 Task: Create a new custom field in the 'Policy Information' object in Salesforce.
Action: Mouse moved to (598, 96)
Screenshot: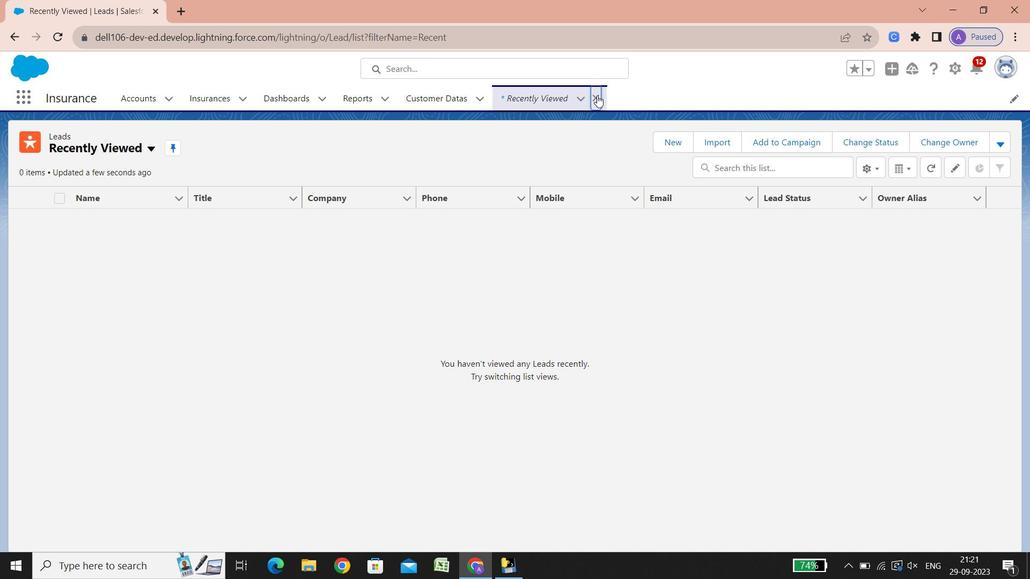 
Action: Mouse pressed left at (598, 96)
Screenshot: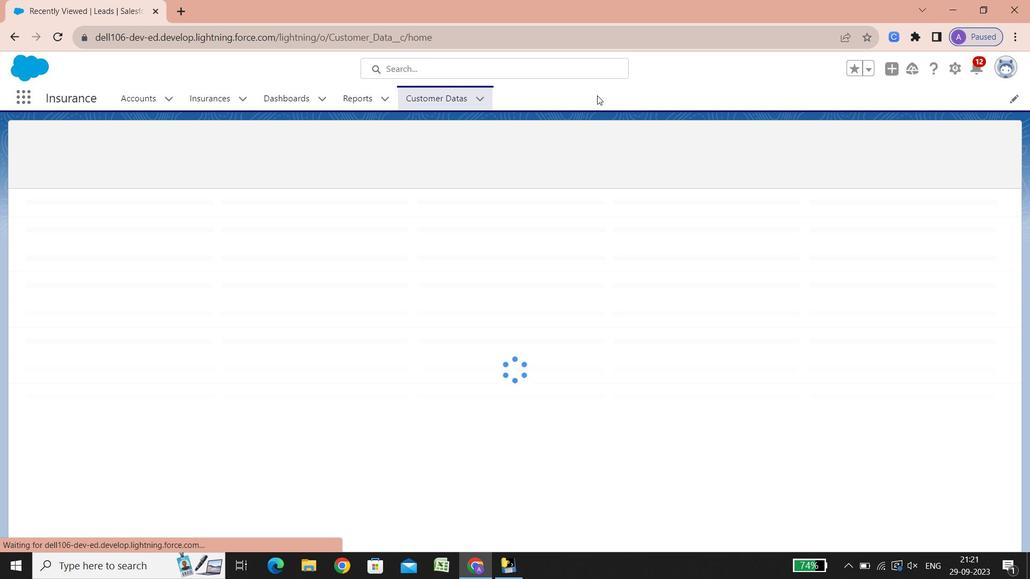 
Action: Mouse moved to (957, 67)
Screenshot: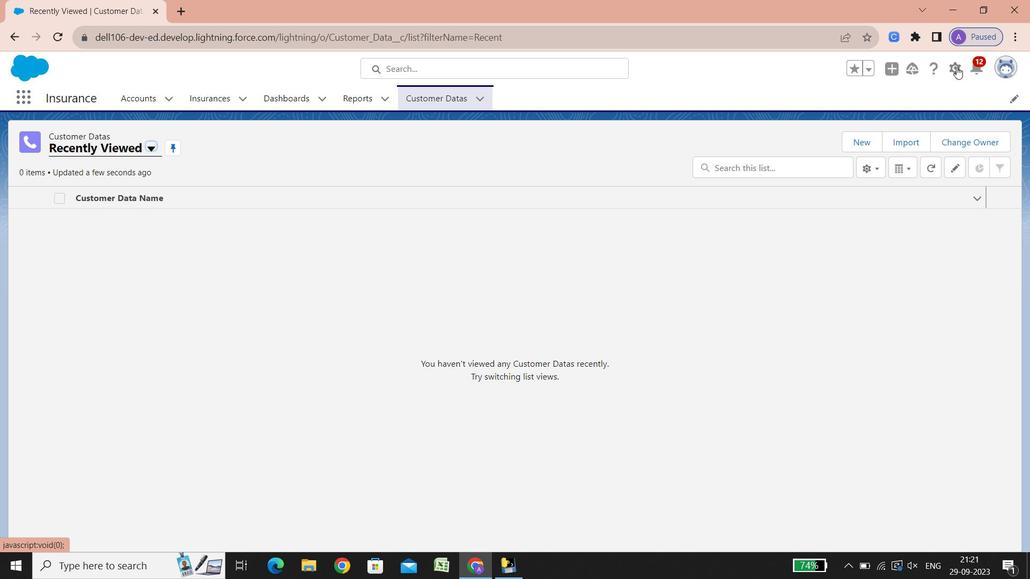 
Action: Mouse pressed left at (957, 67)
Screenshot: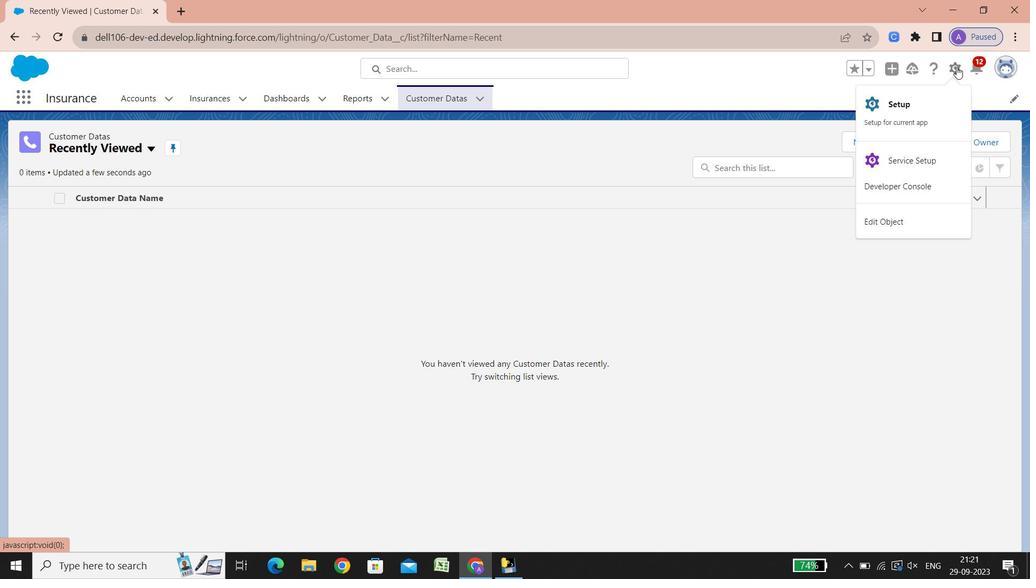 
Action: Mouse moved to (928, 114)
Screenshot: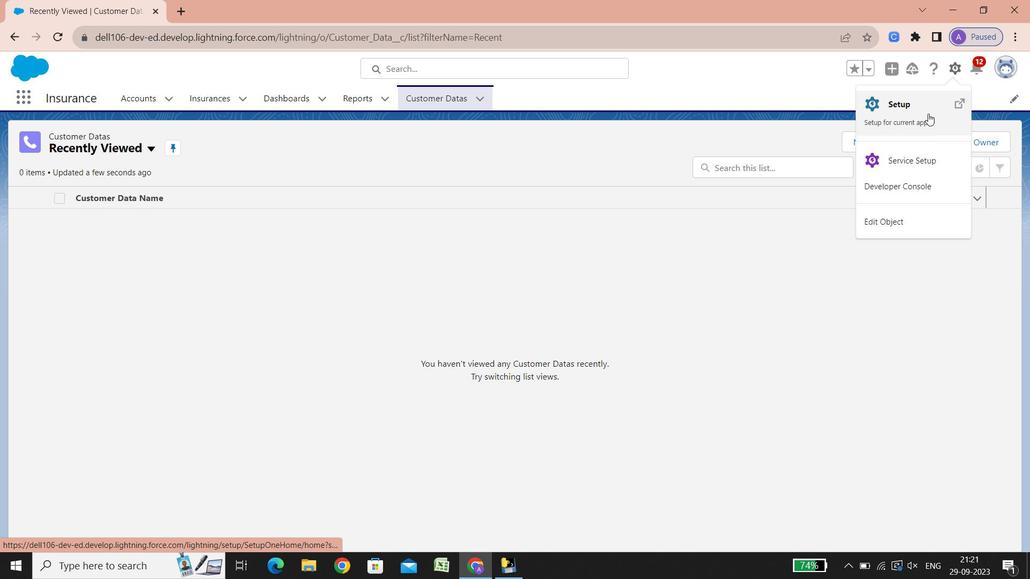 
Action: Mouse pressed left at (928, 114)
Screenshot: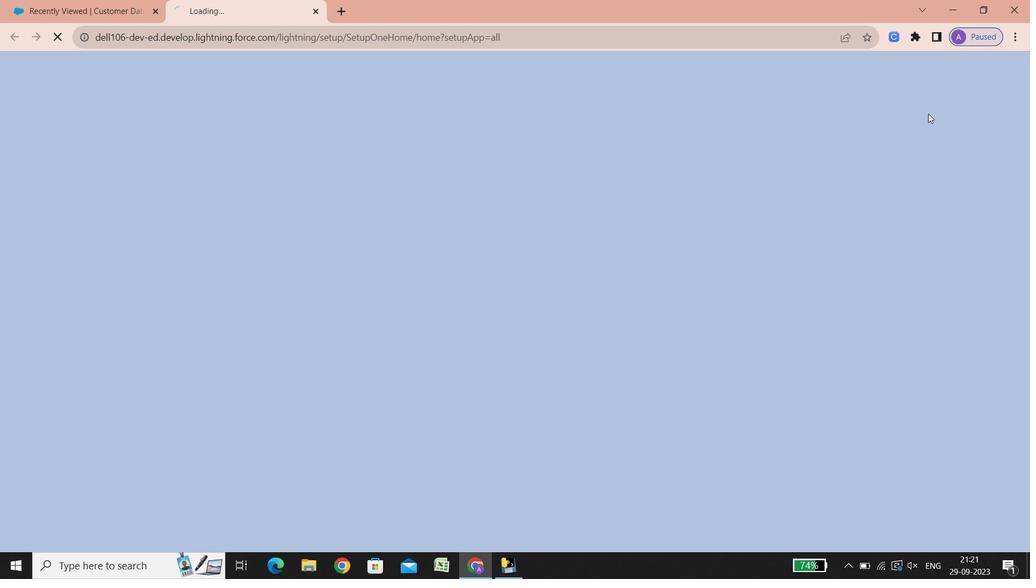 
Action: Mouse moved to (164, 95)
Screenshot: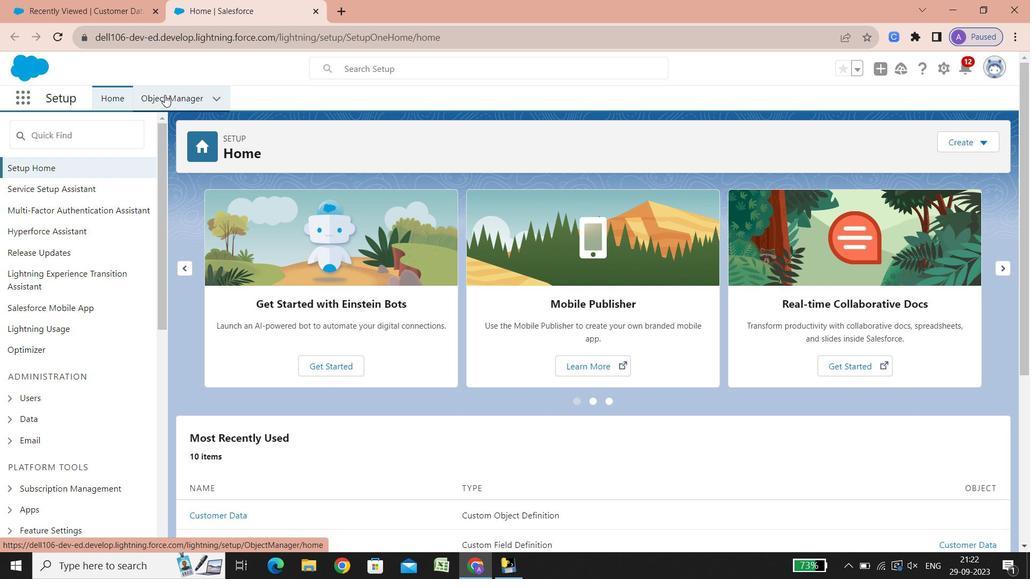 
Action: Mouse pressed left at (164, 95)
Screenshot: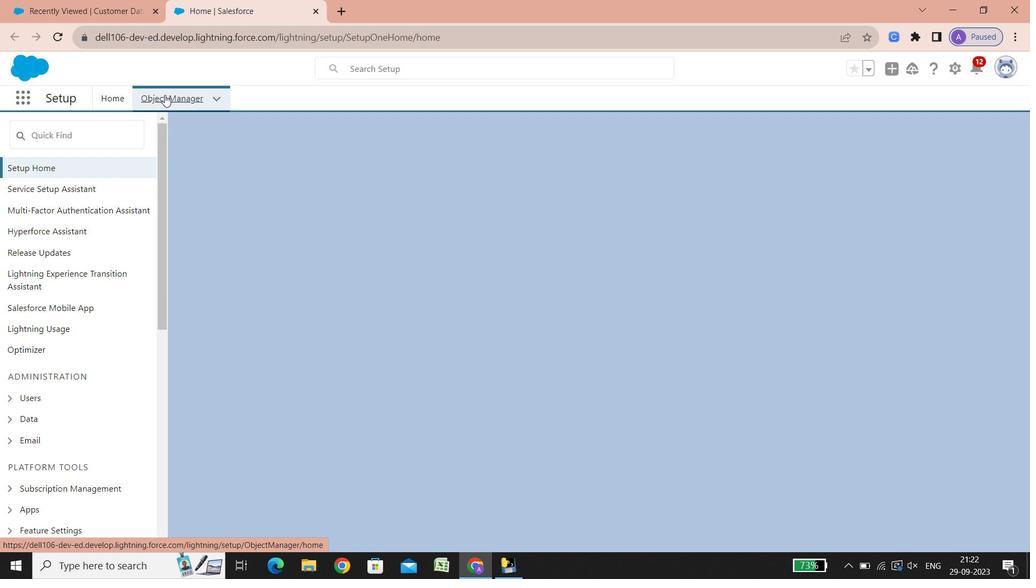 
Action: Mouse moved to (1004, 143)
Screenshot: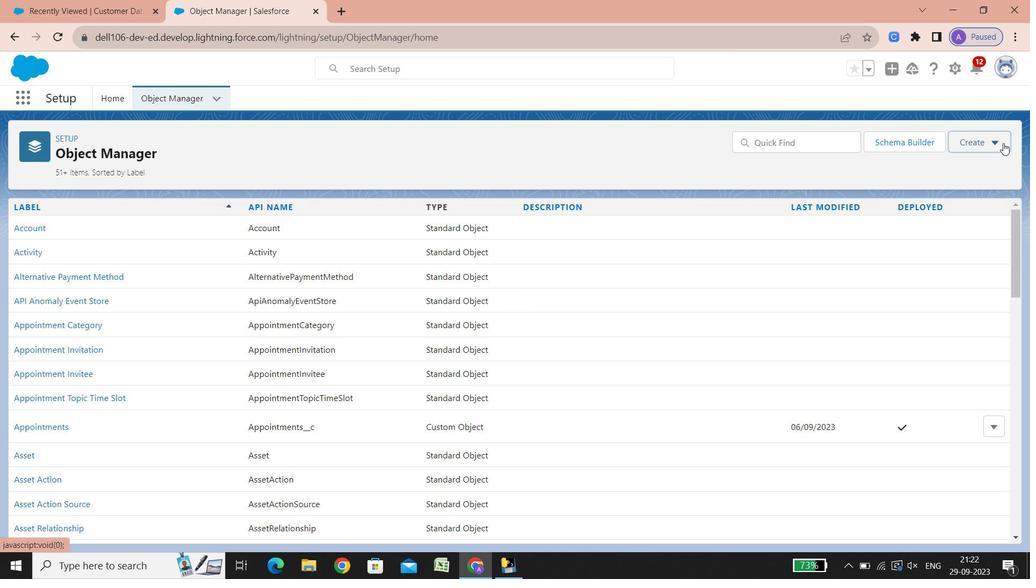 
Action: Mouse pressed left at (1004, 143)
Screenshot: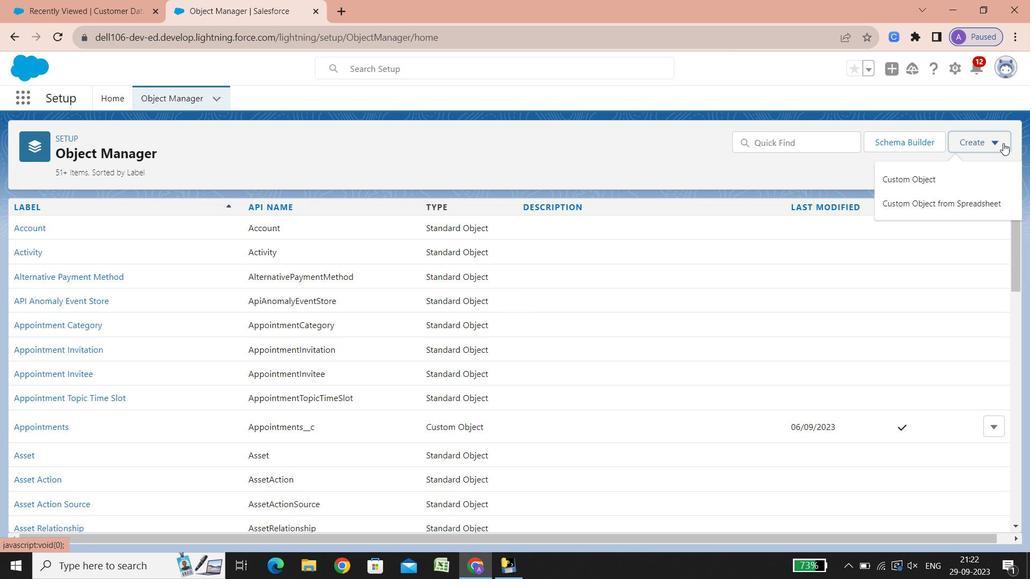 
Action: Mouse moved to (940, 181)
Screenshot: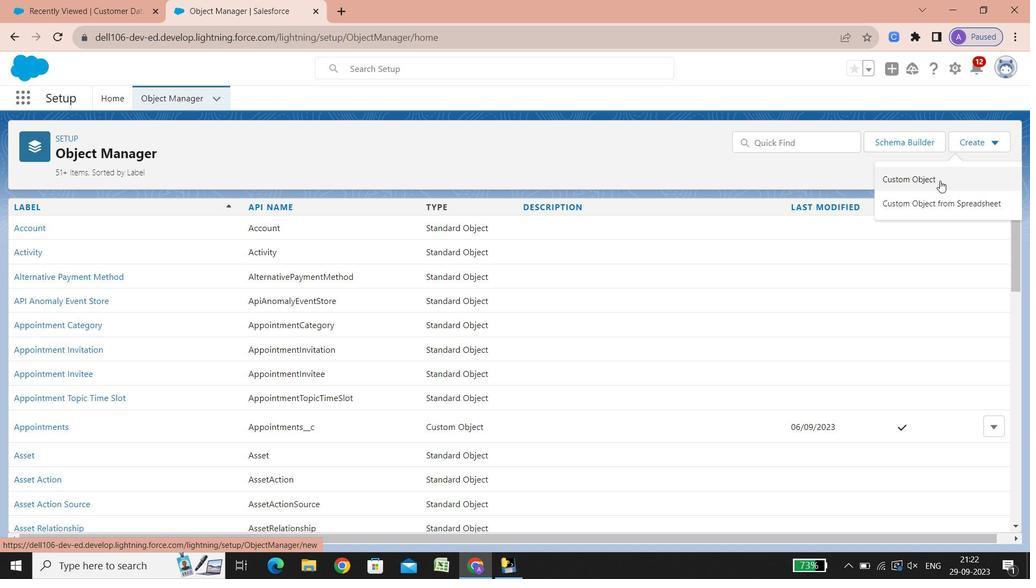 
Action: Mouse pressed left at (940, 181)
Screenshot: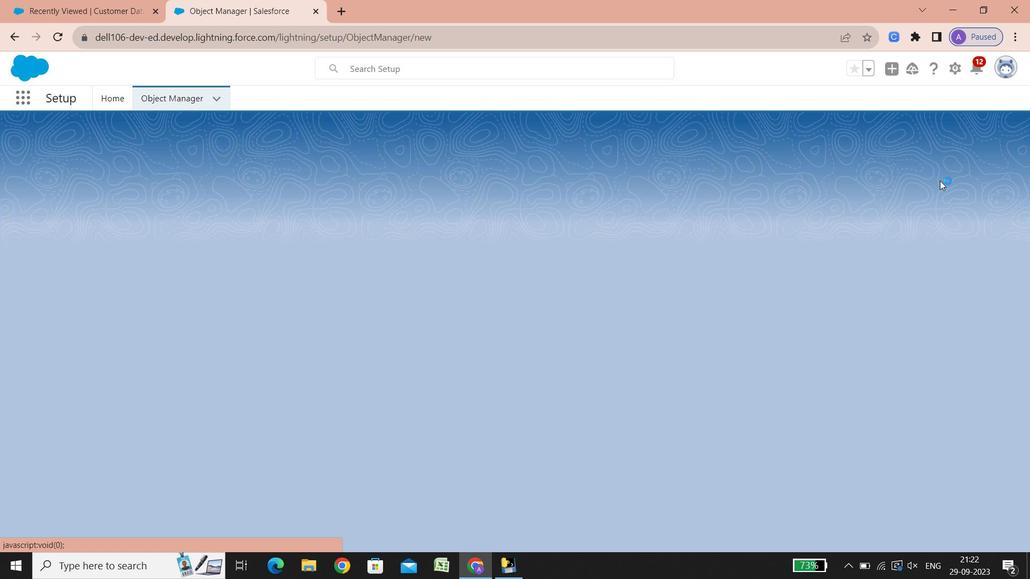 
Action: Mouse moved to (1000, 363)
Screenshot: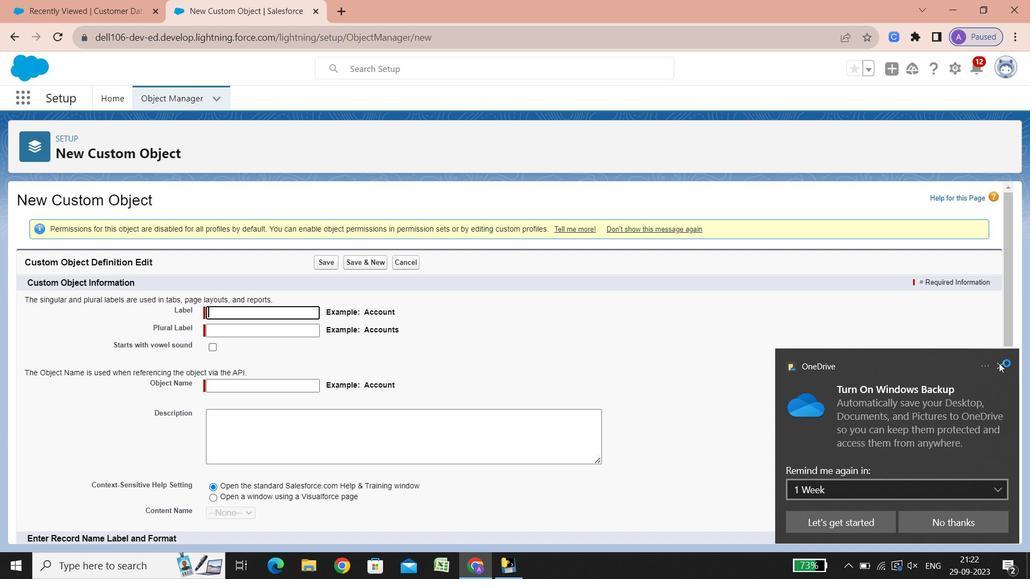 
Action: Mouse pressed left at (1000, 363)
Screenshot: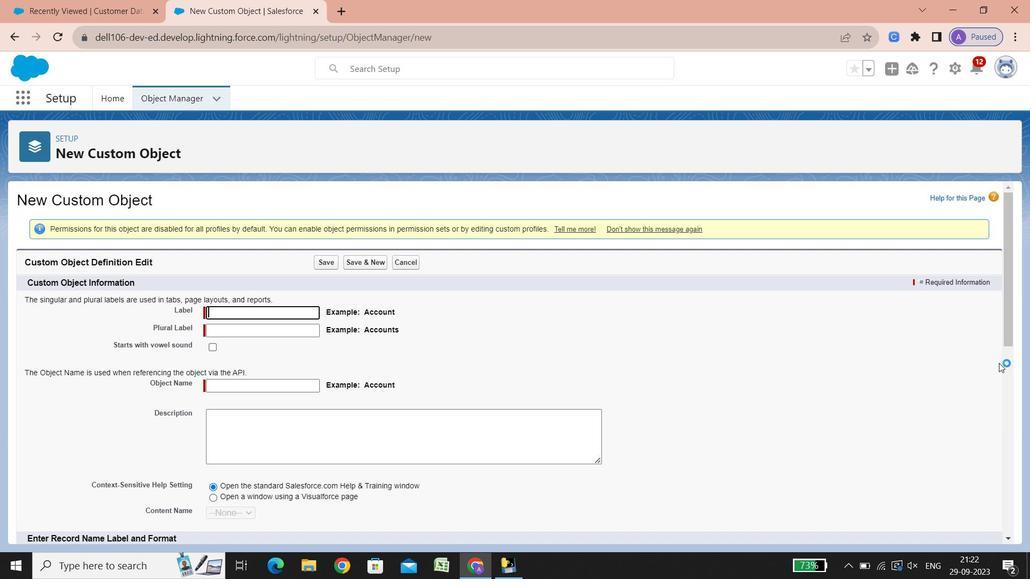 
Action: Mouse moved to (227, 321)
Screenshot: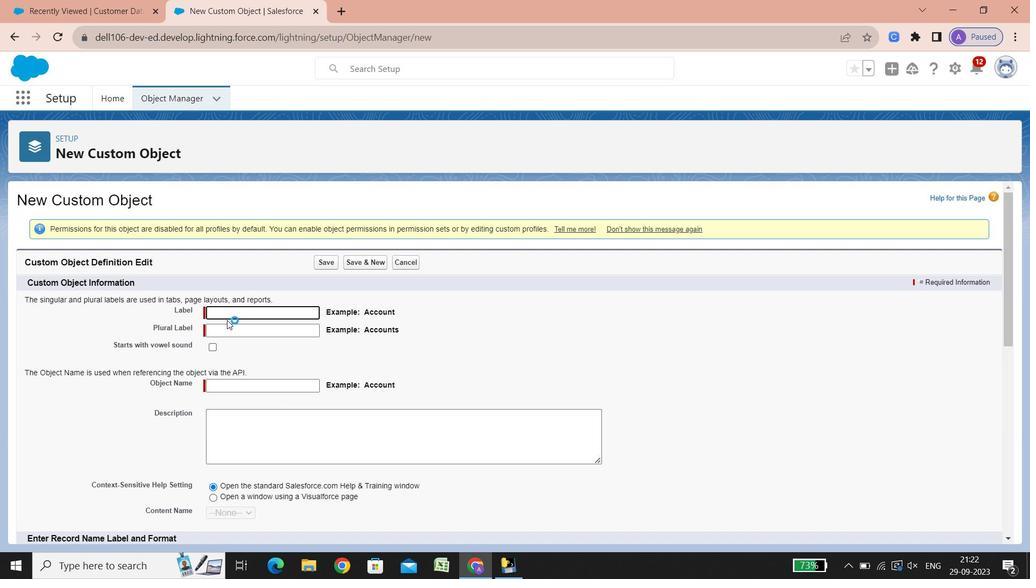 
Action: Key pressed <Key.shift>Policy<Key.space><Key.shift>Information
Screenshot: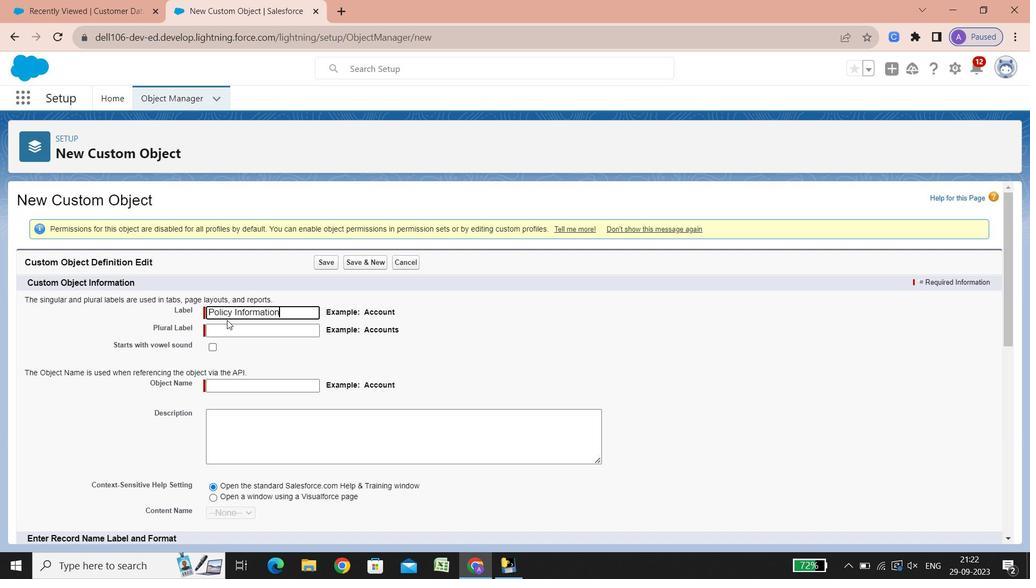 
Action: Mouse moved to (228, 329)
Screenshot: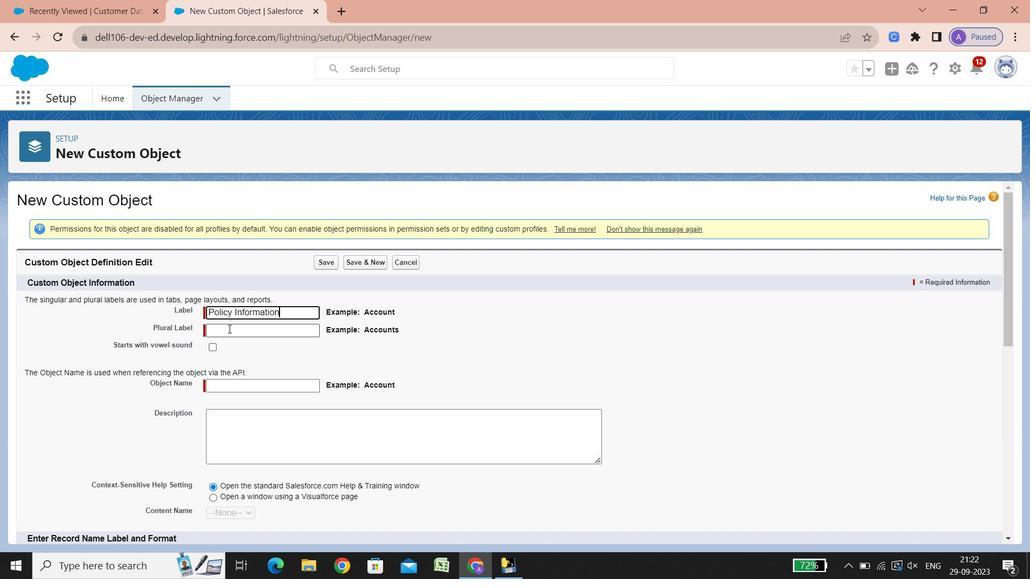 
Action: Mouse pressed left at (228, 329)
Screenshot: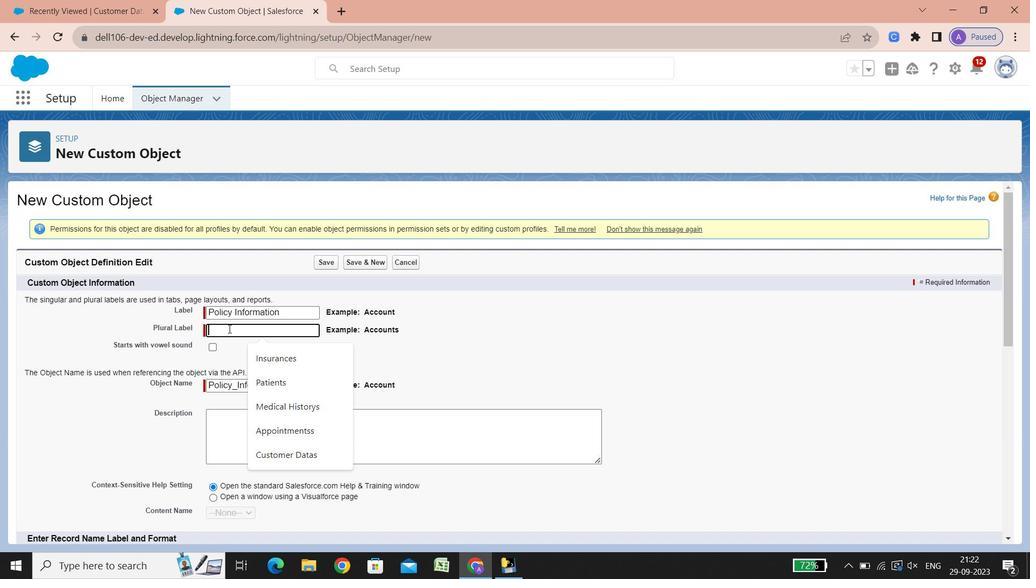 
Action: Key pressed <Key.shift>Policy<Key.space><Key.shift>Informations
Screenshot: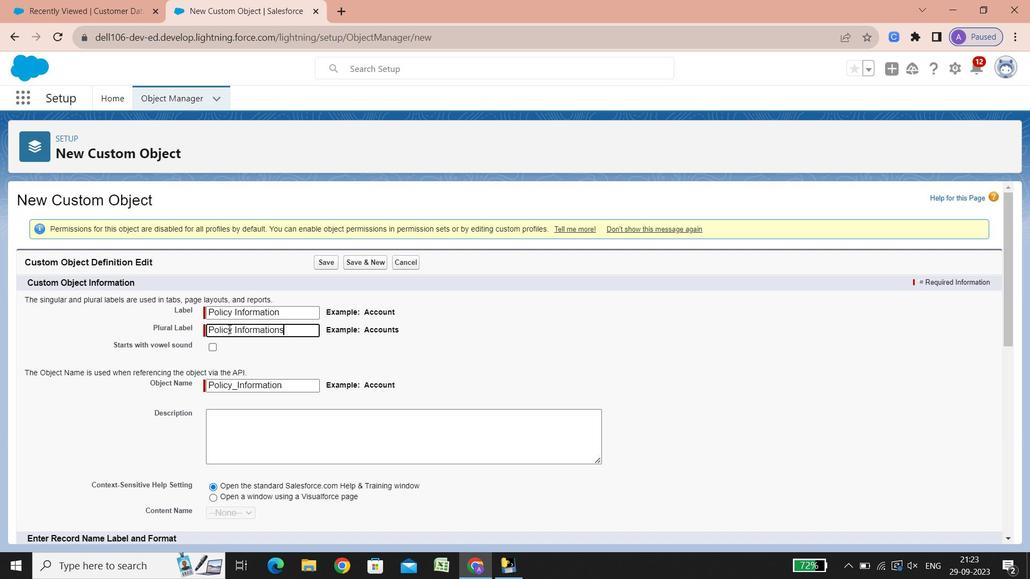 
Action: Mouse moved to (260, 445)
Screenshot: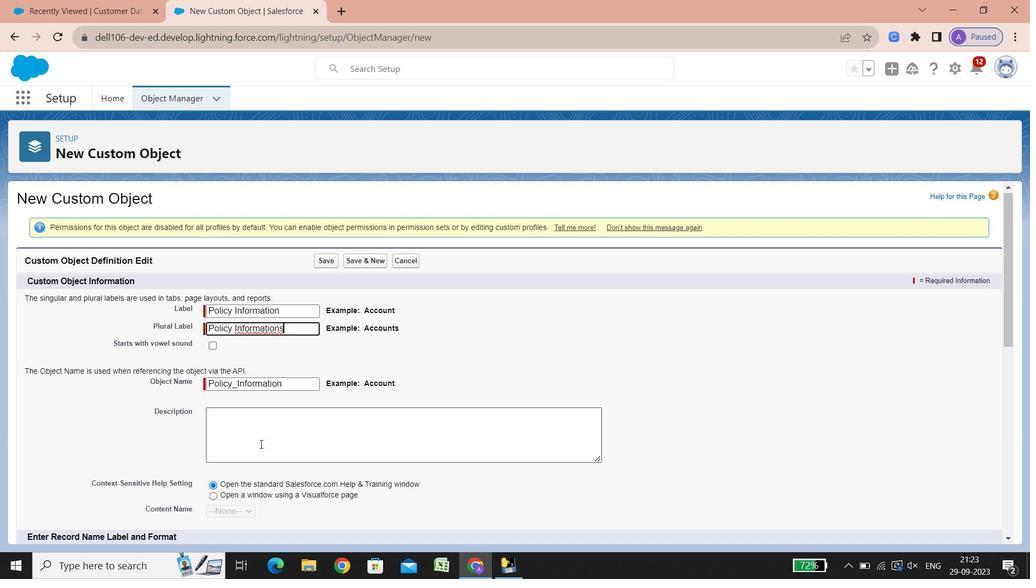 
Action: Mouse scrolled (260, 444) with delta (0, 0)
Screenshot: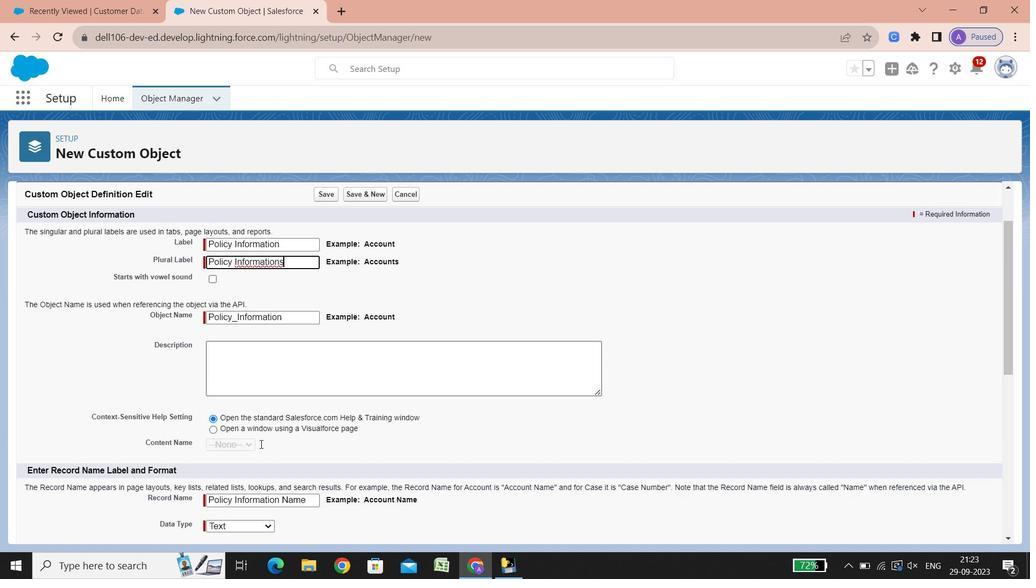 
Action: Mouse scrolled (260, 444) with delta (0, 0)
Screenshot: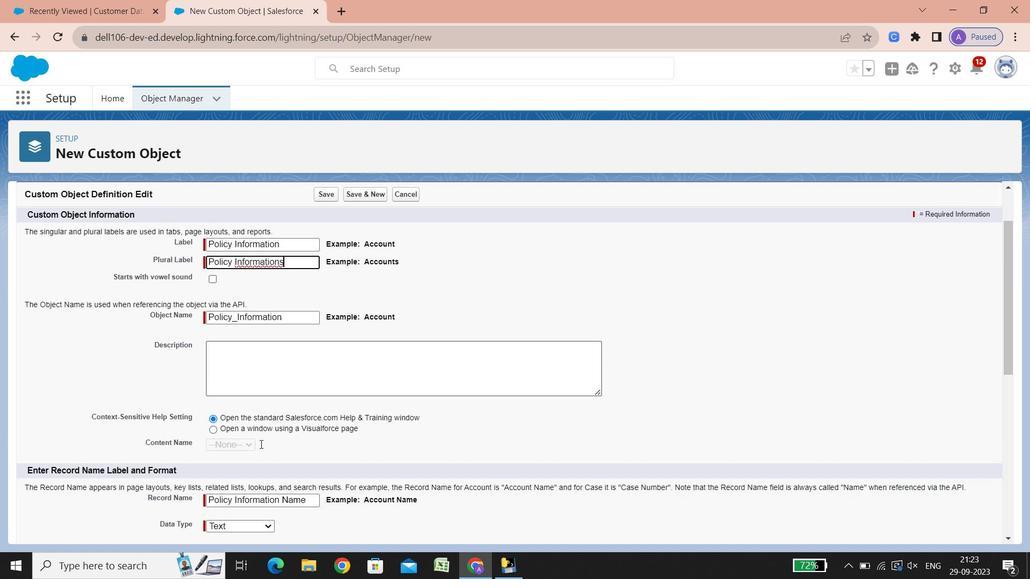 
Action: Mouse scrolled (260, 444) with delta (0, 0)
Screenshot: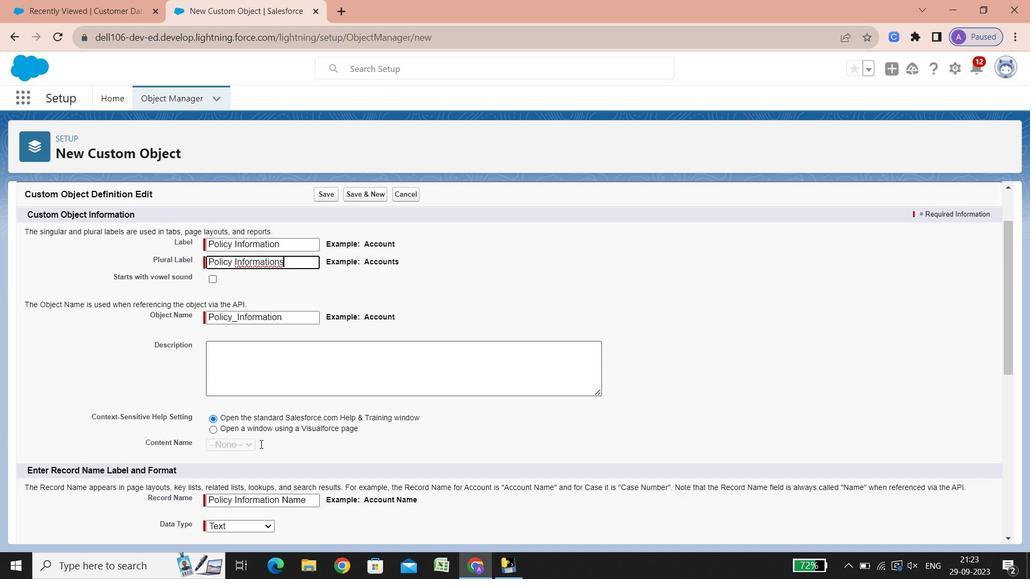 
Action: Mouse scrolled (260, 444) with delta (0, 0)
Screenshot: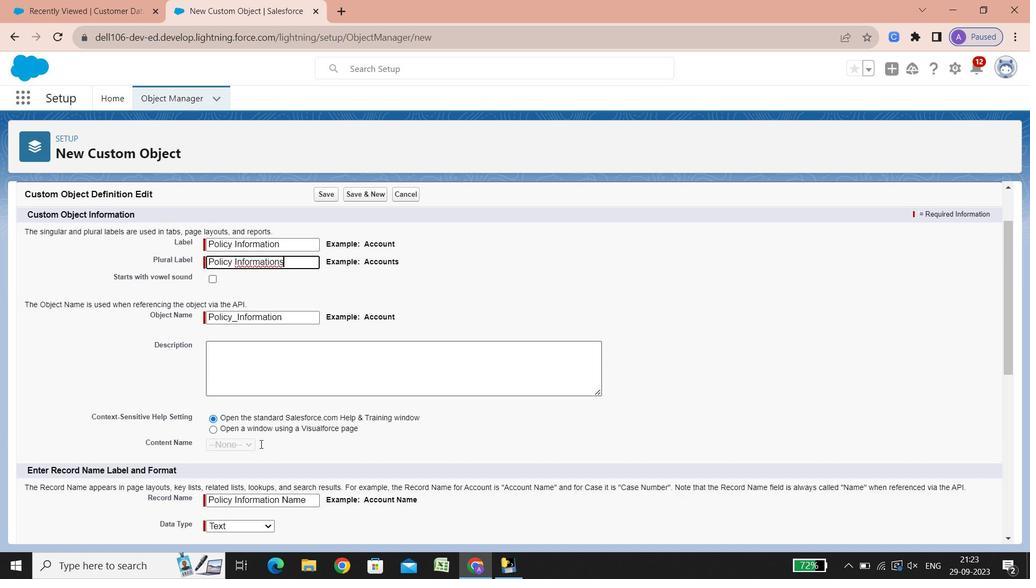 
Action: Mouse scrolled (260, 444) with delta (0, 0)
Screenshot: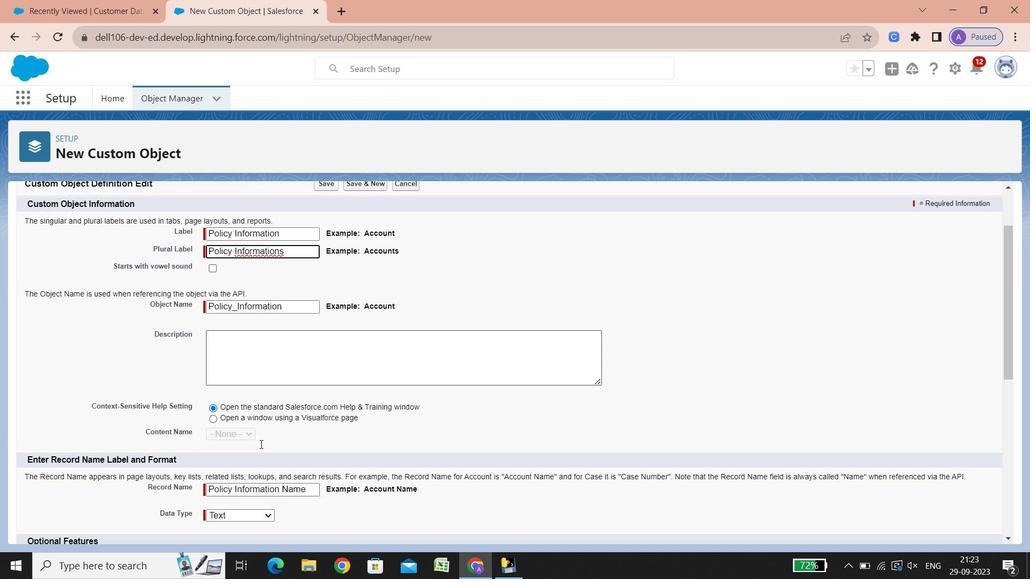 
Action: Mouse scrolled (260, 444) with delta (0, 0)
Screenshot: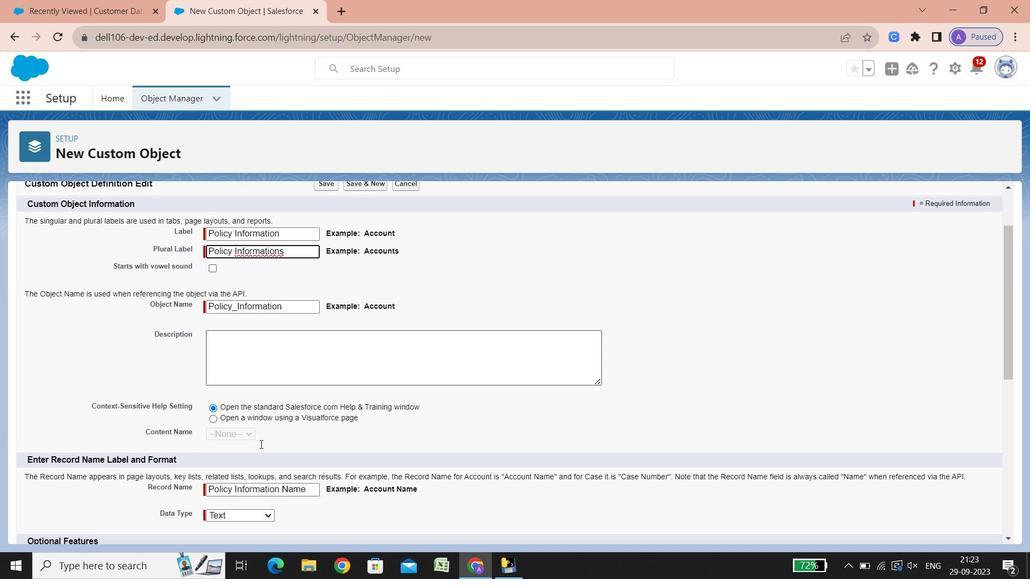 
Action: Mouse scrolled (260, 444) with delta (0, 0)
Screenshot: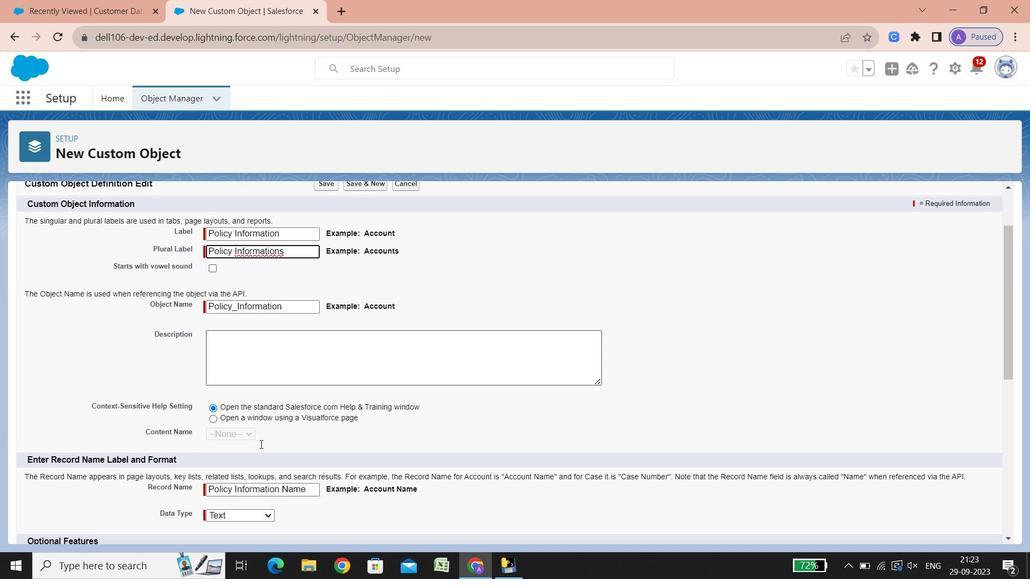 
Action: Mouse scrolled (260, 444) with delta (0, 0)
Screenshot: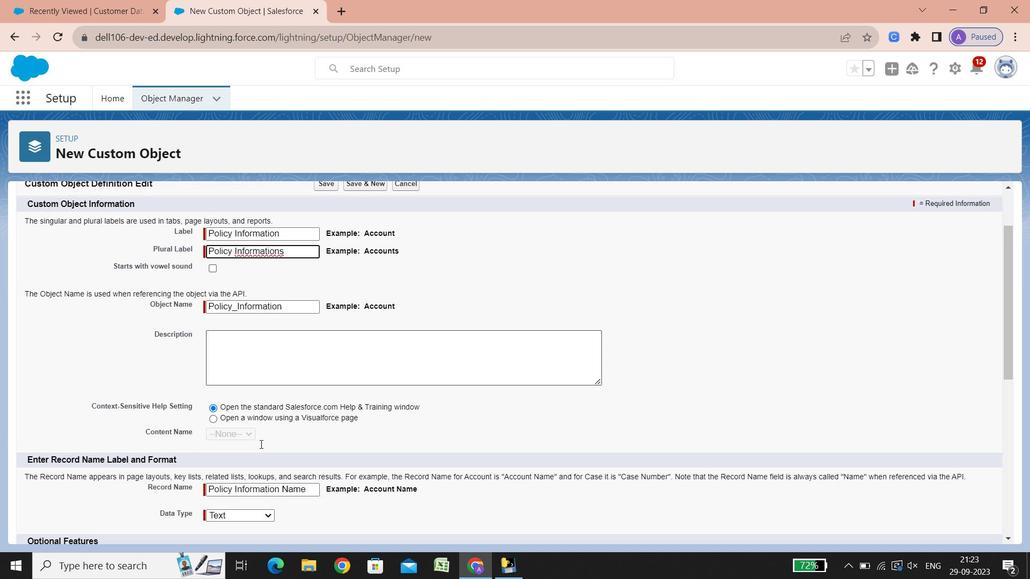 
Action: Mouse scrolled (260, 444) with delta (0, 0)
Screenshot: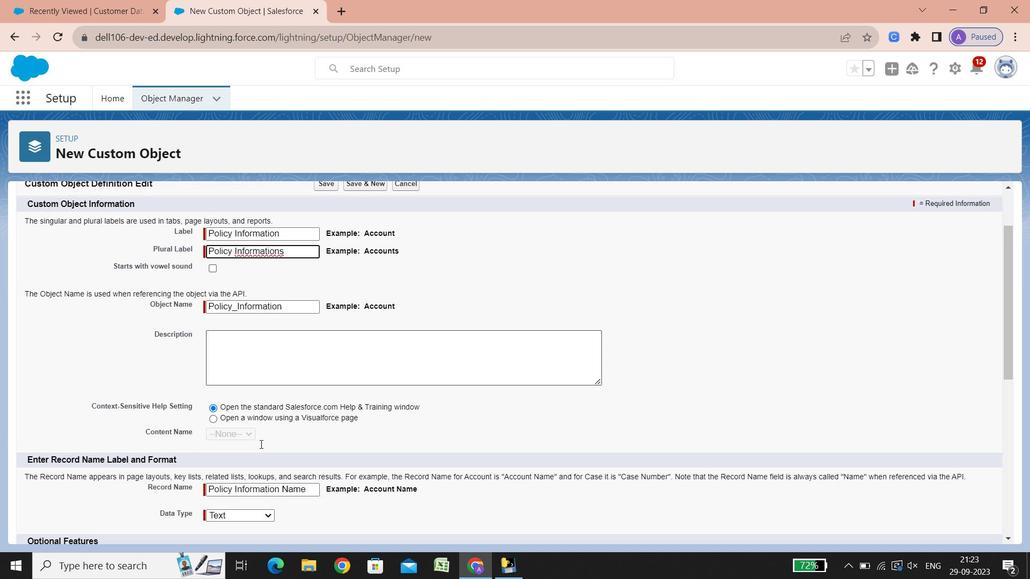 
Action: Mouse scrolled (260, 444) with delta (0, 0)
Screenshot: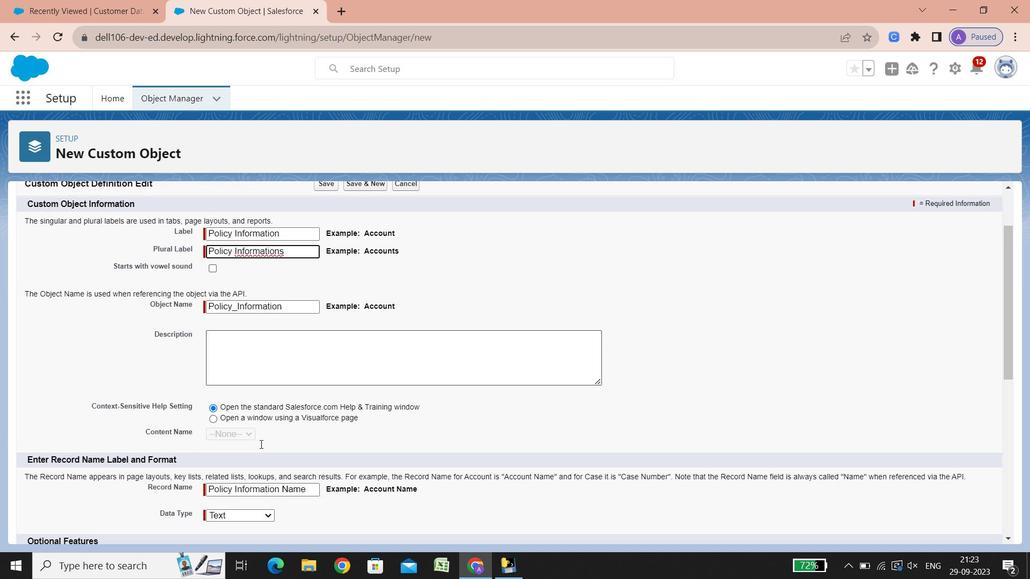 
Action: Mouse scrolled (260, 444) with delta (0, 0)
Screenshot: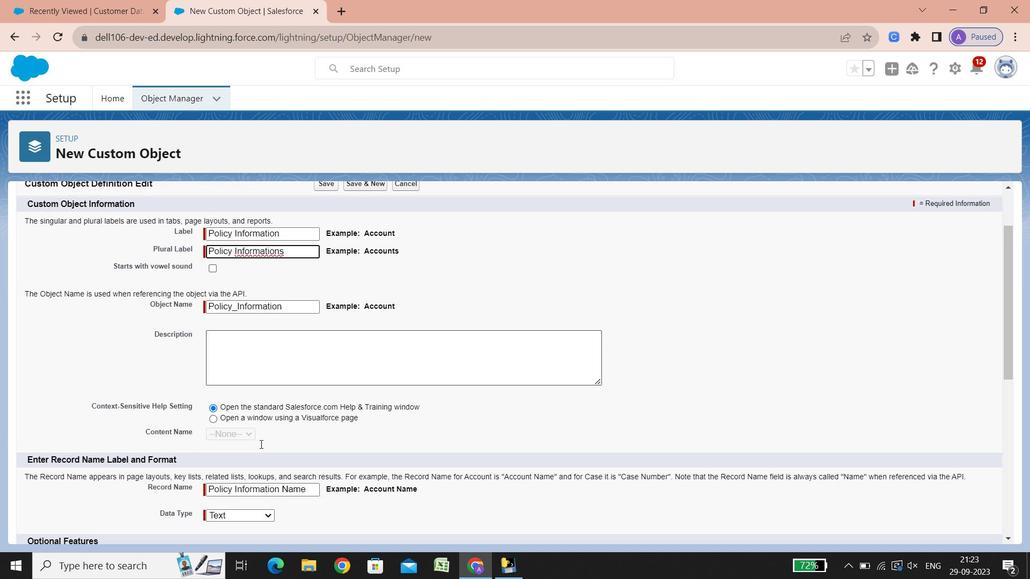 
Action: Mouse scrolled (260, 444) with delta (0, 0)
Screenshot: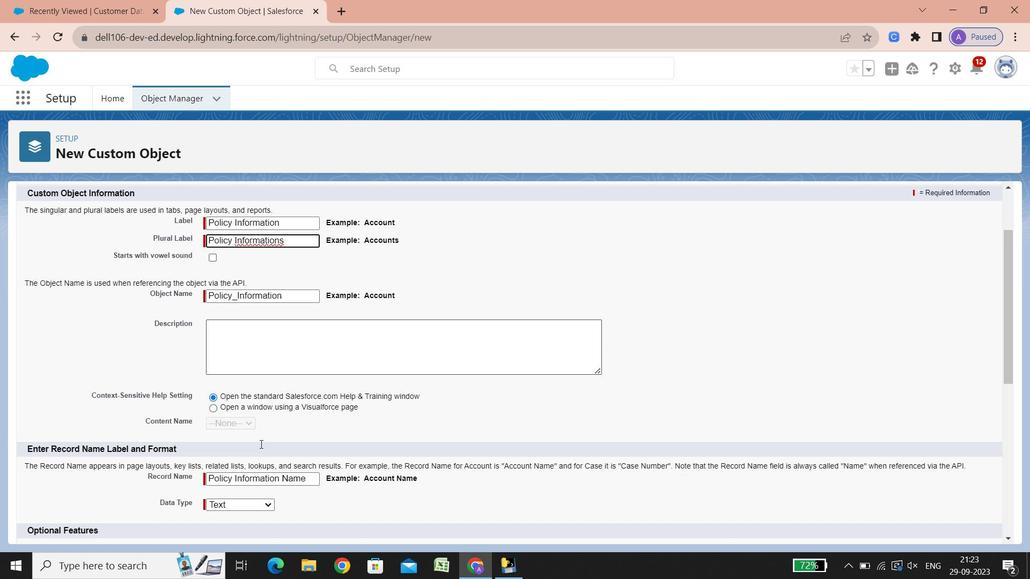 
Action: Mouse scrolled (260, 444) with delta (0, 0)
Screenshot: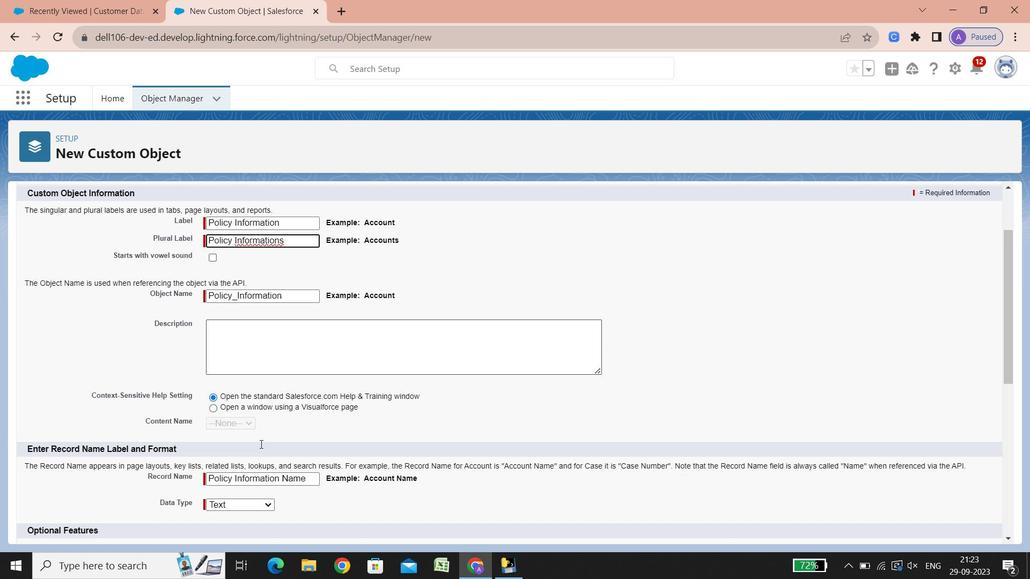 
Action: Mouse scrolled (260, 444) with delta (0, 0)
Screenshot: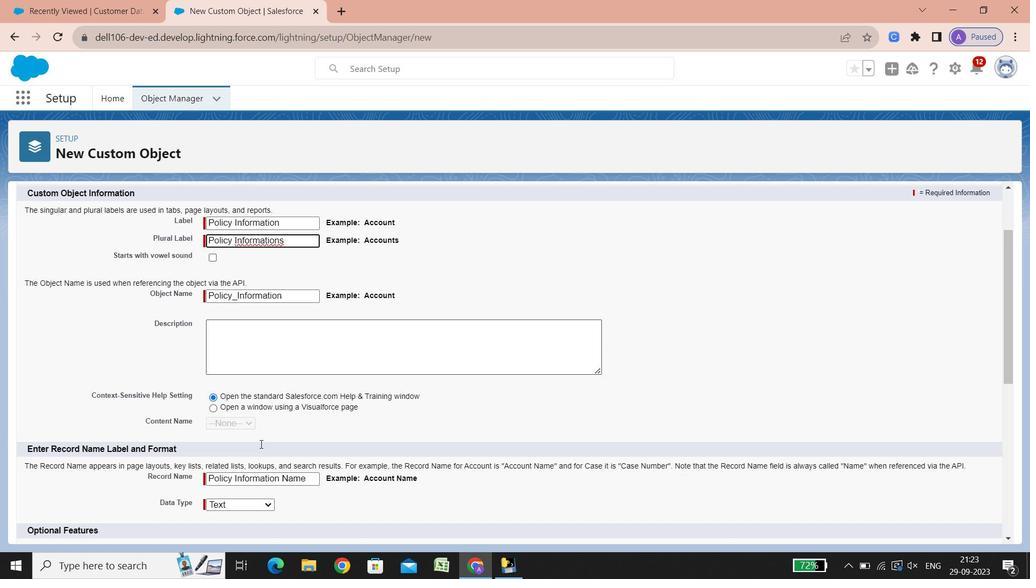 
Action: Mouse scrolled (260, 444) with delta (0, 0)
Screenshot: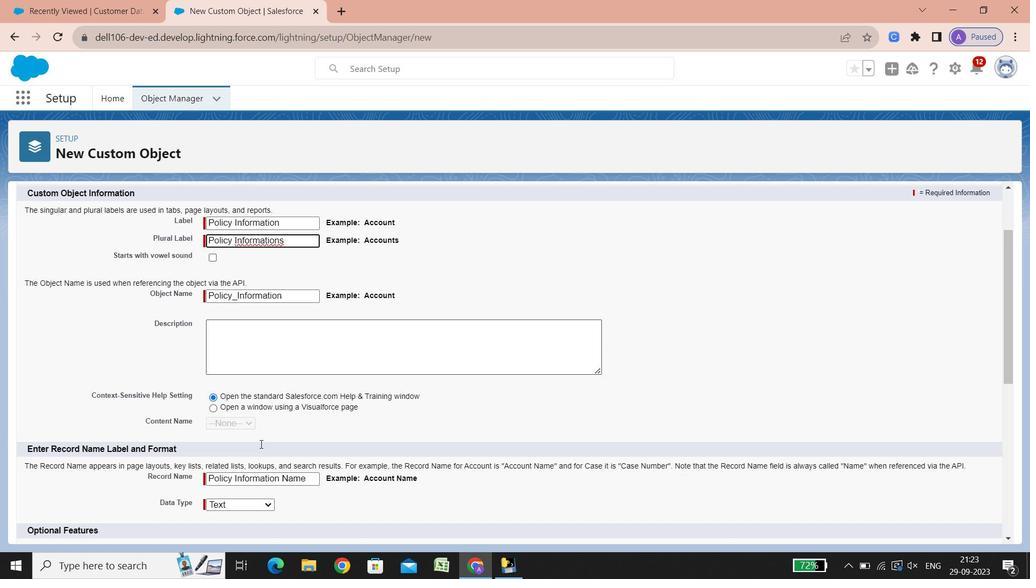 
Action: Mouse scrolled (260, 444) with delta (0, 0)
Screenshot: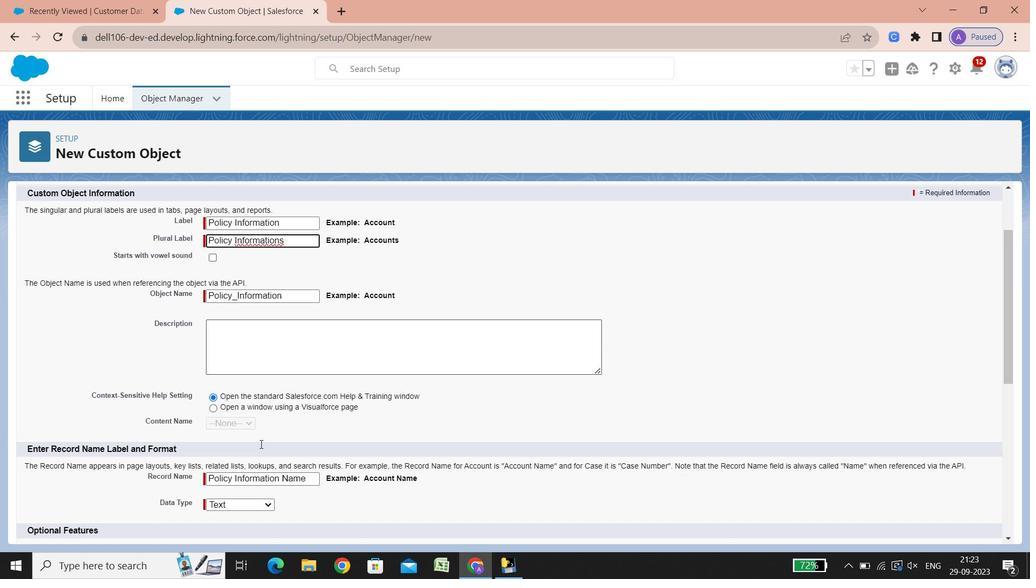 
Action: Mouse scrolled (260, 444) with delta (0, 0)
Screenshot: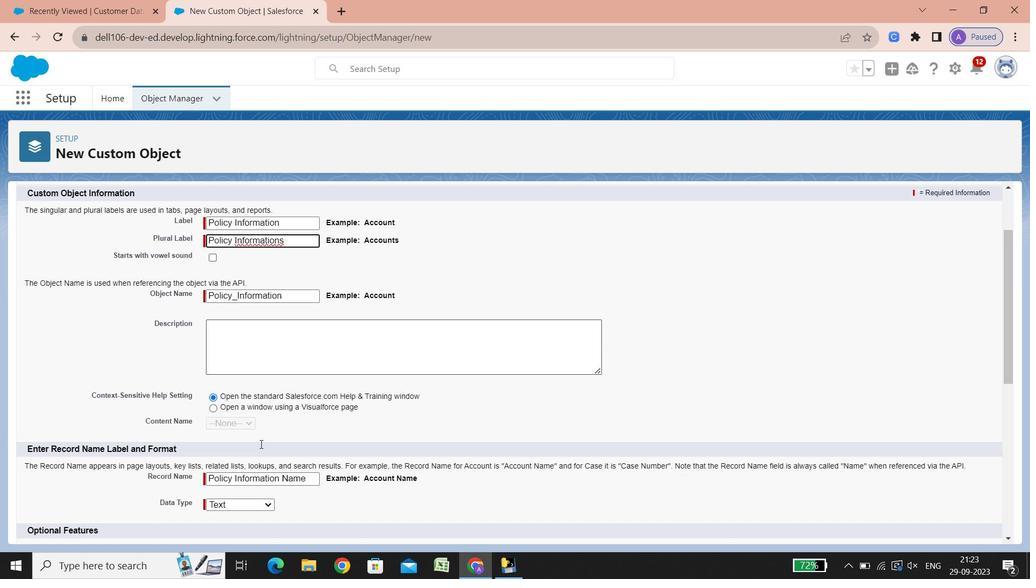
Action: Mouse scrolled (260, 444) with delta (0, 0)
Screenshot: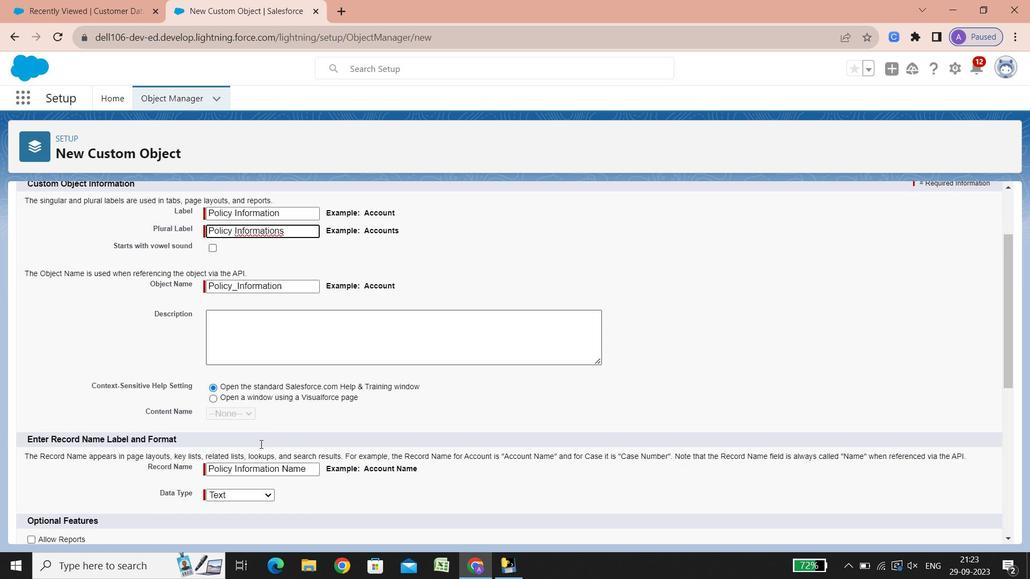 
Action: Mouse scrolled (260, 444) with delta (0, 0)
Screenshot: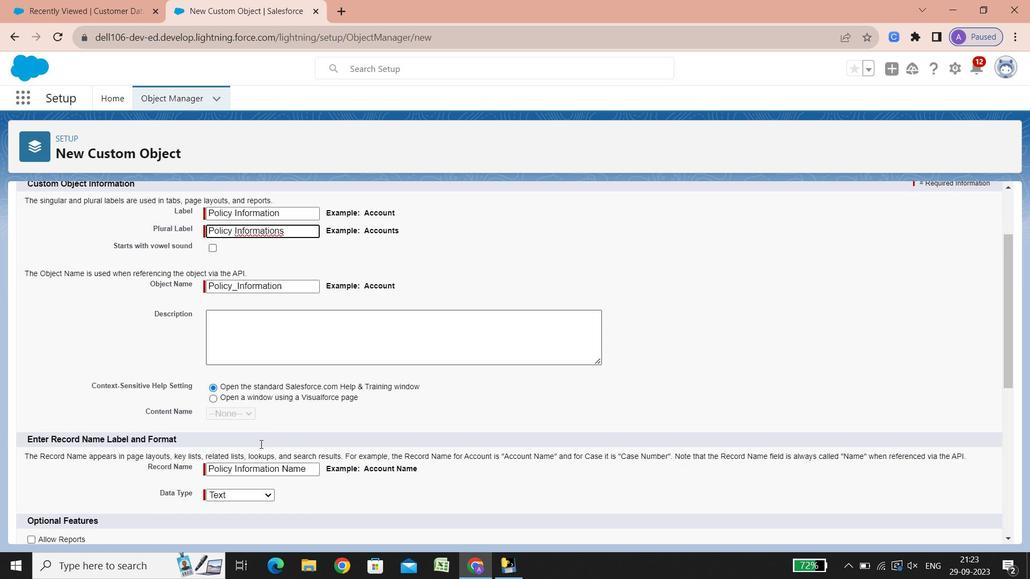 
Action: Mouse scrolled (260, 444) with delta (0, 0)
Screenshot: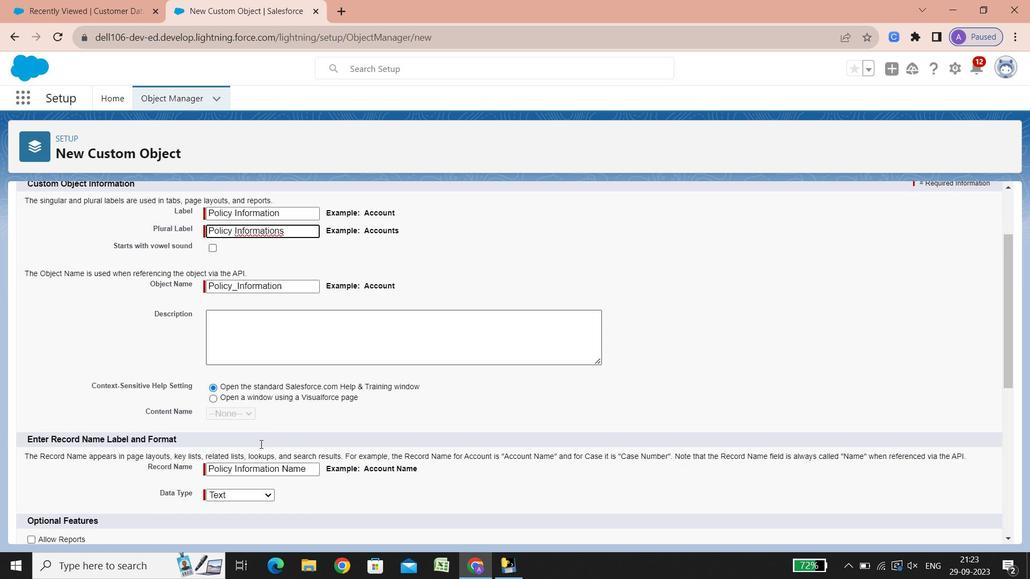 
Action: Mouse scrolled (260, 444) with delta (0, 0)
Screenshot: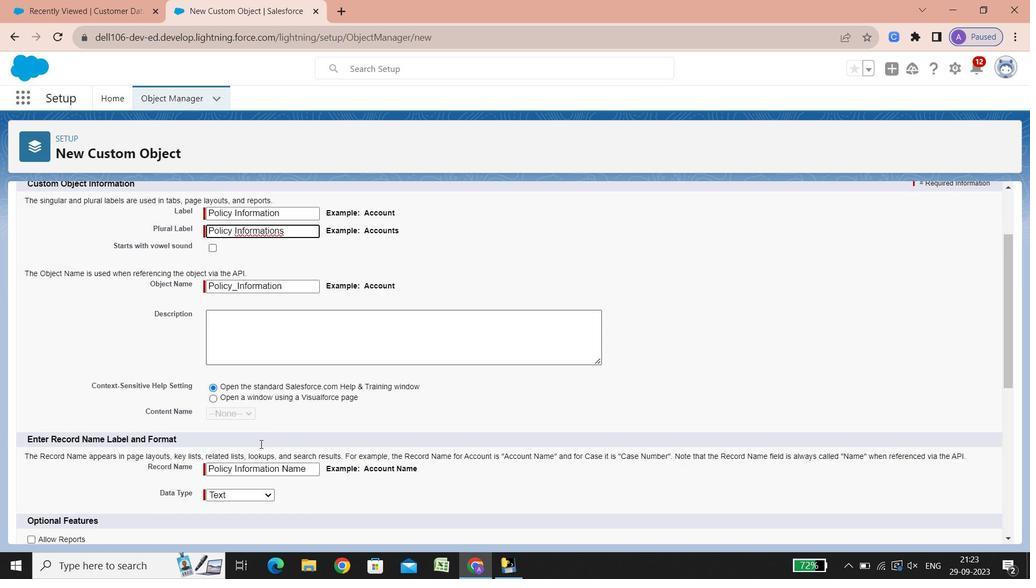 
Action: Mouse scrolled (260, 444) with delta (0, 0)
Screenshot: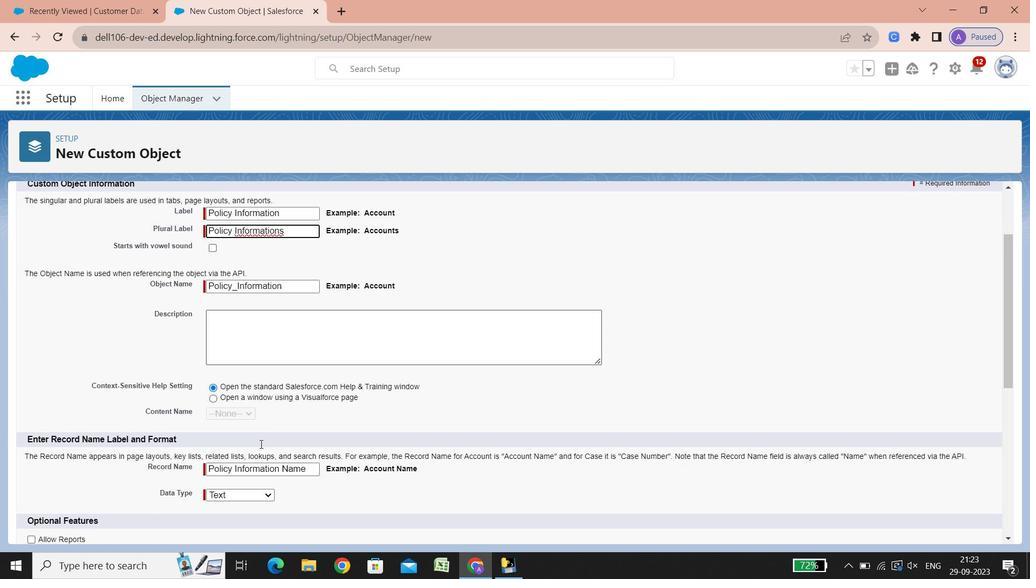 
Action: Mouse scrolled (260, 444) with delta (0, 0)
Screenshot: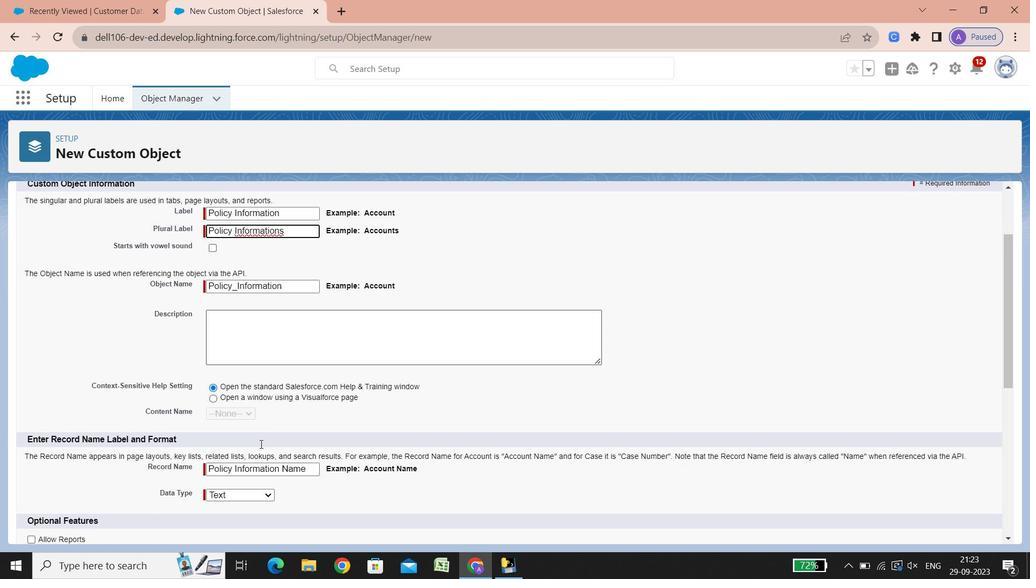 
Action: Mouse scrolled (260, 444) with delta (0, 0)
Screenshot: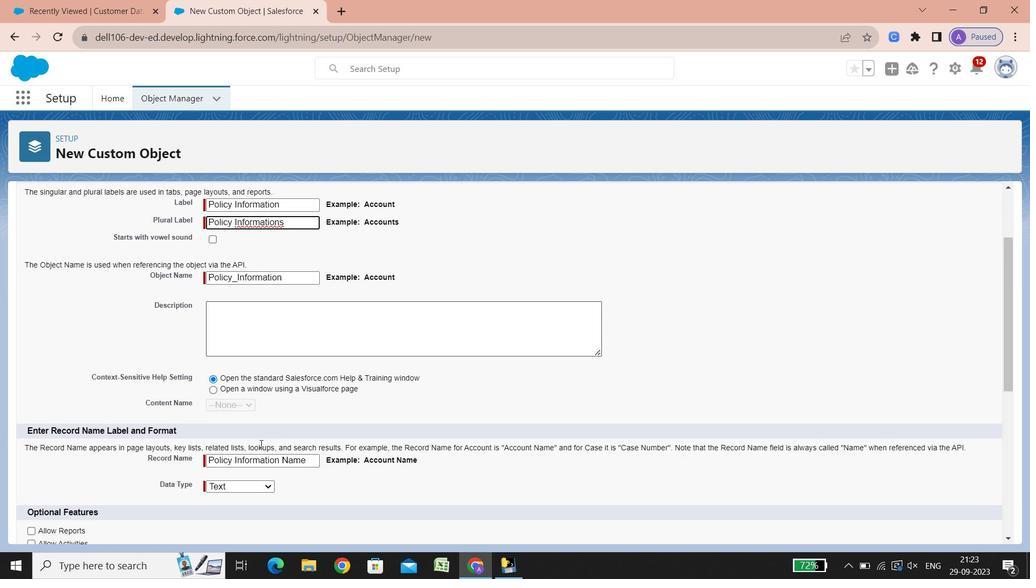 
Action: Mouse scrolled (260, 444) with delta (0, 0)
Screenshot: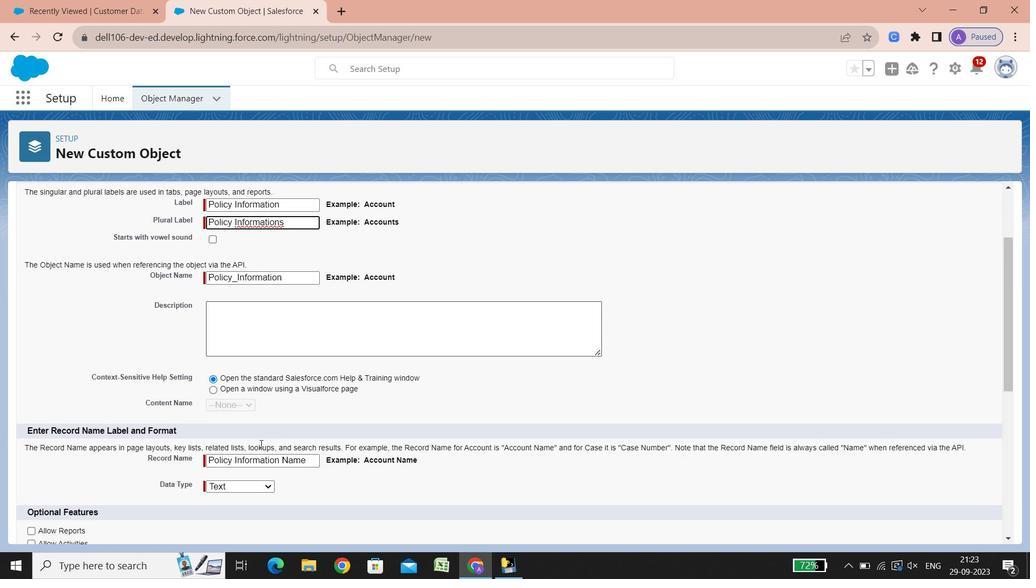 
Action: Mouse scrolled (260, 444) with delta (0, 0)
Screenshot: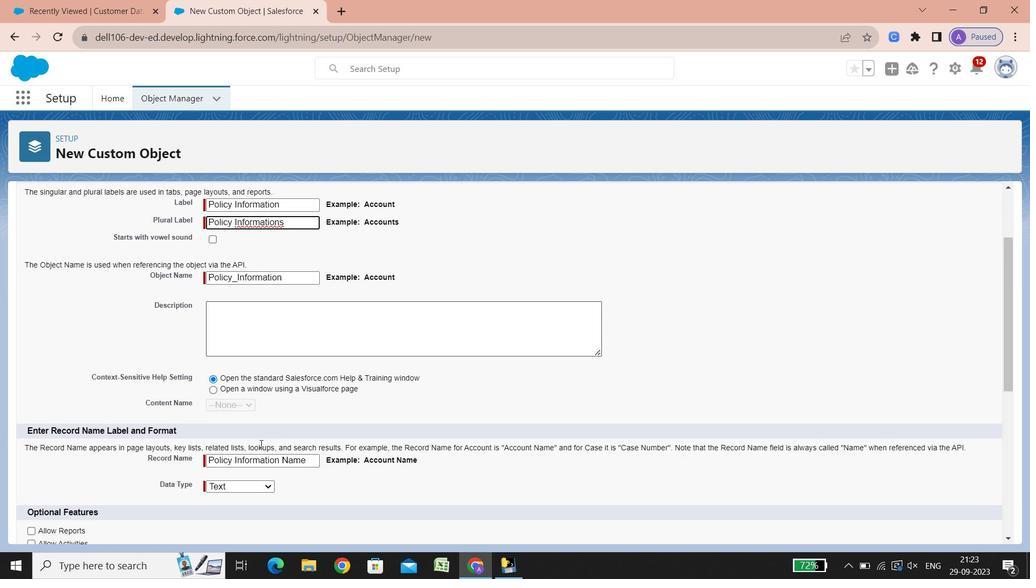 
Action: Mouse scrolled (260, 444) with delta (0, 0)
Screenshot: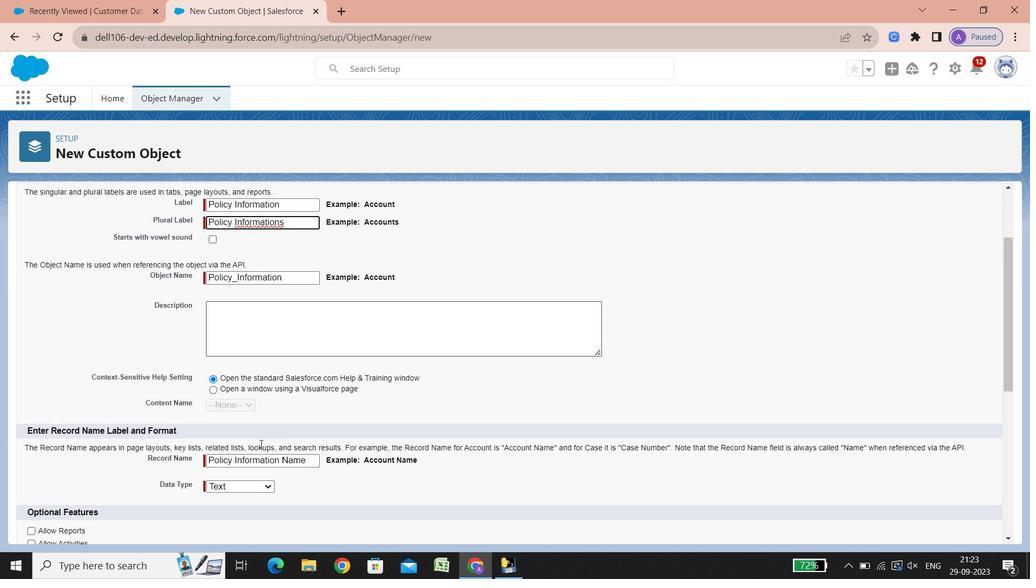 
Action: Mouse scrolled (260, 444) with delta (0, 0)
Screenshot: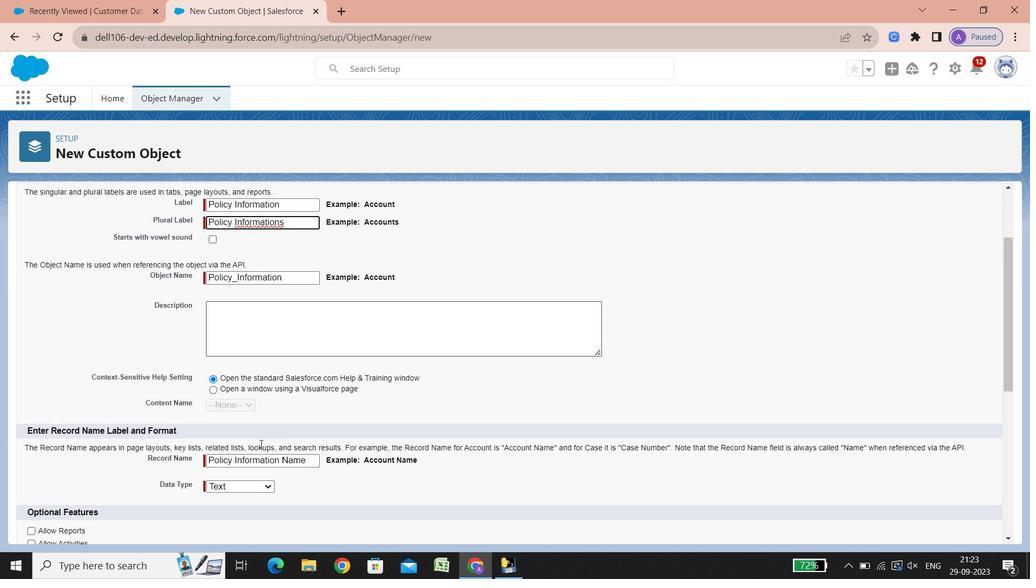 
Action: Mouse scrolled (260, 444) with delta (0, 0)
Screenshot: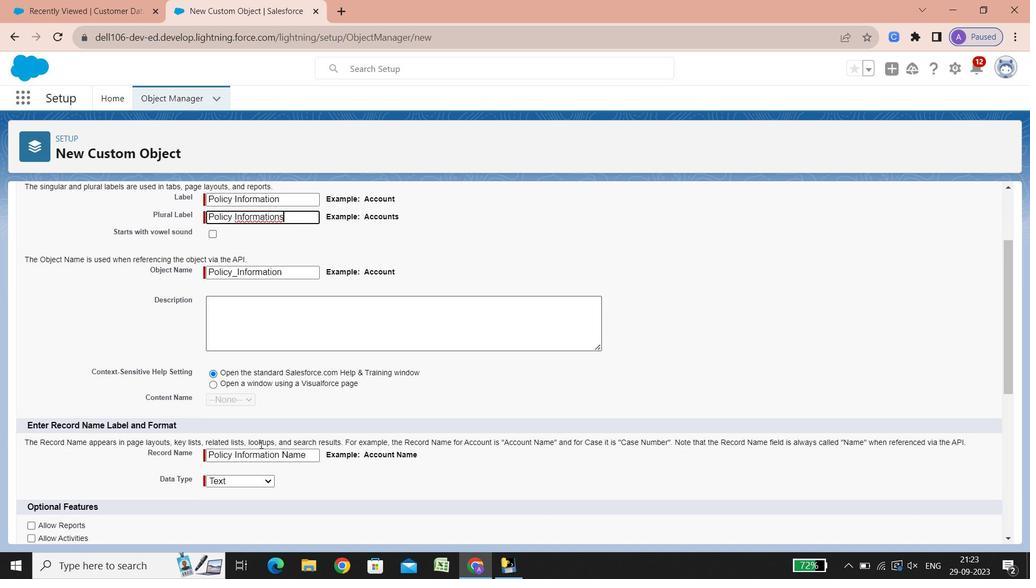 
Action: Mouse scrolled (260, 444) with delta (0, 0)
Screenshot: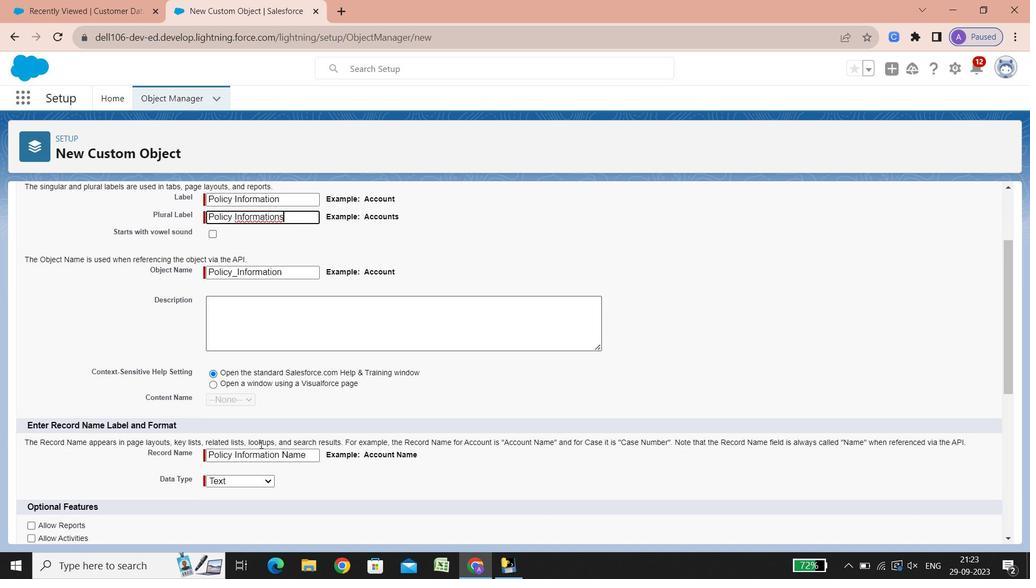 
Action: Mouse scrolled (260, 444) with delta (0, 0)
Screenshot: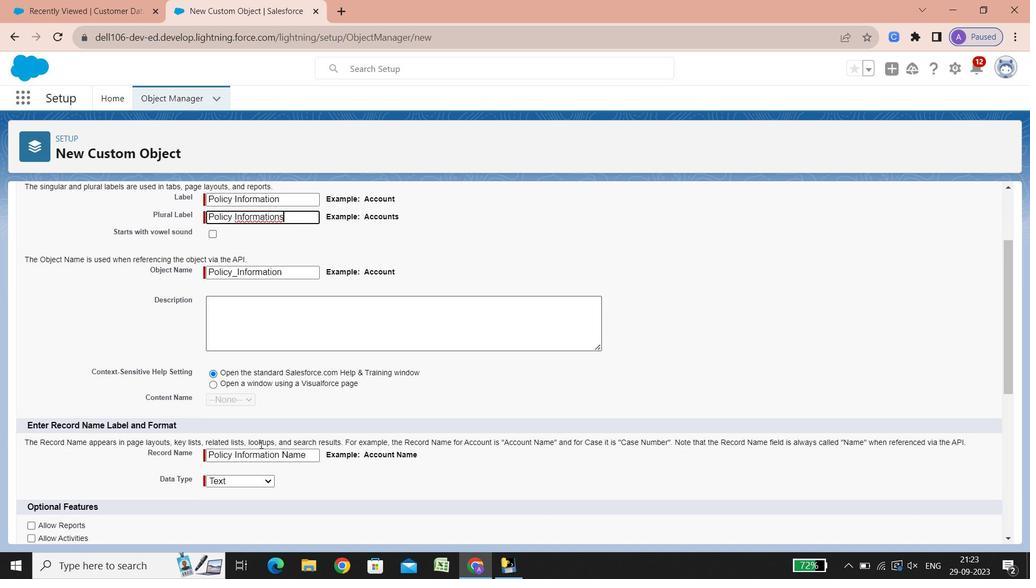 
Action: Mouse scrolled (260, 444) with delta (0, 0)
Screenshot: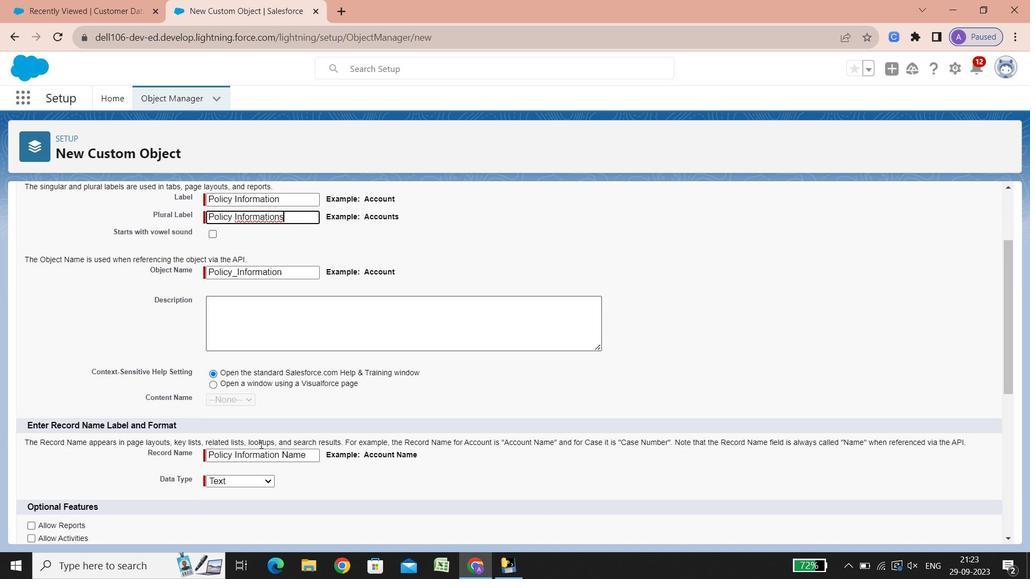 
Action: Mouse scrolled (260, 444) with delta (0, 0)
Screenshot: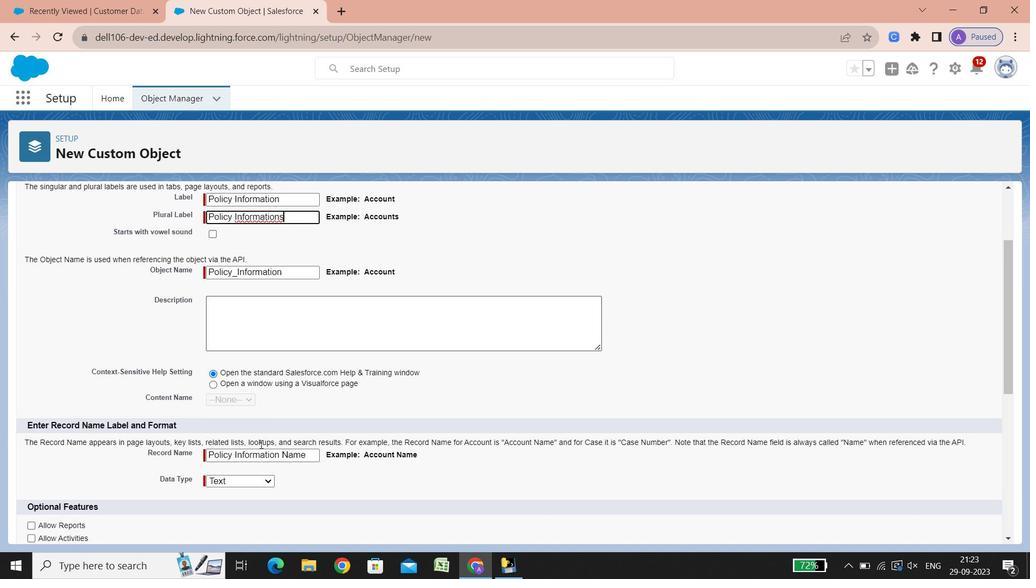 
Action: Mouse scrolled (260, 444) with delta (0, 0)
Screenshot: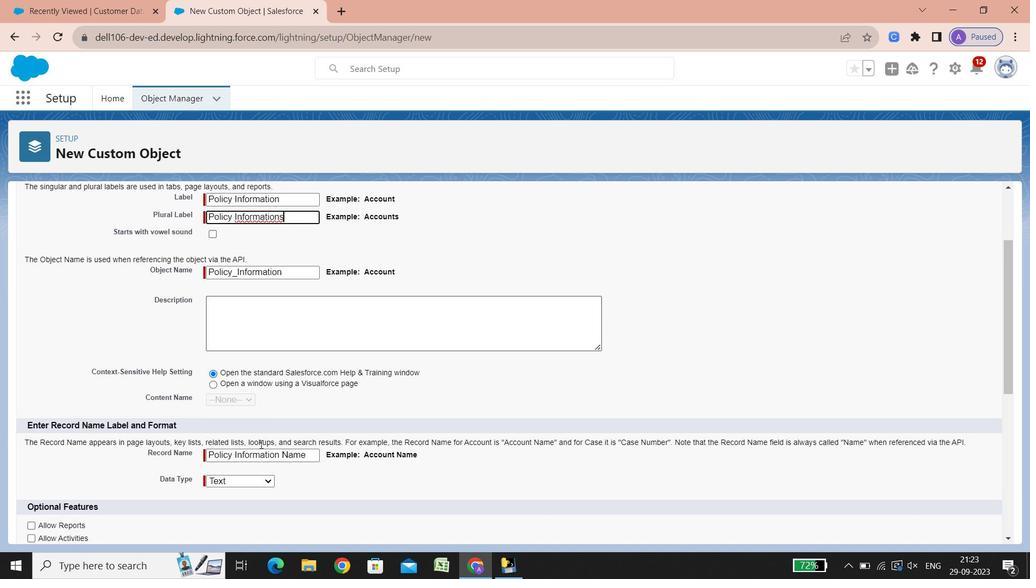 
Action: Mouse scrolled (260, 444) with delta (0, 0)
Screenshot: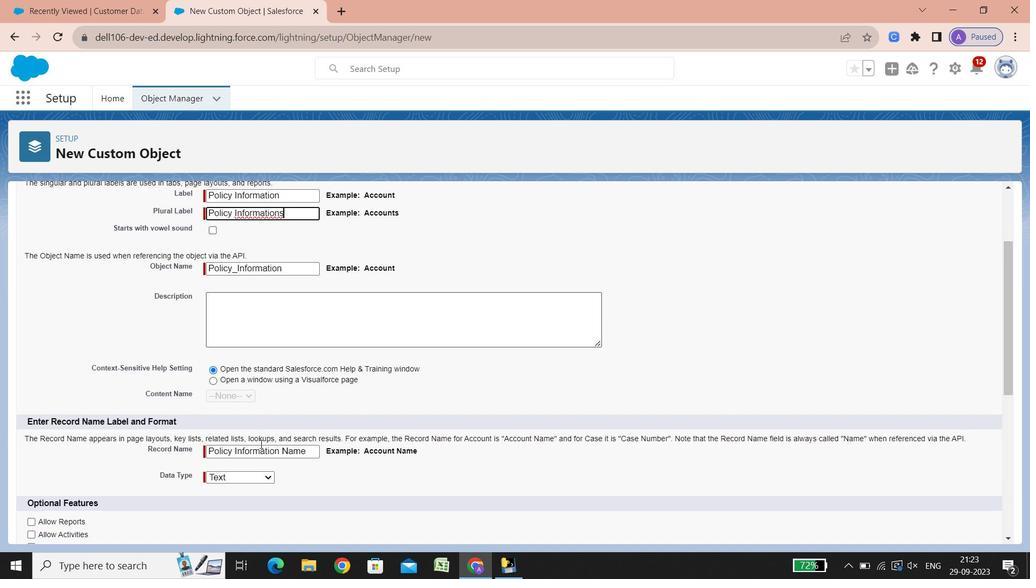 
Action: Mouse scrolled (260, 444) with delta (0, 0)
Screenshot: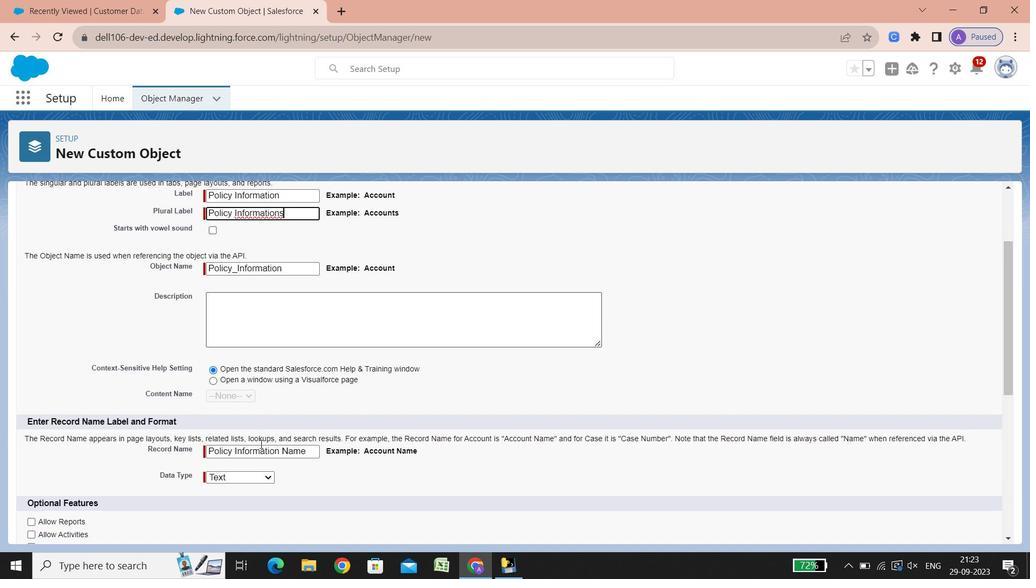 
Action: Mouse scrolled (260, 444) with delta (0, 0)
Screenshot: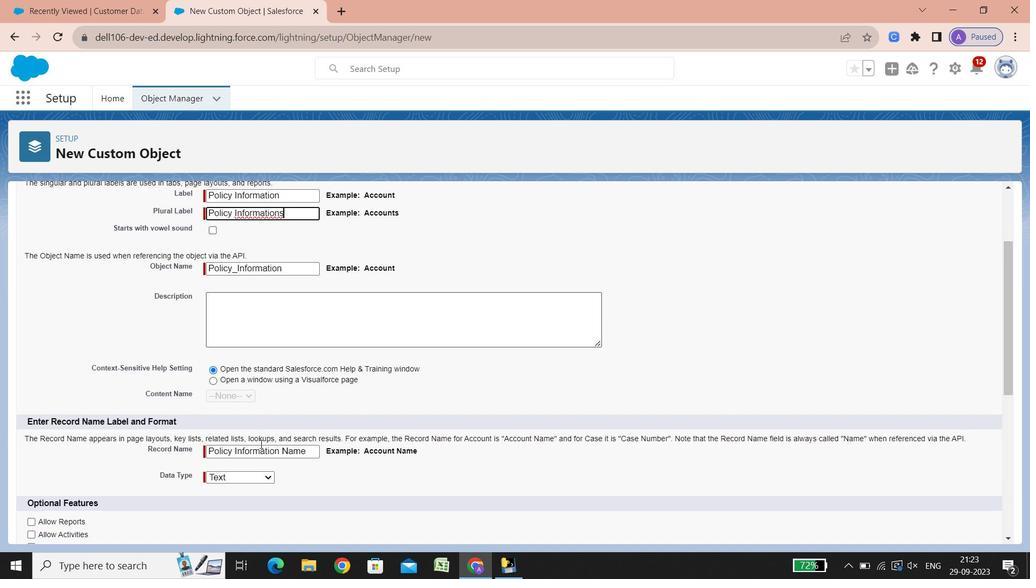 
Action: Mouse scrolled (260, 444) with delta (0, 0)
Screenshot: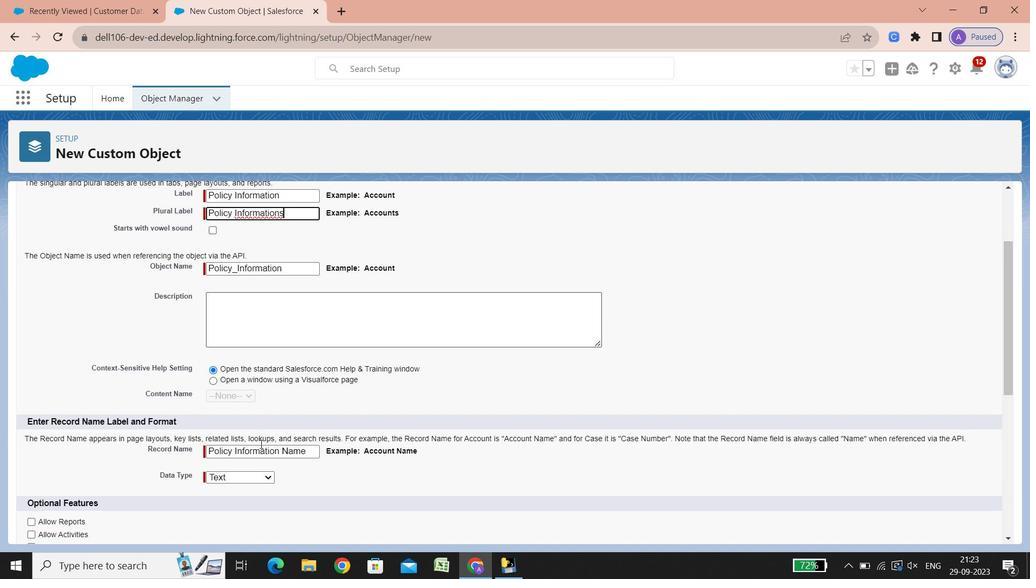 
Action: Mouse scrolled (260, 444) with delta (0, 0)
Screenshot: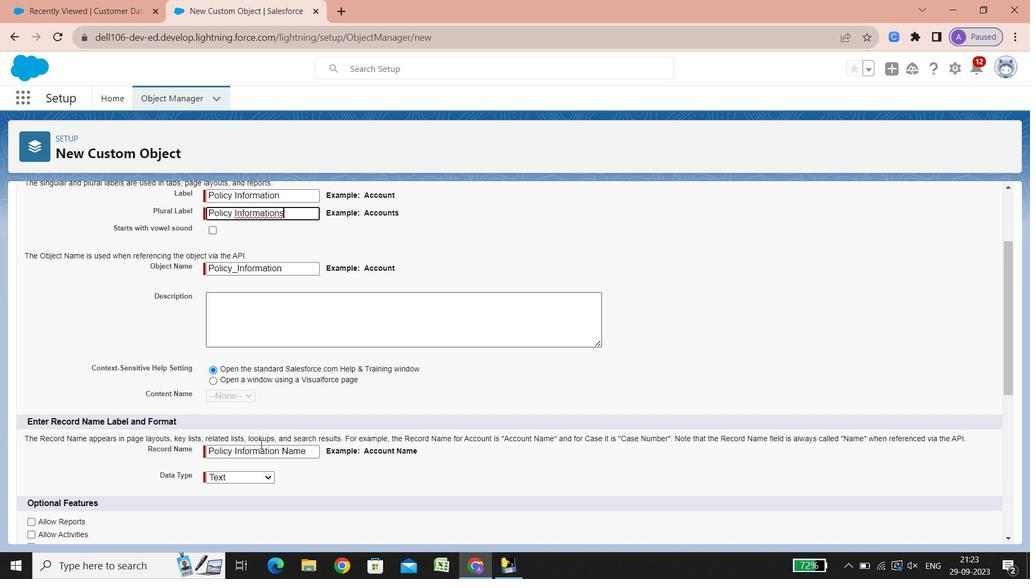 
Action: Mouse scrolled (260, 444) with delta (0, 0)
Screenshot: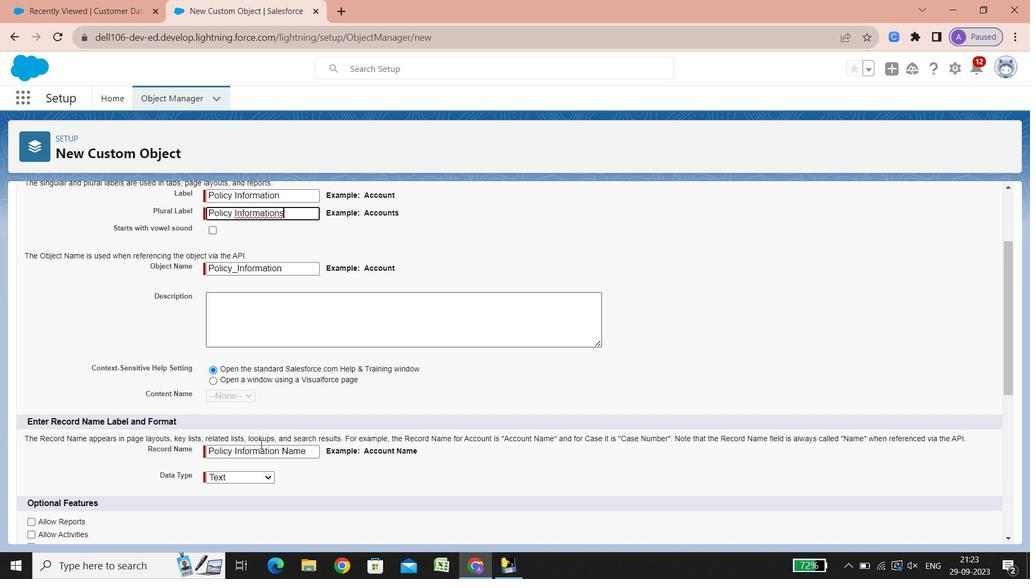 
Action: Mouse scrolled (260, 444) with delta (0, 0)
Screenshot: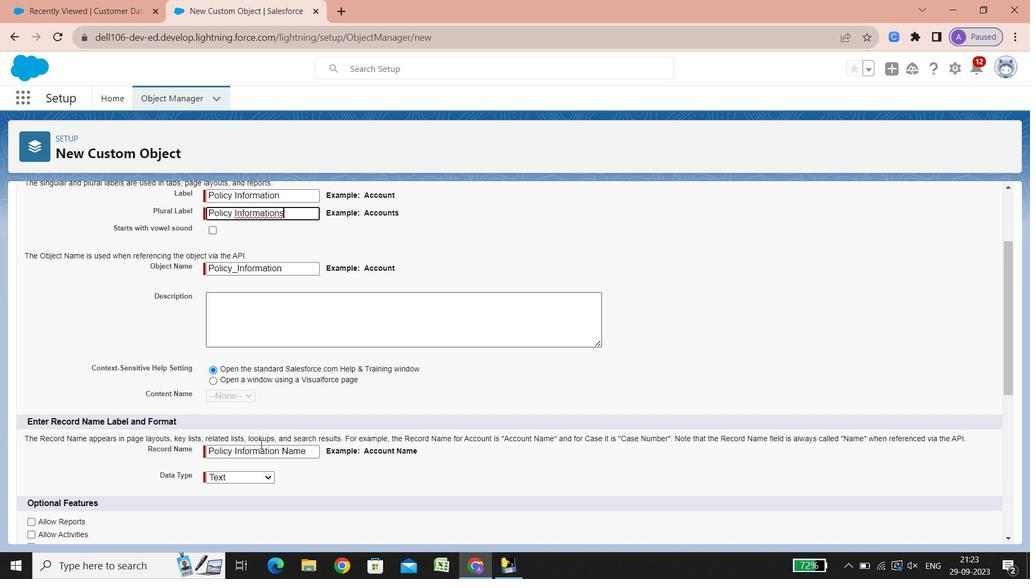 
Action: Mouse scrolled (260, 444) with delta (0, 0)
Screenshot: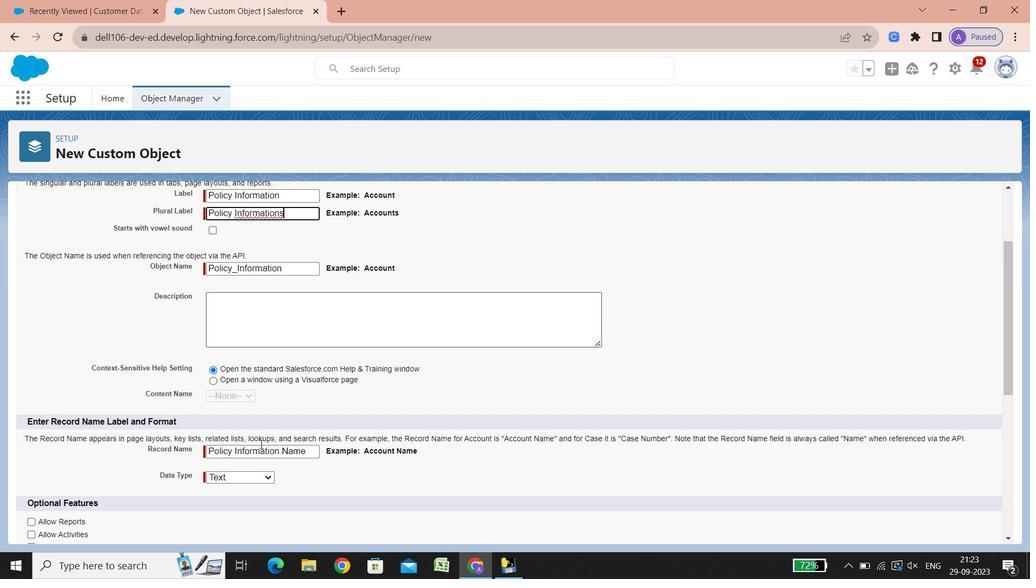 
Action: Mouse scrolled (260, 444) with delta (0, 0)
Screenshot: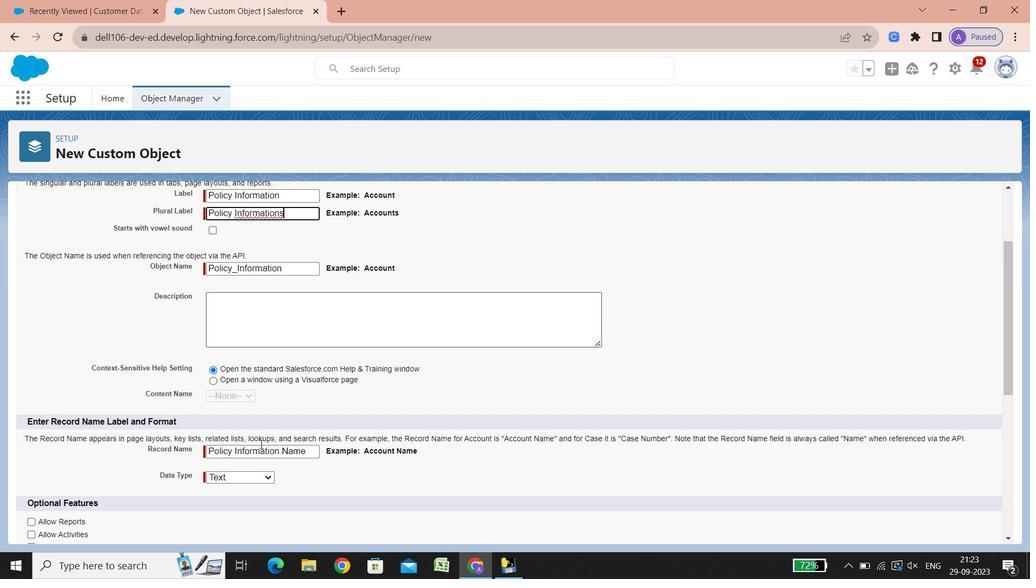 
Action: Mouse scrolled (260, 444) with delta (0, 0)
Screenshot: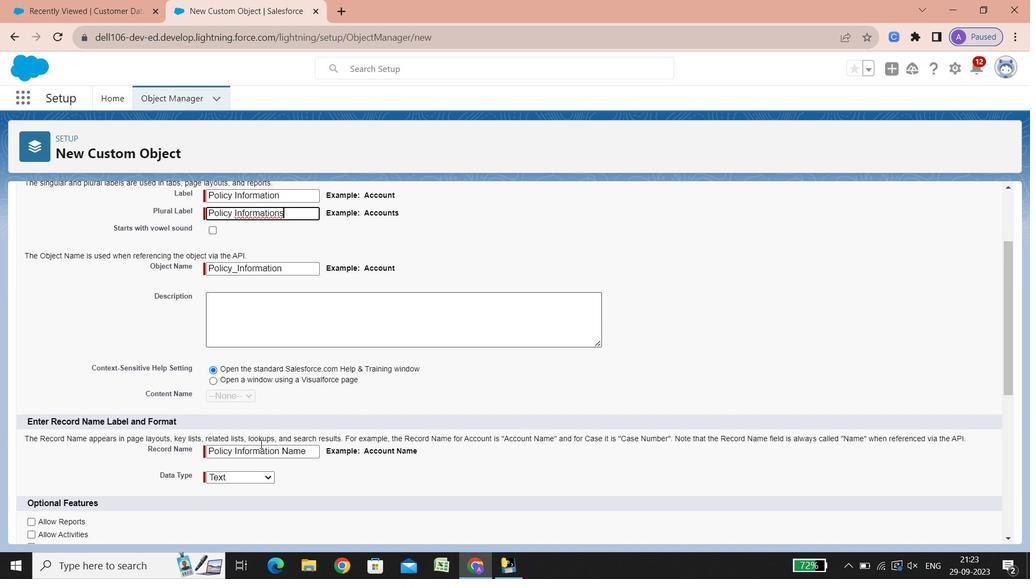
Action: Mouse scrolled (260, 444) with delta (0, 0)
Screenshot: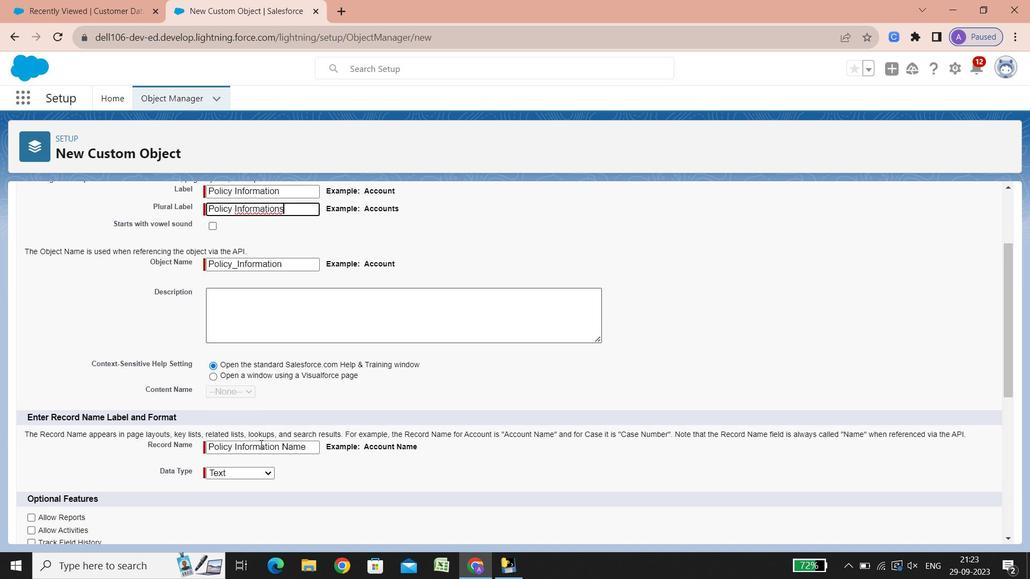 
Action: Mouse scrolled (260, 444) with delta (0, 0)
Screenshot: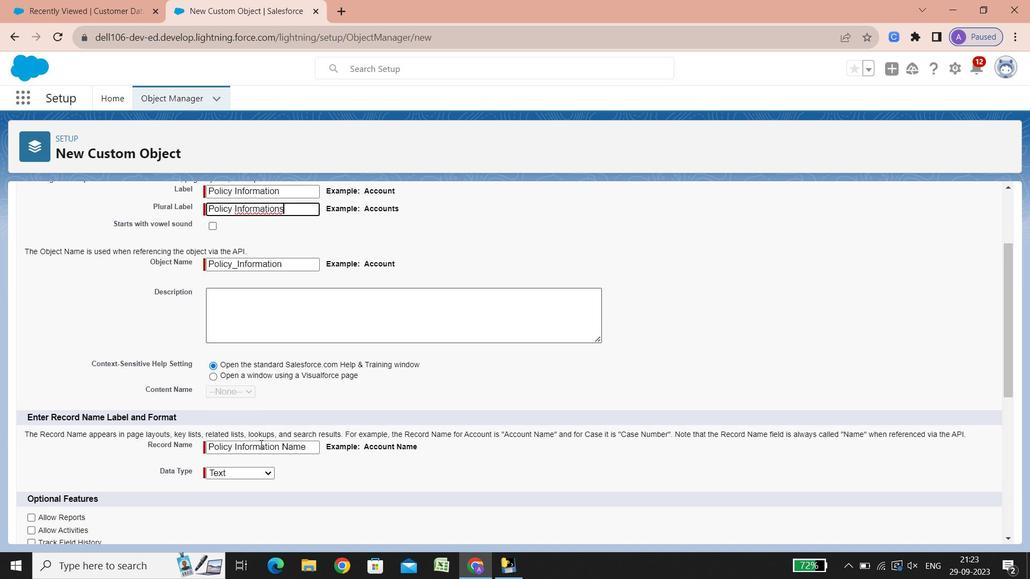 
Action: Mouse scrolled (260, 444) with delta (0, 0)
Screenshot: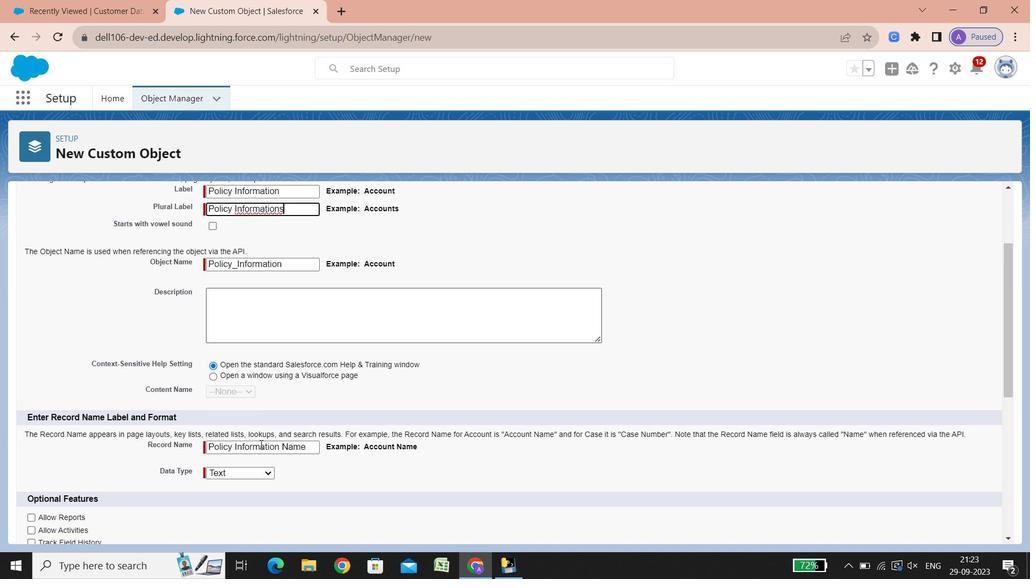
Action: Mouse scrolled (260, 444) with delta (0, 0)
Screenshot: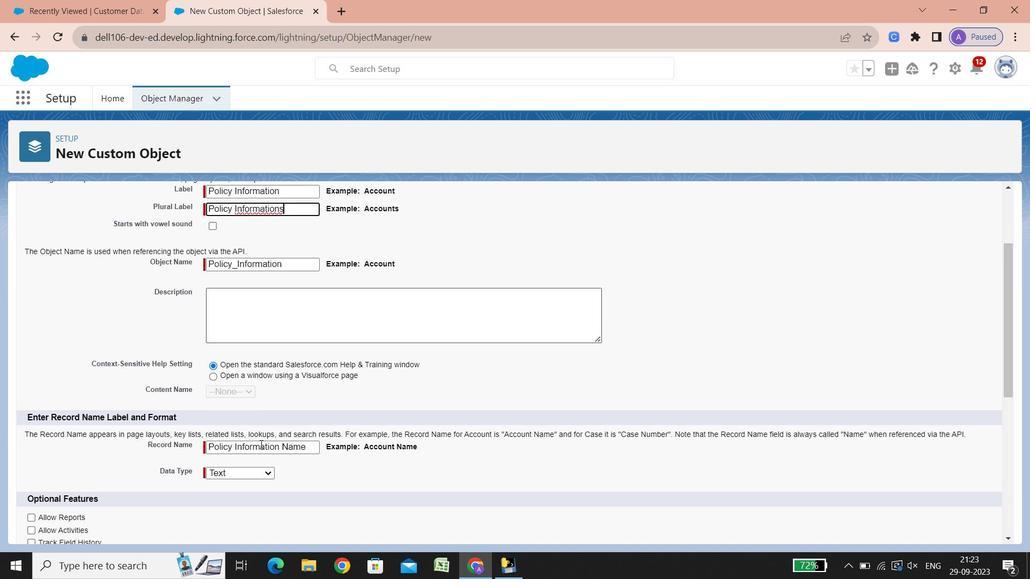 
Action: Mouse scrolled (260, 444) with delta (0, 0)
Screenshot: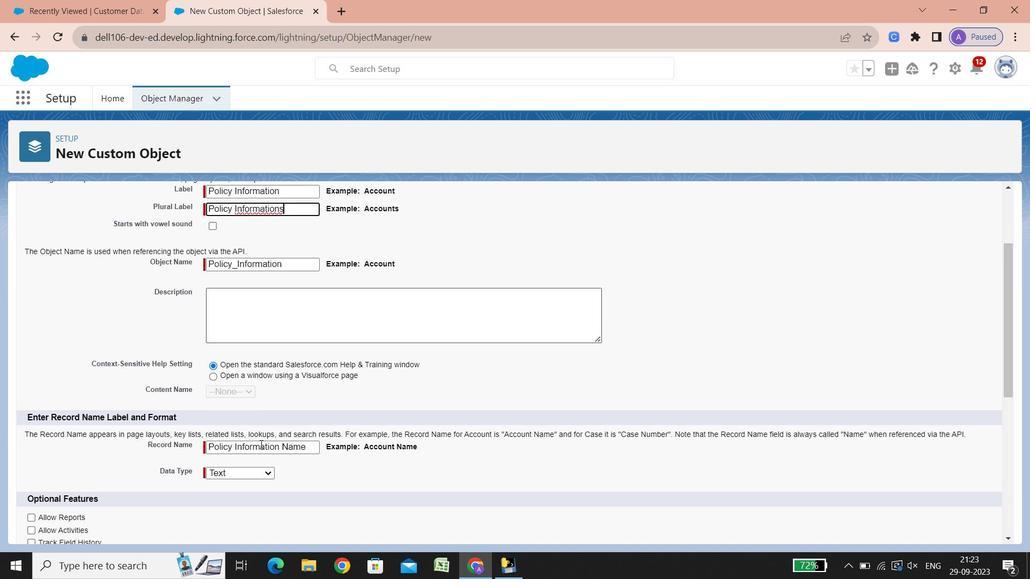 
Action: Mouse scrolled (260, 444) with delta (0, 0)
Screenshot: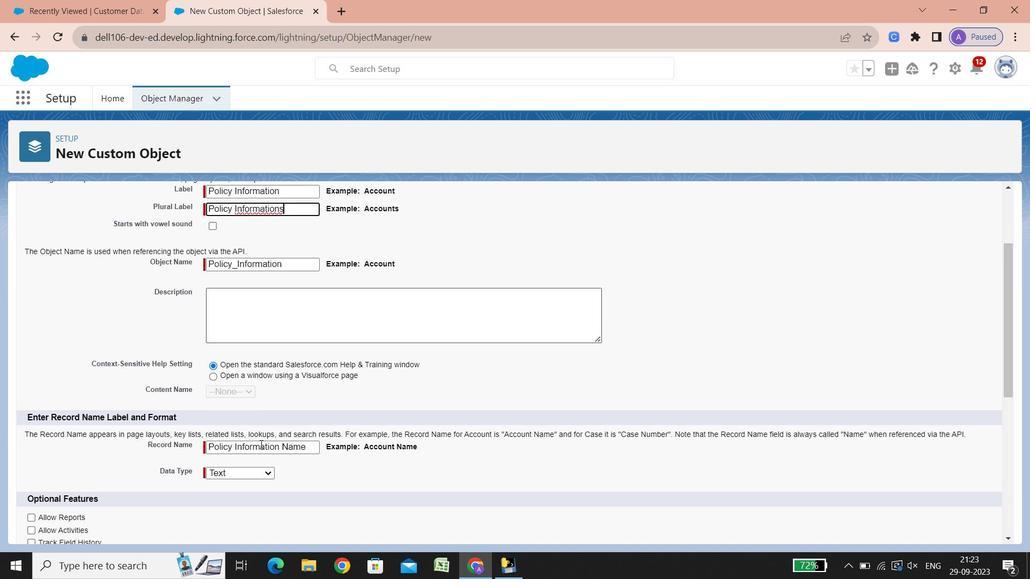 
Action: Mouse scrolled (260, 444) with delta (0, 0)
Screenshot: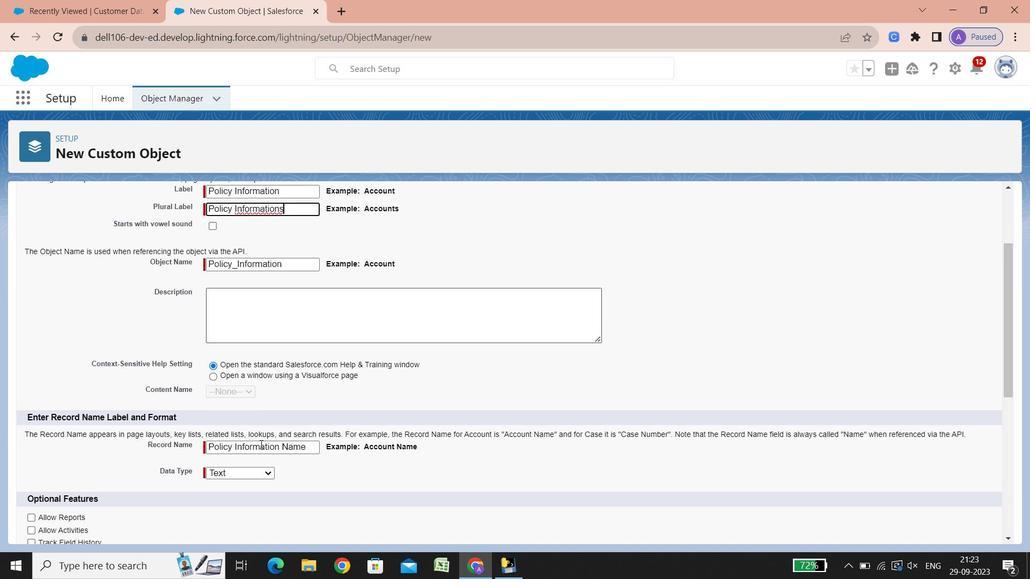 
Action: Mouse scrolled (260, 444) with delta (0, 0)
Screenshot: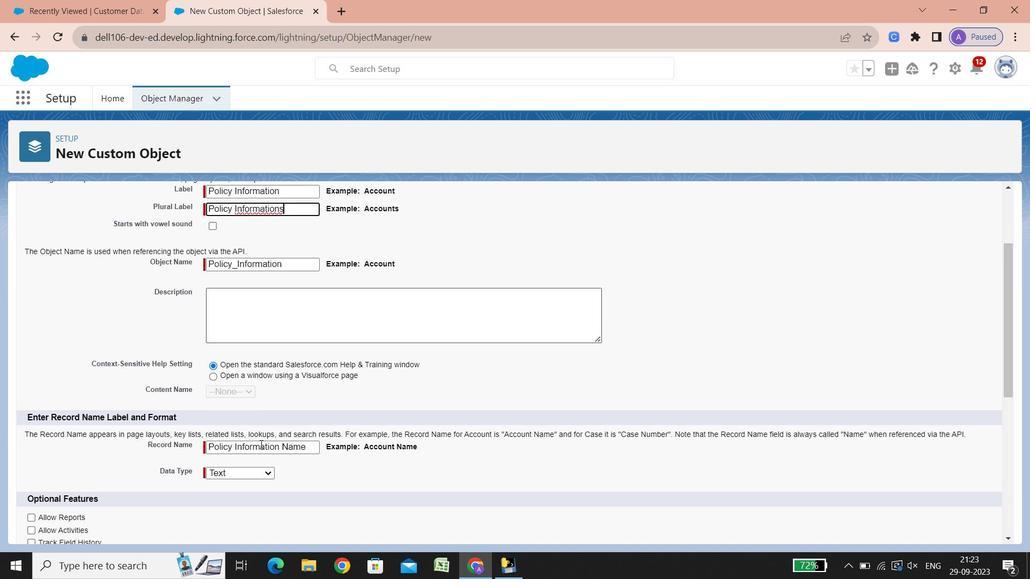 
Action: Mouse scrolled (260, 444) with delta (0, 0)
Screenshot: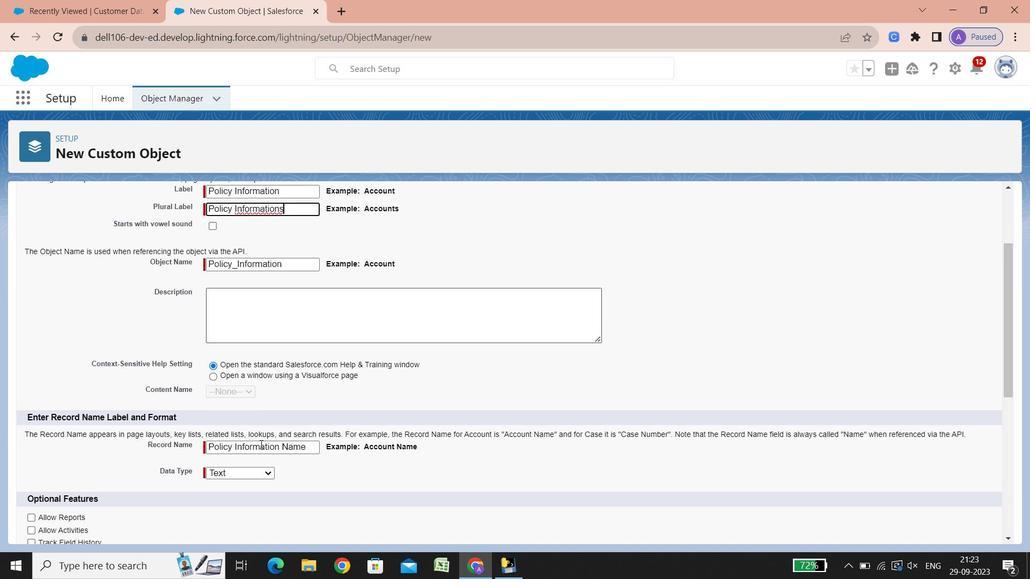 
Action: Mouse scrolled (260, 444) with delta (0, 0)
Screenshot: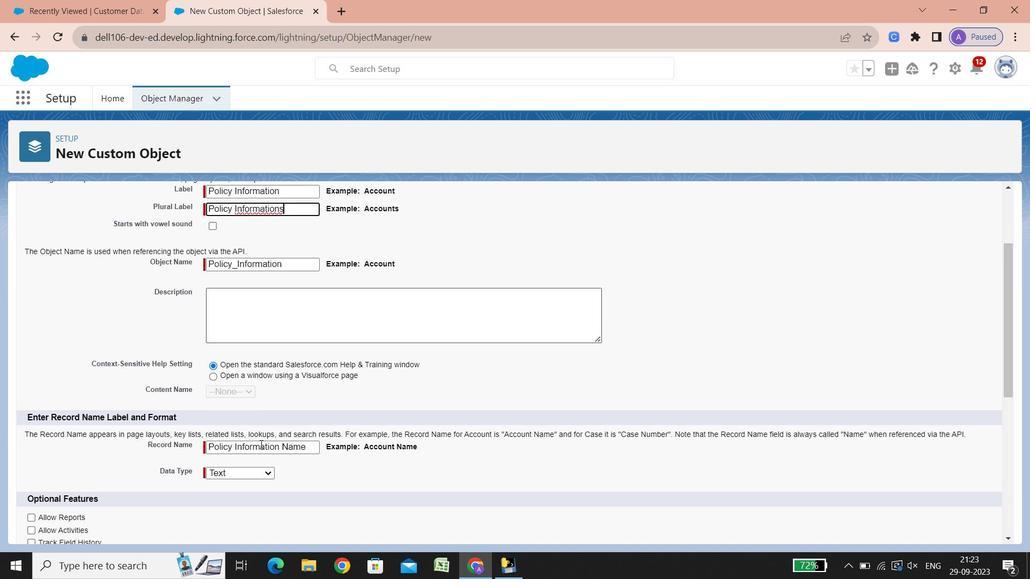
Action: Mouse scrolled (260, 444) with delta (0, 0)
Screenshot: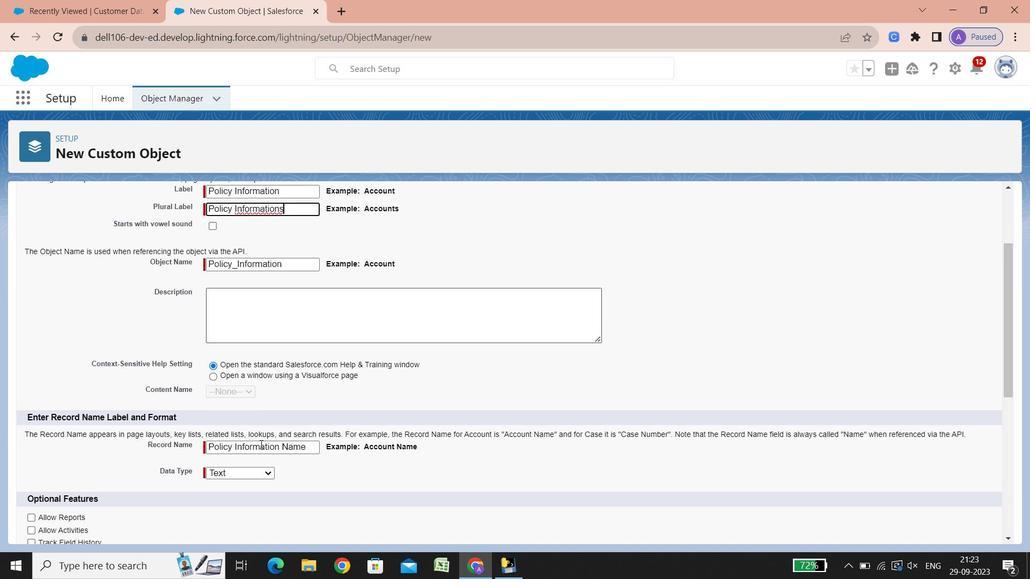 
Action: Mouse scrolled (260, 444) with delta (0, 0)
Screenshot: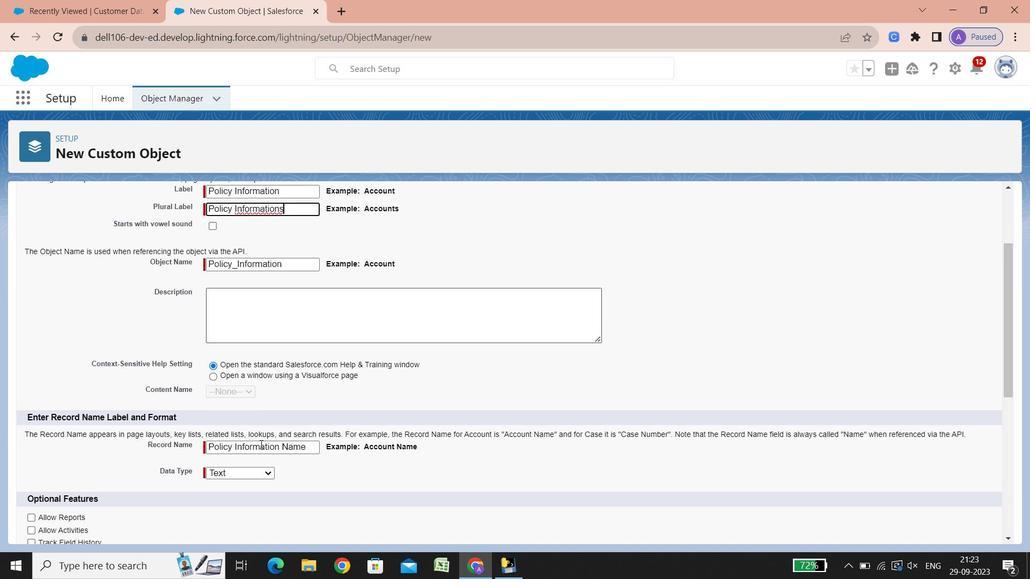 
Action: Mouse scrolled (260, 444) with delta (0, 0)
Screenshot: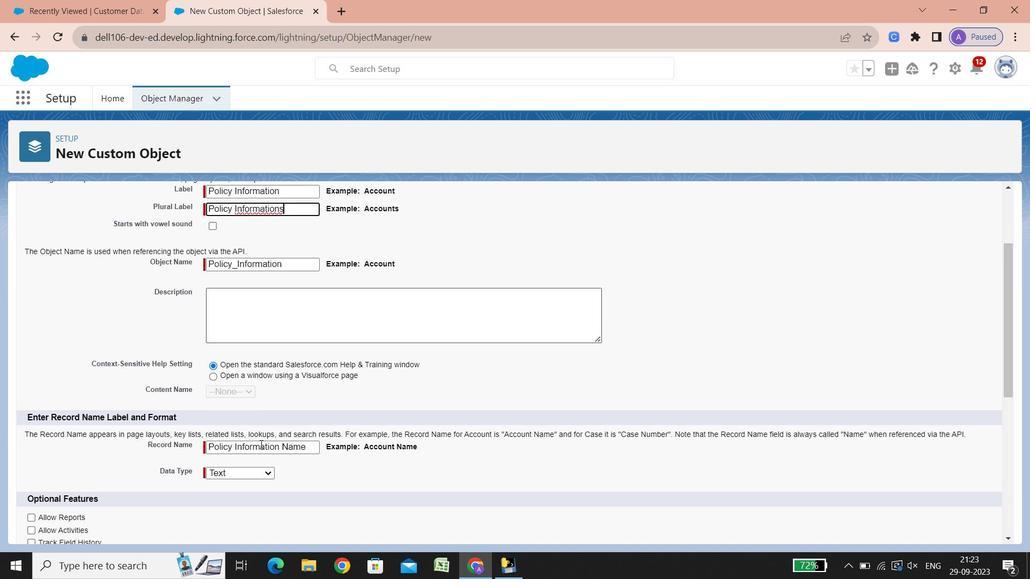 
Action: Mouse scrolled (260, 444) with delta (0, 0)
Screenshot: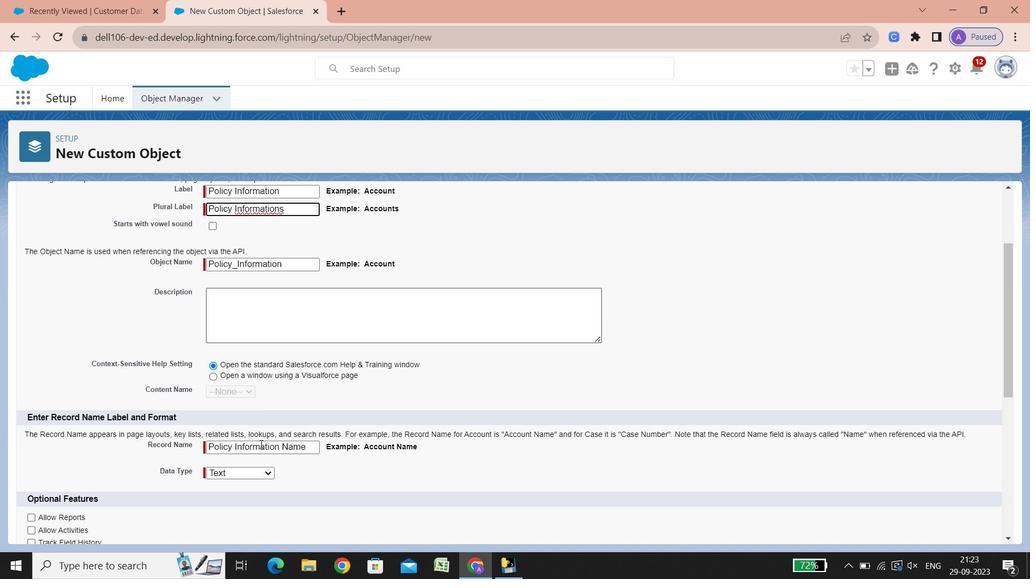 
Action: Mouse moved to (219, 302)
Screenshot: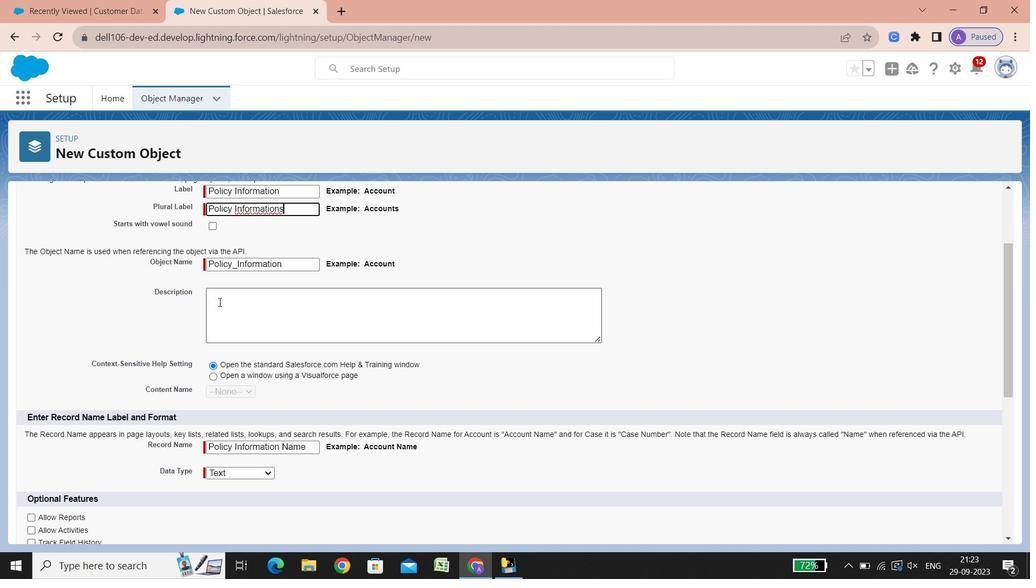 
Action: Mouse pressed left at (219, 302)
Screenshot: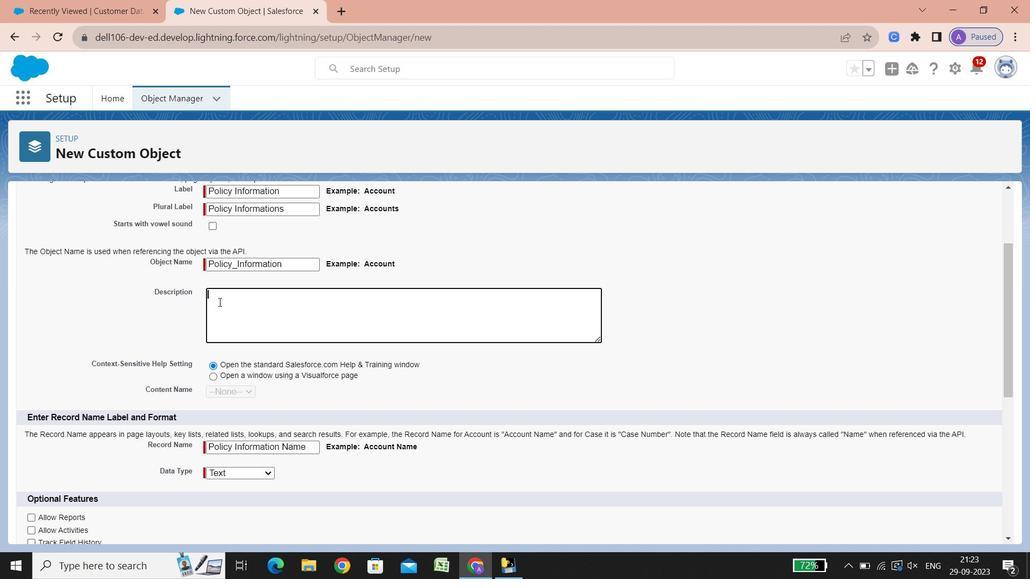 
Action: Key pressed <Key.shift><Key.shift><Key.shift><Key.shift><Key.shift><Key.shift>P<Key.backspace><Key.shift>Insurance<Key.space><Key.shift>Policy<Key.space><Key.shift>Information.
Screenshot: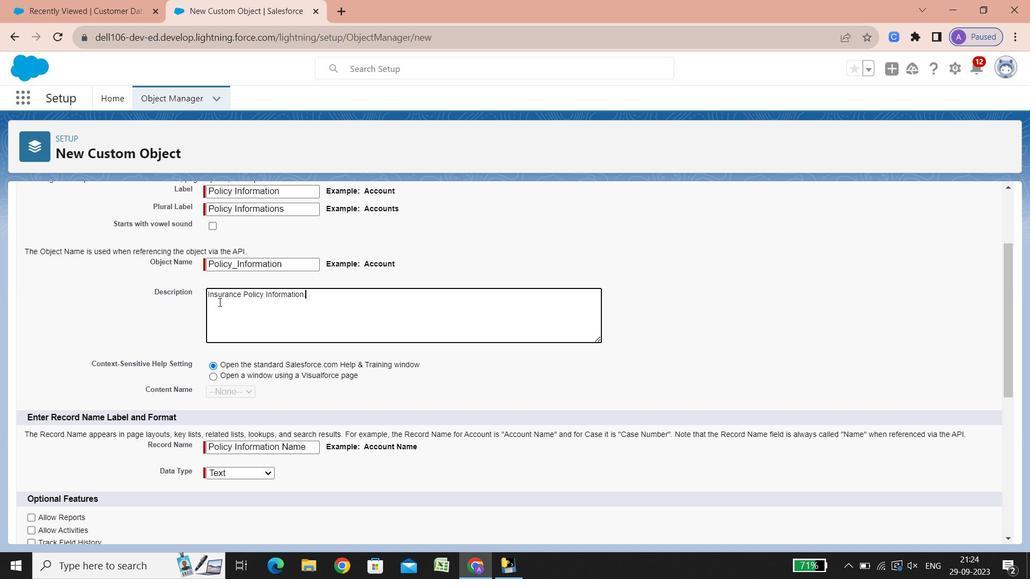 
Action: Mouse scrolled (219, 302) with delta (0, 0)
Screenshot: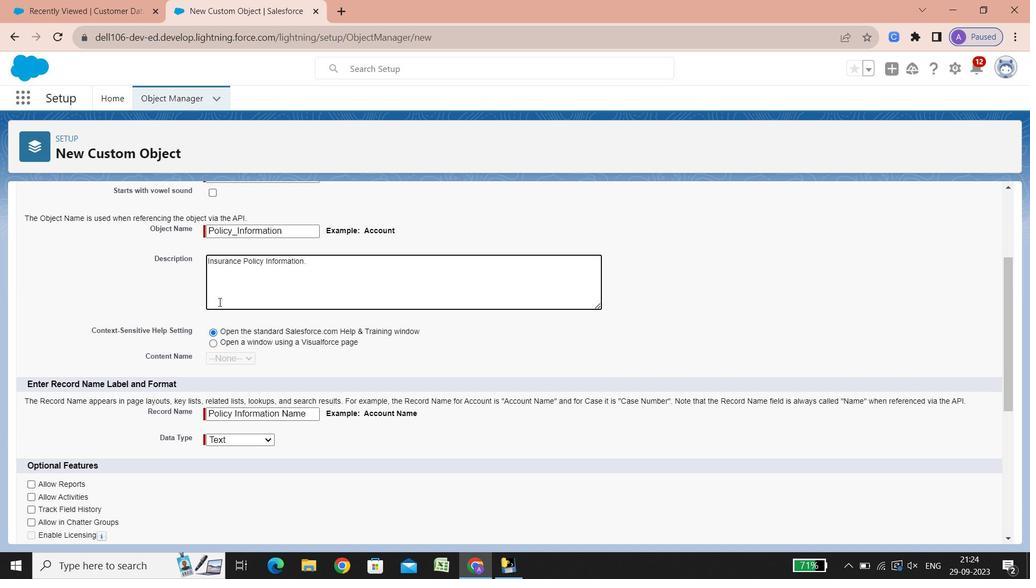 
Action: Mouse scrolled (219, 302) with delta (0, 0)
Screenshot: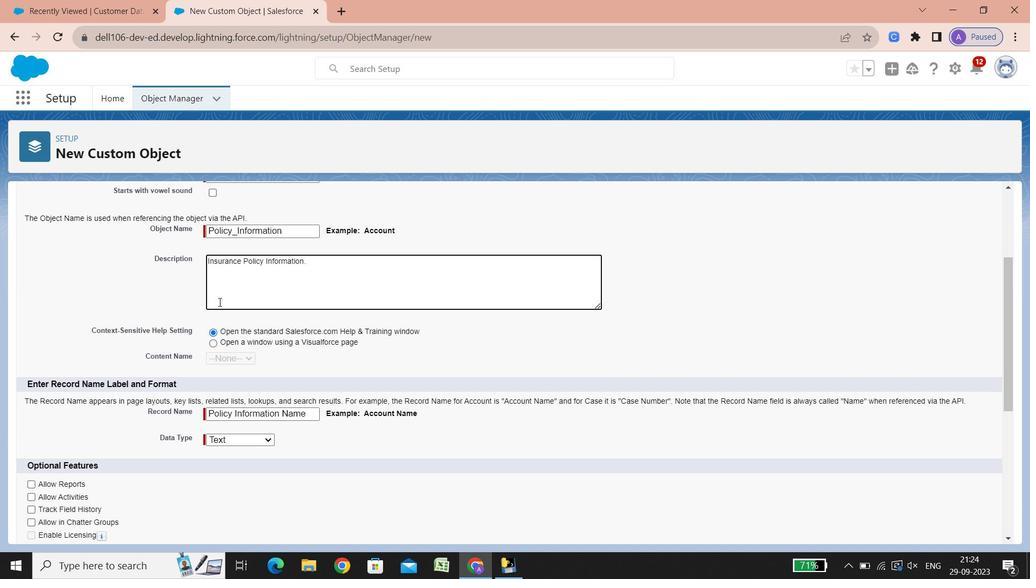 
Action: Mouse scrolled (219, 302) with delta (0, 0)
Screenshot: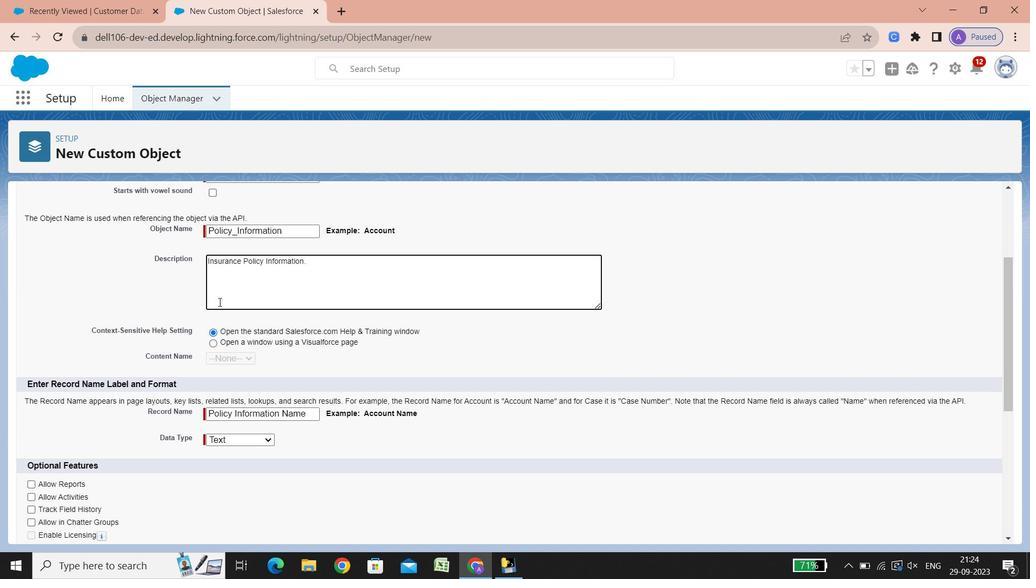 
Action: Mouse scrolled (219, 302) with delta (0, 0)
Screenshot: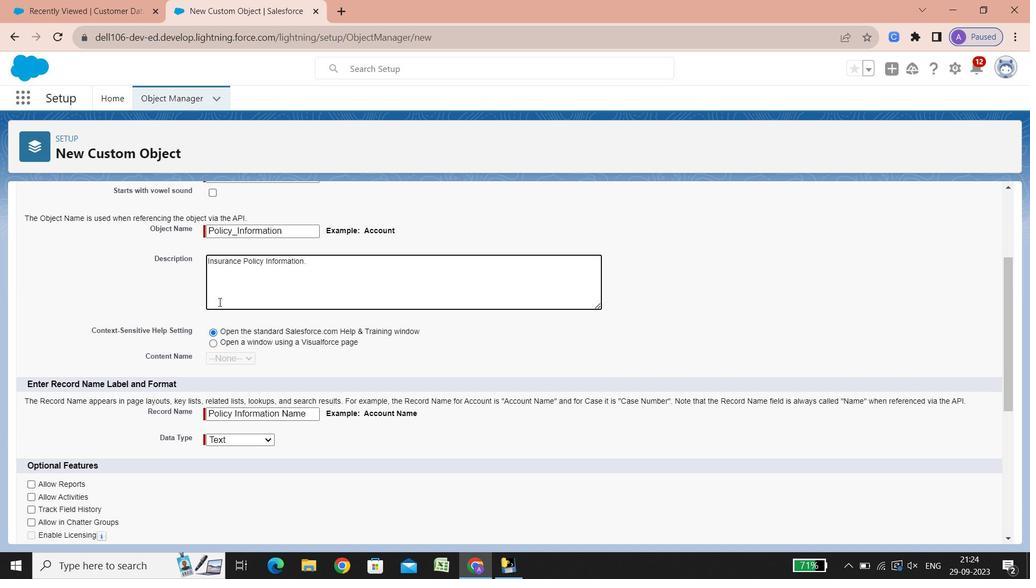
Action: Mouse scrolled (219, 302) with delta (0, 0)
Screenshot: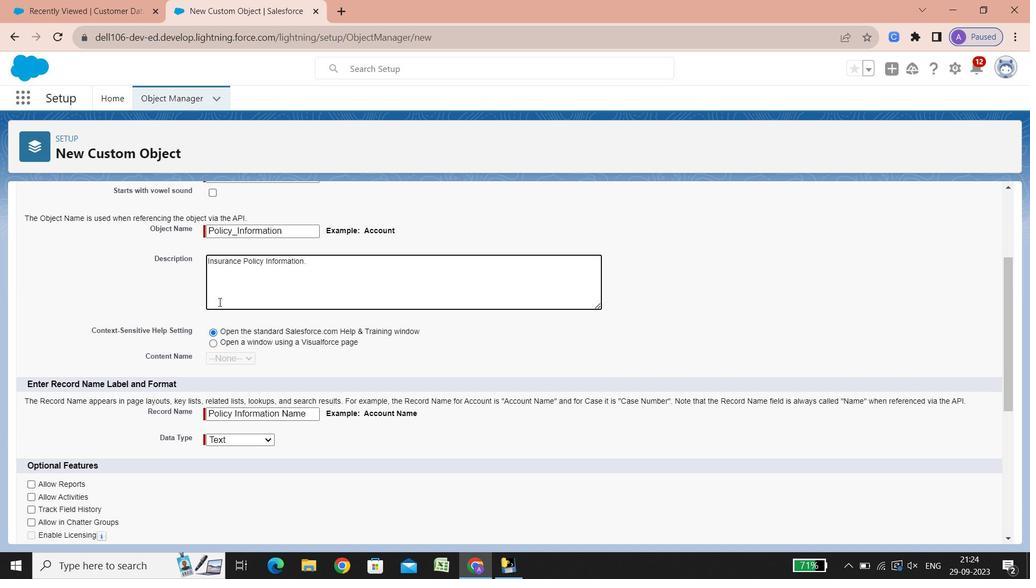 
Action: Mouse scrolled (219, 302) with delta (0, 0)
Screenshot: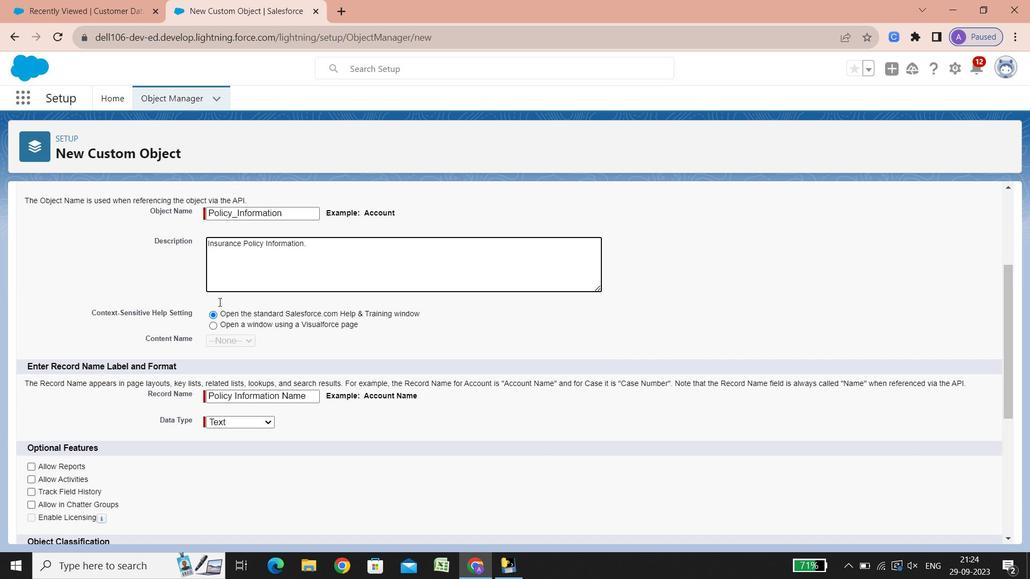 
Action: Mouse scrolled (219, 302) with delta (0, 0)
Screenshot: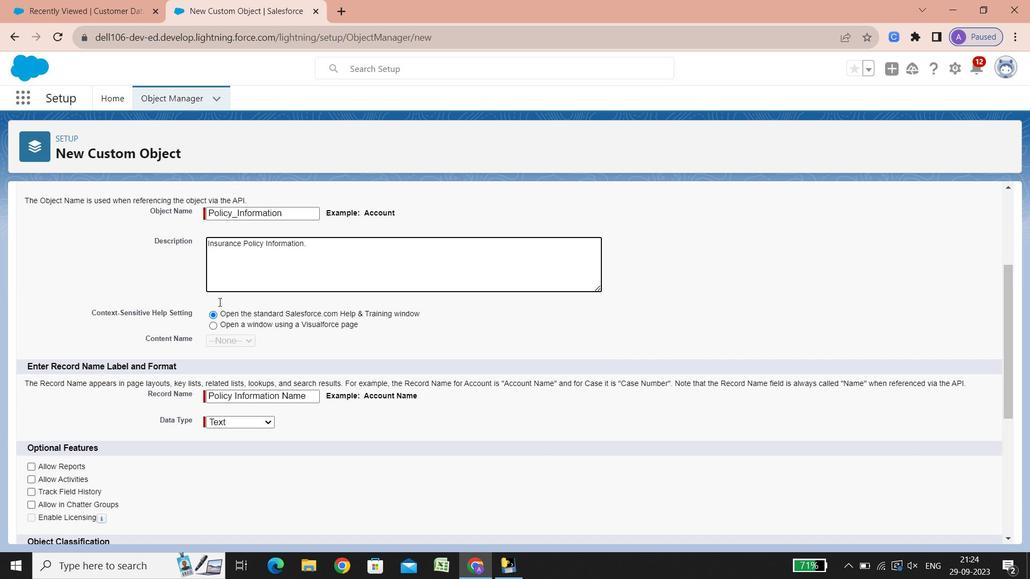 
Action: Mouse scrolled (219, 302) with delta (0, 0)
Screenshot: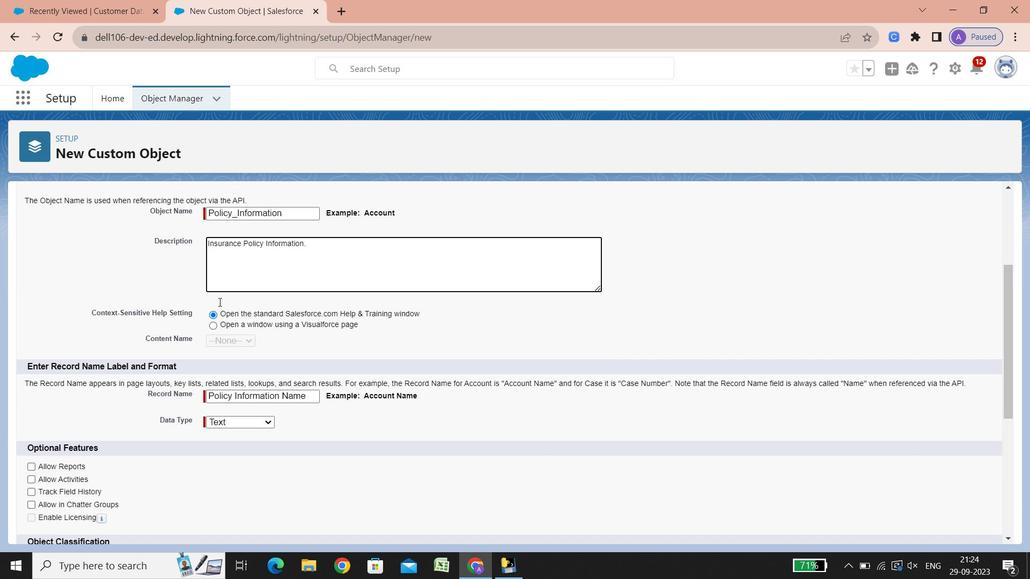 
Action: Mouse scrolled (219, 302) with delta (0, 0)
Screenshot: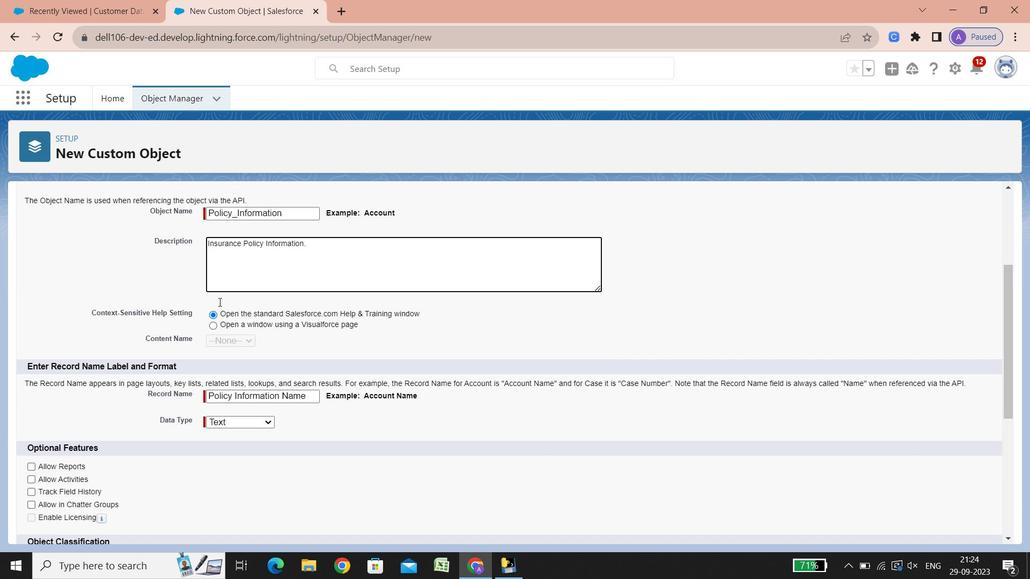 
Action: Mouse scrolled (219, 302) with delta (0, 0)
Screenshot: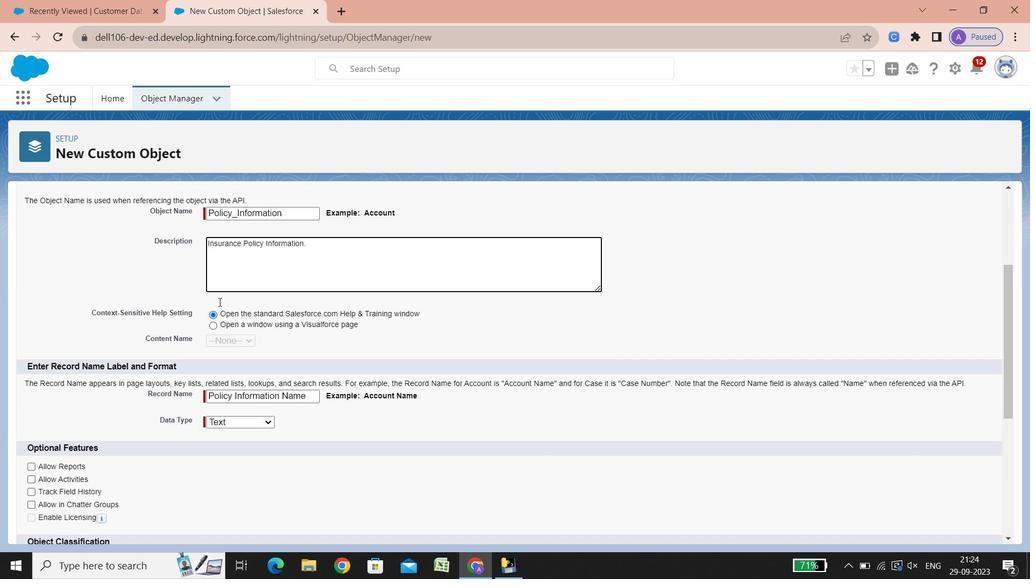 
Action: Mouse scrolled (219, 302) with delta (0, 0)
Screenshot: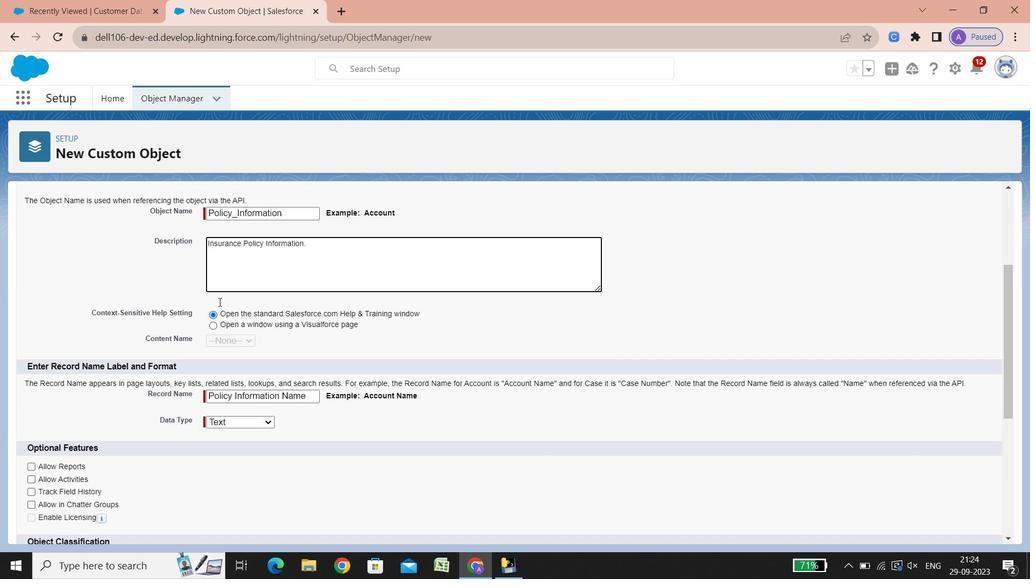 
Action: Mouse scrolled (219, 302) with delta (0, 0)
Screenshot: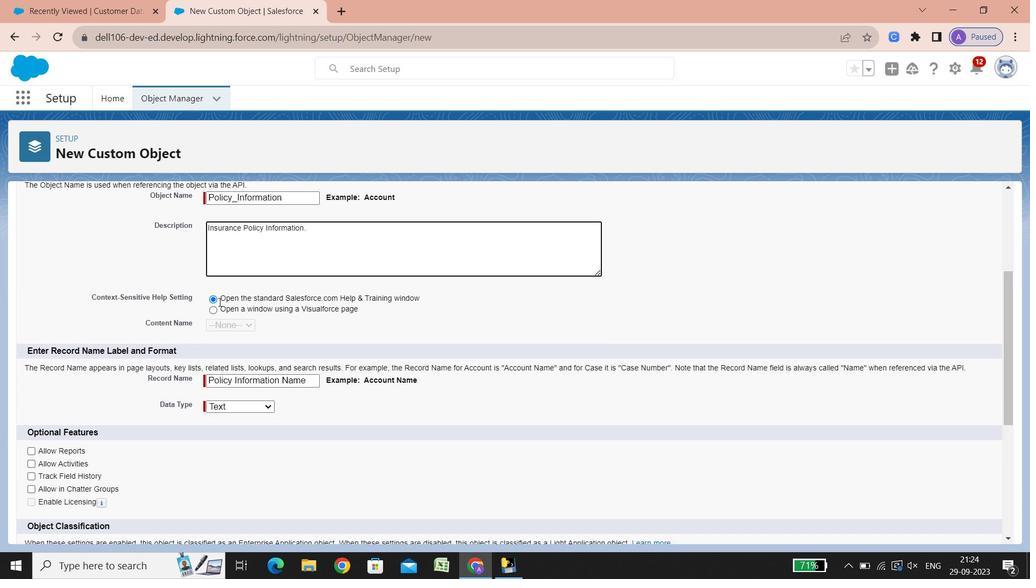 
Action: Mouse scrolled (219, 302) with delta (0, 0)
Screenshot: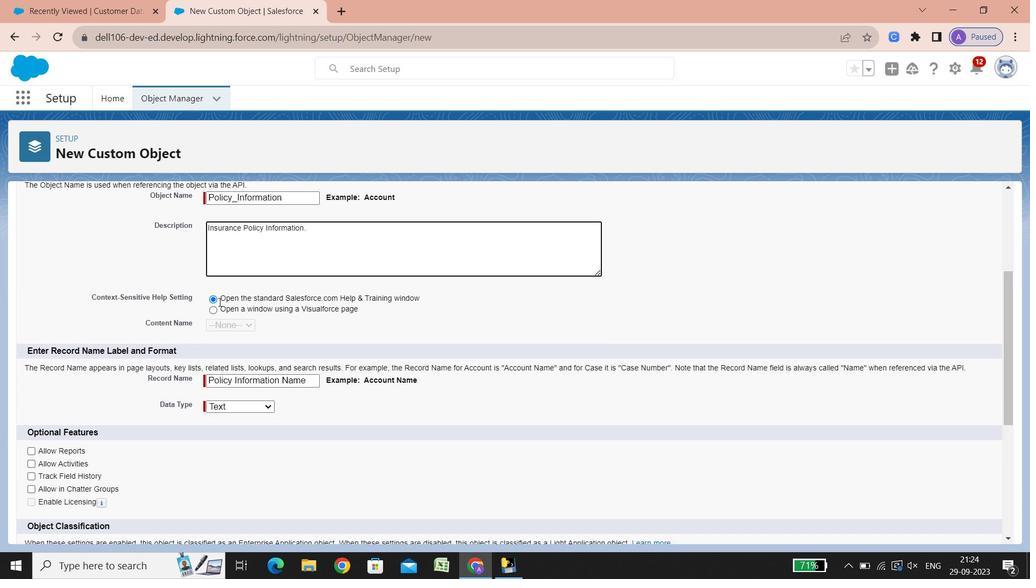 
Action: Mouse scrolled (219, 302) with delta (0, 0)
Screenshot: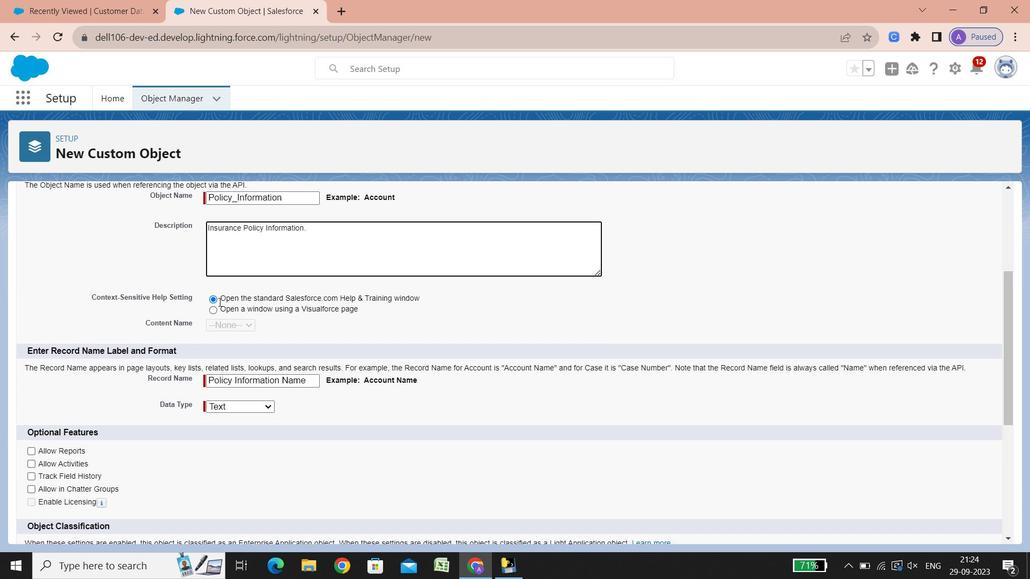 
Action: Mouse scrolled (219, 302) with delta (0, 0)
Screenshot: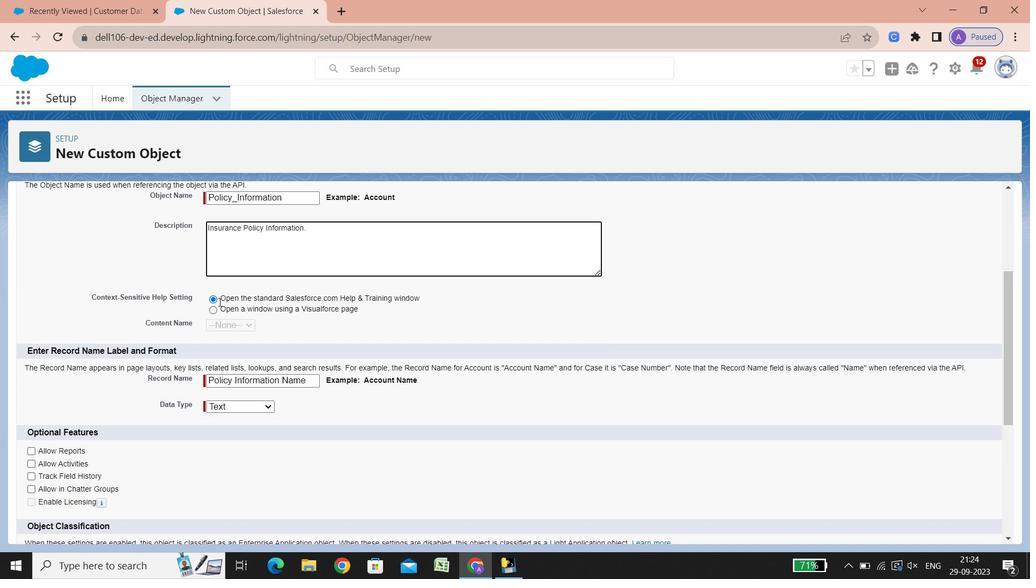 
Action: Mouse scrolled (219, 302) with delta (0, 0)
Screenshot: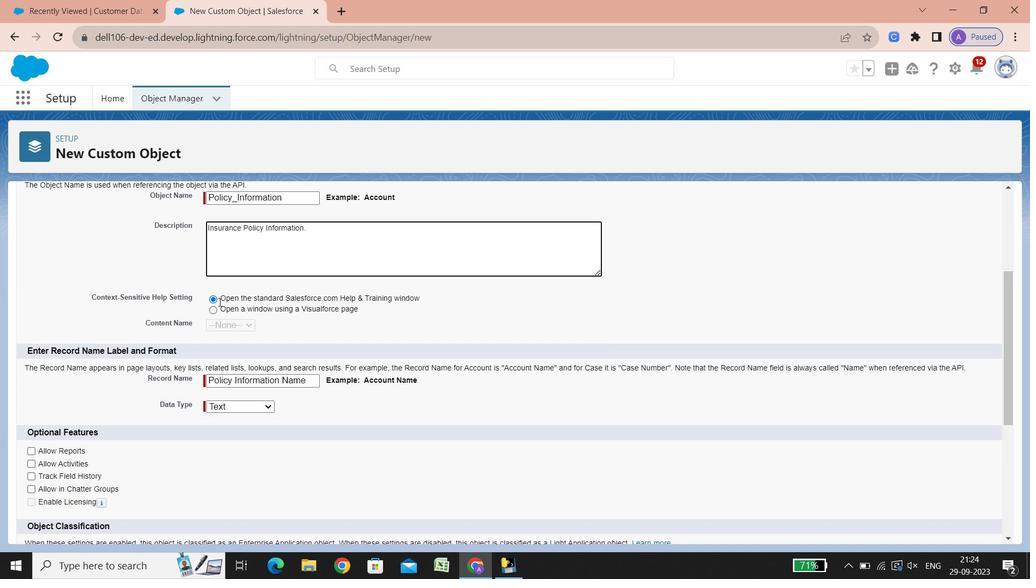 
Action: Mouse scrolled (219, 302) with delta (0, 0)
Screenshot: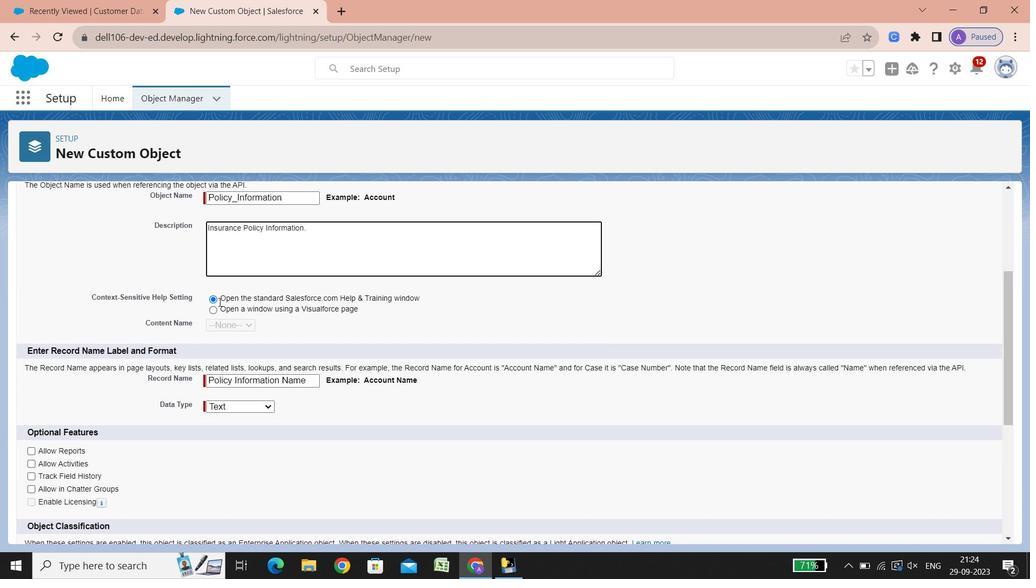 
Action: Mouse scrolled (219, 302) with delta (0, 0)
Screenshot: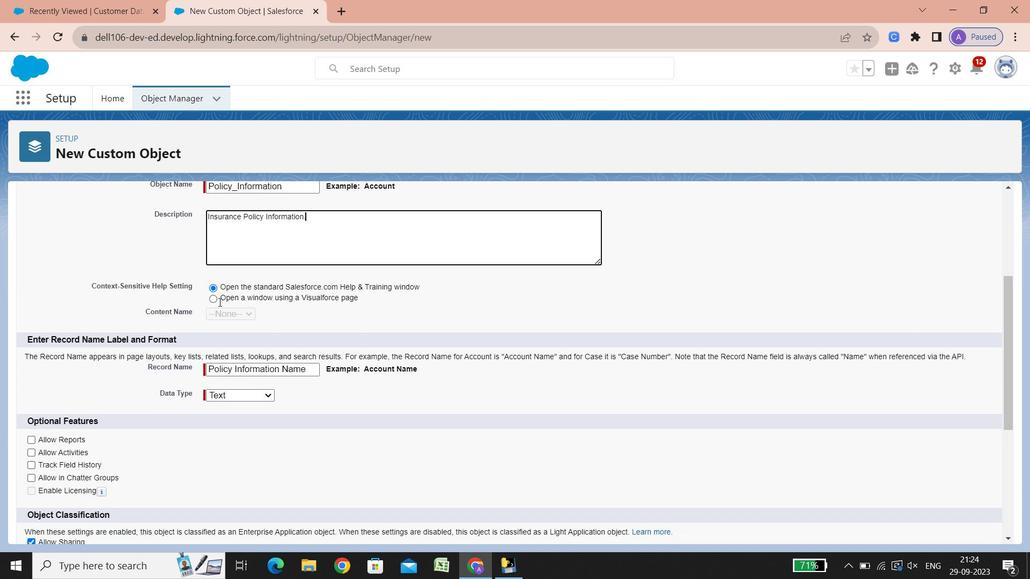
Action: Mouse scrolled (219, 302) with delta (0, 0)
Screenshot: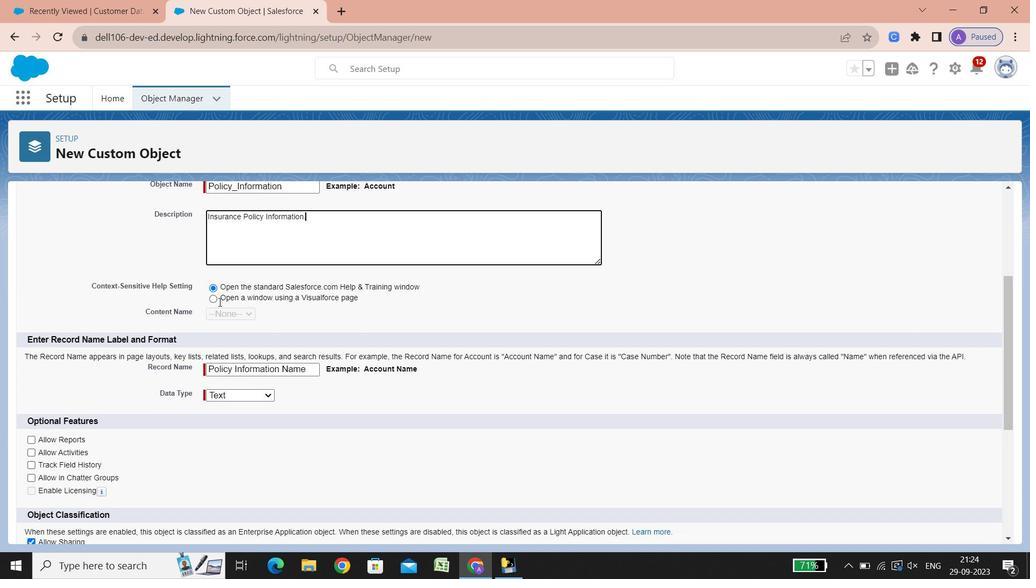 
Action: Mouse scrolled (219, 302) with delta (0, 0)
Screenshot: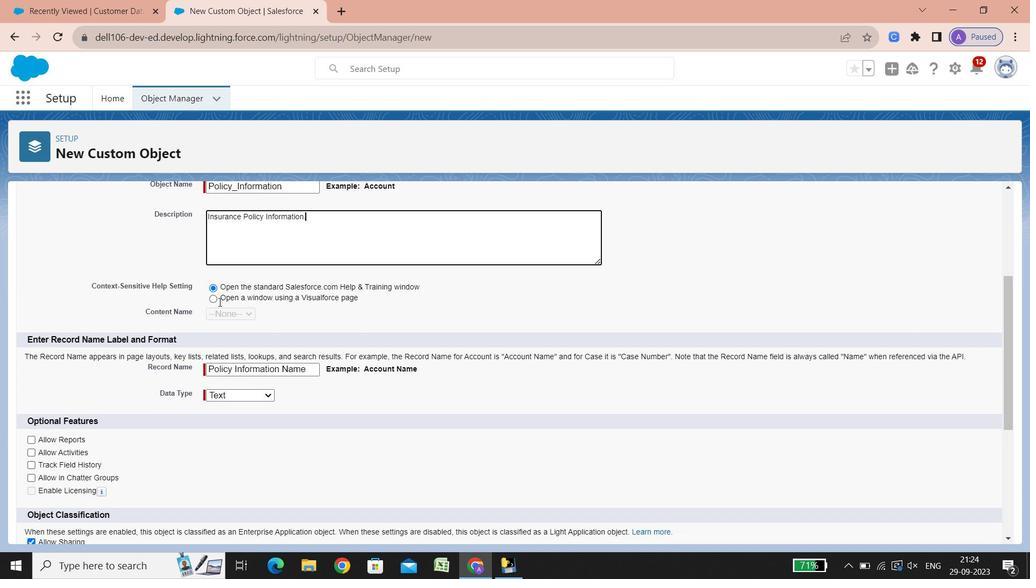 
Action: Mouse scrolled (219, 302) with delta (0, 0)
Screenshot: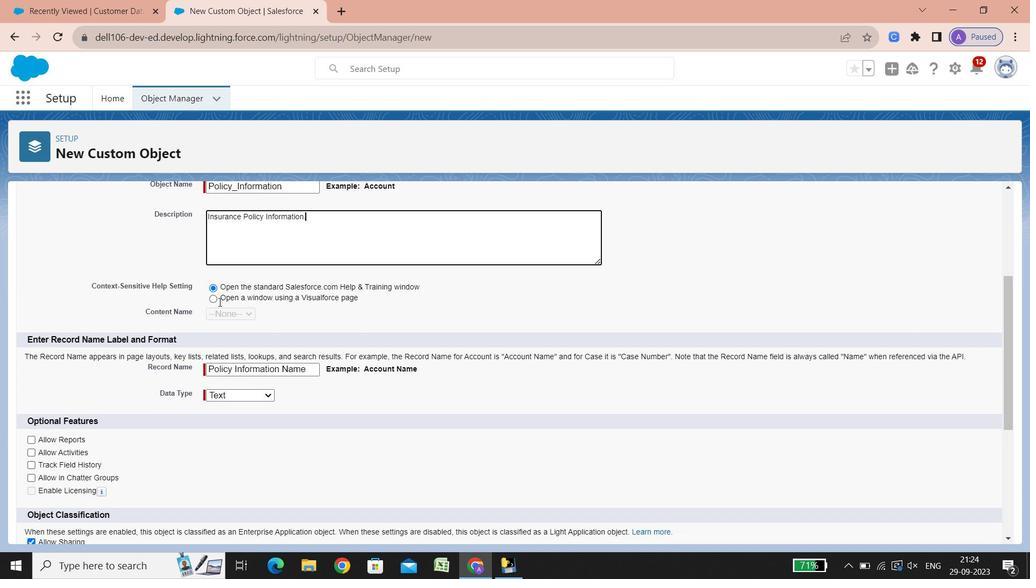 
Action: Mouse scrolled (219, 302) with delta (0, 0)
Screenshot: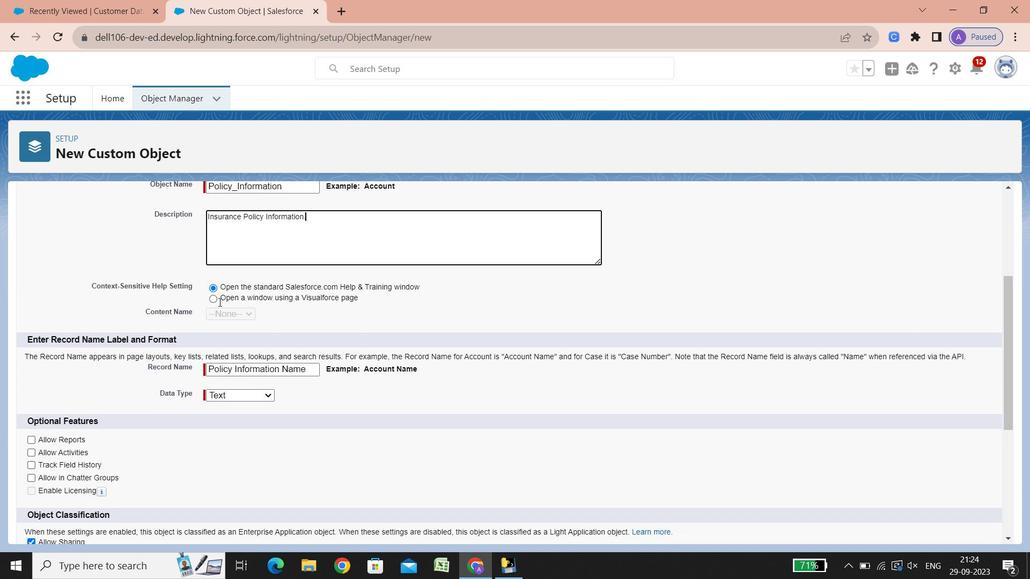 
Action: Mouse scrolled (219, 302) with delta (0, 0)
Screenshot: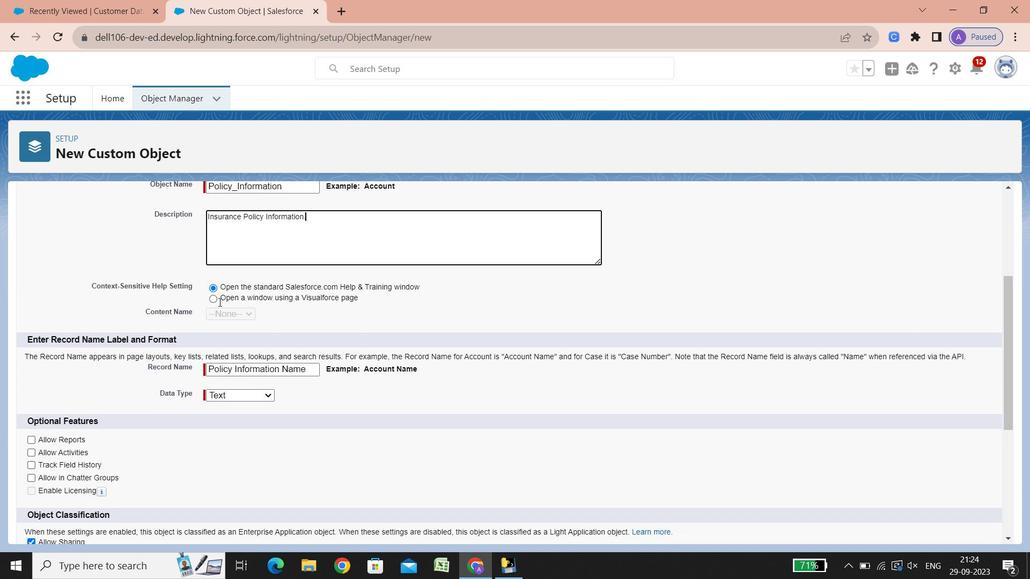 
Action: Mouse scrolled (219, 302) with delta (0, 0)
Screenshot: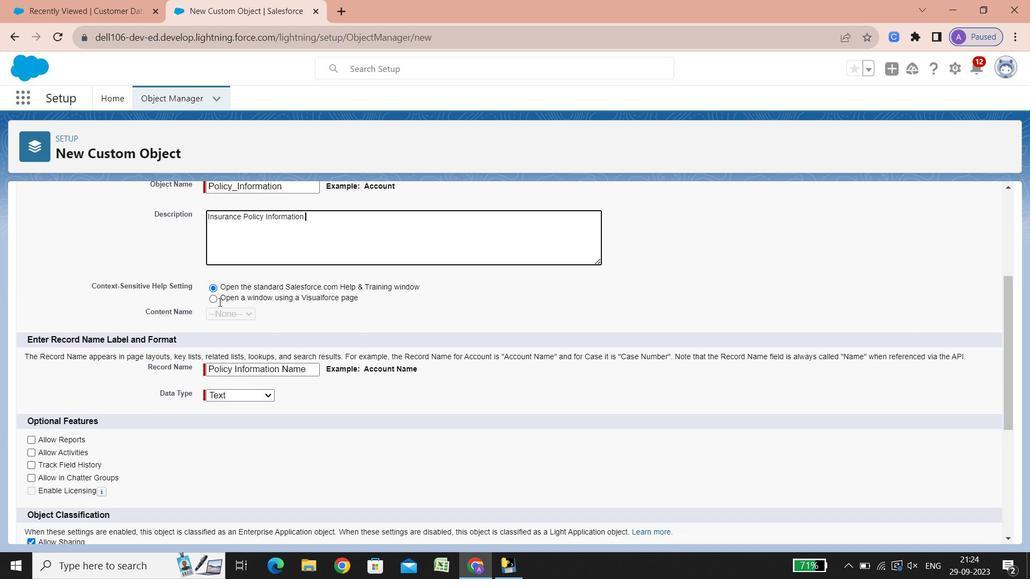 
Action: Mouse scrolled (219, 302) with delta (0, 0)
Screenshot: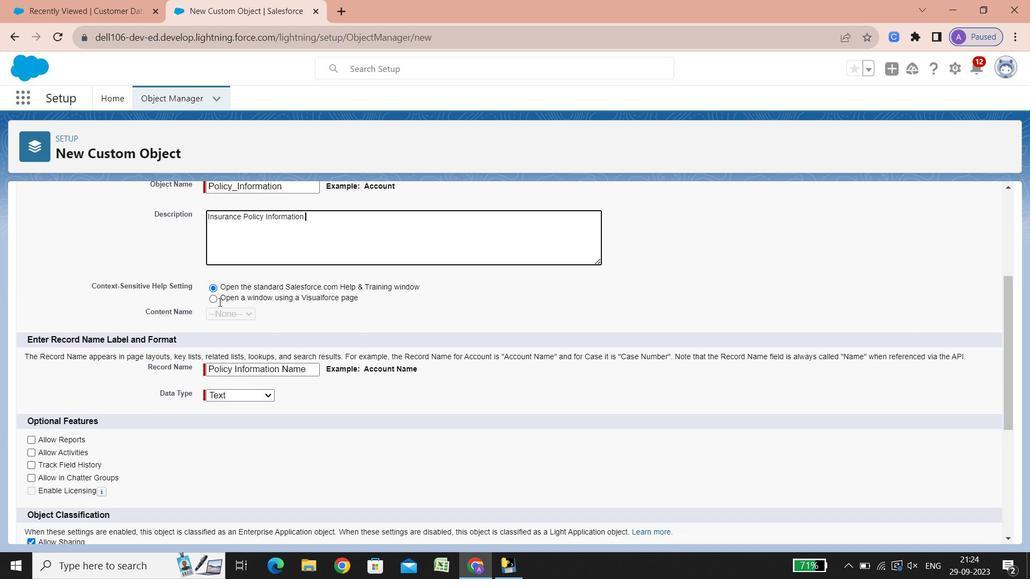 
Action: Mouse scrolled (219, 302) with delta (0, 0)
Screenshot: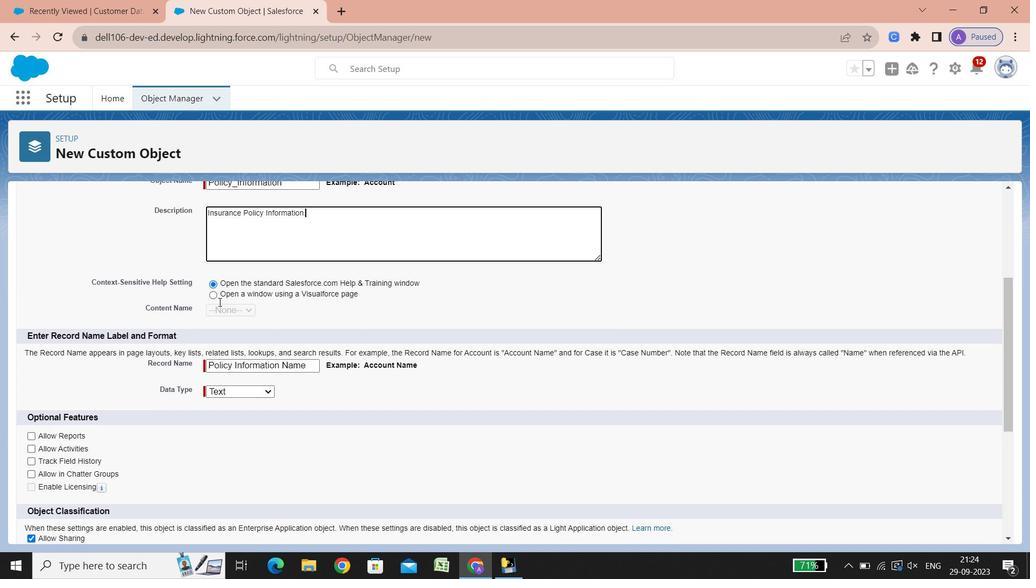 
Action: Mouse scrolled (219, 302) with delta (0, 0)
Screenshot: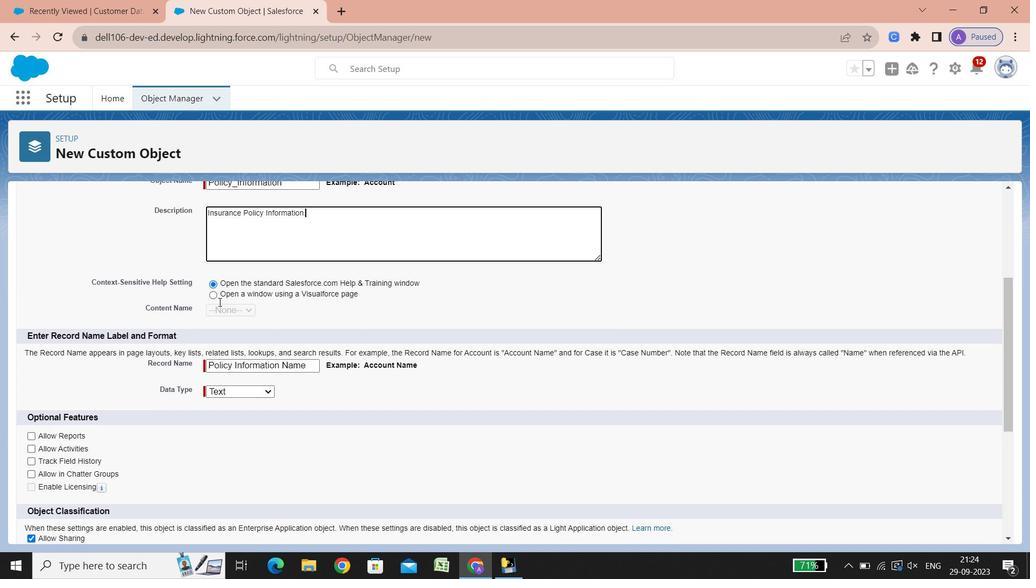 
Action: Mouse scrolled (219, 302) with delta (0, 0)
Screenshot: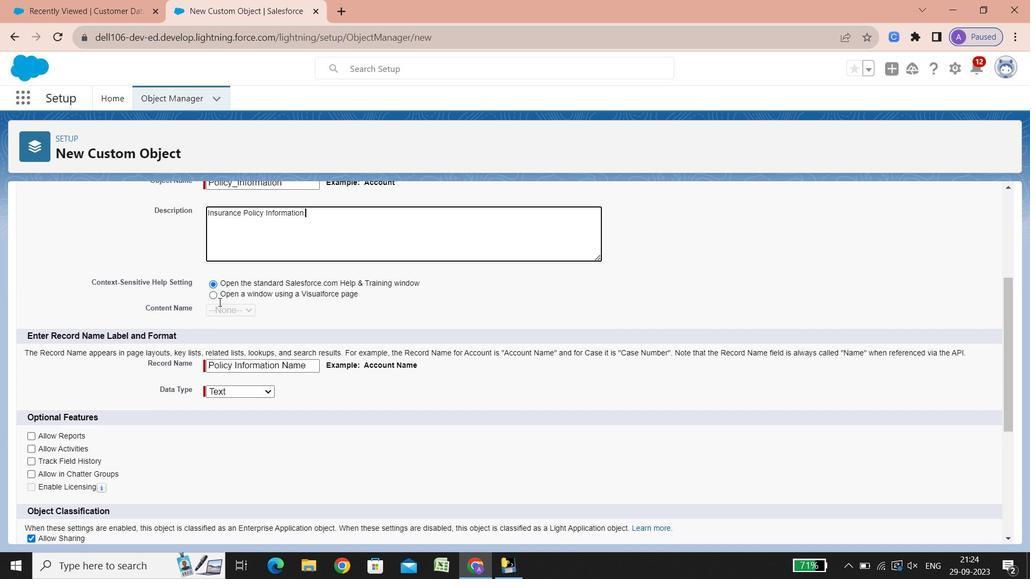 
Action: Mouse scrolled (219, 302) with delta (0, 0)
Screenshot: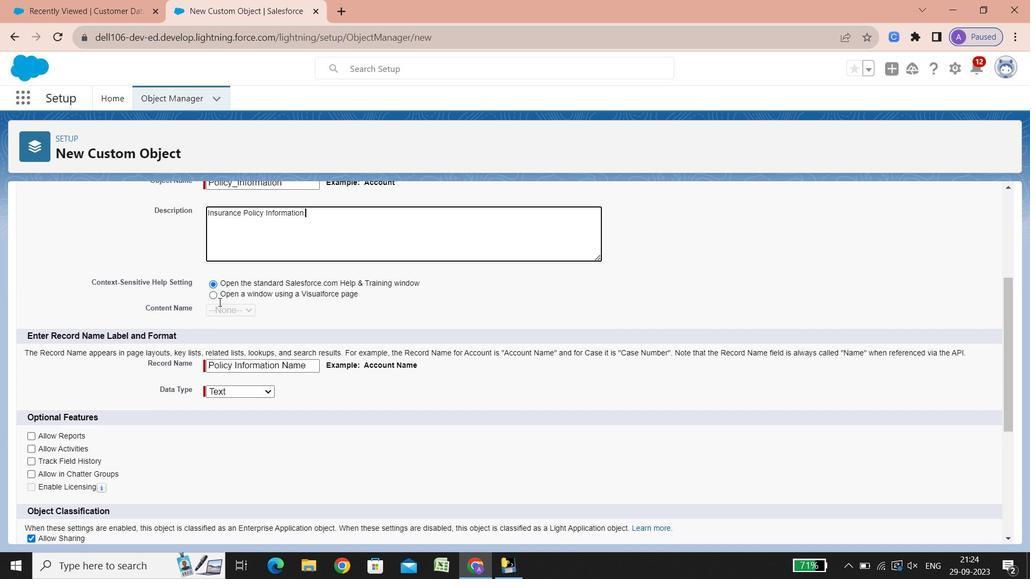 
Action: Mouse scrolled (219, 302) with delta (0, 0)
Screenshot: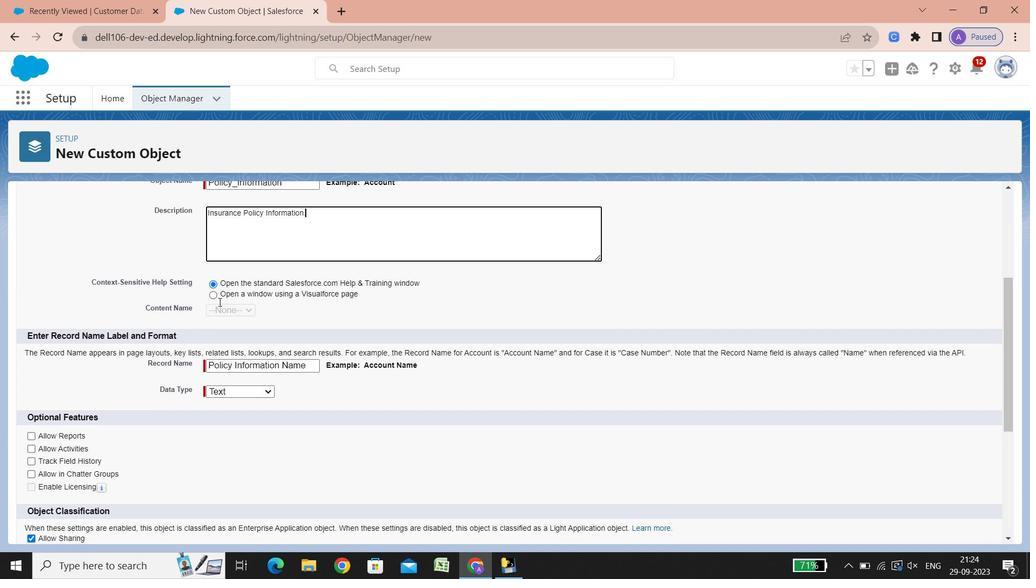 
Action: Mouse scrolled (219, 302) with delta (0, 0)
Screenshot: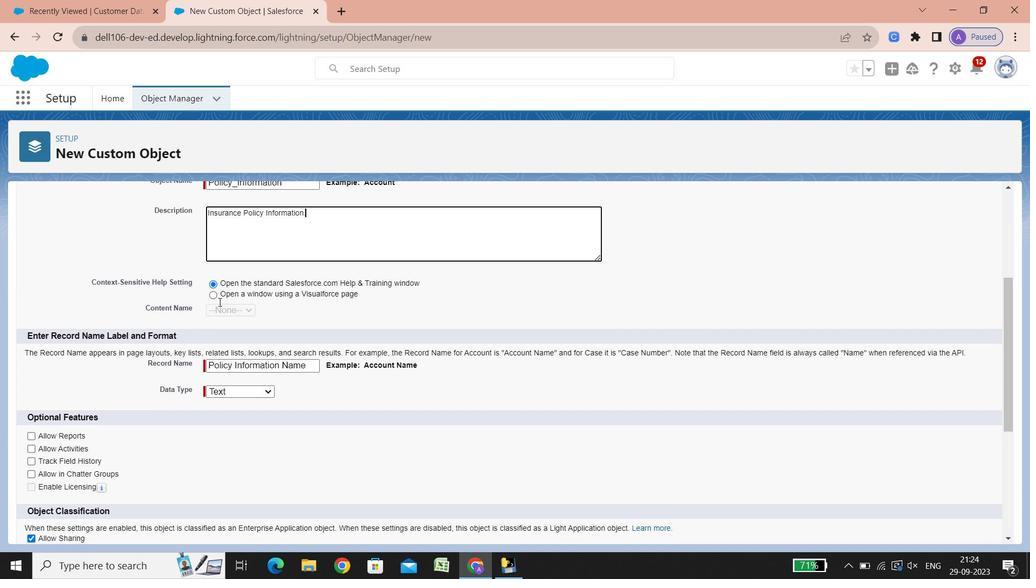 
Action: Mouse scrolled (219, 302) with delta (0, 0)
Screenshot: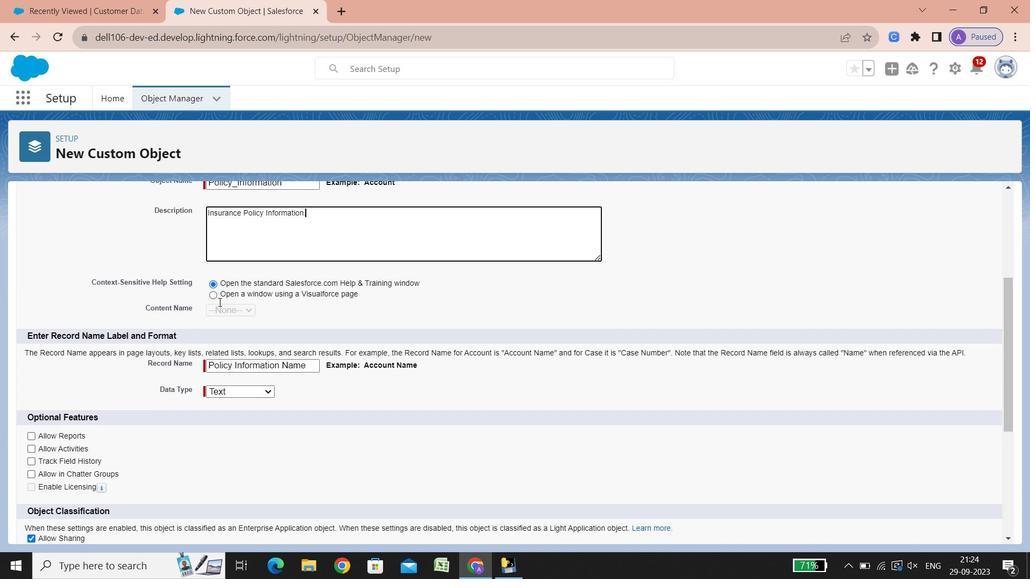 
Action: Mouse scrolled (219, 302) with delta (0, 0)
Screenshot: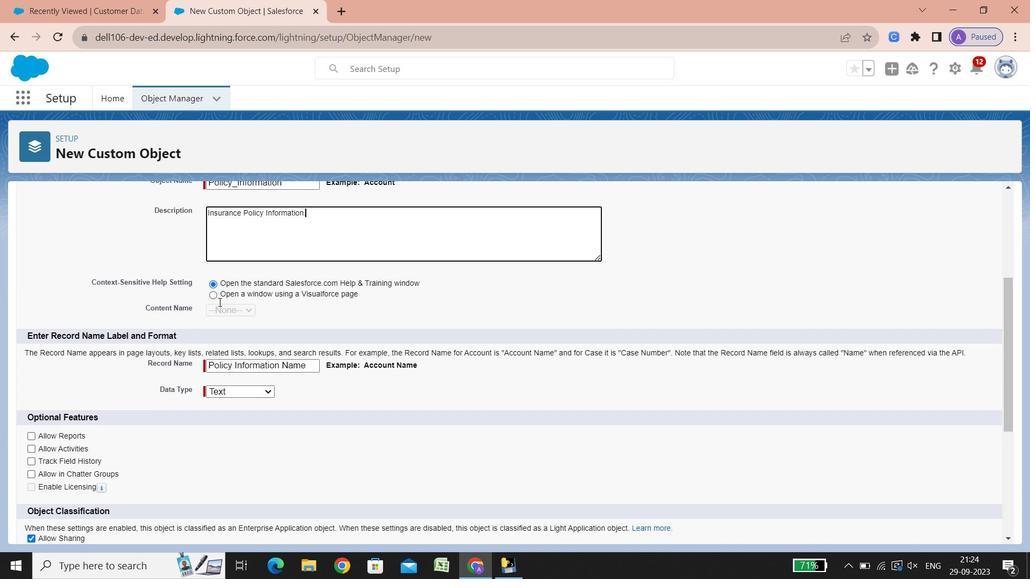 
Action: Mouse scrolled (219, 302) with delta (0, 0)
Screenshot: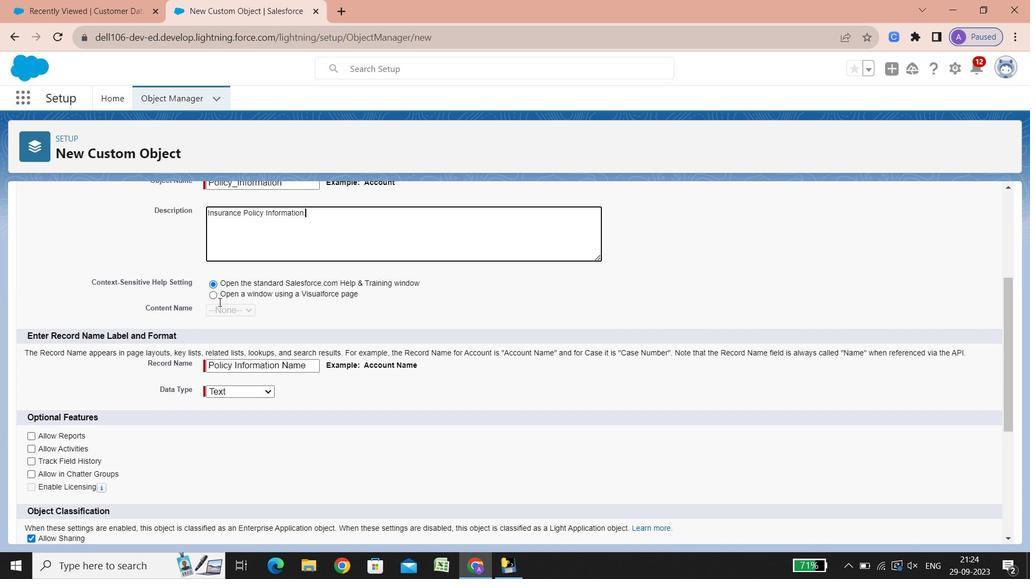 
Action: Mouse scrolled (219, 302) with delta (0, 0)
Screenshot: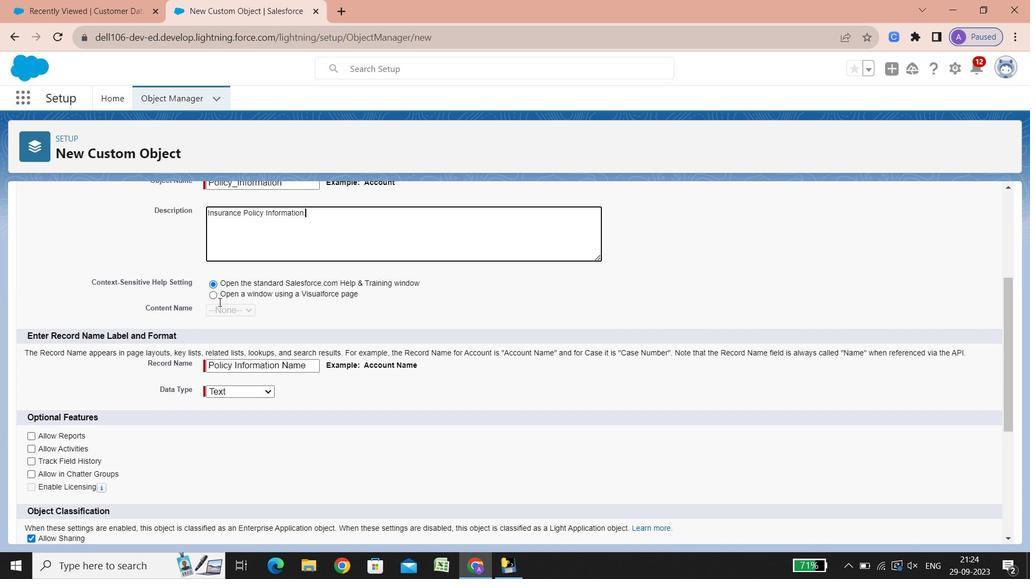 
Action: Mouse scrolled (219, 302) with delta (0, 0)
Screenshot: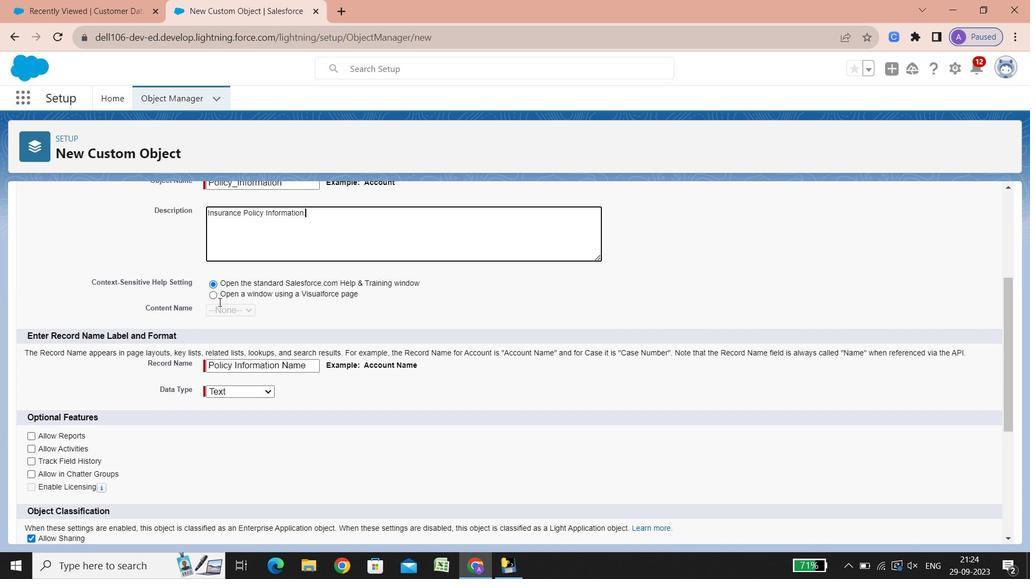 
Action: Mouse scrolled (219, 302) with delta (0, 0)
Screenshot: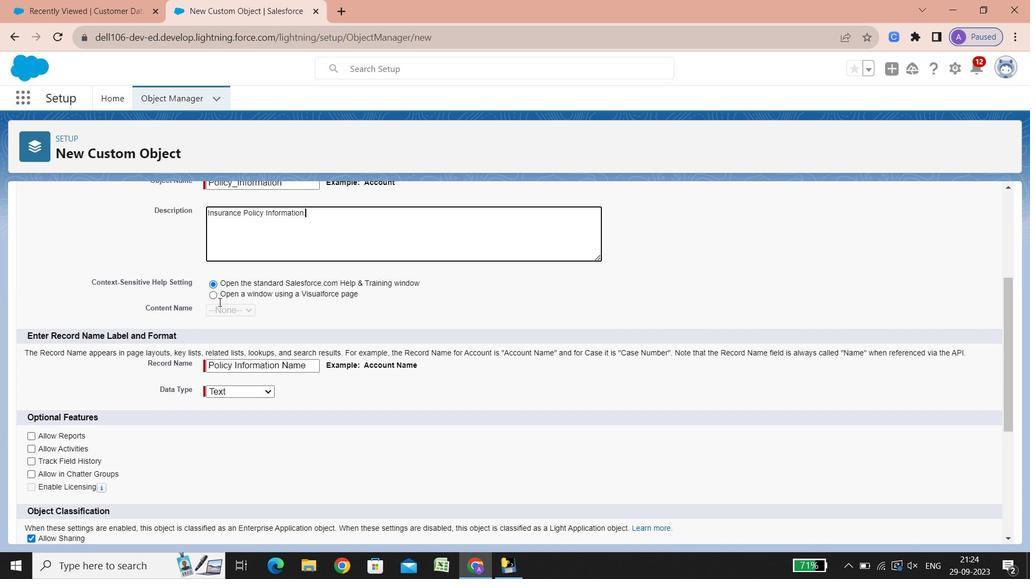 
Action: Mouse scrolled (219, 302) with delta (0, 0)
Screenshot: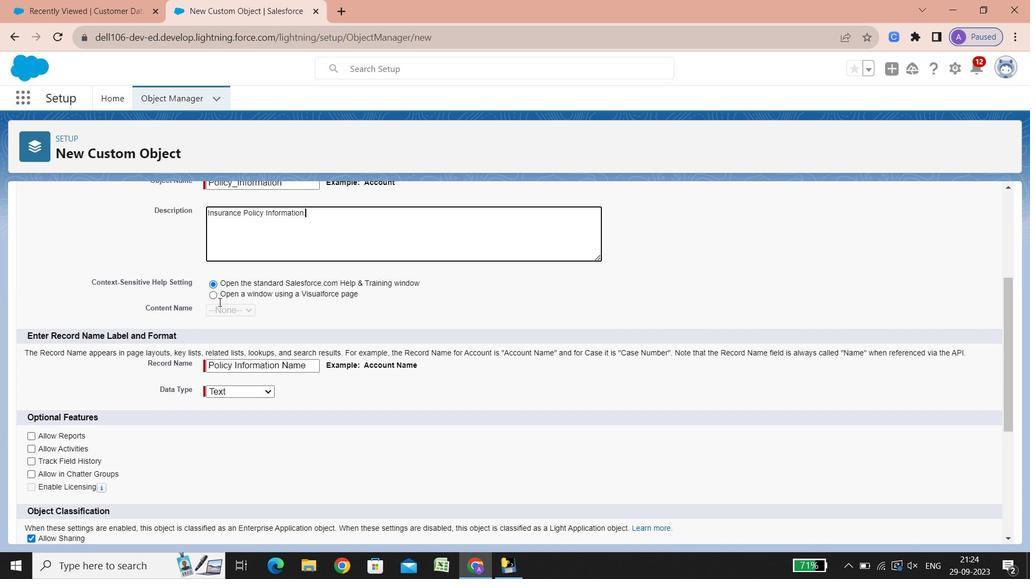 
Action: Mouse scrolled (219, 302) with delta (0, 0)
Screenshot: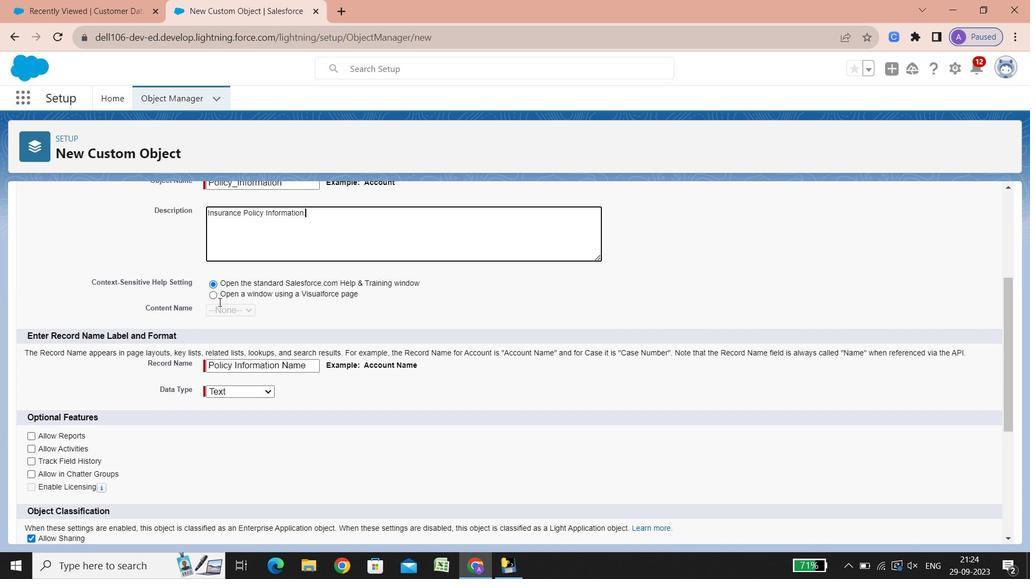 
Action: Mouse scrolled (219, 302) with delta (0, 0)
Screenshot: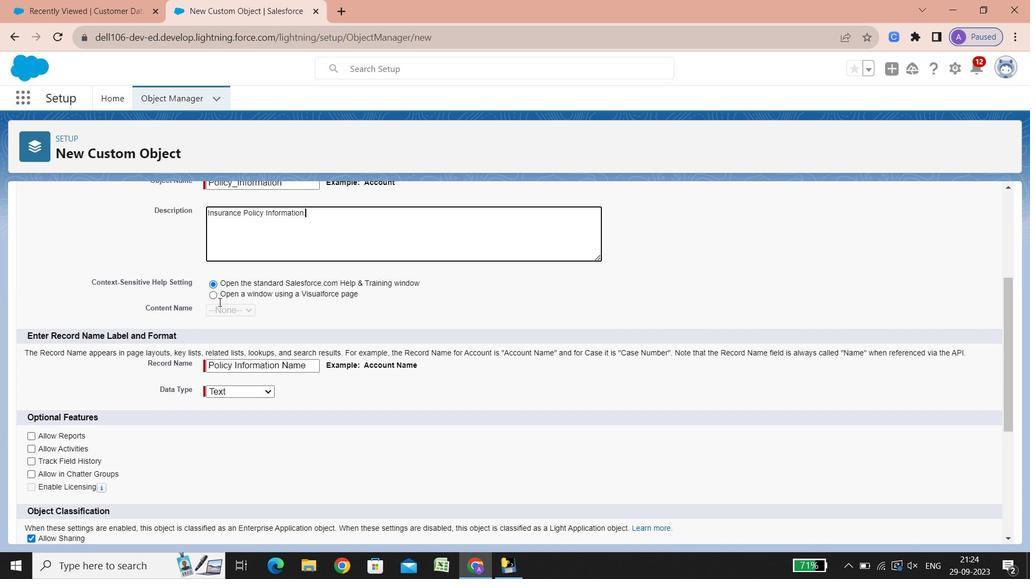 
Action: Mouse scrolled (219, 302) with delta (0, 0)
Screenshot: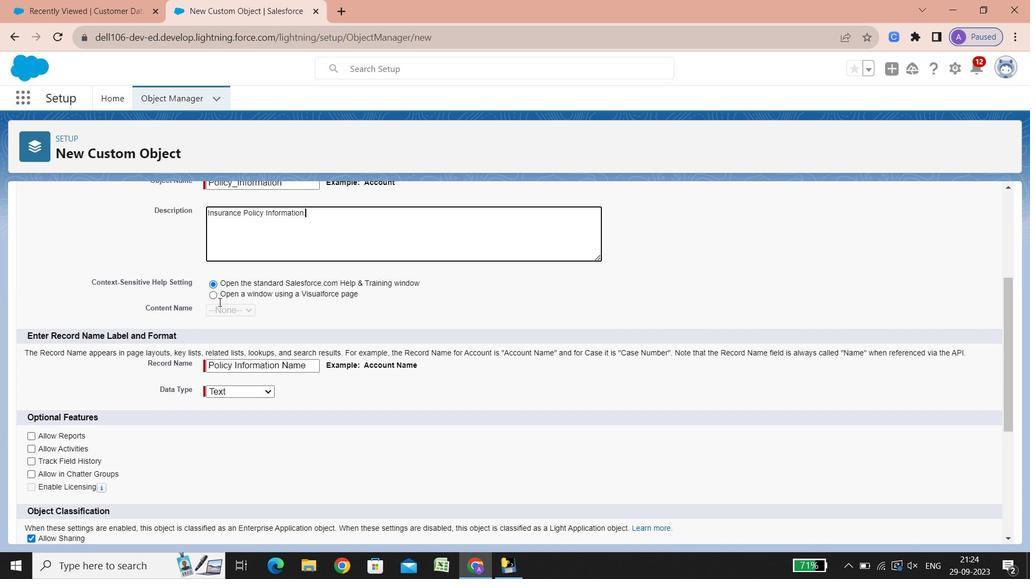 
Action: Mouse scrolled (219, 302) with delta (0, 0)
Screenshot: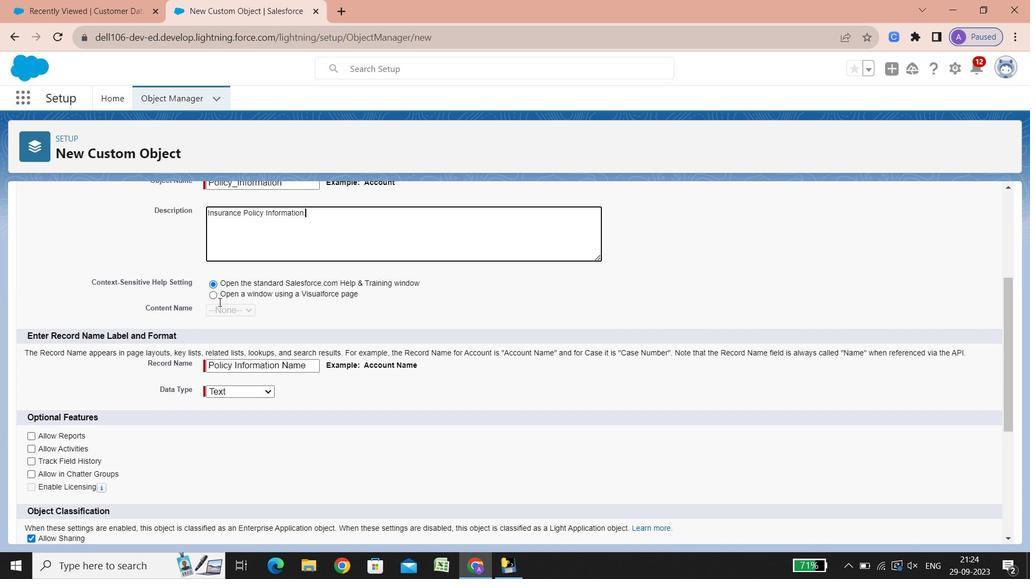 
Action: Mouse scrolled (219, 302) with delta (0, 0)
Screenshot: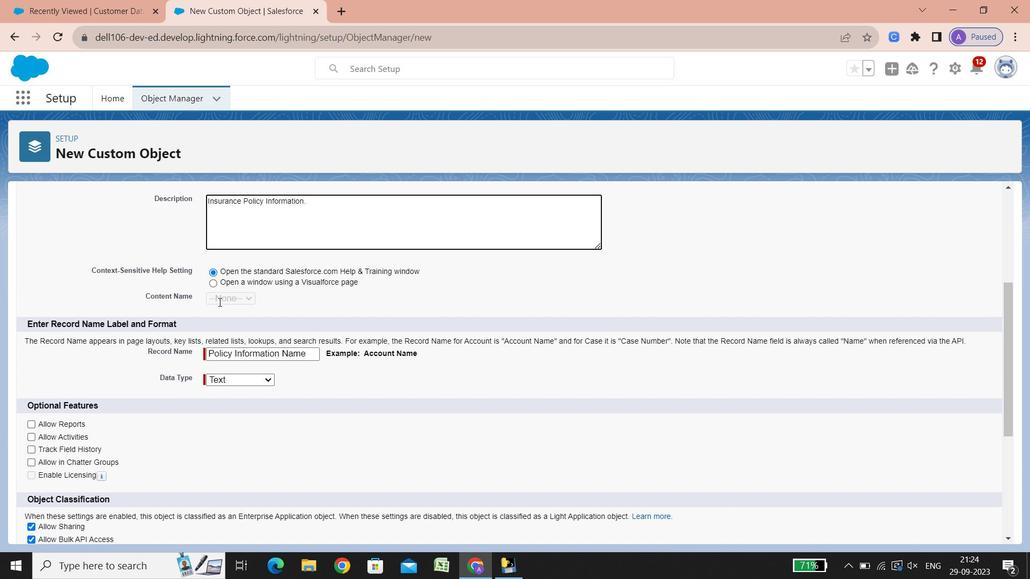 
Action: Mouse scrolled (219, 302) with delta (0, 0)
Screenshot: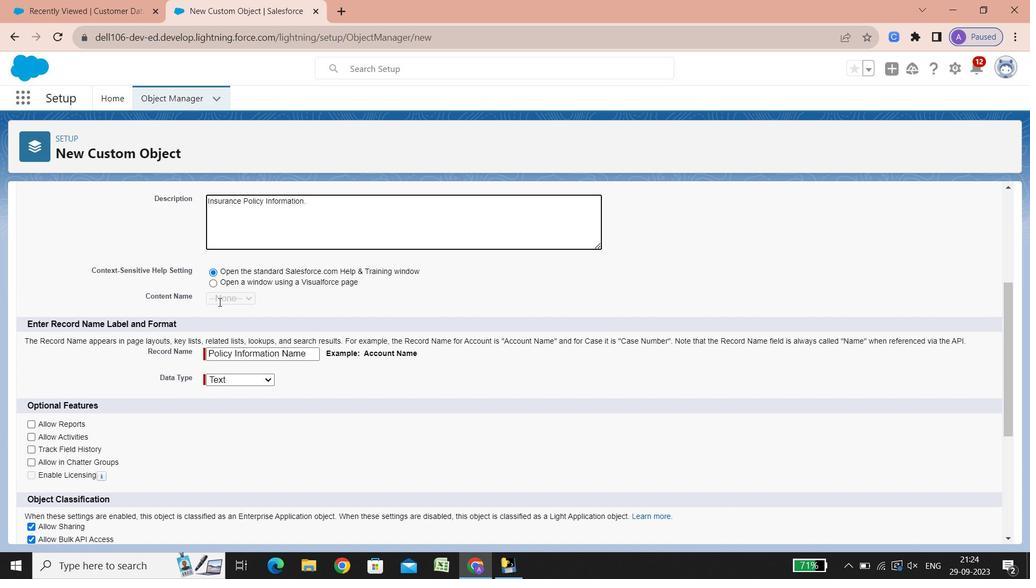 
Action: Mouse scrolled (219, 302) with delta (0, 0)
Screenshot: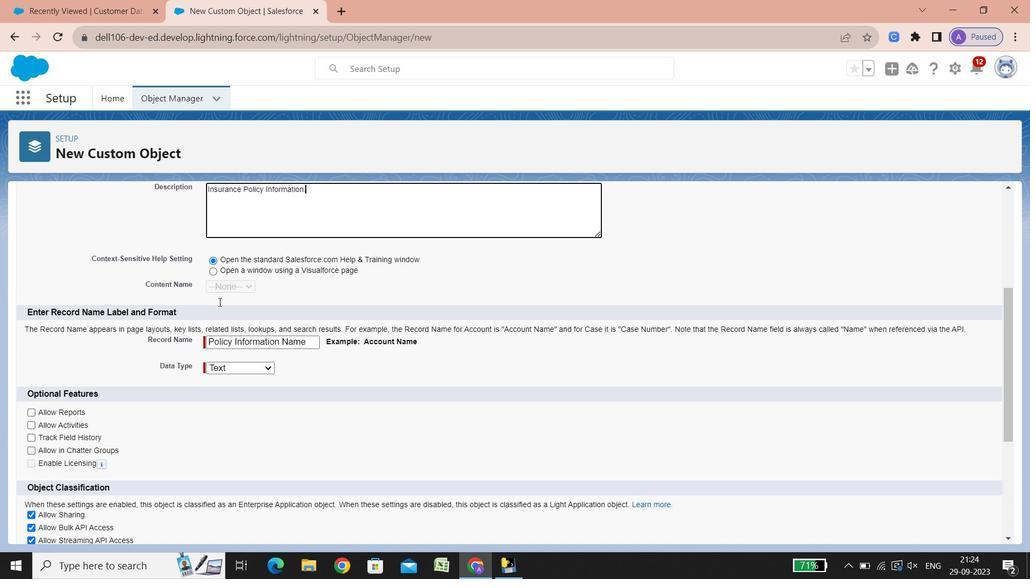 
Action: Mouse scrolled (219, 302) with delta (0, 0)
Screenshot: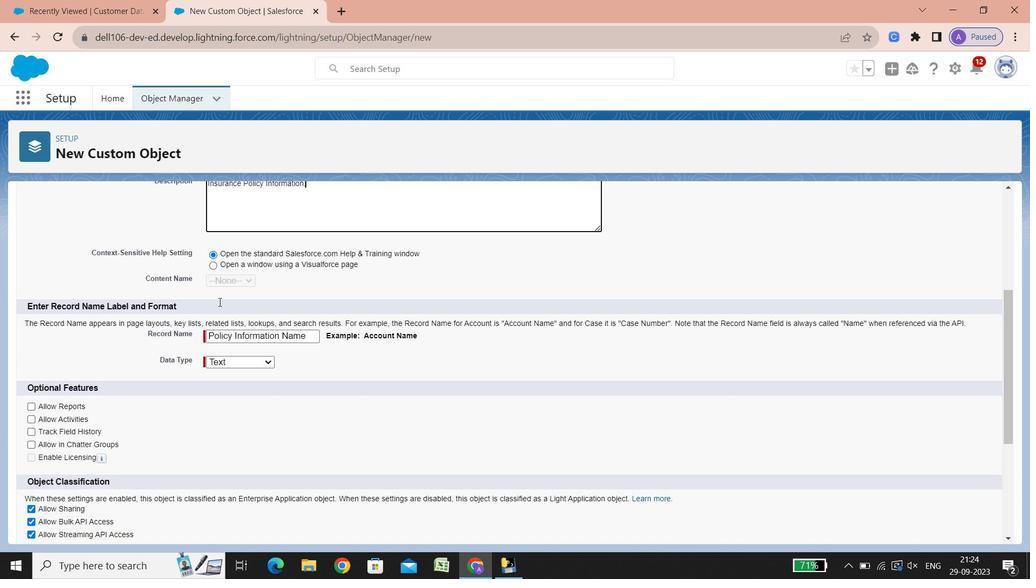 
Action: Mouse scrolled (219, 302) with delta (0, 0)
Screenshot: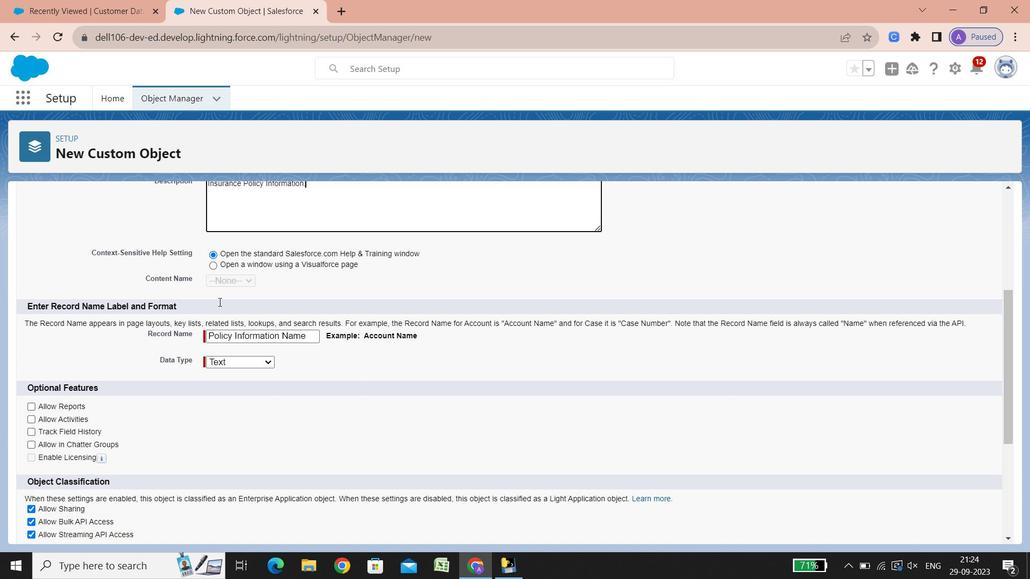 
Action: Mouse scrolled (219, 302) with delta (0, 0)
Screenshot: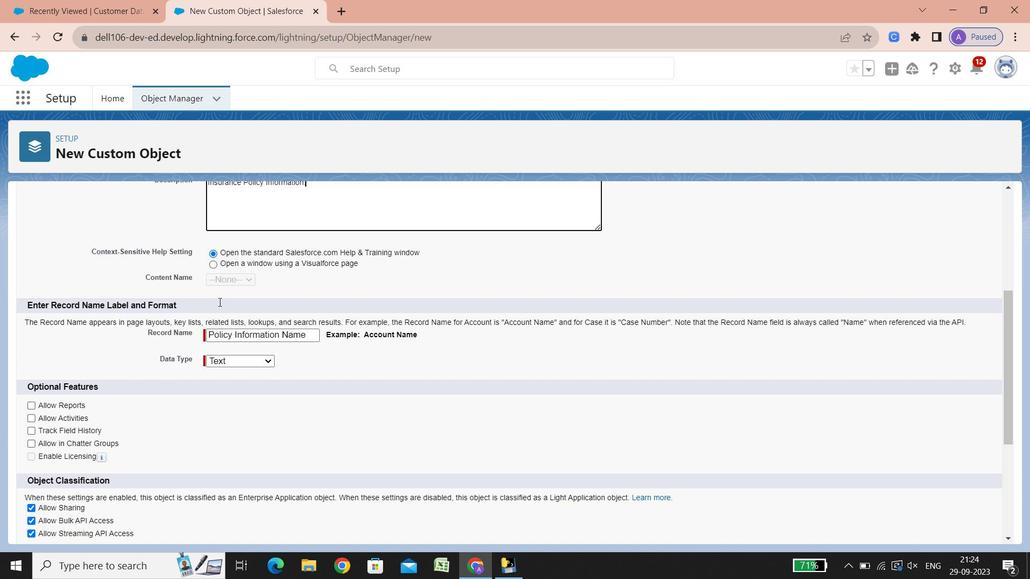
Action: Mouse scrolled (219, 302) with delta (0, 0)
Screenshot: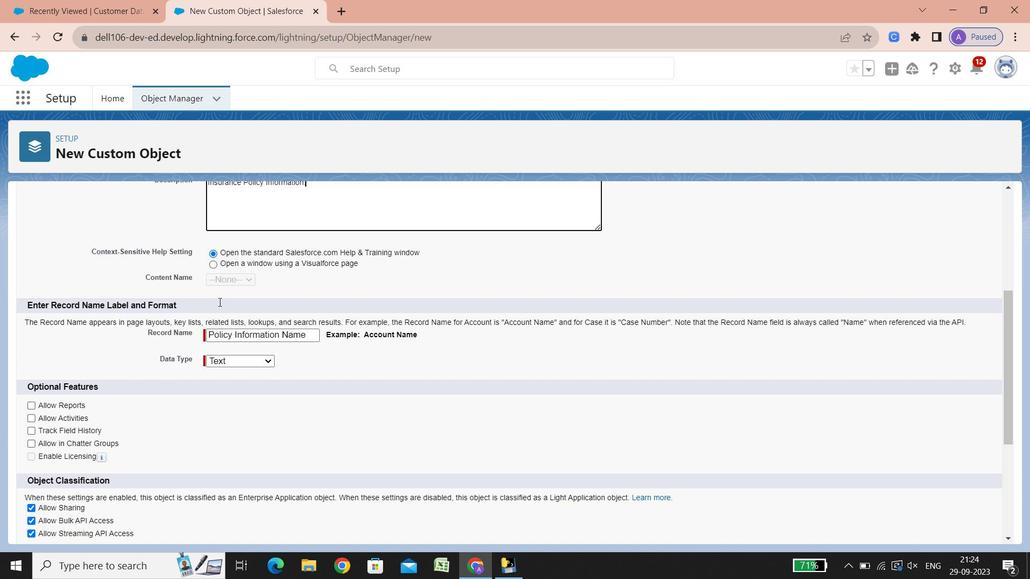 
Action: Mouse scrolled (219, 302) with delta (0, 0)
Screenshot: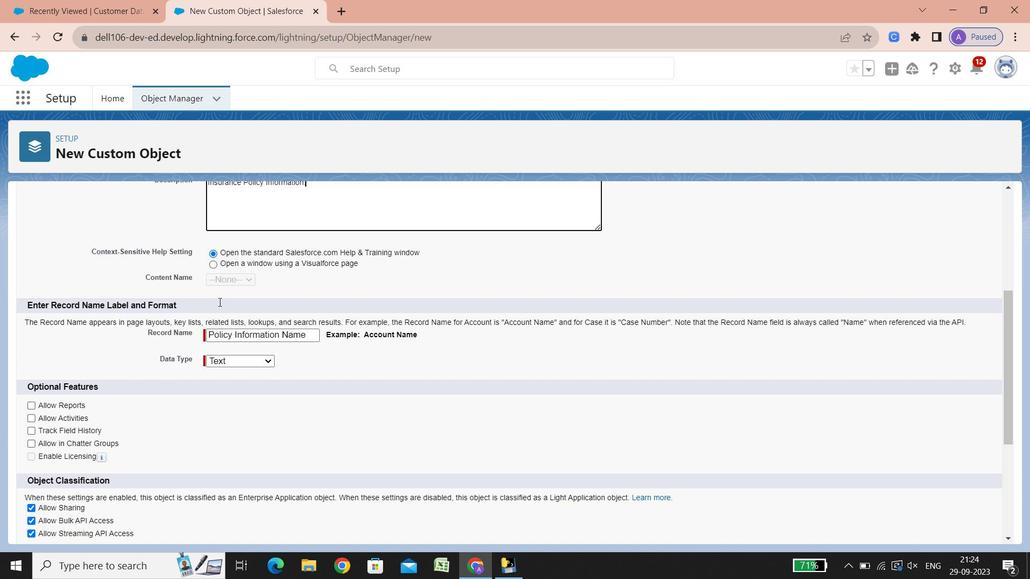 
Action: Mouse scrolled (219, 302) with delta (0, 0)
Screenshot: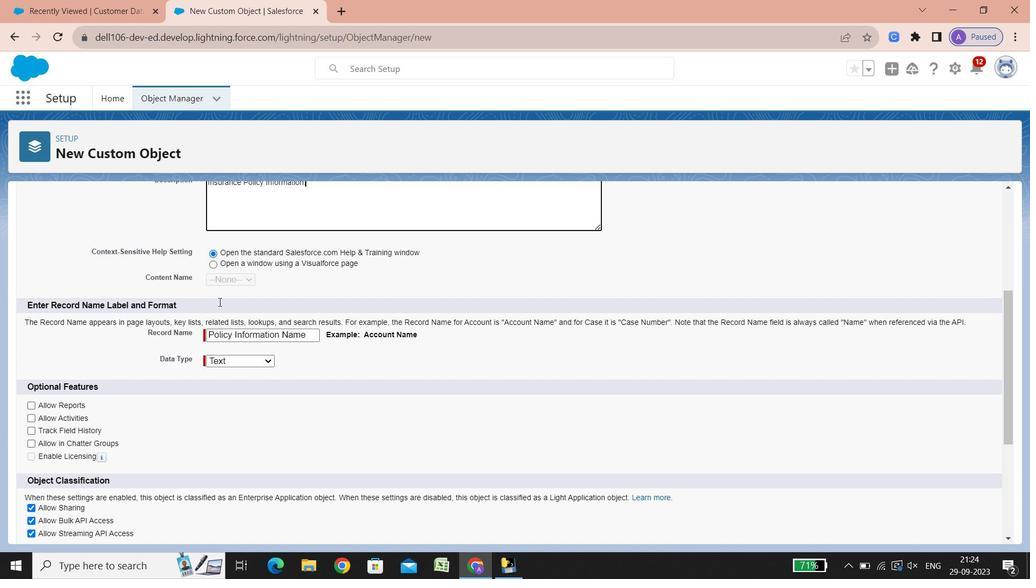 
Action: Mouse scrolled (219, 302) with delta (0, 0)
Screenshot: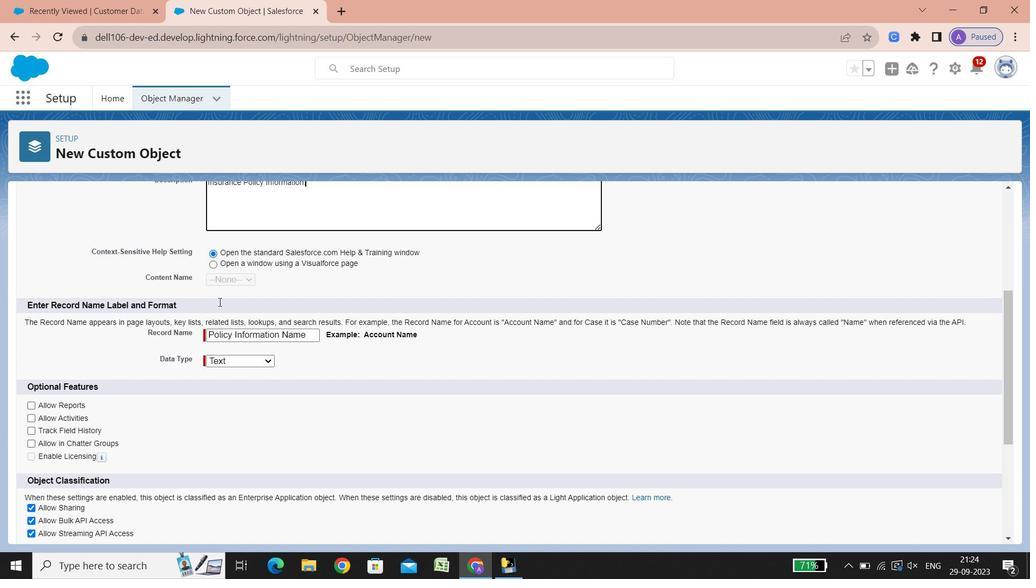 
Action: Mouse scrolled (219, 302) with delta (0, 0)
Screenshot: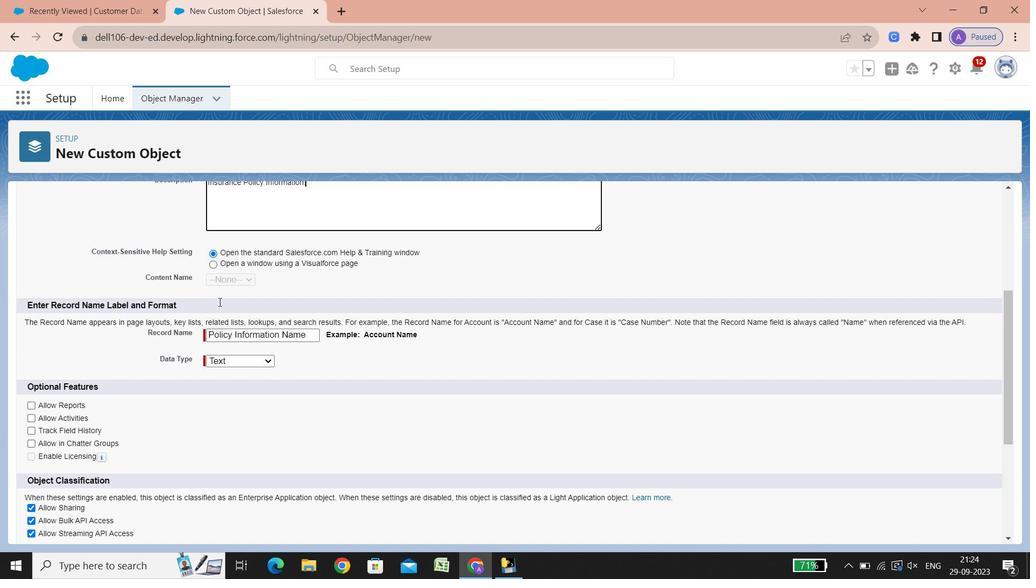 
Action: Mouse scrolled (219, 302) with delta (0, 0)
Screenshot: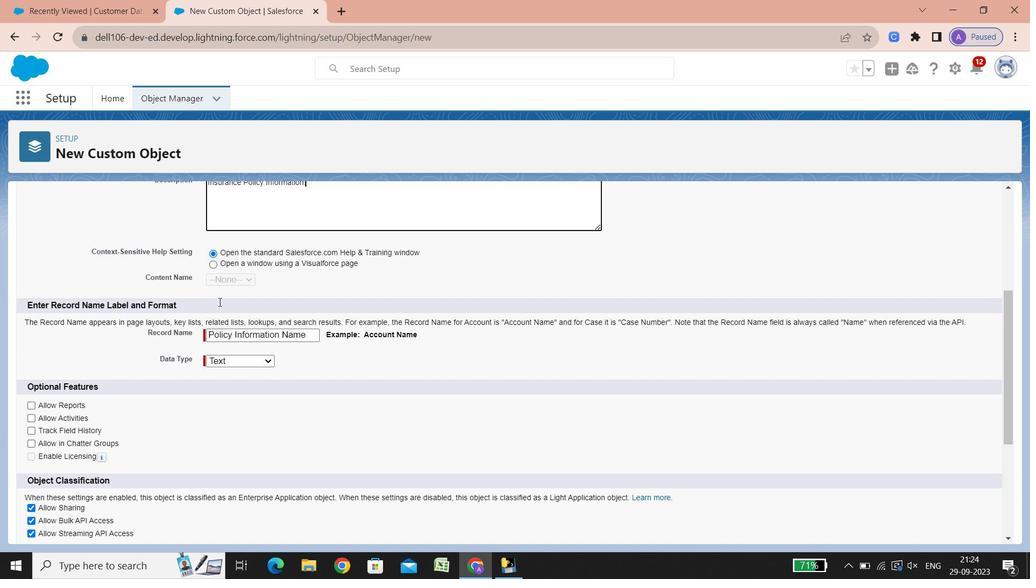 
Action: Mouse scrolled (219, 302) with delta (0, 0)
Screenshot: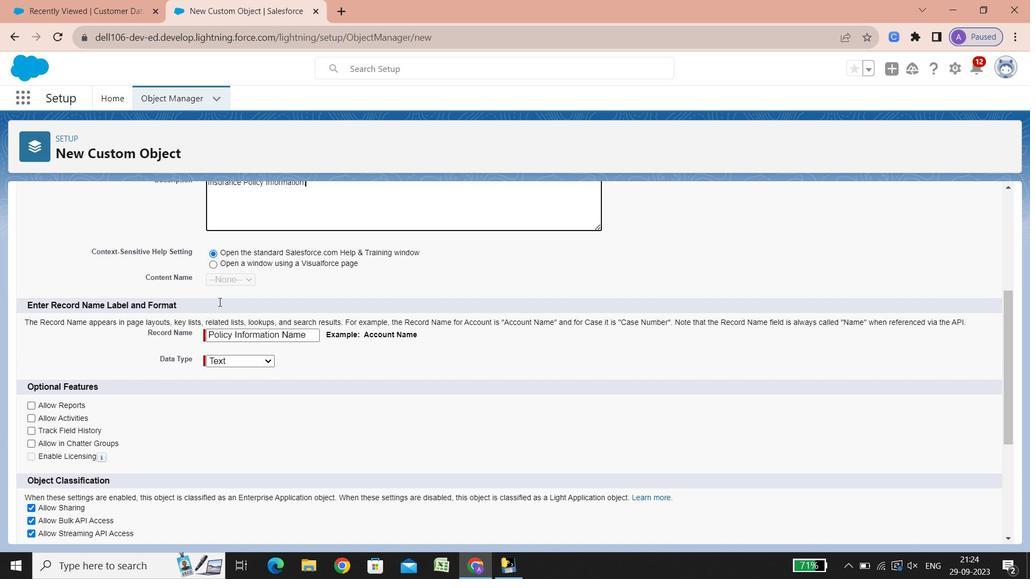 
Action: Mouse scrolled (219, 302) with delta (0, 0)
Screenshot: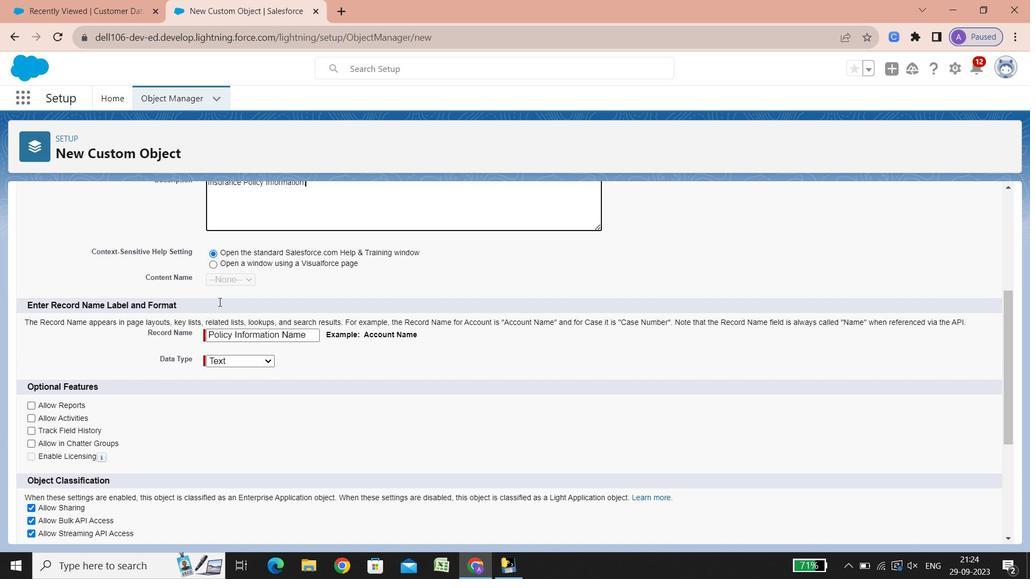 
Action: Mouse scrolled (219, 302) with delta (0, 0)
Screenshot: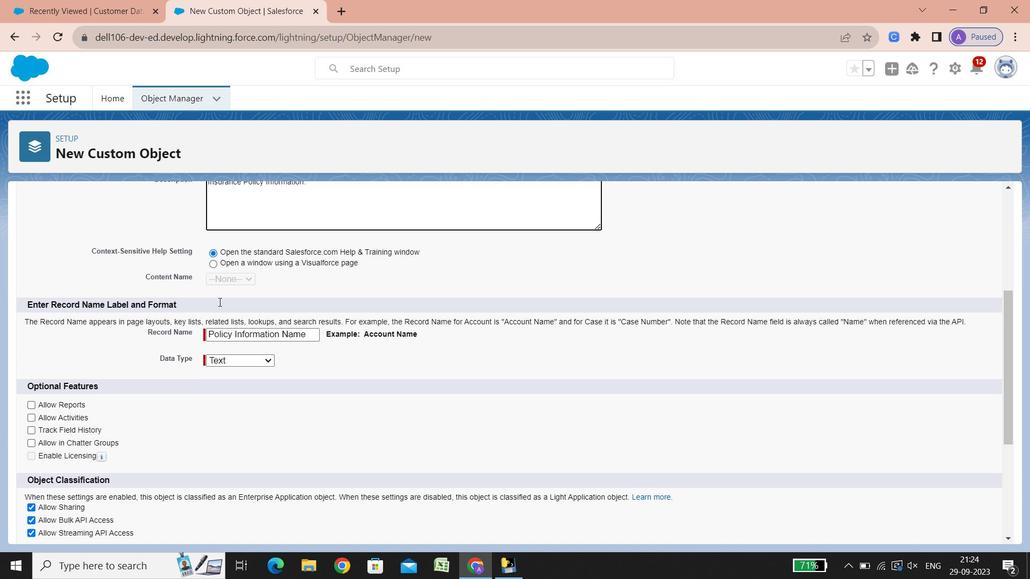 
Action: Mouse scrolled (219, 302) with delta (0, 0)
Screenshot: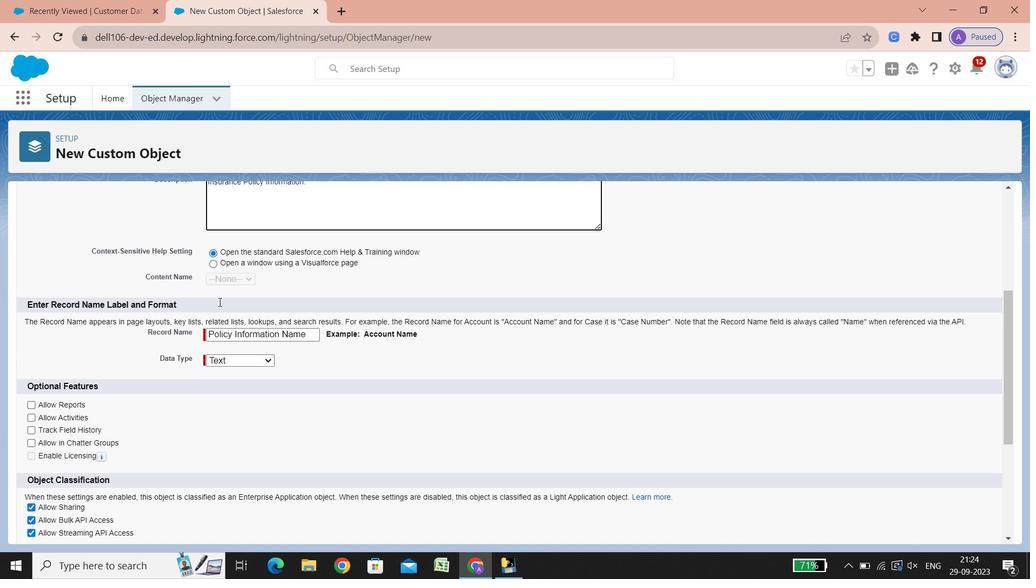 
Action: Mouse scrolled (219, 302) with delta (0, 0)
Screenshot: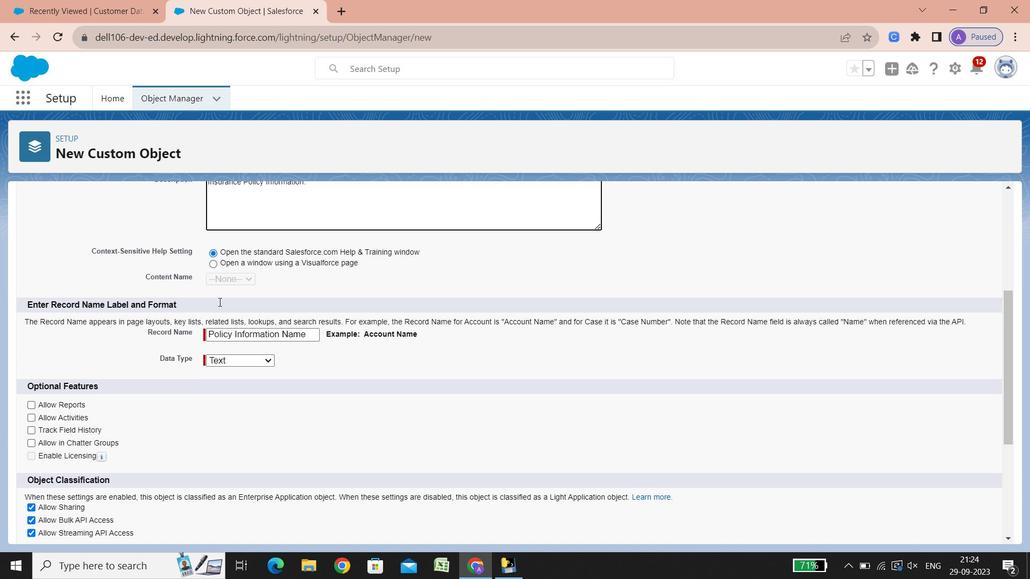 
Action: Mouse scrolled (219, 302) with delta (0, 0)
Screenshot: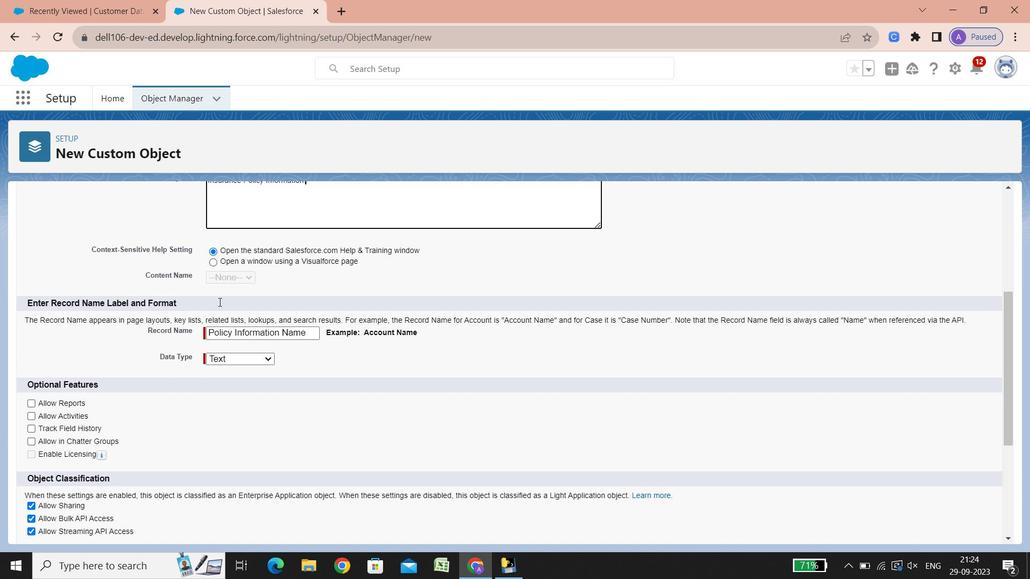 
Action: Mouse scrolled (219, 302) with delta (0, 0)
Screenshot: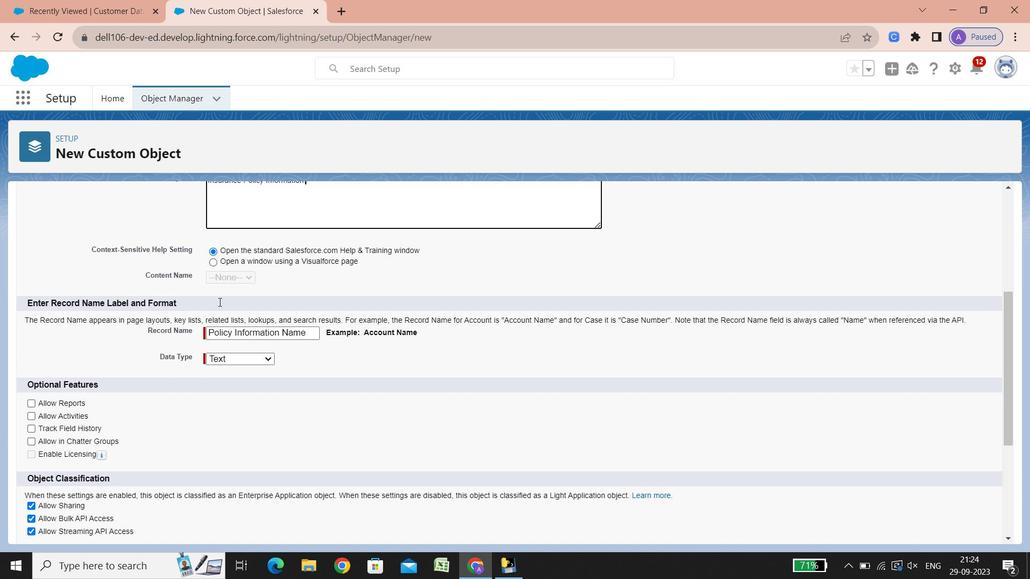 
Action: Mouse scrolled (219, 302) with delta (0, 0)
Screenshot: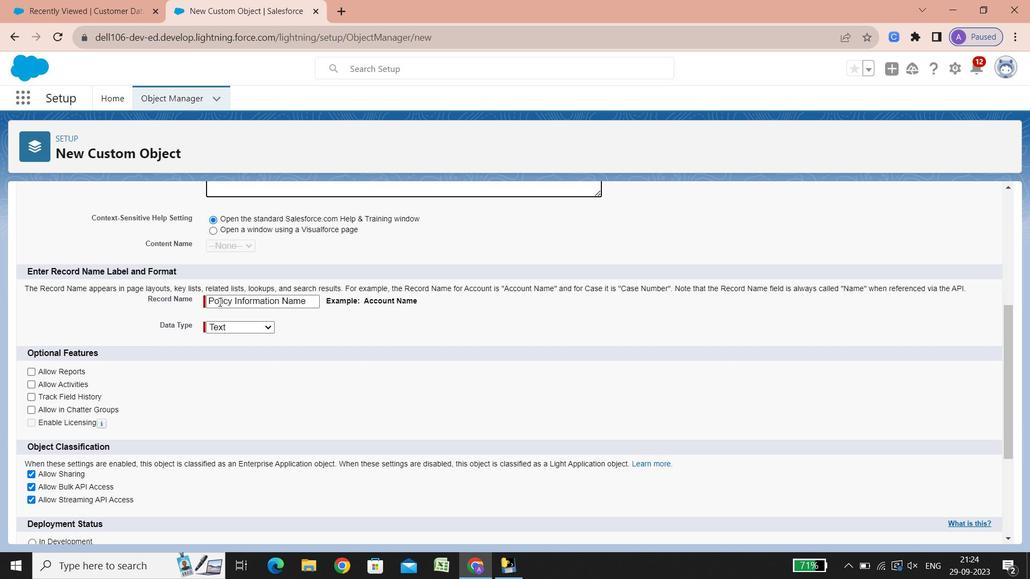 
Action: Mouse scrolled (219, 302) with delta (0, 0)
Screenshot: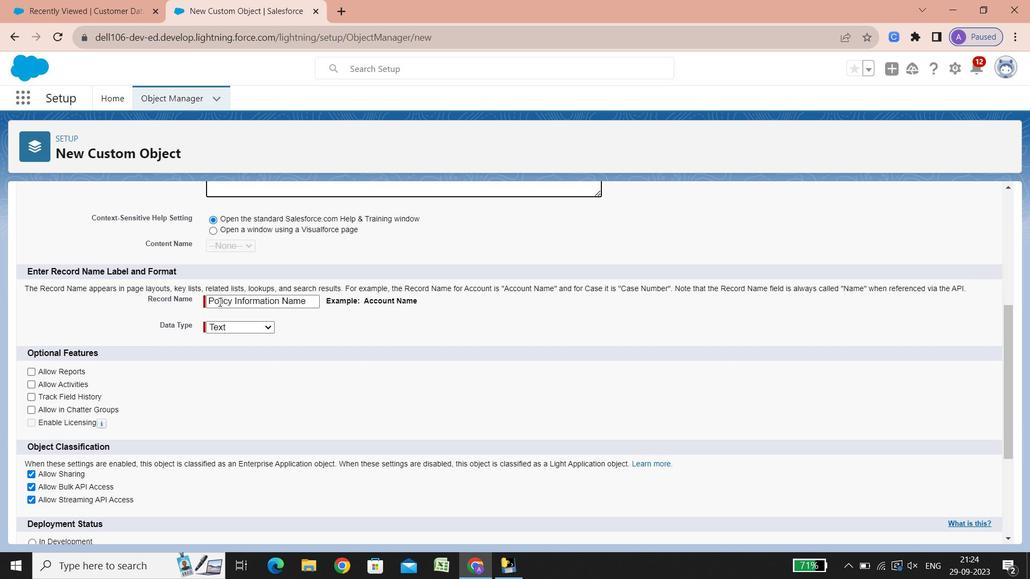
Action: Mouse scrolled (219, 302) with delta (0, 0)
Screenshot: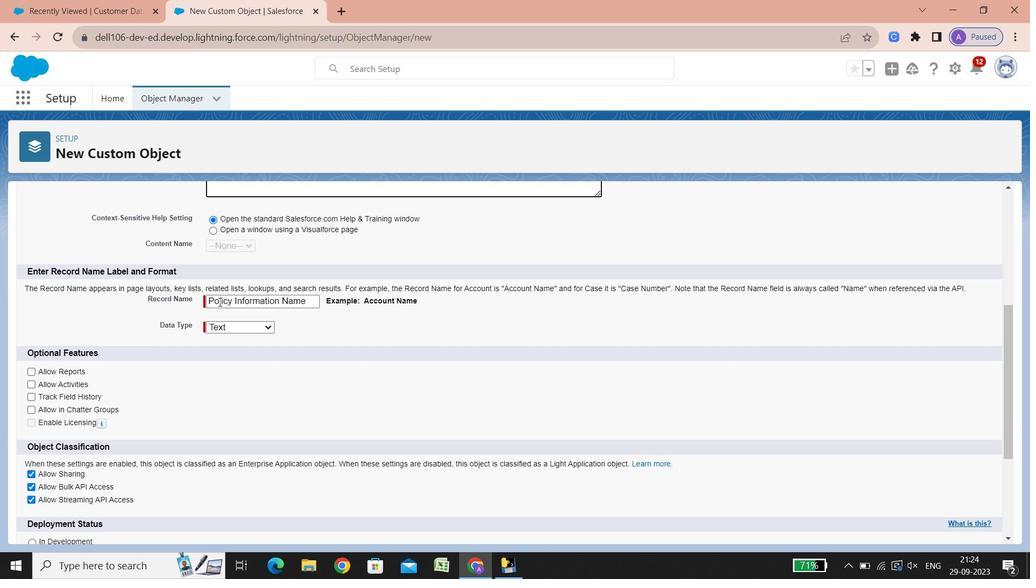 
Action: Mouse scrolled (219, 302) with delta (0, 0)
Screenshot: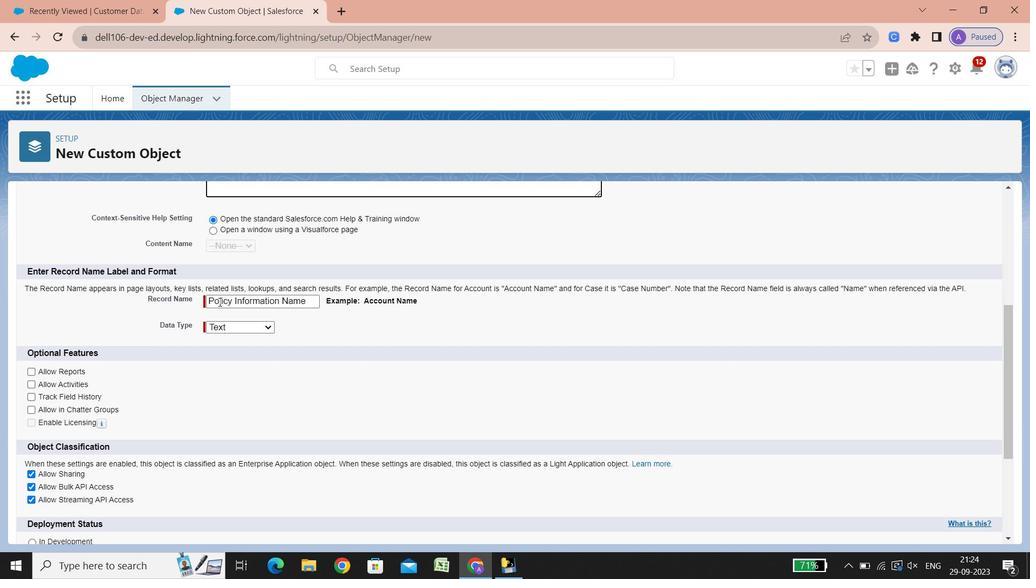 
Action: Mouse scrolled (219, 302) with delta (0, 0)
Screenshot: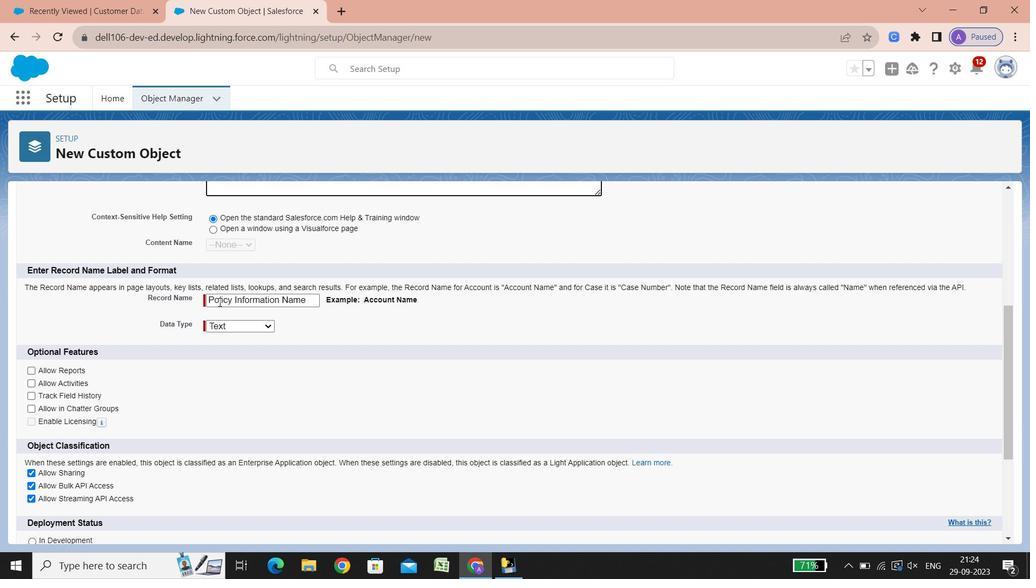 
Action: Mouse scrolled (219, 302) with delta (0, 0)
Screenshot: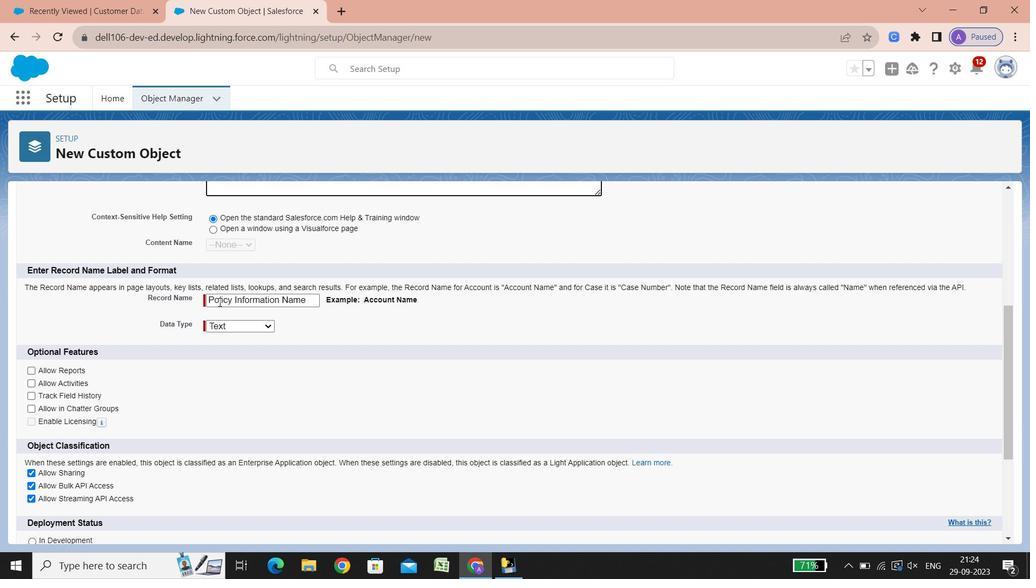 
Action: Mouse scrolled (219, 302) with delta (0, 0)
Screenshot: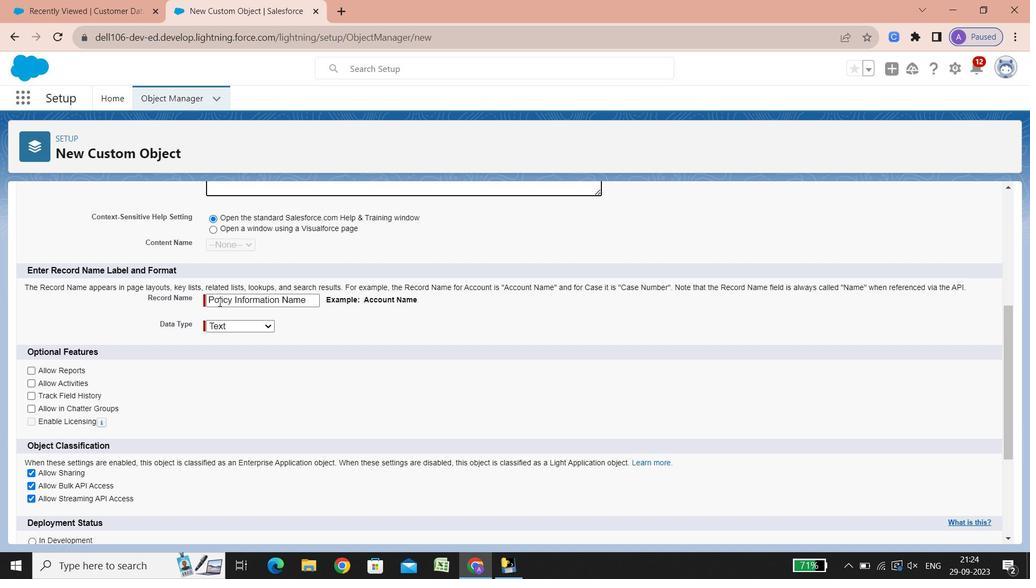 
Action: Mouse scrolled (219, 302) with delta (0, 0)
Screenshot: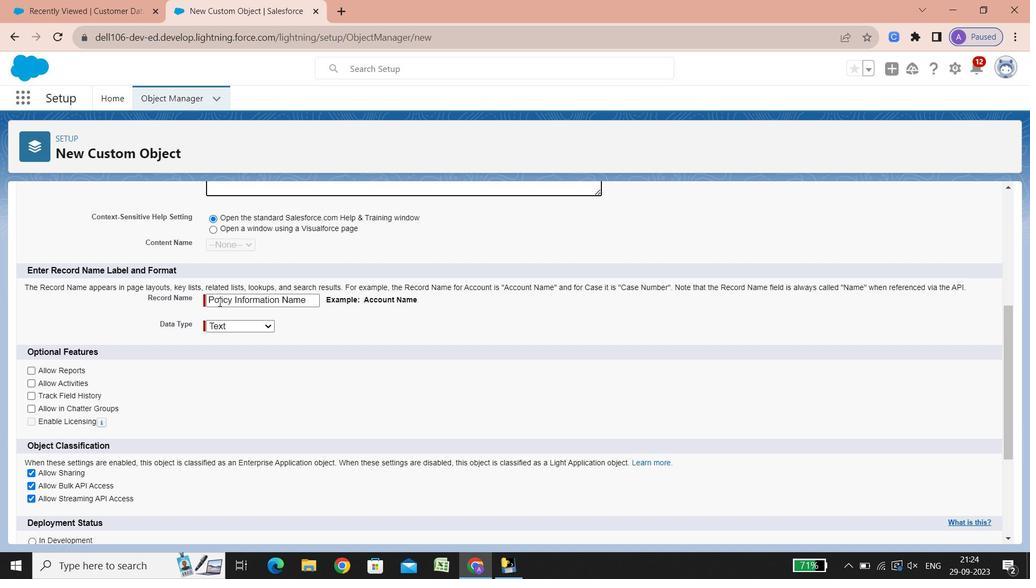 
Action: Mouse scrolled (219, 302) with delta (0, 0)
Screenshot: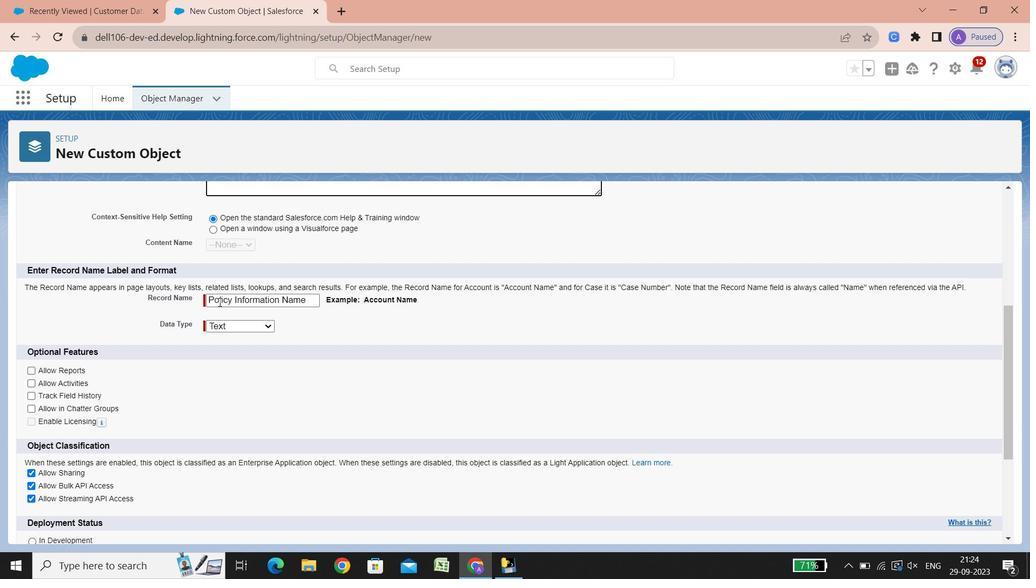
Action: Mouse scrolled (219, 302) with delta (0, 0)
Screenshot: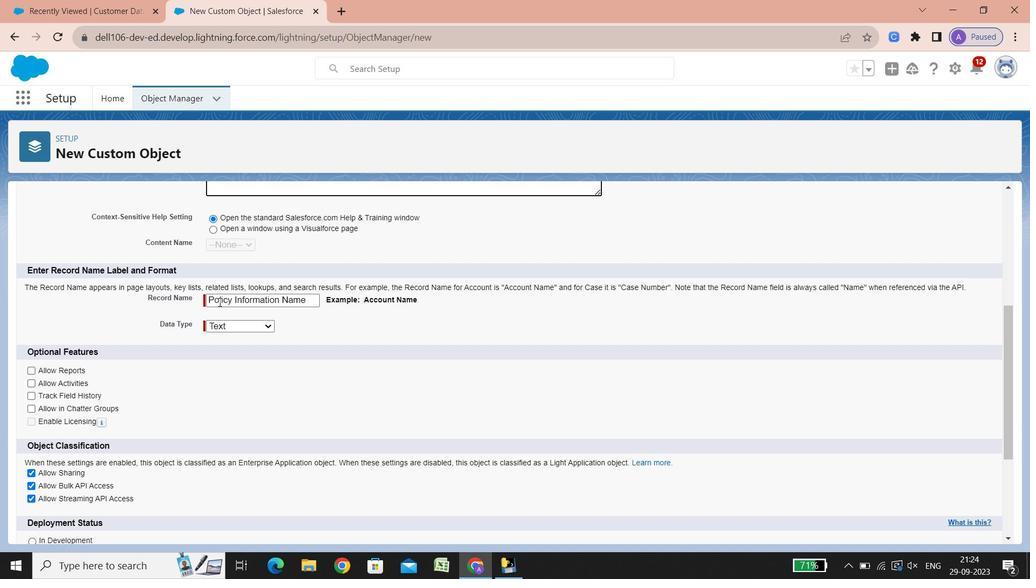 
Action: Mouse scrolled (219, 302) with delta (0, 0)
Screenshot: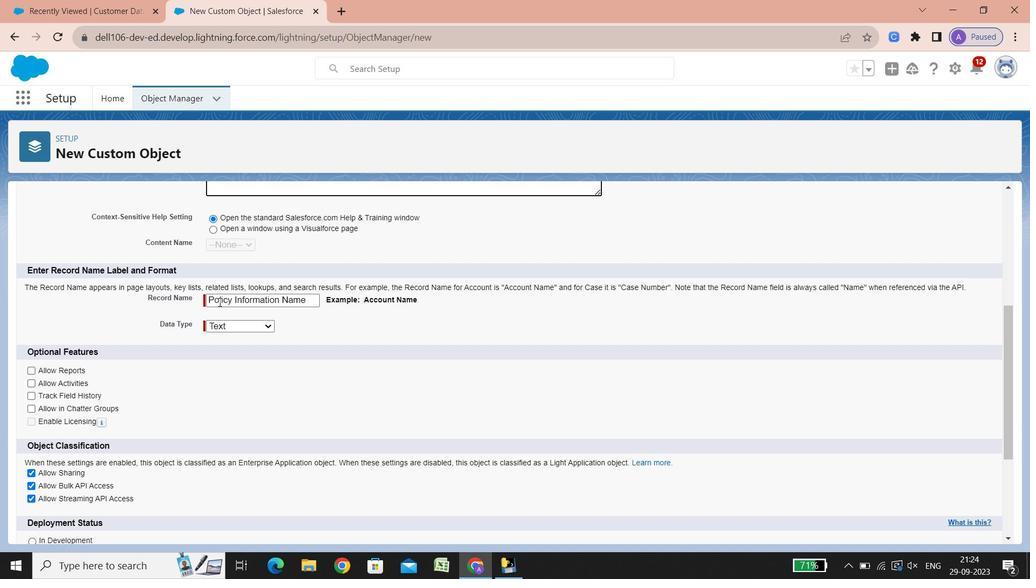 
Action: Mouse scrolled (219, 302) with delta (0, 0)
Screenshot: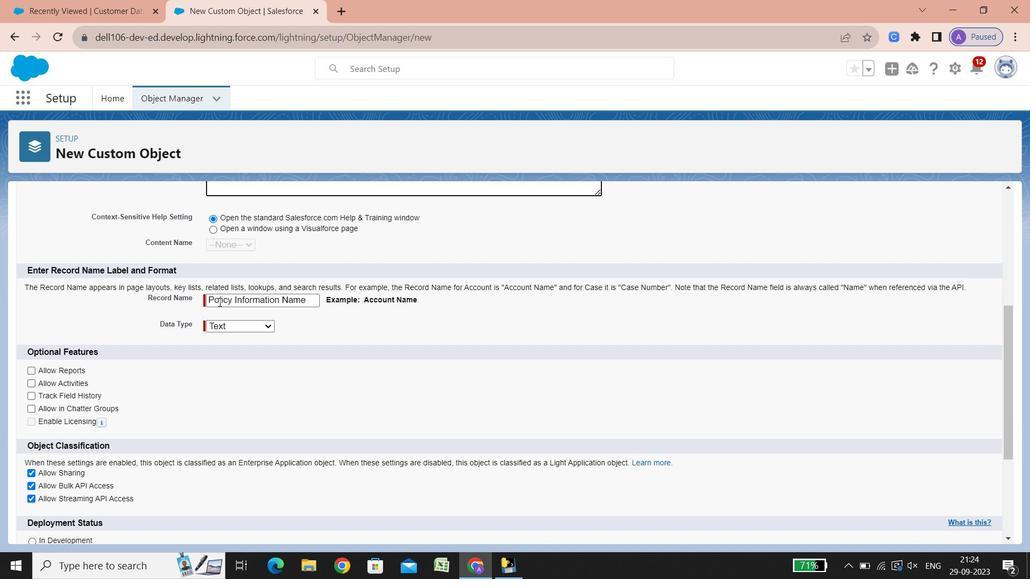 
Action: Mouse scrolled (219, 302) with delta (0, 0)
Screenshot: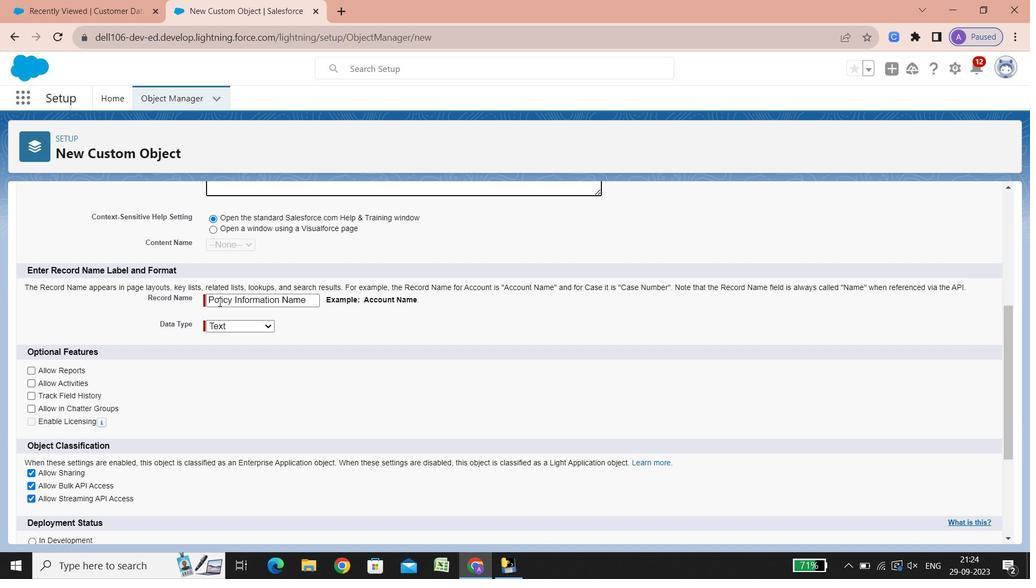 
Action: Mouse scrolled (219, 302) with delta (0, 0)
Screenshot: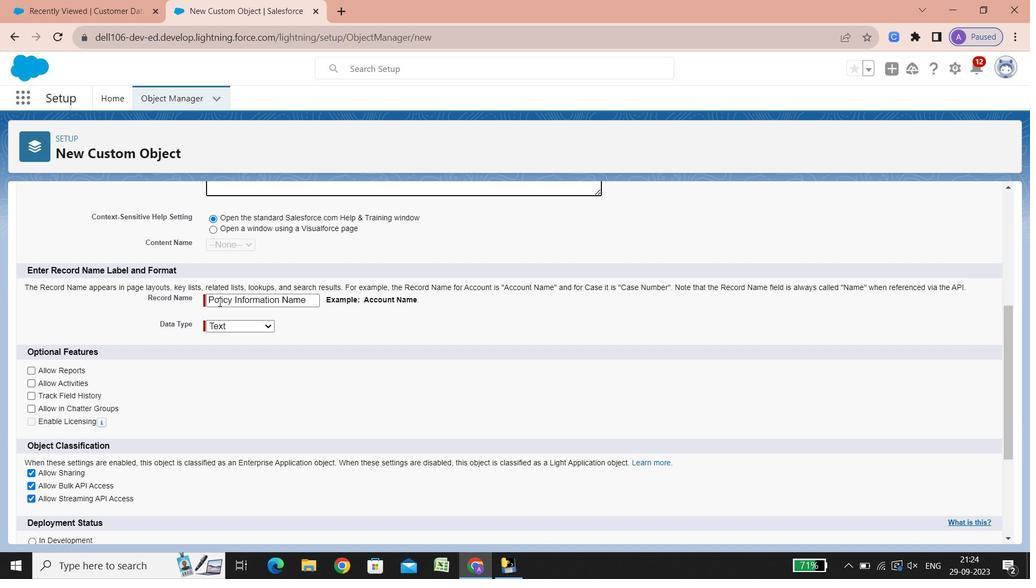 
Action: Mouse scrolled (219, 302) with delta (0, 0)
Screenshot: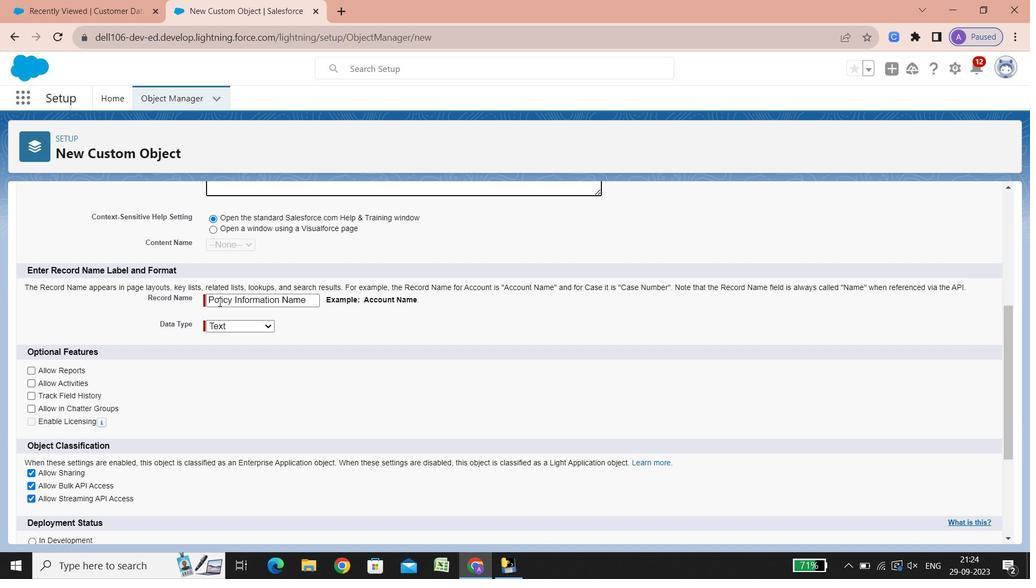 
Action: Mouse scrolled (219, 302) with delta (0, 0)
Screenshot: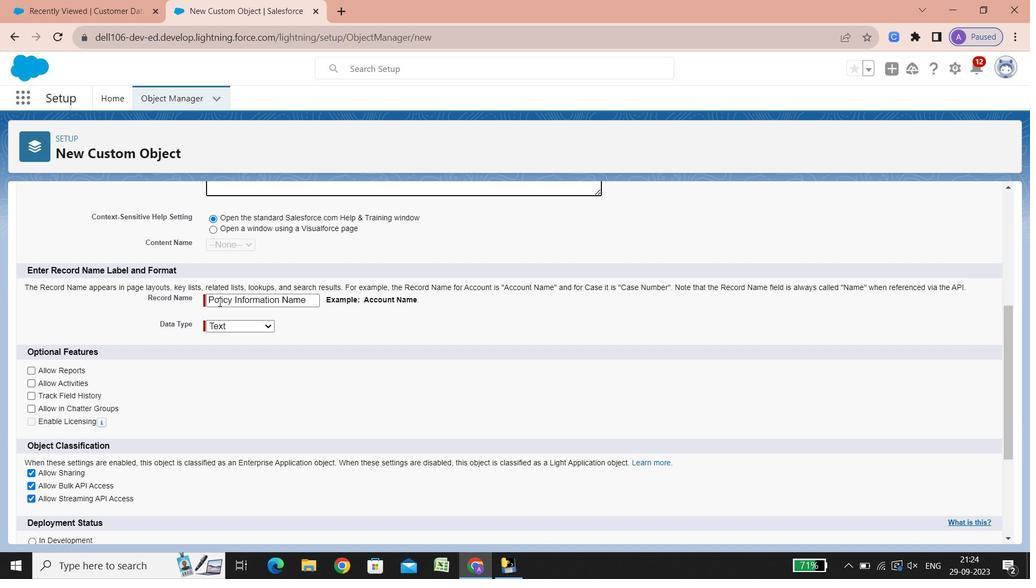 
Action: Mouse scrolled (219, 302) with delta (0, 0)
Screenshot: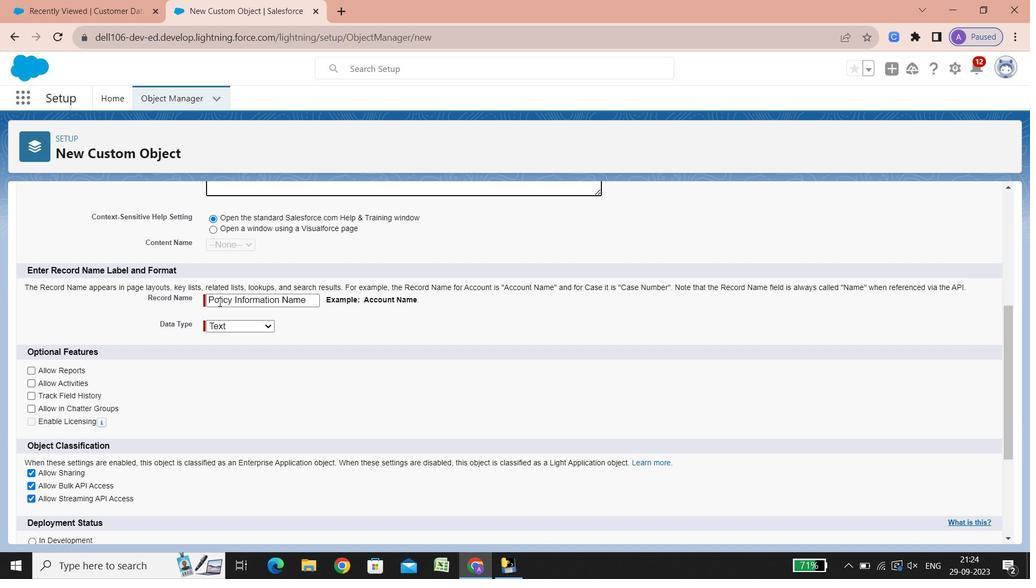 
Action: Mouse moved to (272, 317)
Screenshot: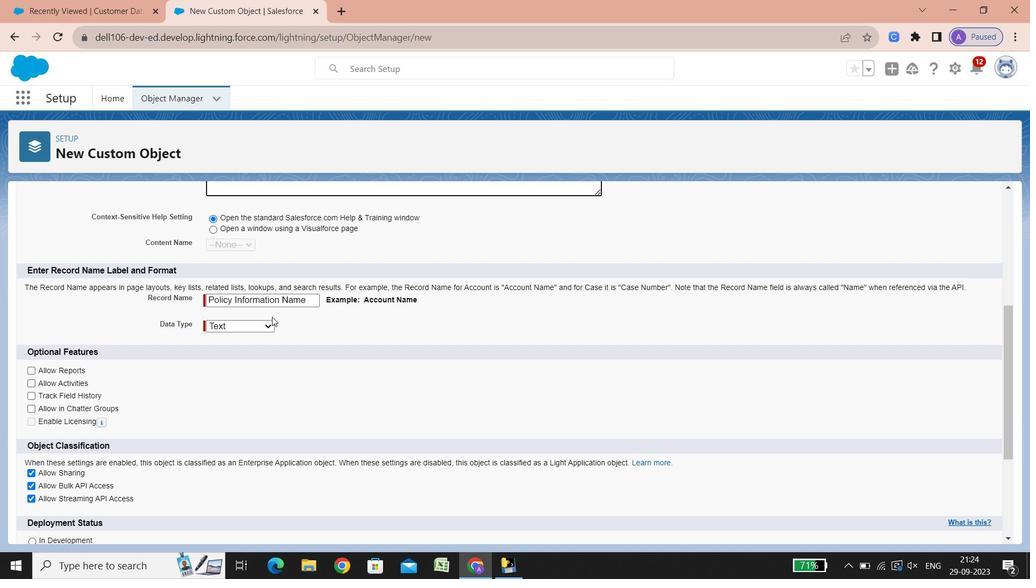 
Action: Mouse scrolled (272, 316) with delta (0, 0)
Screenshot: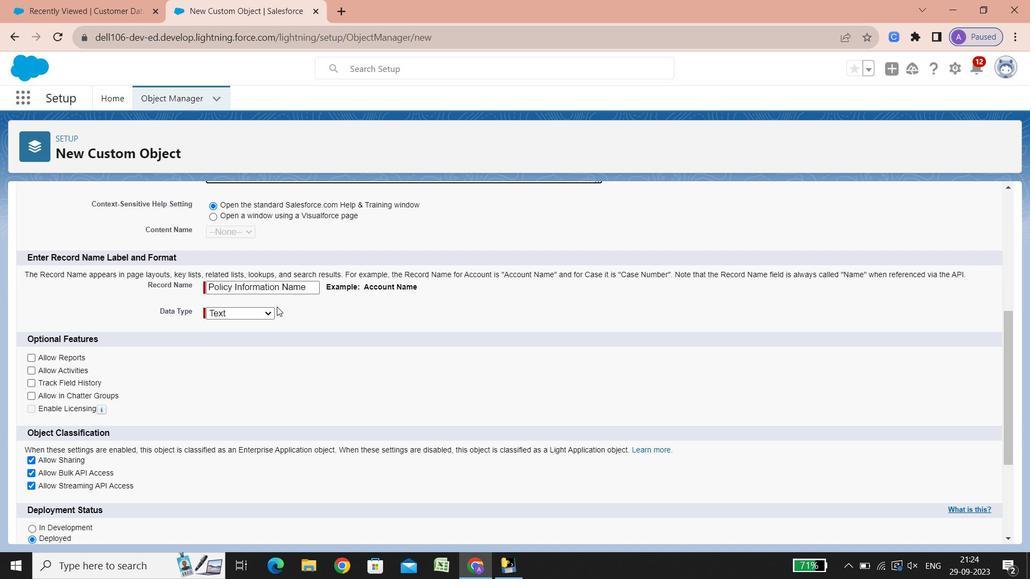 
Action: Mouse scrolled (272, 316) with delta (0, 0)
Screenshot: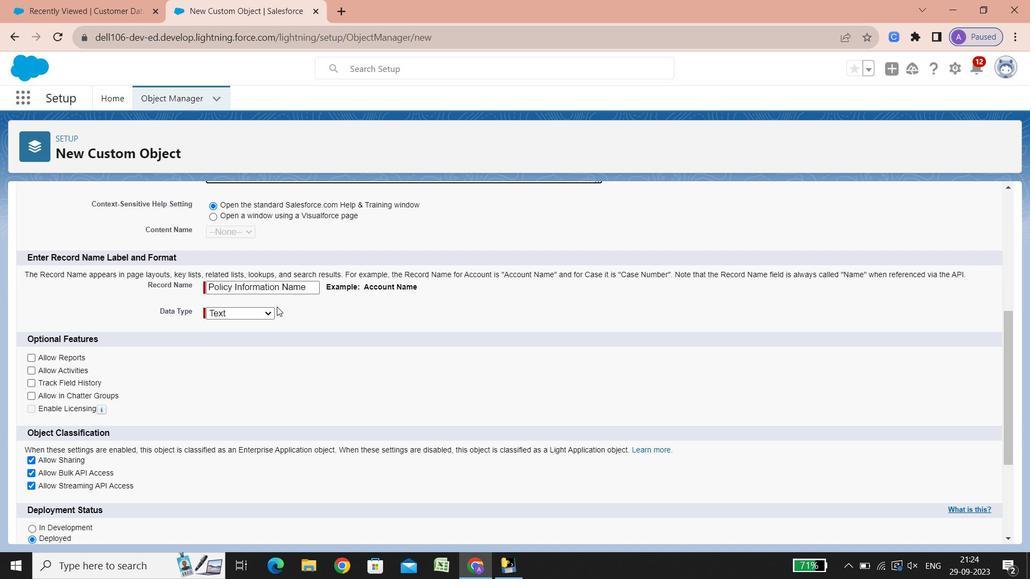 
Action: Mouse scrolled (272, 316) with delta (0, 0)
Screenshot: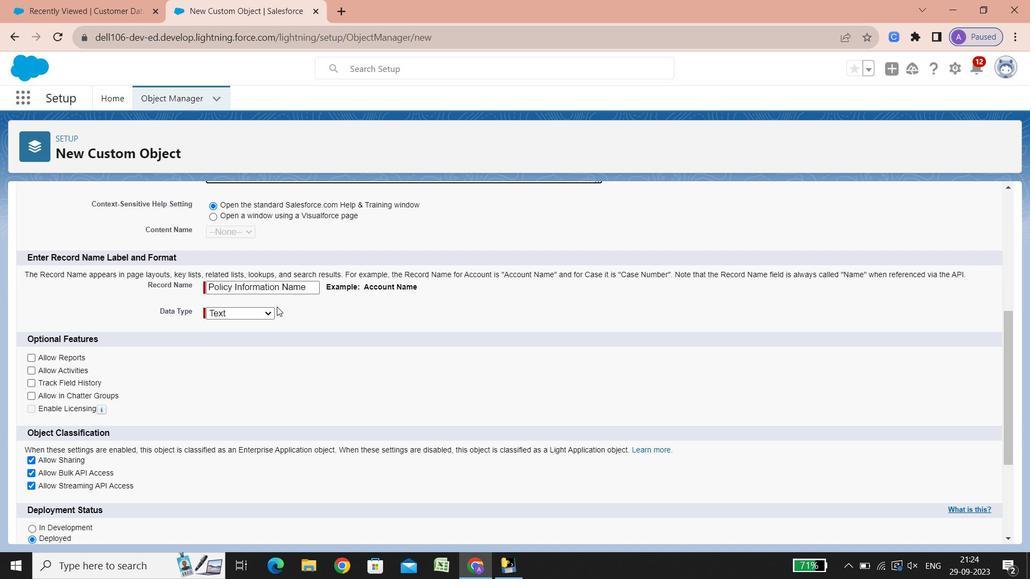 
Action: Mouse scrolled (272, 316) with delta (0, 0)
Screenshot: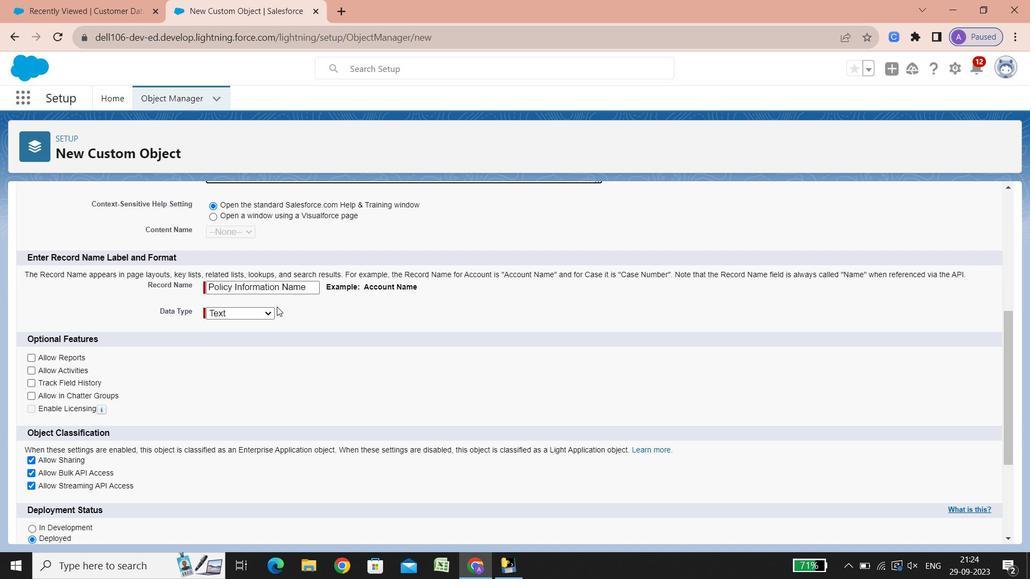 
Action: Mouse scrolled (272, 316) with delta (0, 0)
Screenshot: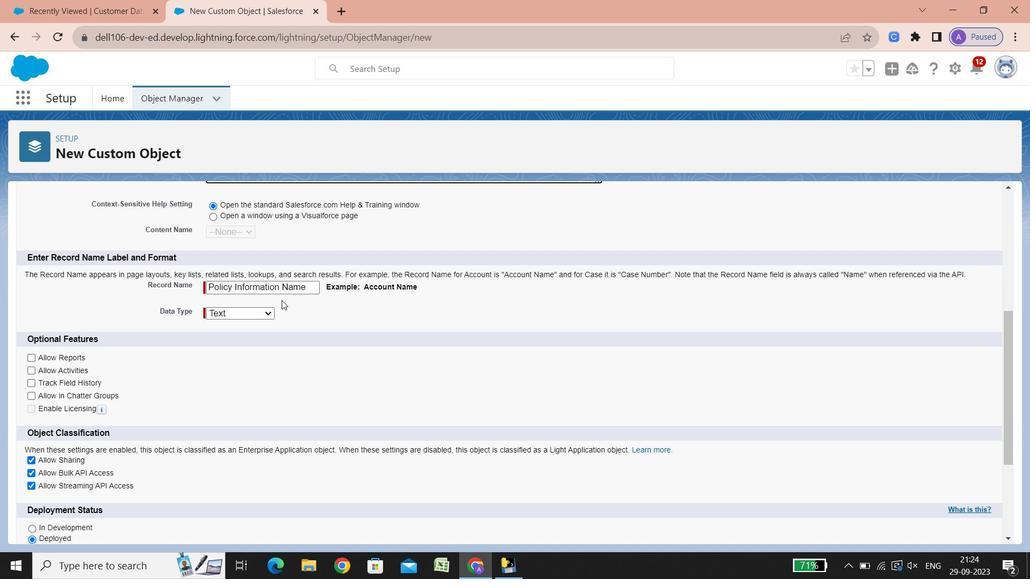 
Action: Mouse scrolled (272, 316) with delta (0, 0)
Screenshot: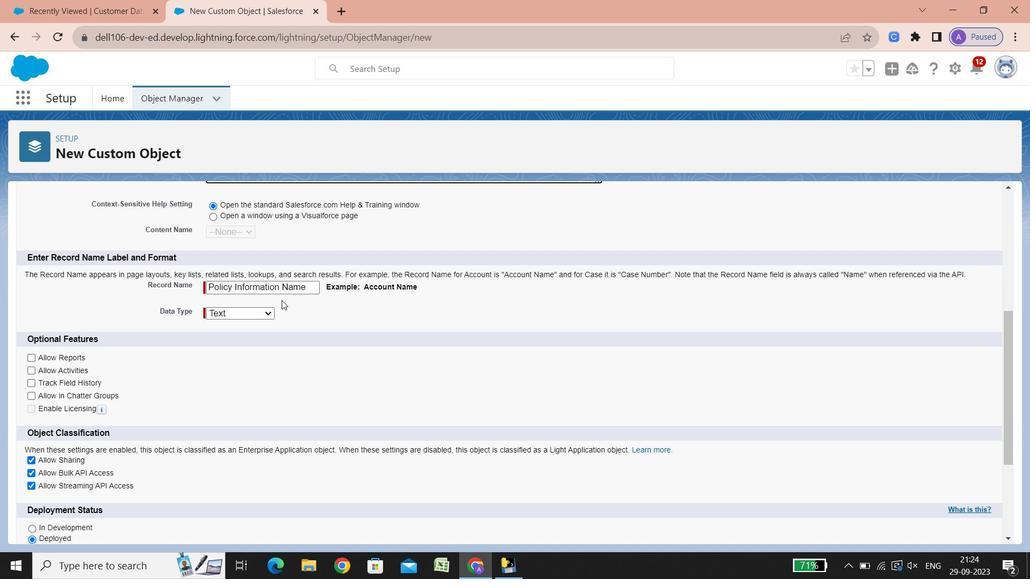 
Action: Mouse moved to (307, 318)
Screenshot: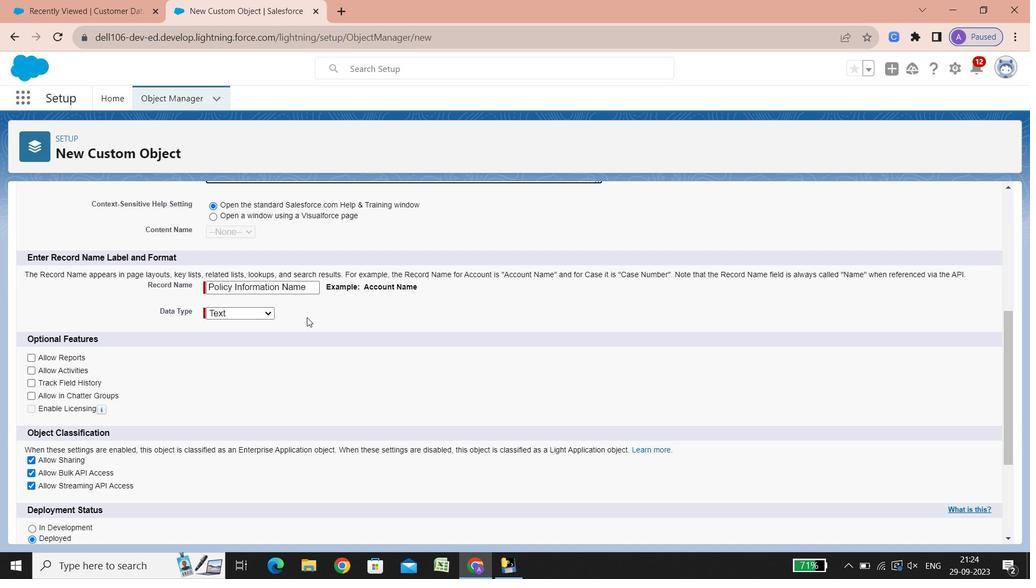 
Action: Mouse scrolled (307, 317) with delta (0, 0)
Screenshot: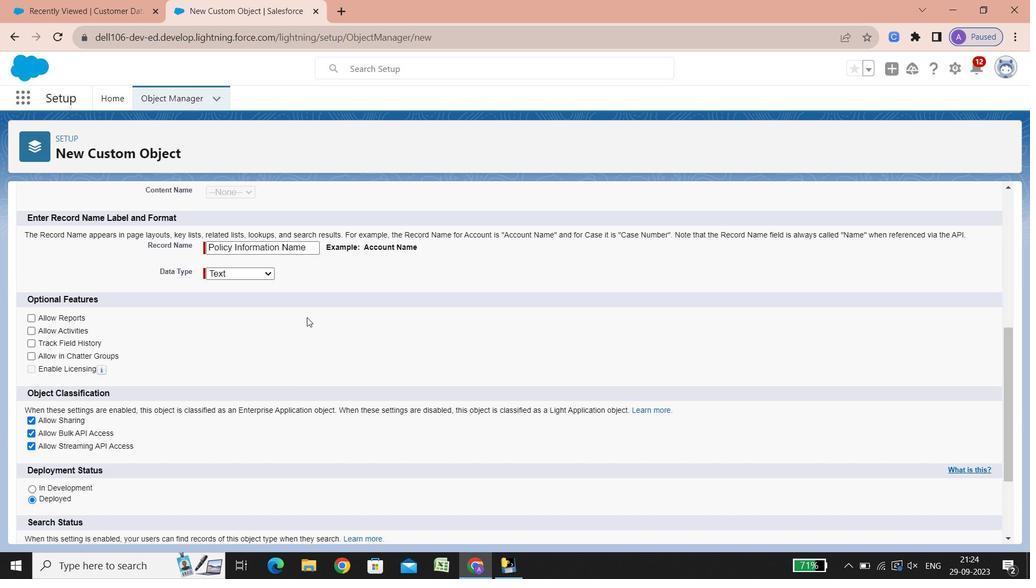
Action: Mouse scrolled (307, 317) with delta (0, 0)
Screenshot: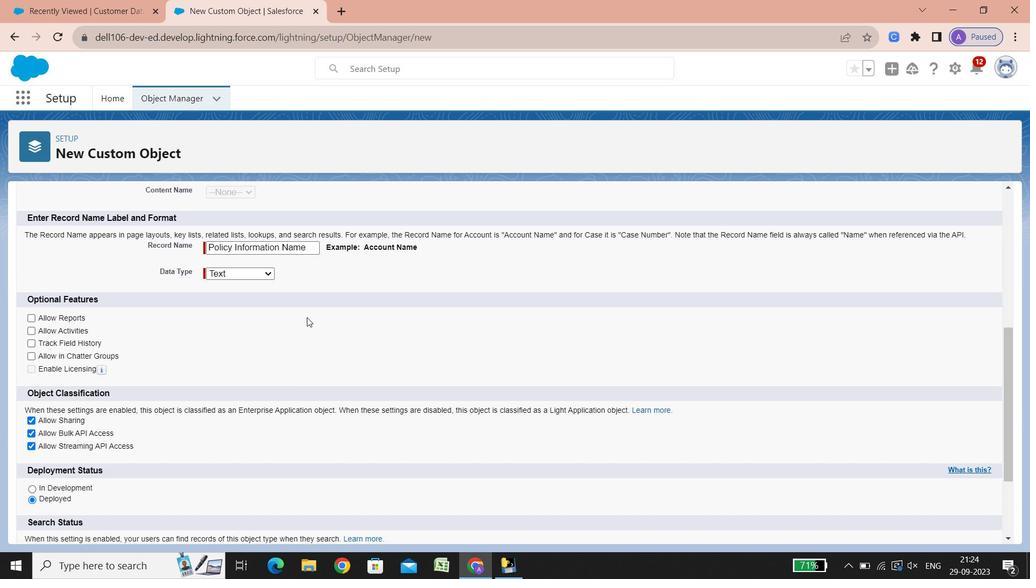 
Action: Mouse scrolled (307, 317) with delta (0, 0)
Screenshot: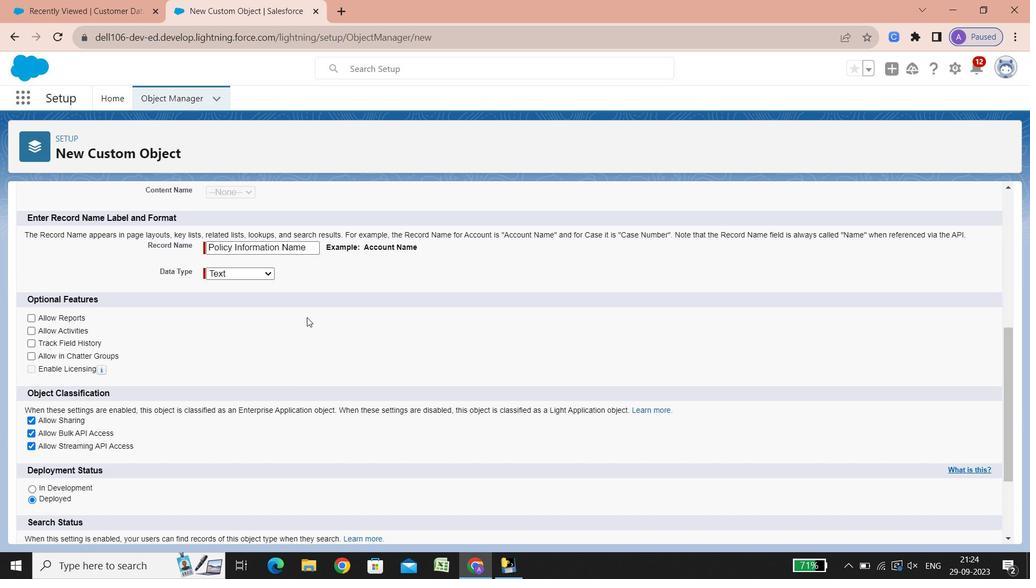 
Action: Mouse scrolled (307, 317) with delta (0, 0)
Screenshot: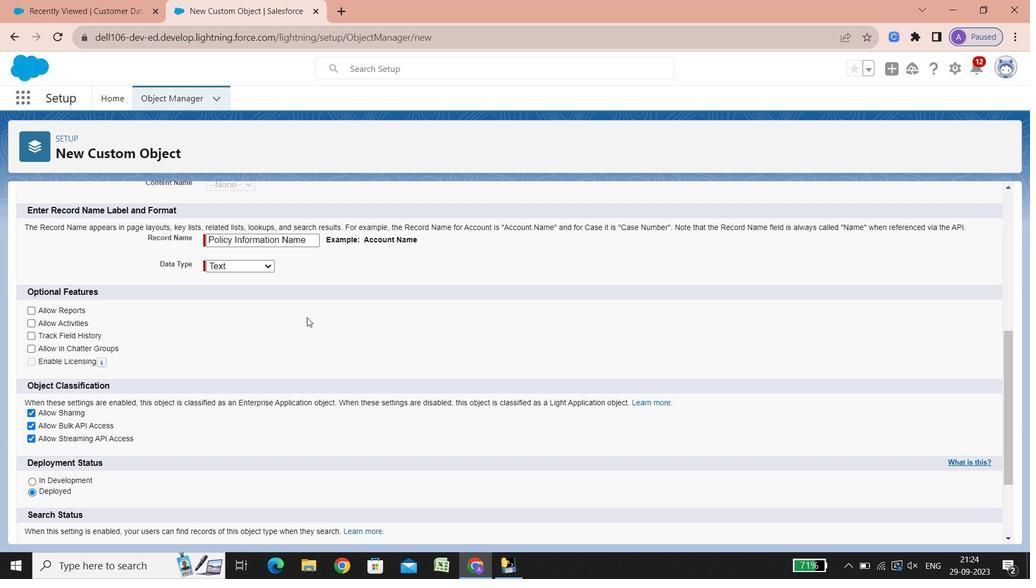 
Action: Mouse scrolled (307, 317) with delta (0, 0)
Screenshot: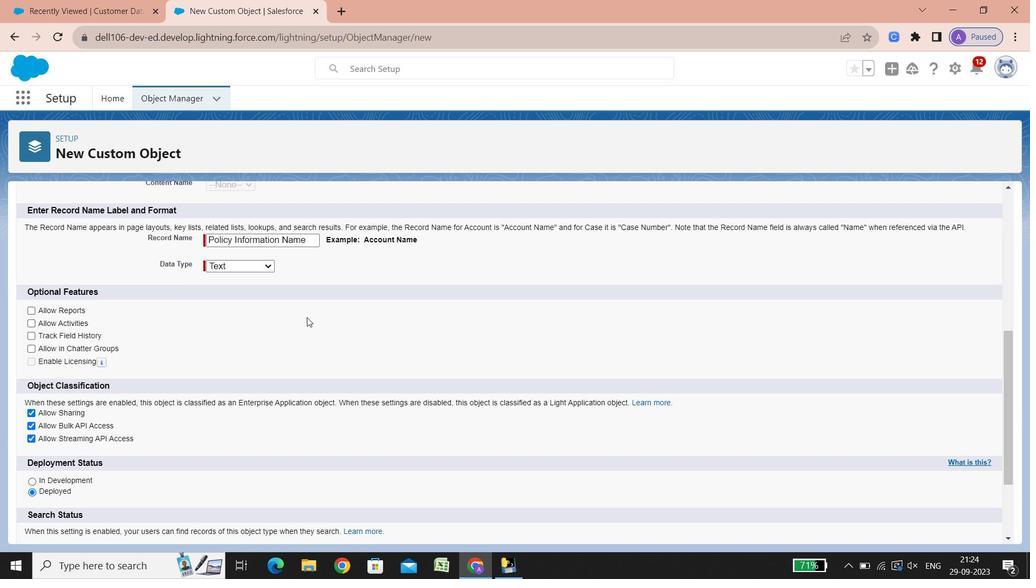 
Action: Mouse scrolled (307, 317) with delta (0, 0)
Screenshot: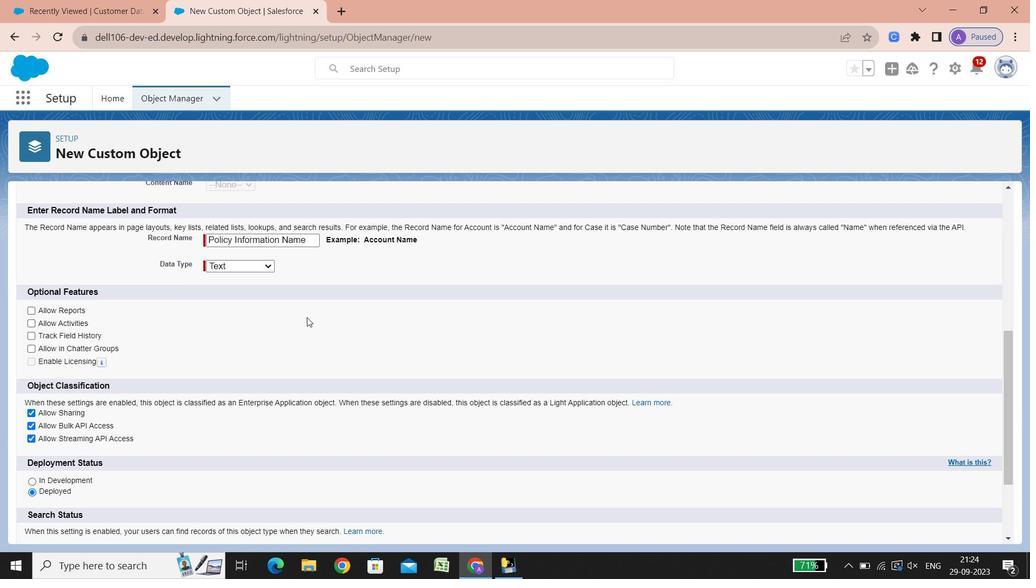 
Action: Mouse scrolled (307, 317) with delta (0, 0)
Screenshot: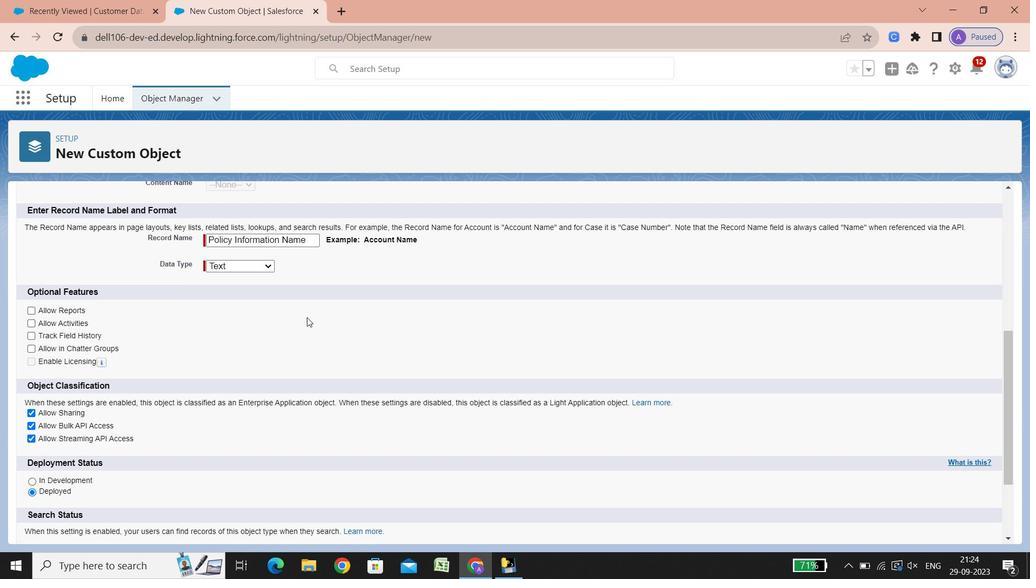 
Action: Mouse scrolled (307, 317) with delta (0, 0)
Screenshot: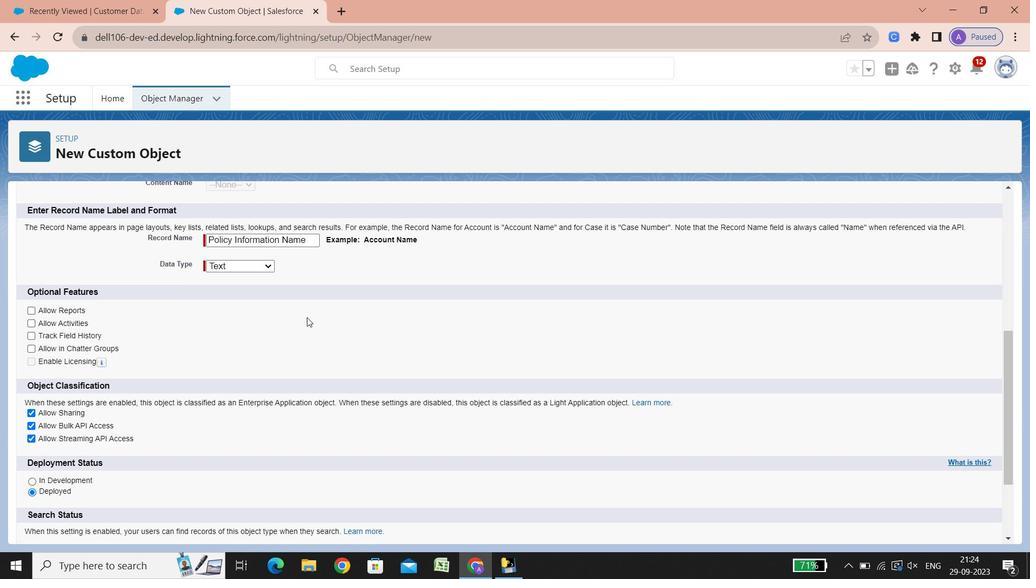 
Action: Mouse scrolled (307, 317) with delta (0, 0)
Screenshot: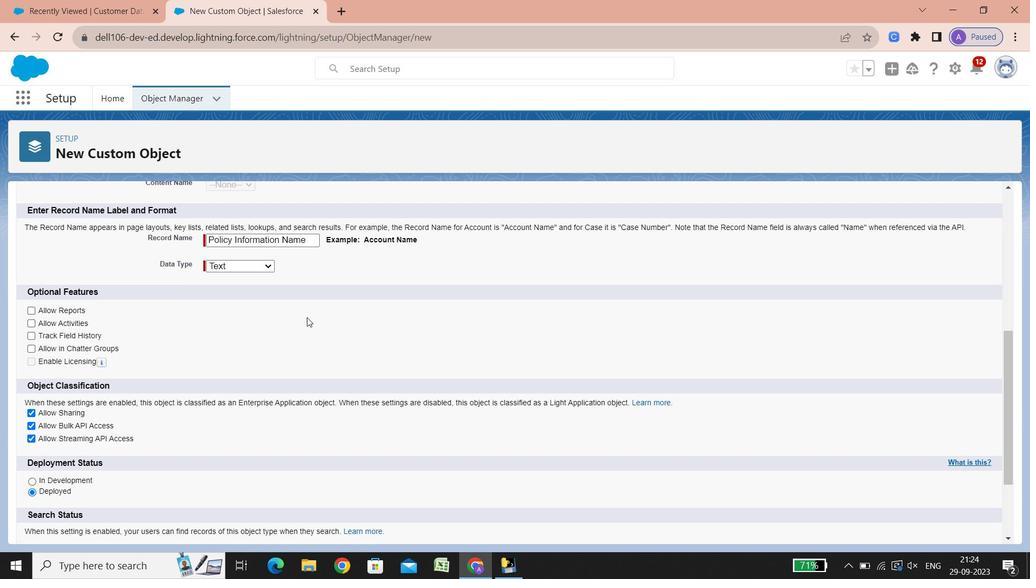 
Action: Mouse scrolled (307, 317) with delta (0, 0)
Screenshot: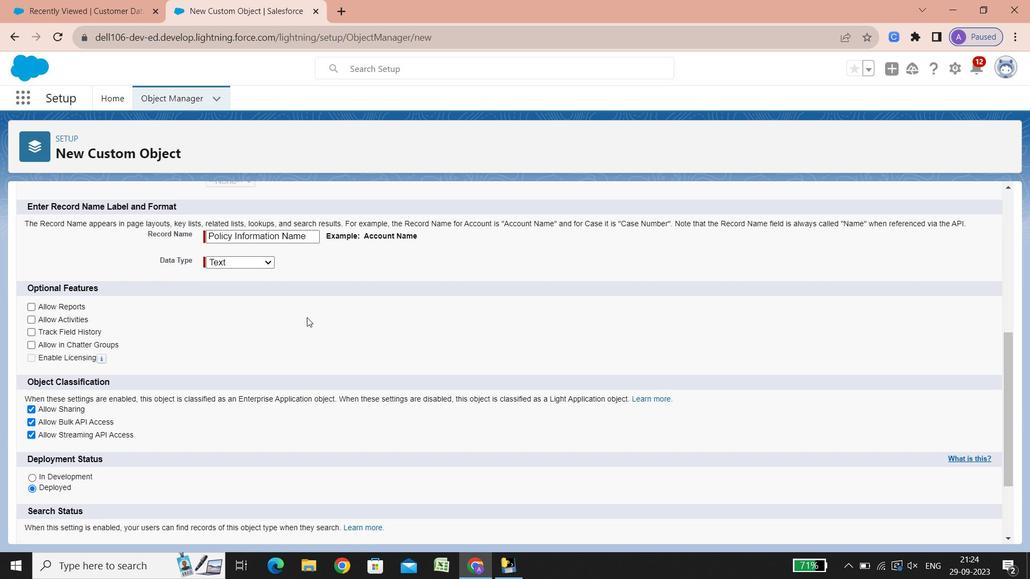 
Action: Mouse scrolled (307, 317) with delta (0, 0)
Screenshot: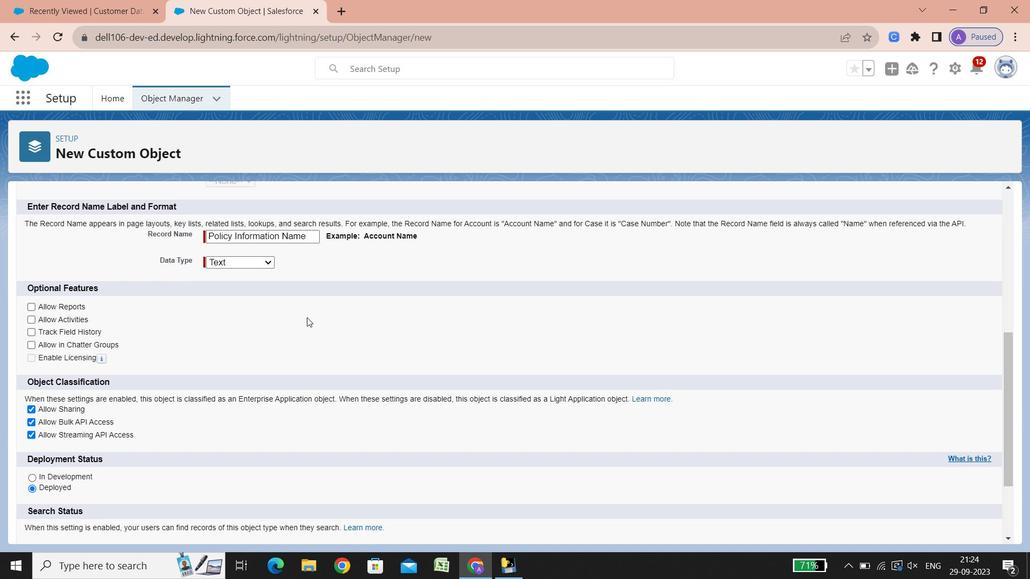 
Action: Mouse scrolled (307, 317) with delta (0, 0)
Screenshot: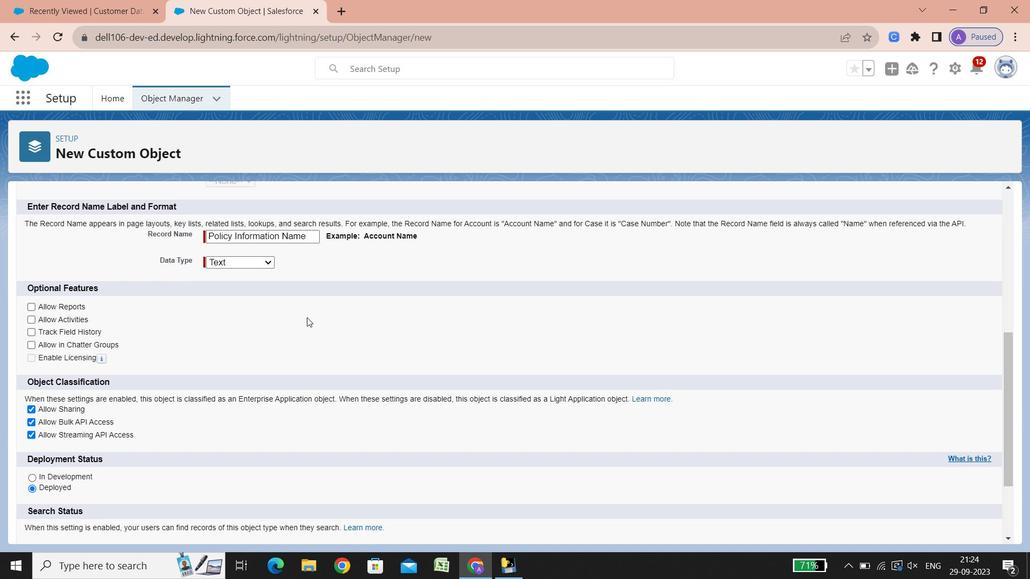 
Action: Mouse scrolled (307, 317) with delta (0, 0)
Screenshot: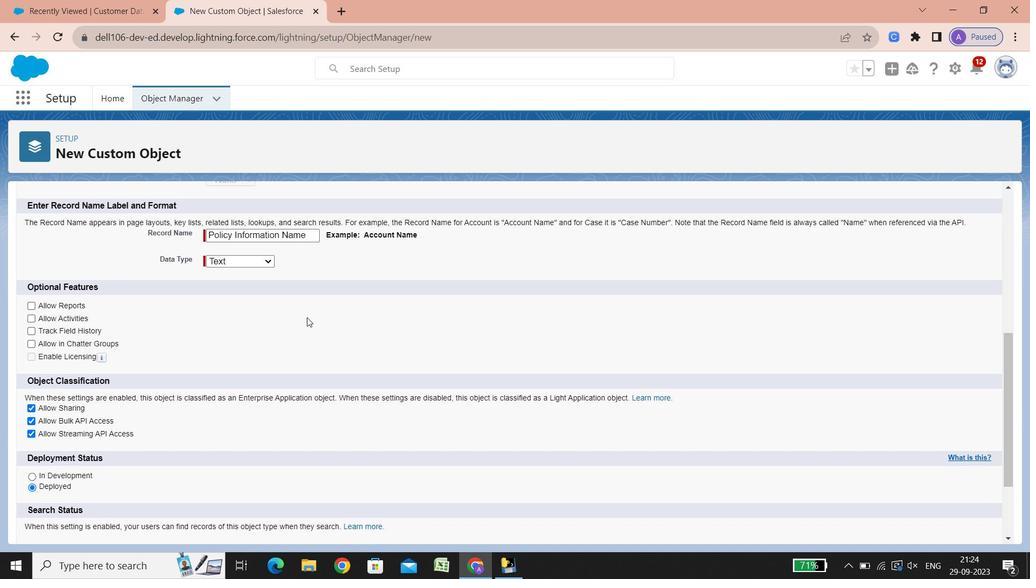 
Action: Mouse scrolled (307, 317) with delta (0, 0)
Screenshot: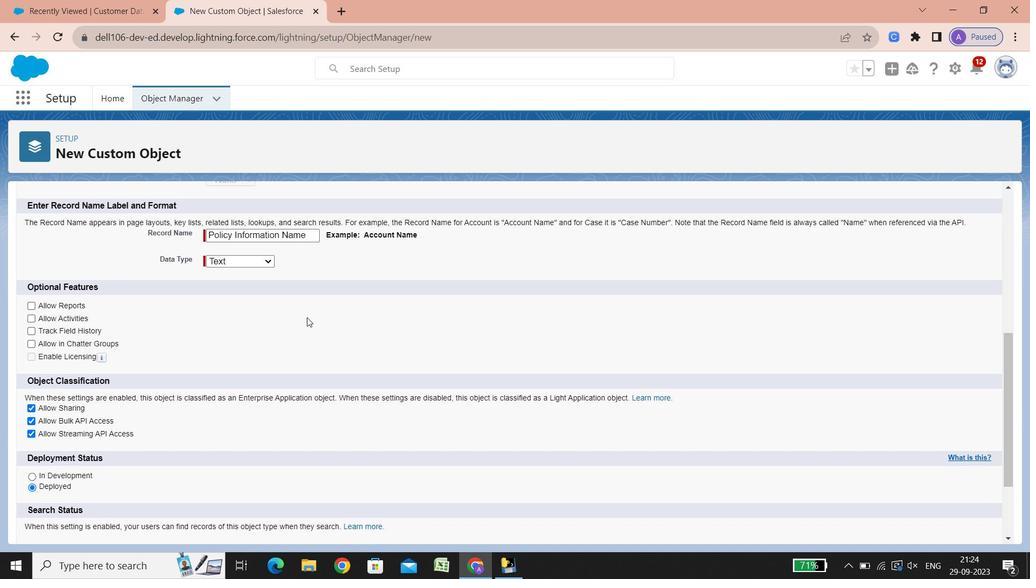 
Action: Mouse scrolled (307, 317) with delta (0, 0)
Screenshot: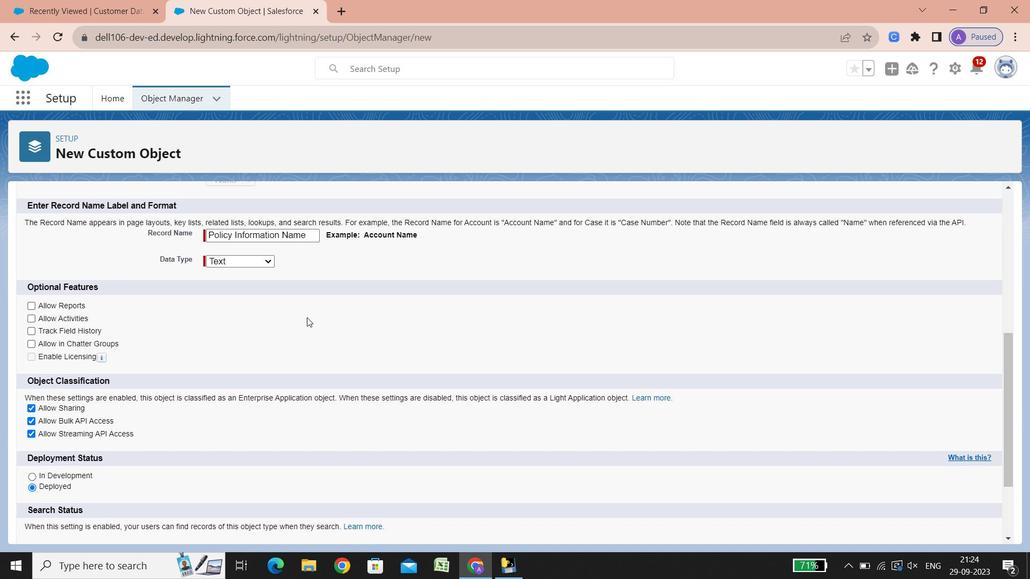 
Action: Mouse scrolled (307, 317) with delta (0, 0)
Screenshot: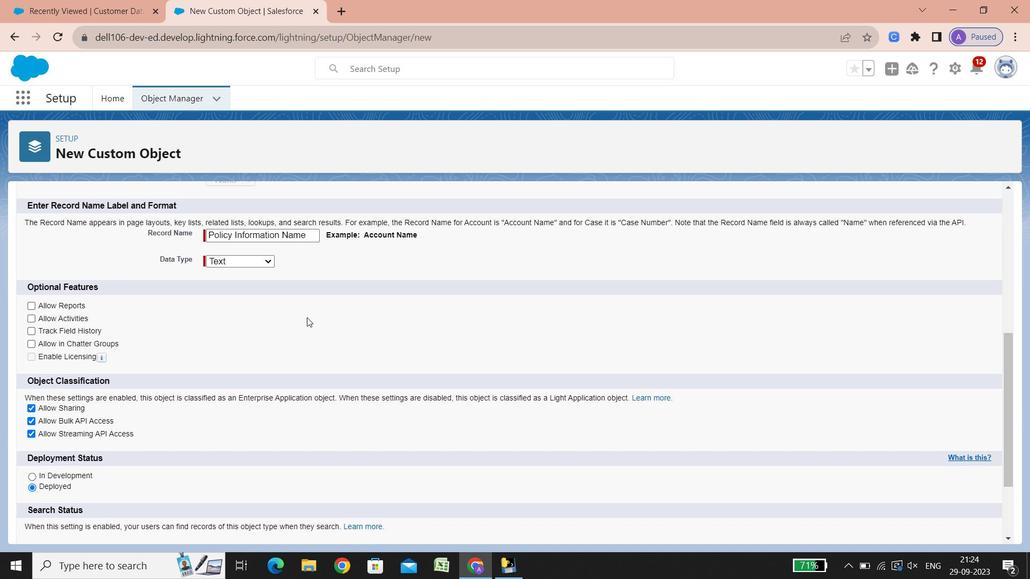 
Action: Mouse scrolled (307, 317) with delta (0, 0)
Screenshot: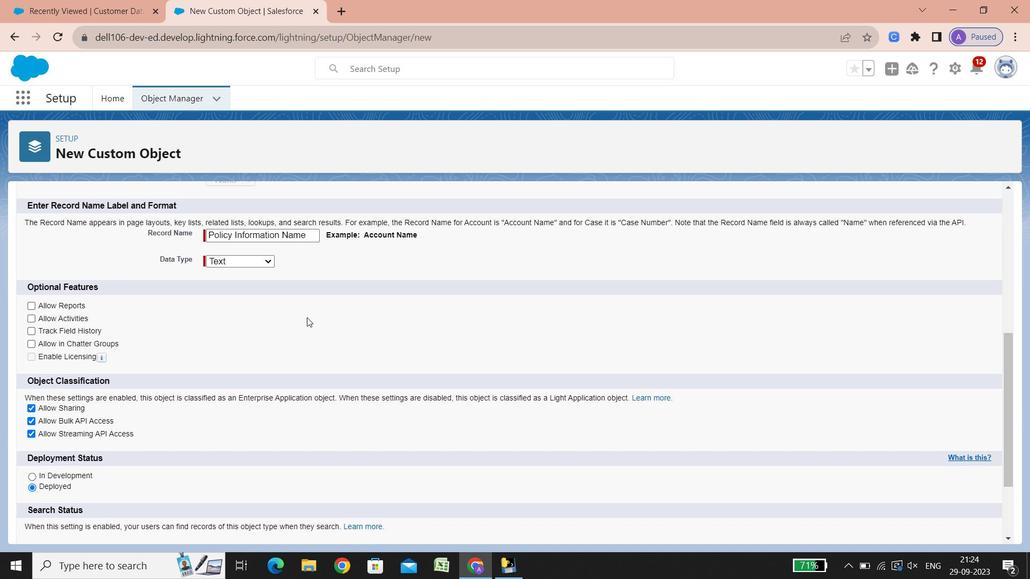 
Action: Mouse scrolled (307, 317) with delta (0, 0)
Screenshot: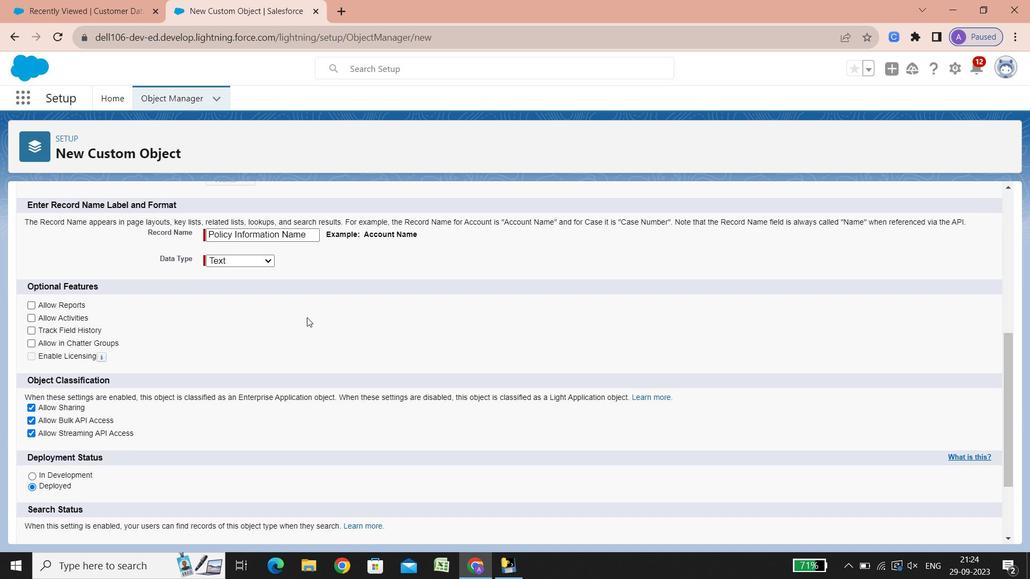
Action: Mouse scrolled (307, 317) with delta (0, 0)
Screenshot: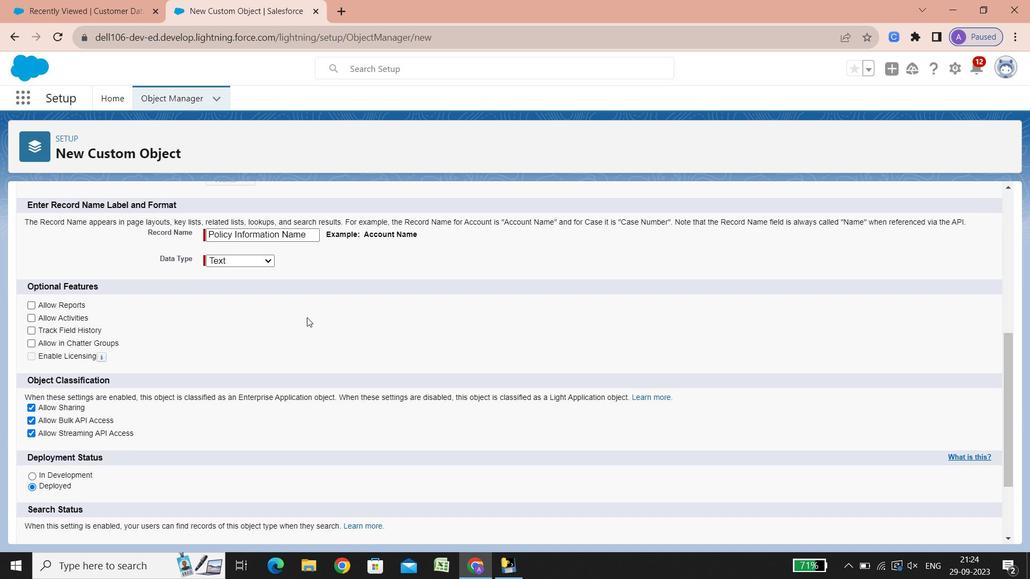 
Action: Mouse scrolled (307, 317) with delta (0, 0)
Screenshot: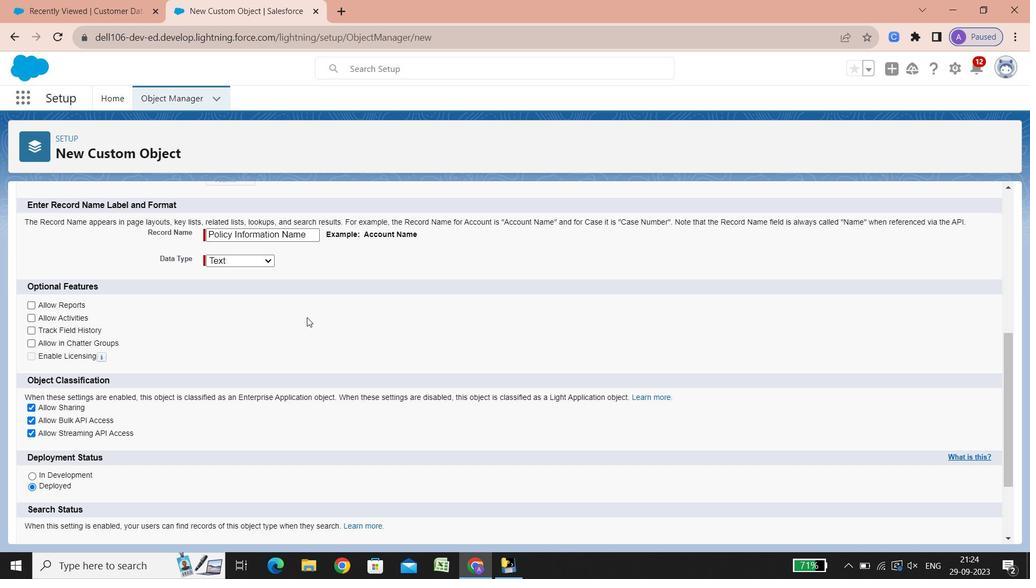 
Action: Mouse scrolled (307, 317) with delta (0, 0)
Screenshot: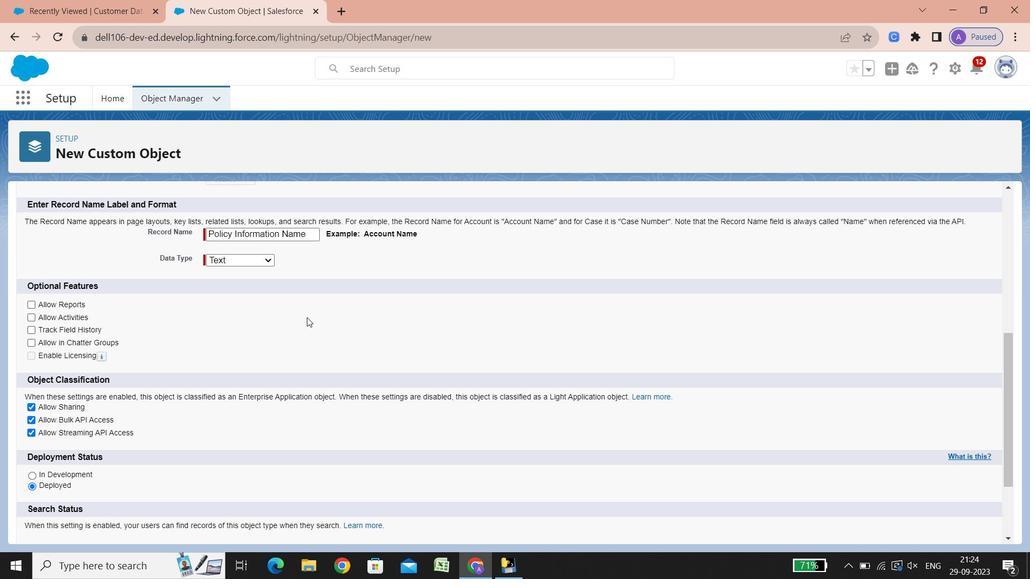 
Action: Mouse scrolled (307, 317) with delta (0, 0)
Screenshot: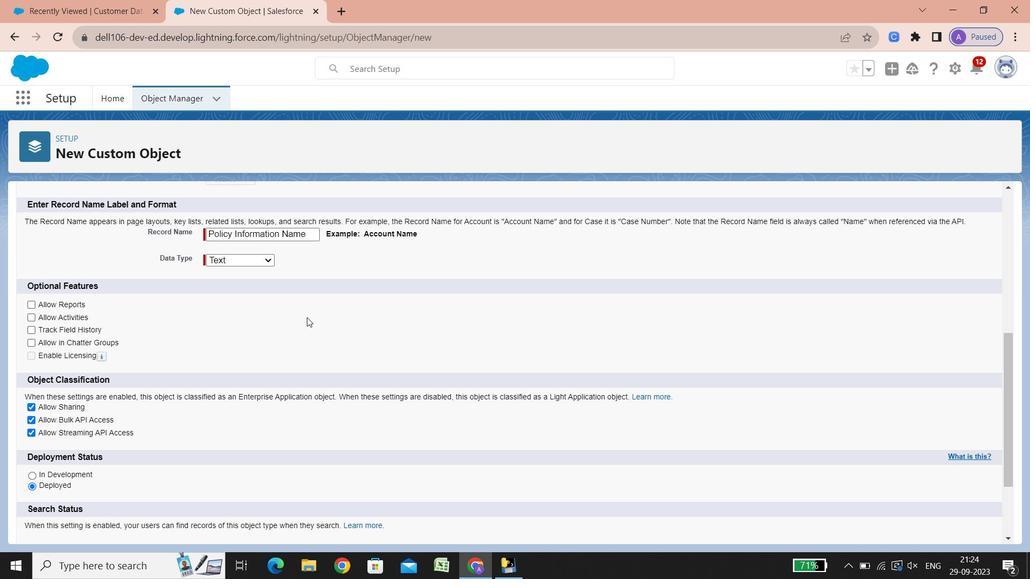 
Action: Mouse scrolled (307, 317) with delta (0, 0)
Screenshot: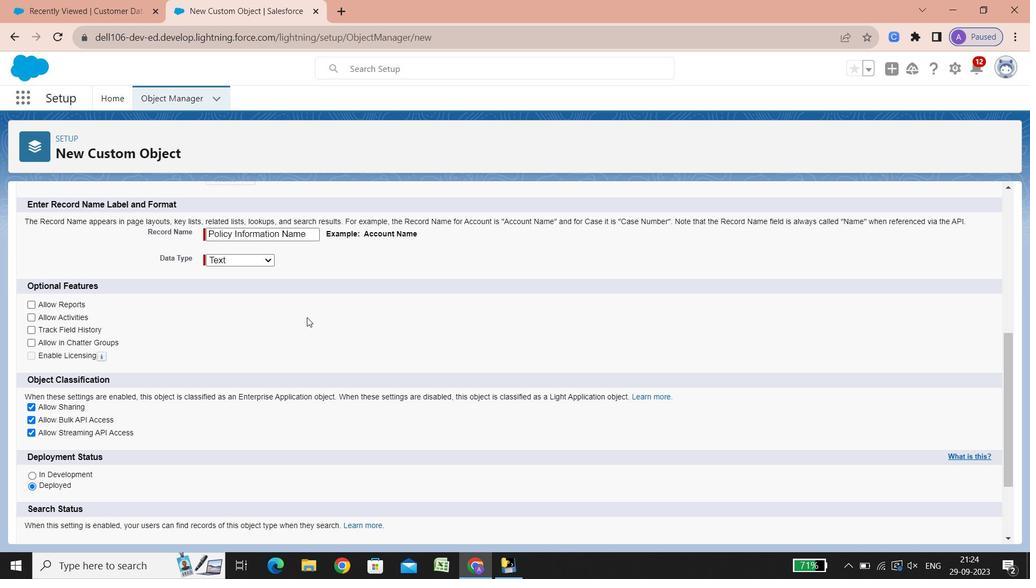 
Action: Mouse scrolled (307, 317) with delta (0, 0)
Screenshot: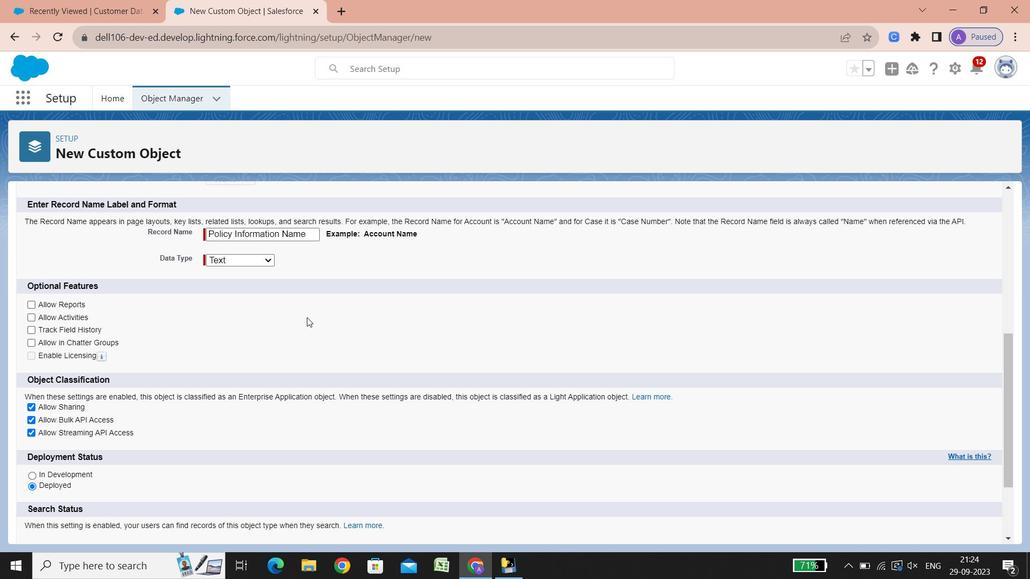 
Action: Mouse scrolled (307, 317) with delta (0, 0)
Screenshot: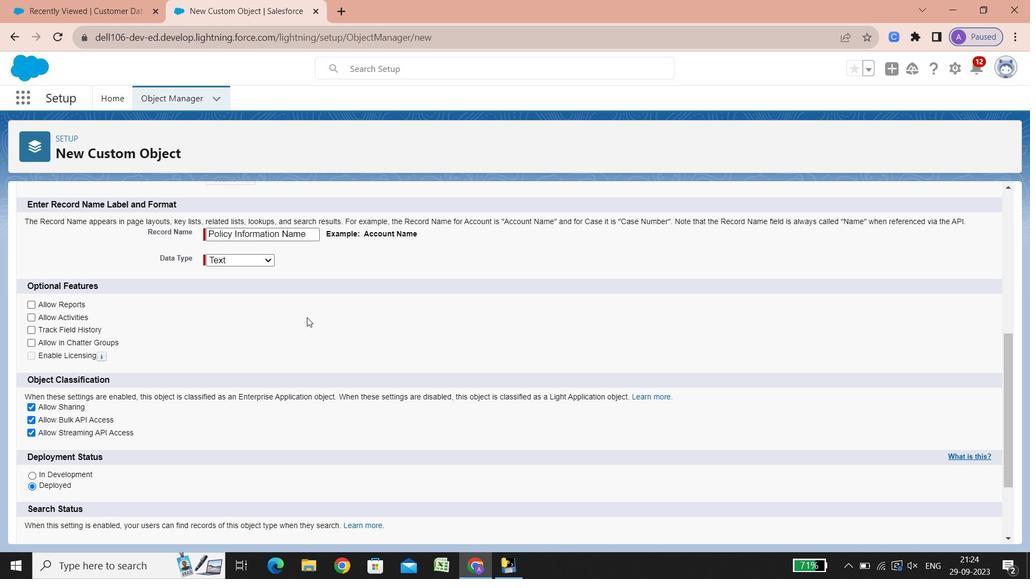 
Action: Mouse scrolled (307, 317) with delta (0, 0)
Screenshot: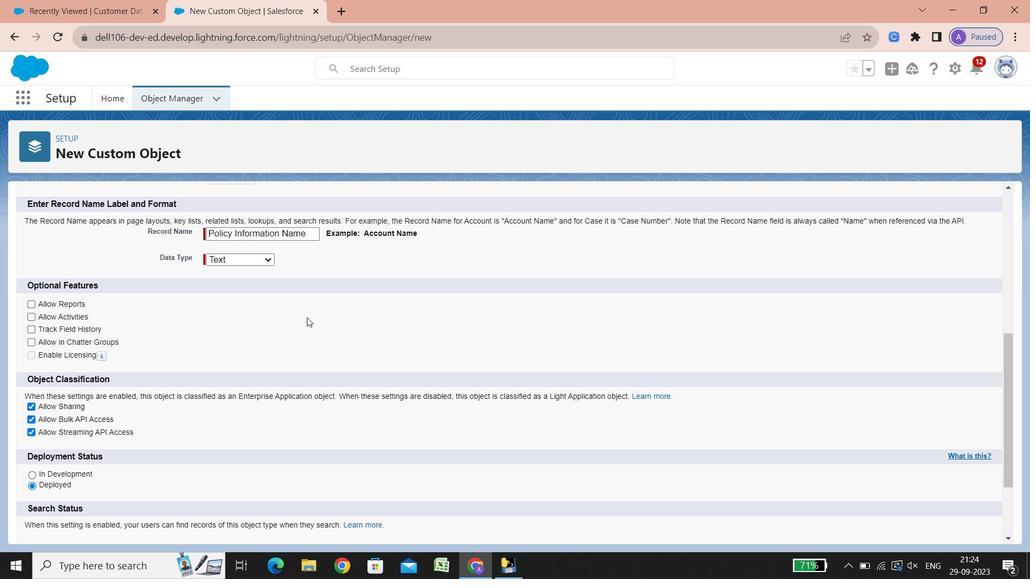 
Action: Mouse scrolled (307, 317) with delta (0, 0)
Screenshot: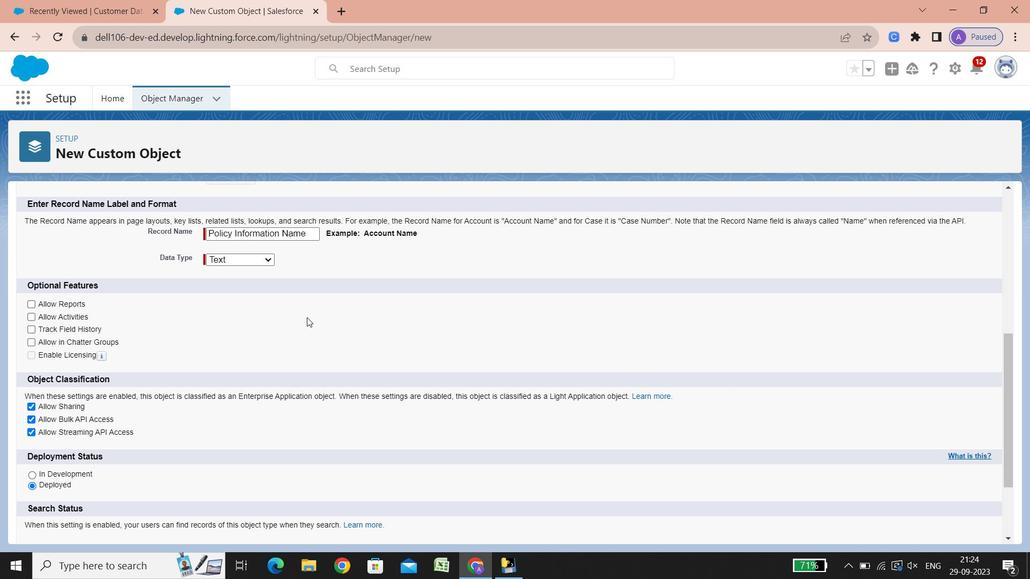 
Action: Mouse scrolled (307, 317) with delta (0, 0)
Screenshot: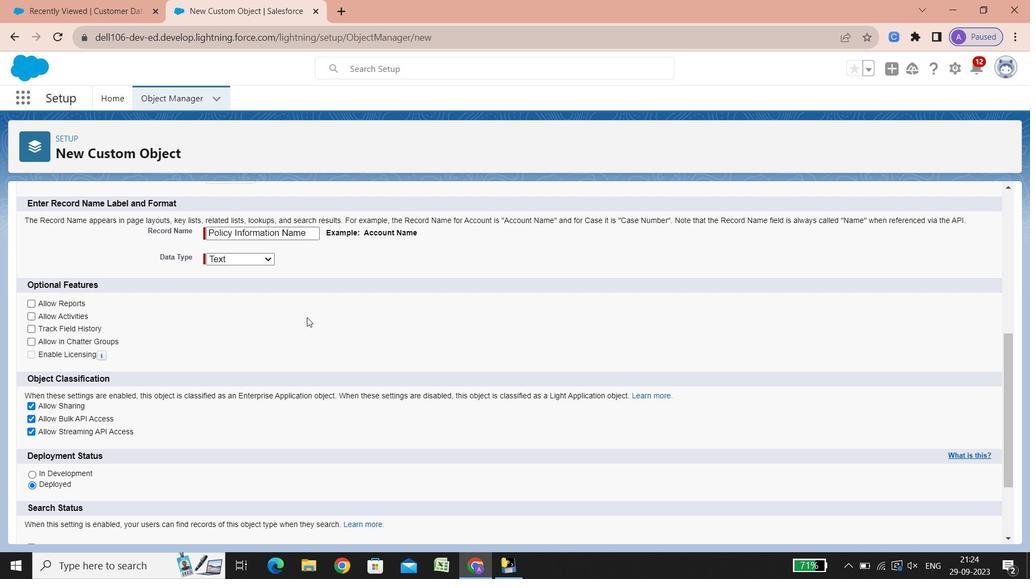 
Action: Mouse scrolled (307, 317) with delta (0, 0)
Screenshot: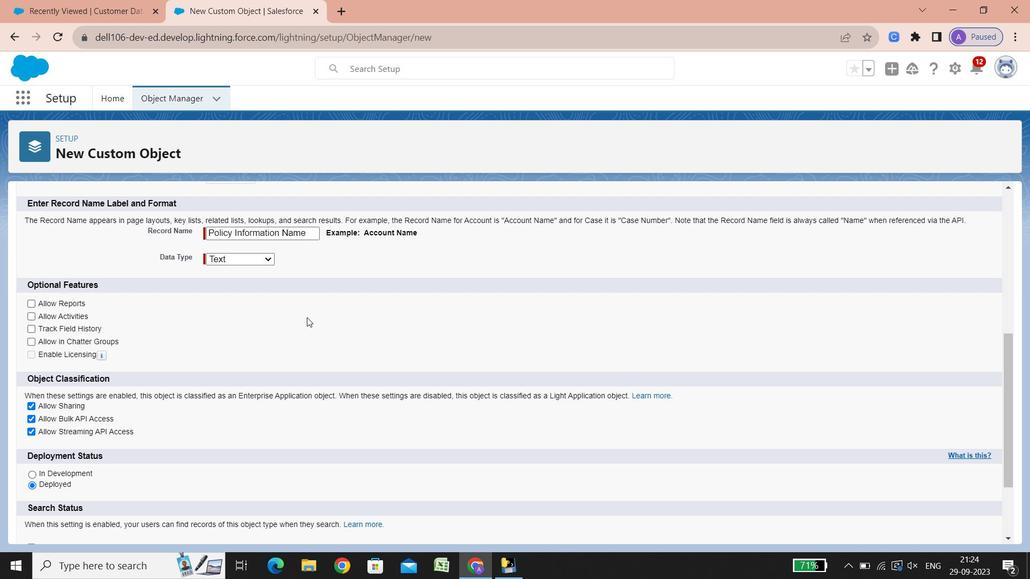 
Action: Mouse scrolled (307, 317) with delta (0, 0)
Screenshot: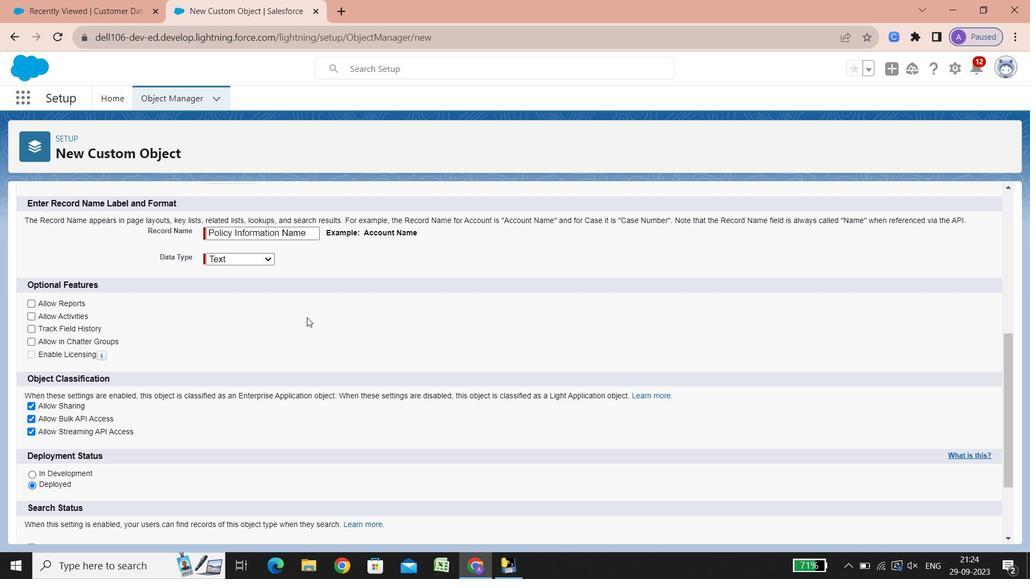 
Action: Mouse scrolled (307, 317) with delta (0, 0)
Screenshot: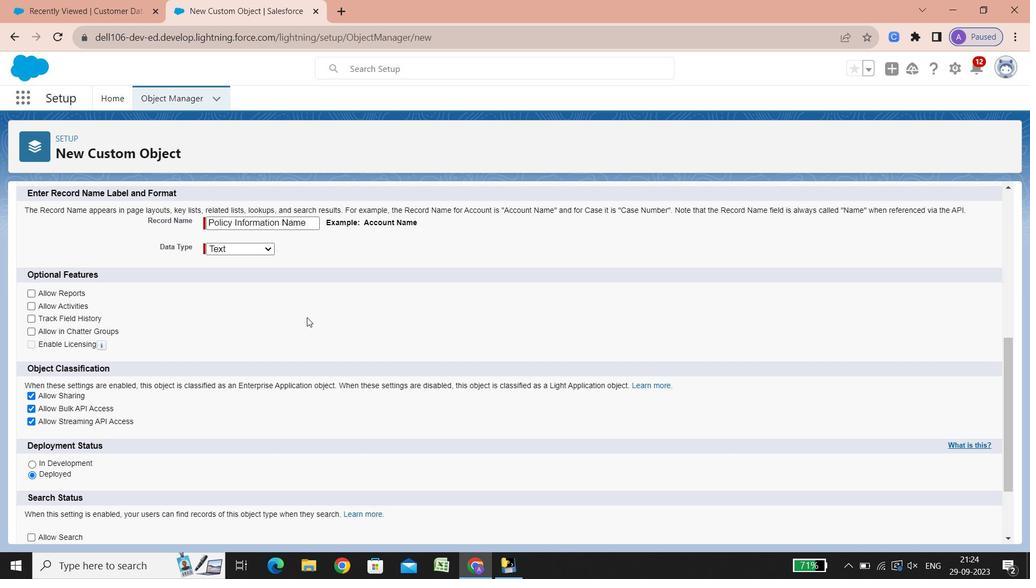 
Action: Mouse scrolled (307, 317) with delta (0, 0)
Screenshot: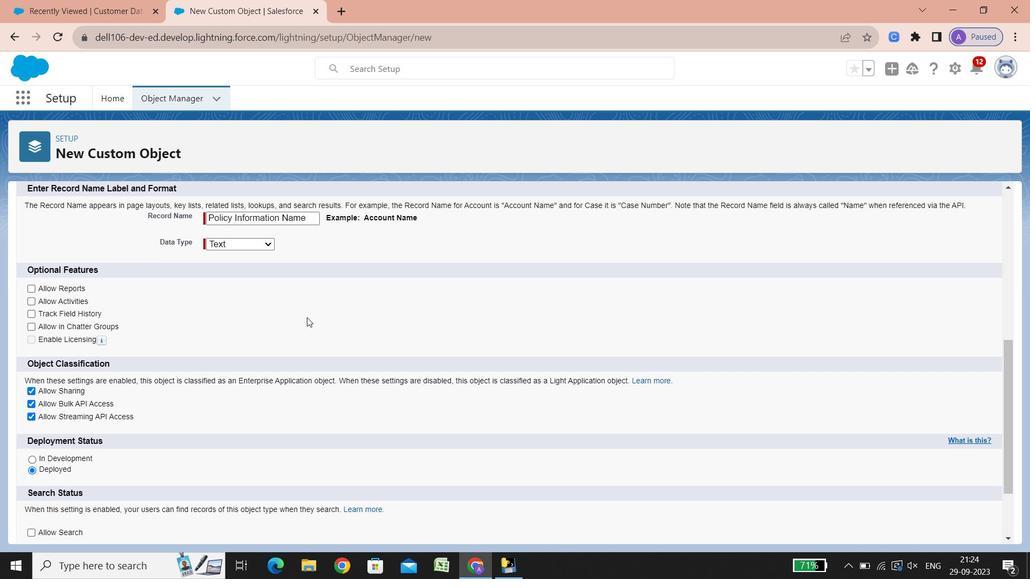 
Action: Mouse scrolled (307, 317) with delta (0, 0)
Screenshot: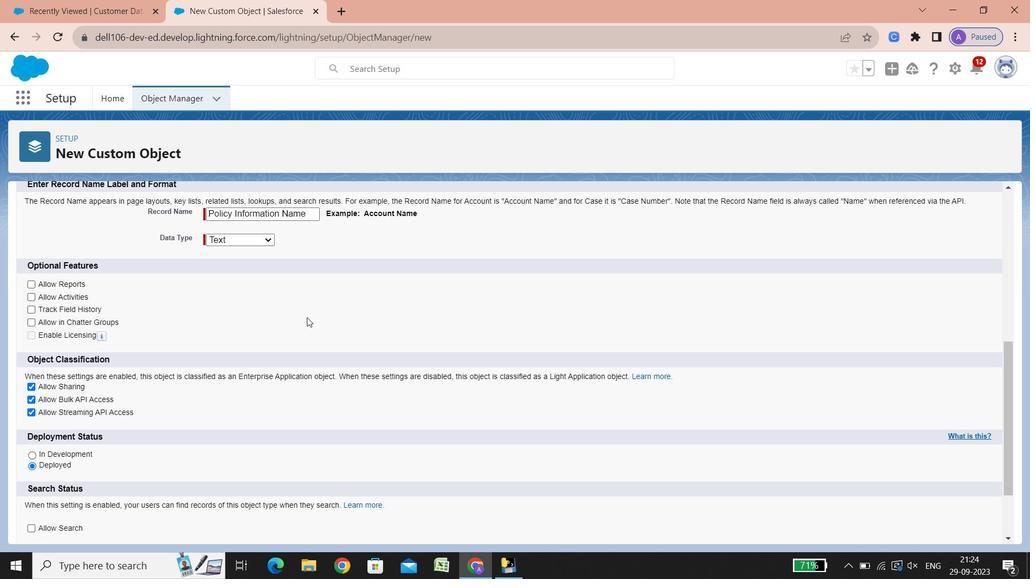 
Action: Mouse scrolled (307, 317) with delta (0, 0)
Screenshot: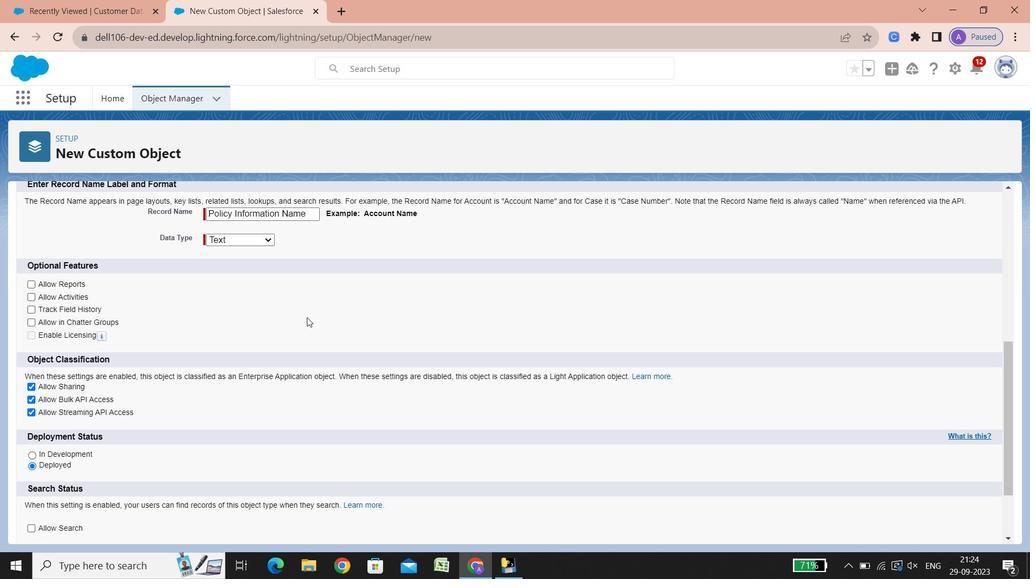 
Action: Mouse scrolled (307, 317) with delta (0, 0)
Screenshot: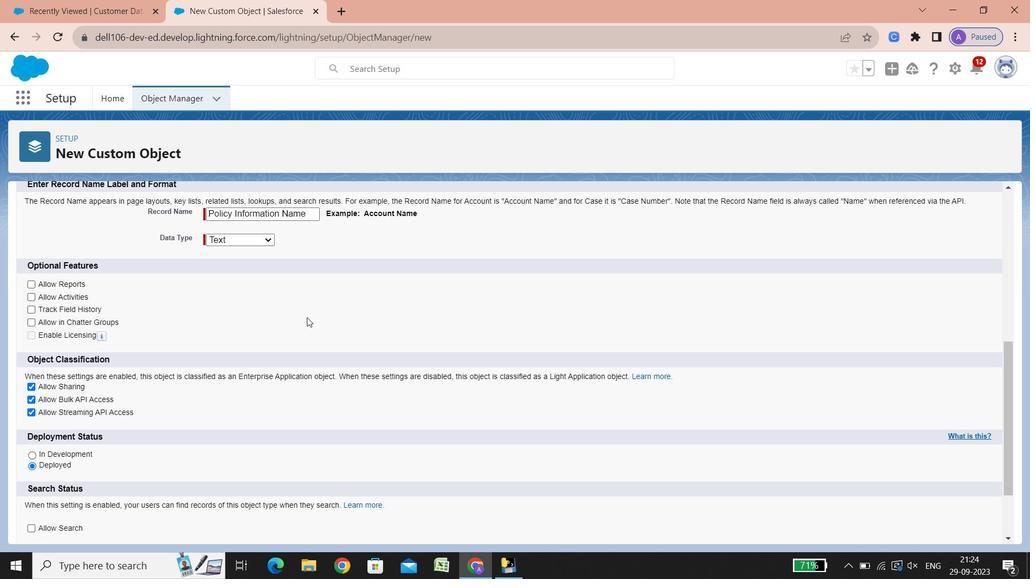 
Action: Mouse scrolled (307, 317) with delta (0, 0)
Screenshot: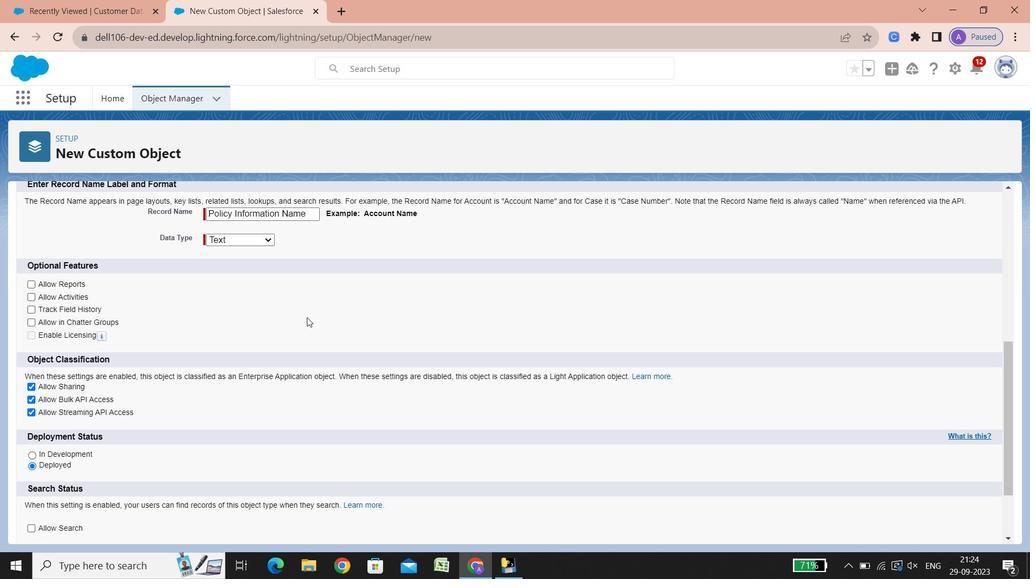 
Action: Mouse scrolled (307, 317) with delta (0, 0)
Screenshot: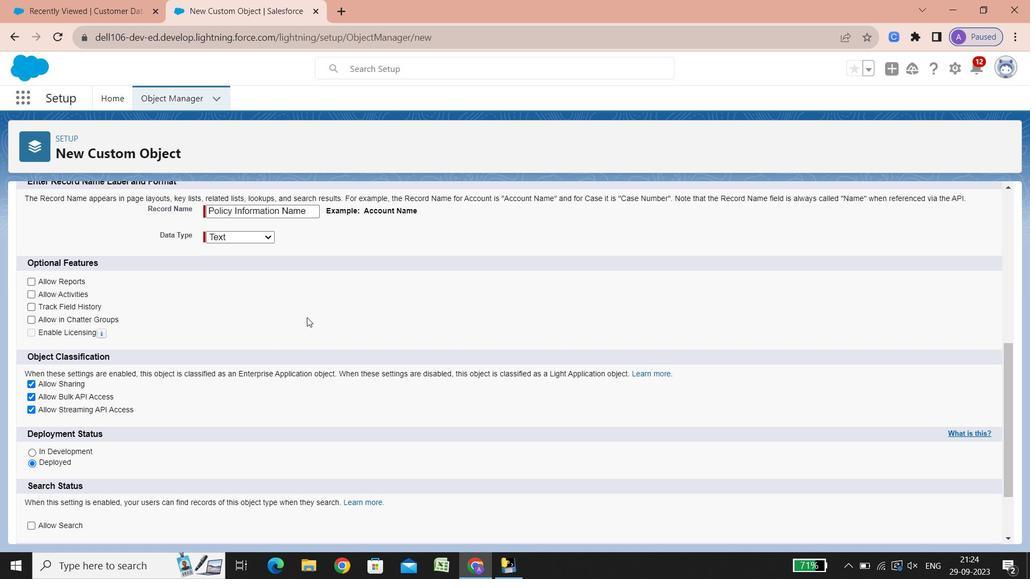 
Action: Mouse scrolled (307, 317) with delta (0, 0)
Screenshot: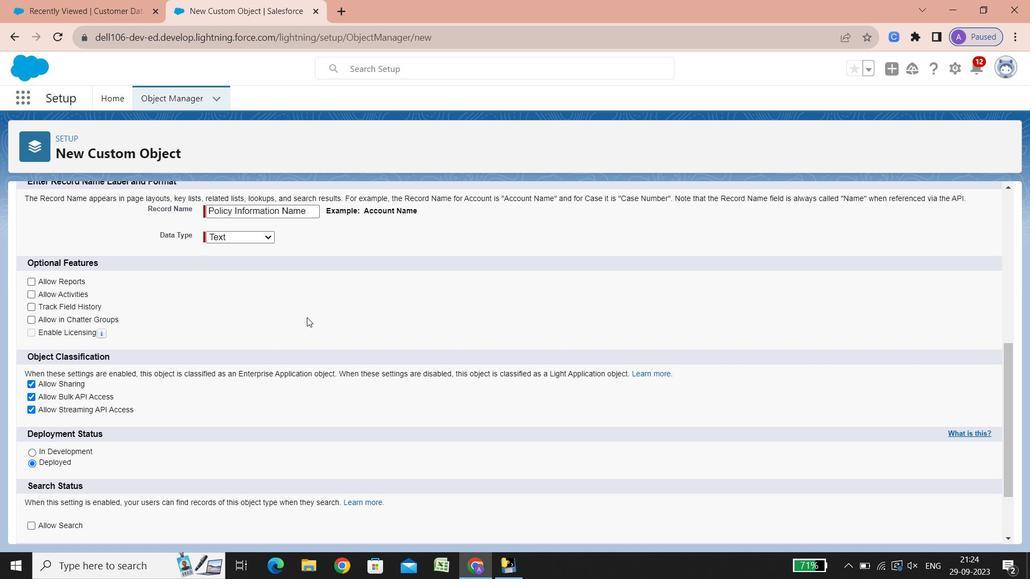 
Action: Mouse scrolled (307, 317) with delta (0, 0)
Screenshot: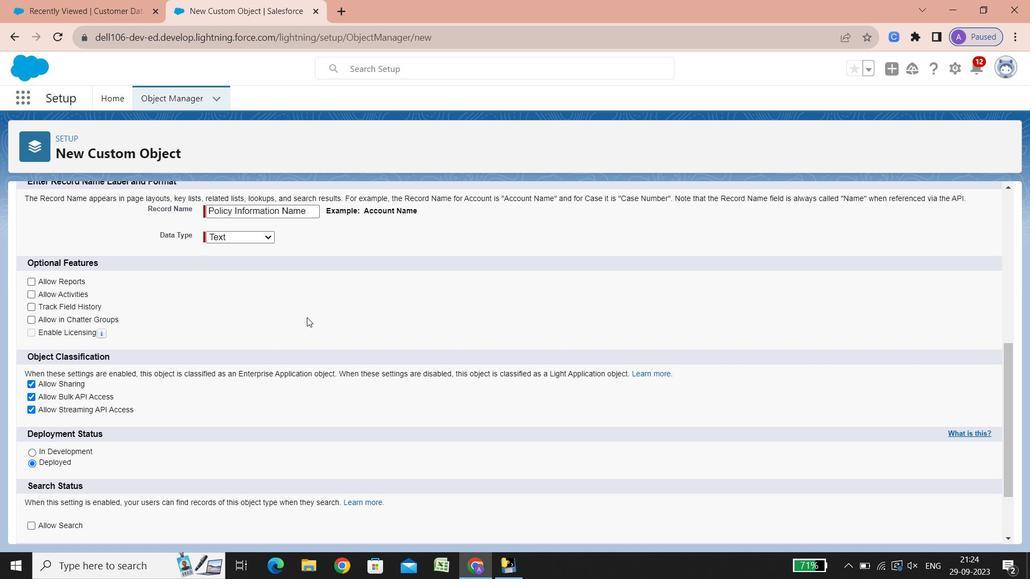 
Action: Mouse scrolled (307, 317) with delta (0, 0)
Screenshot: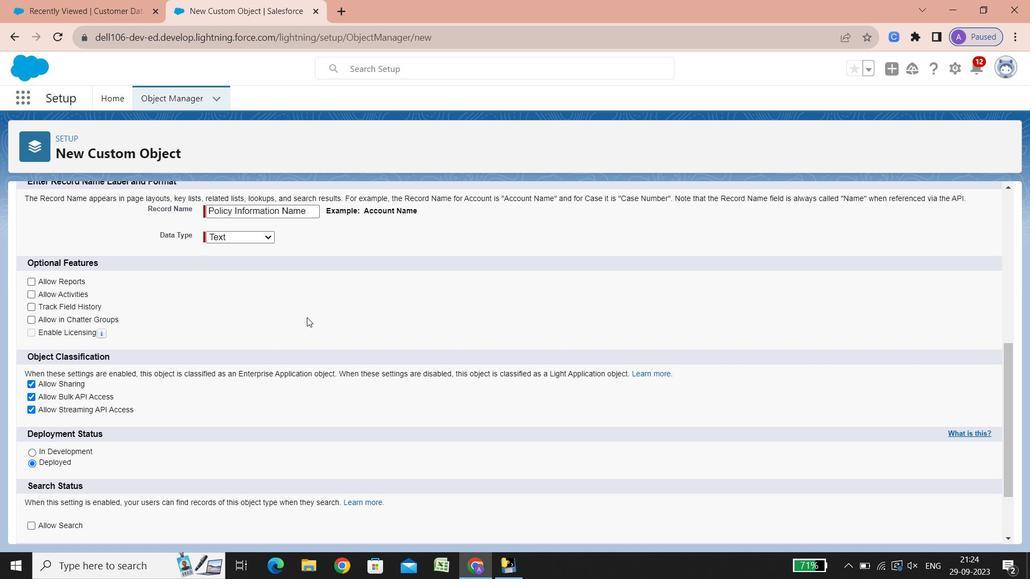 
Action: Mouse scrolled (307, 317) with delta (0, 0)
Screenshot: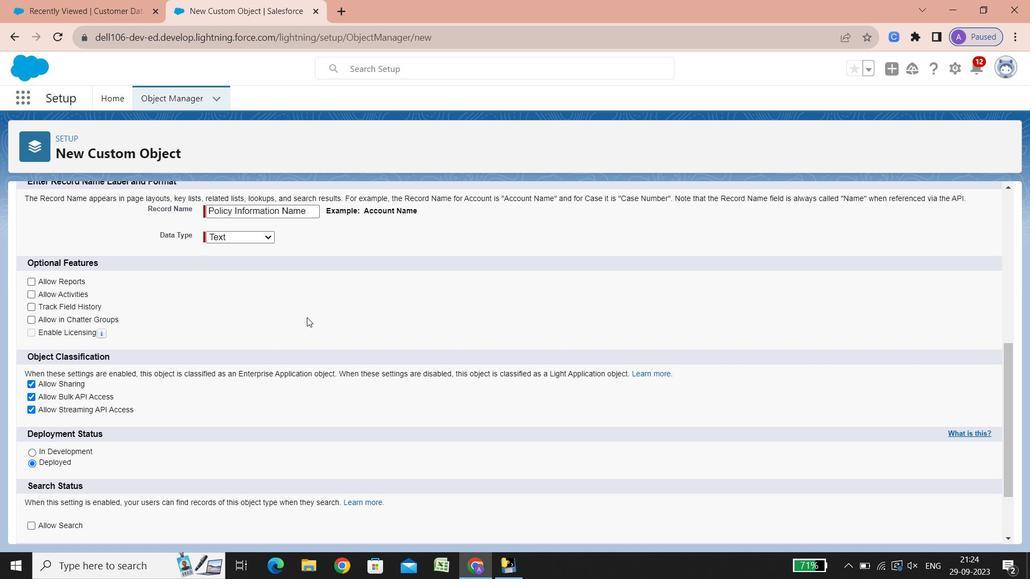 
Action: Mouse scrolled (307, 317) with delta (0, 0)
Screenshot: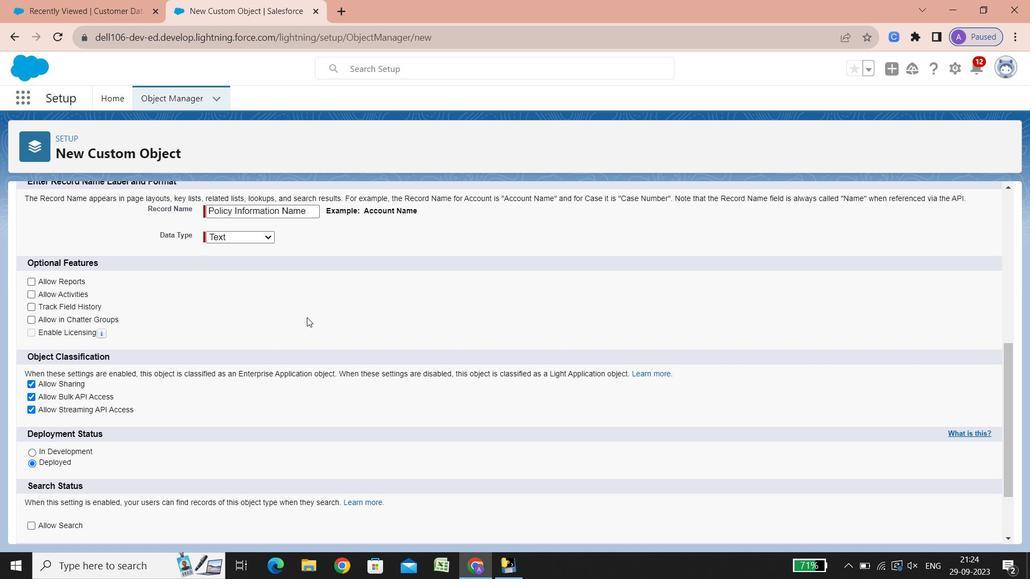 
Action: Mouse scrolled (307, 317) with delta (0, 0)
Screenshot: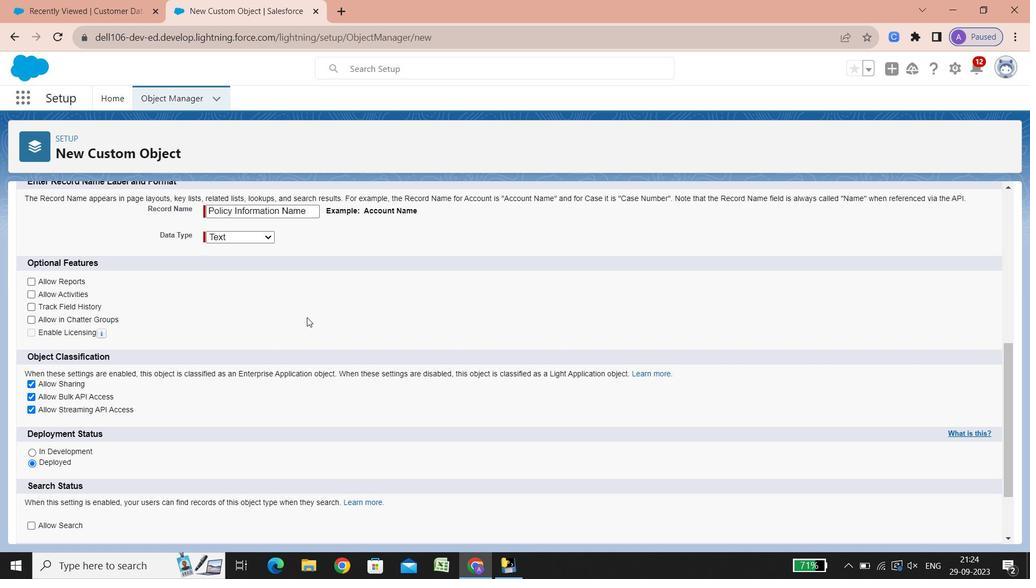 
Action: Mouse scrolled (307, 317) with delta (0, 0)
Screenshot: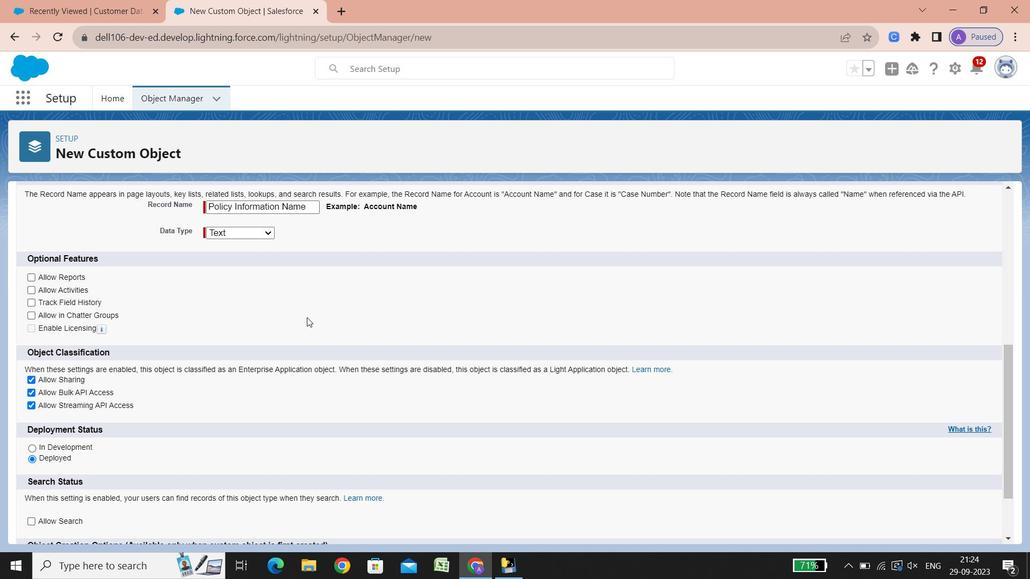 
Action: Mouse scrolled (307, 317) with delta (0, 0)
Screenshot: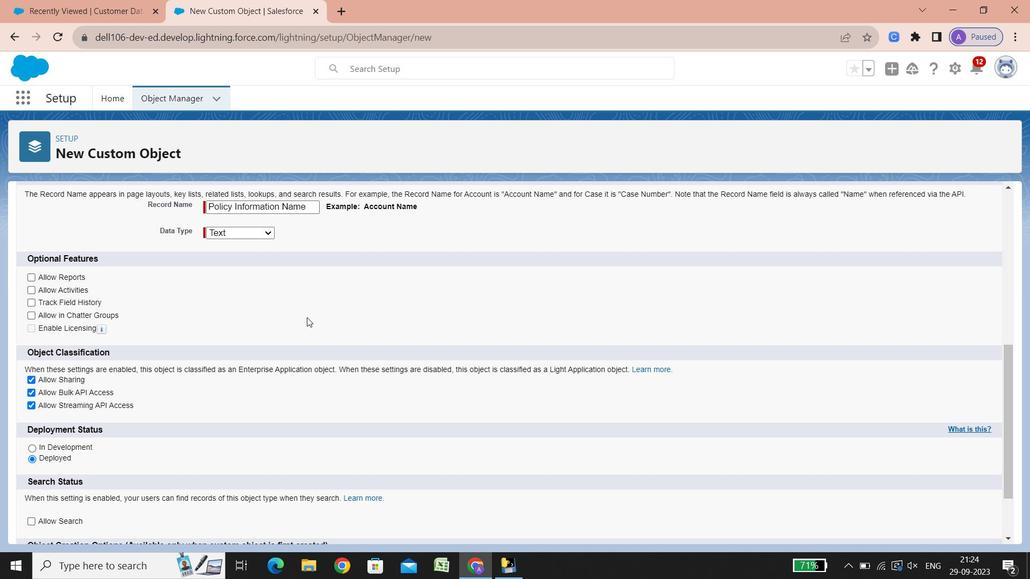 
Action: Mouse scrolled (307, 317) with delta (0, 0)
Screenshot: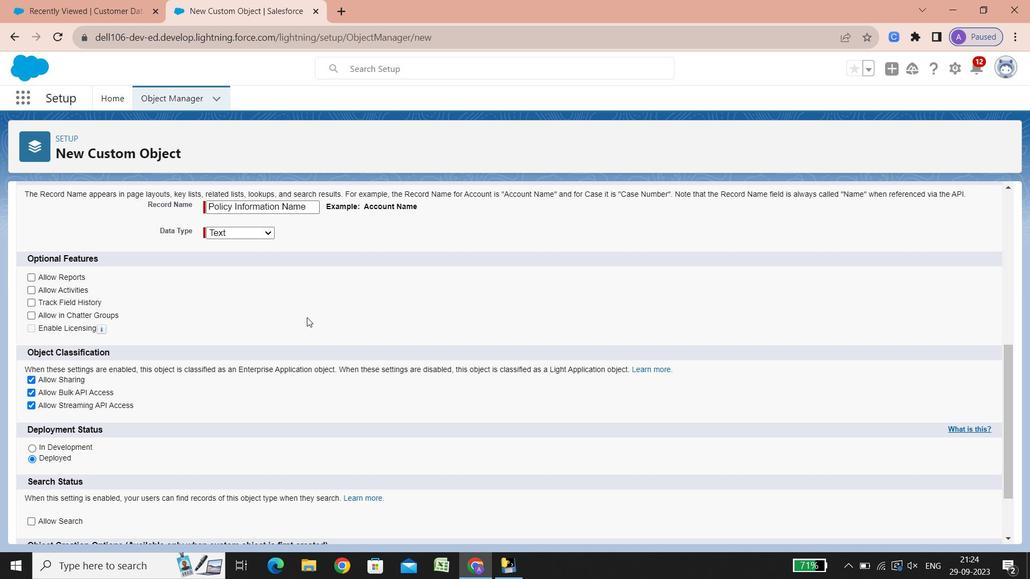 
Action: Mouse scrolled (307, 317) with delta (0, 0)
Screenshot: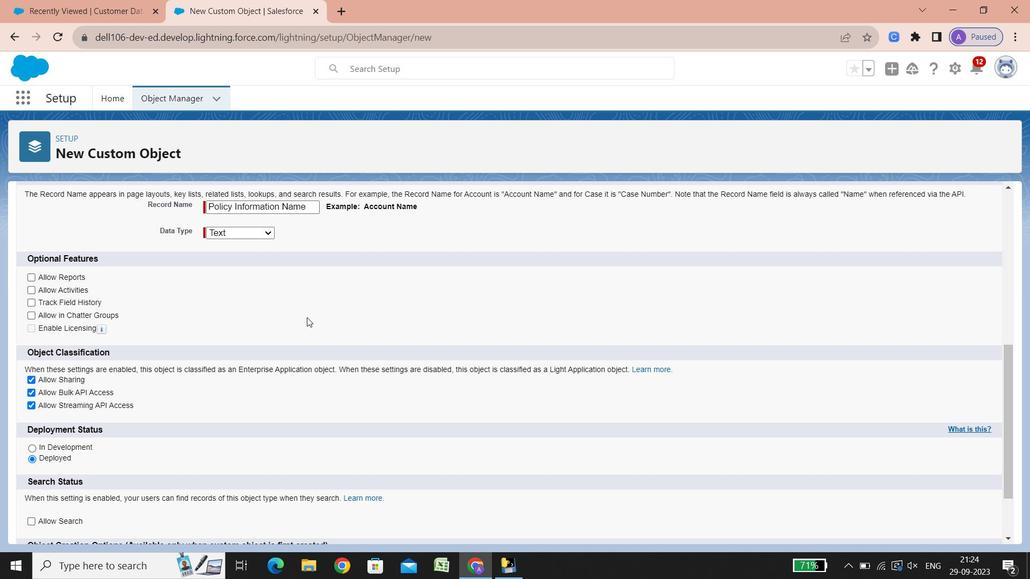 
Action: Mouse scrolled (307, 317) with delta (0, 0)
Screenshot: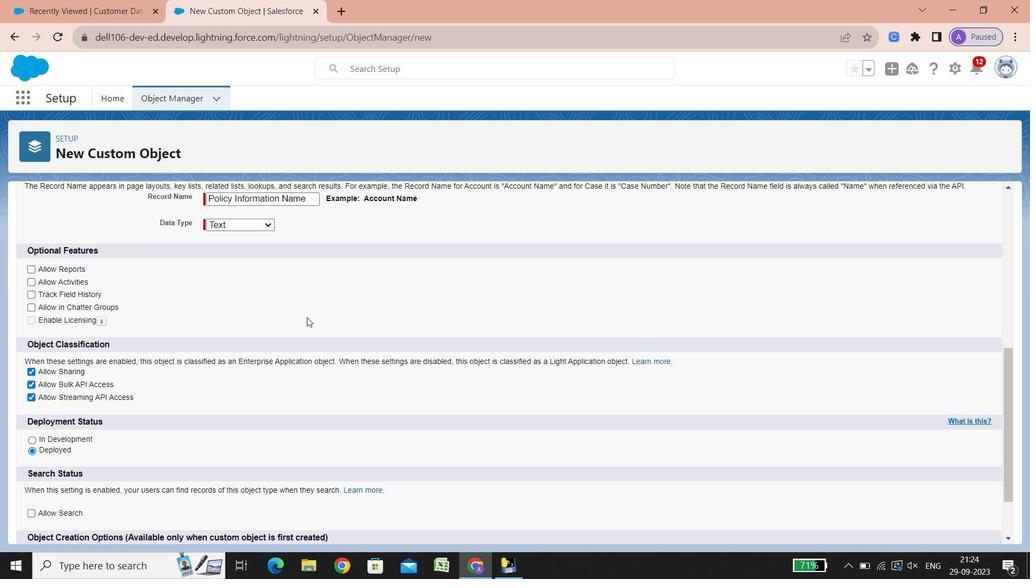 
Action: Mouse scrolled (307, 317) with delta (0, 0)
Screenshot: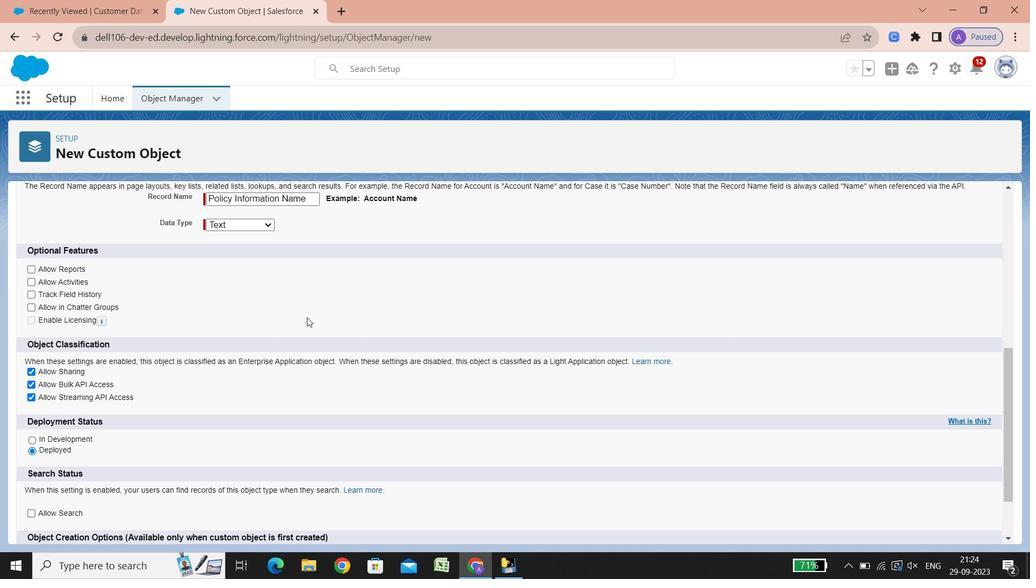 
Action: Mouse scrolled (307, 317) with delta (0, 0)
Screenshot: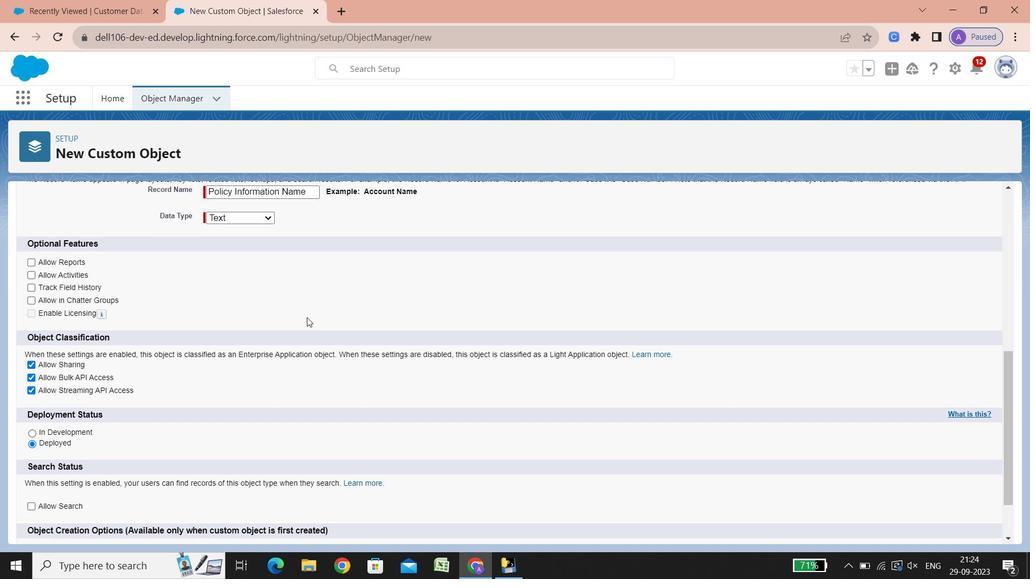 
Action: Mouse scrolled (307, 317) with delta (0, 0)
Screenshot: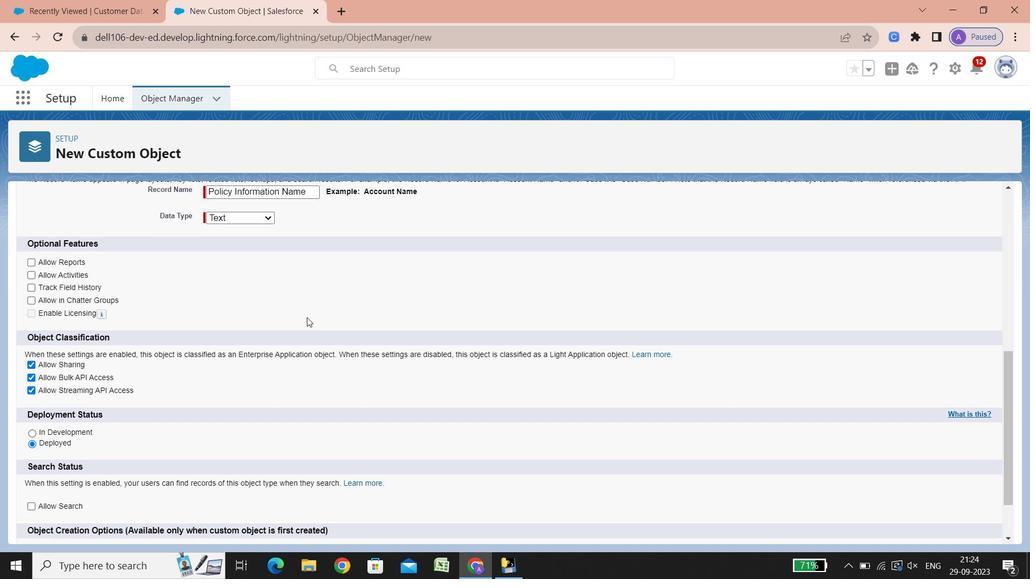 
Action: Mouse scrolled (307, 317) with delta (0, 0)
Screenshot: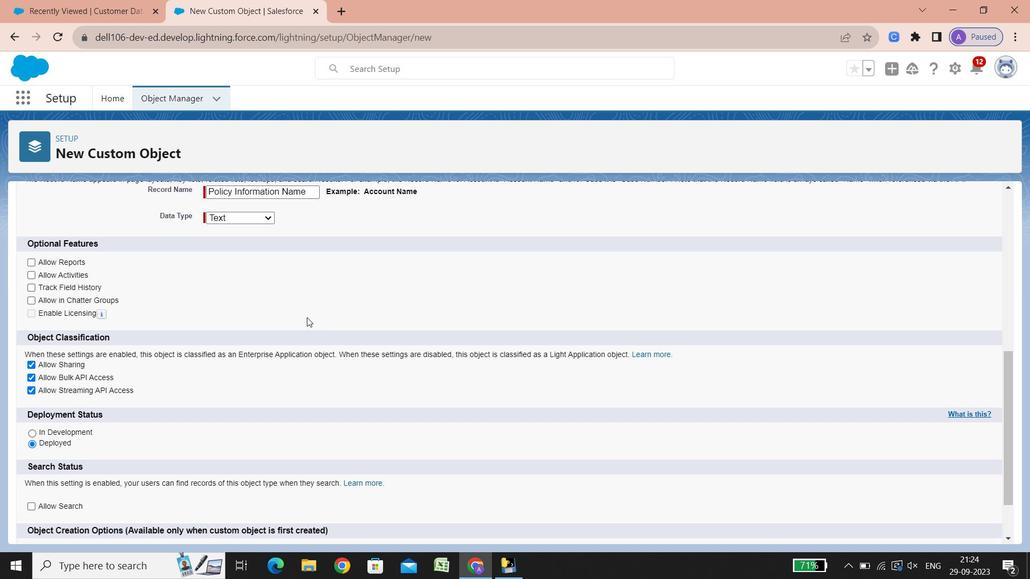 
Action: Mouse scrolled (307, 317) with delta (0, 0)
Screenshot: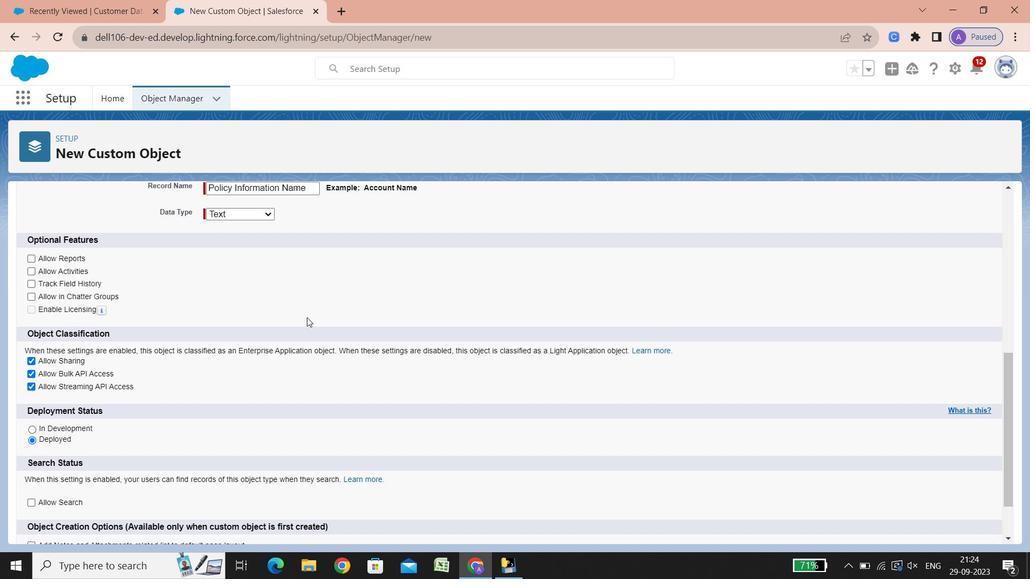 
Action: Mouse scrolled (307, 317) with delta (0, 0)
Screenshot: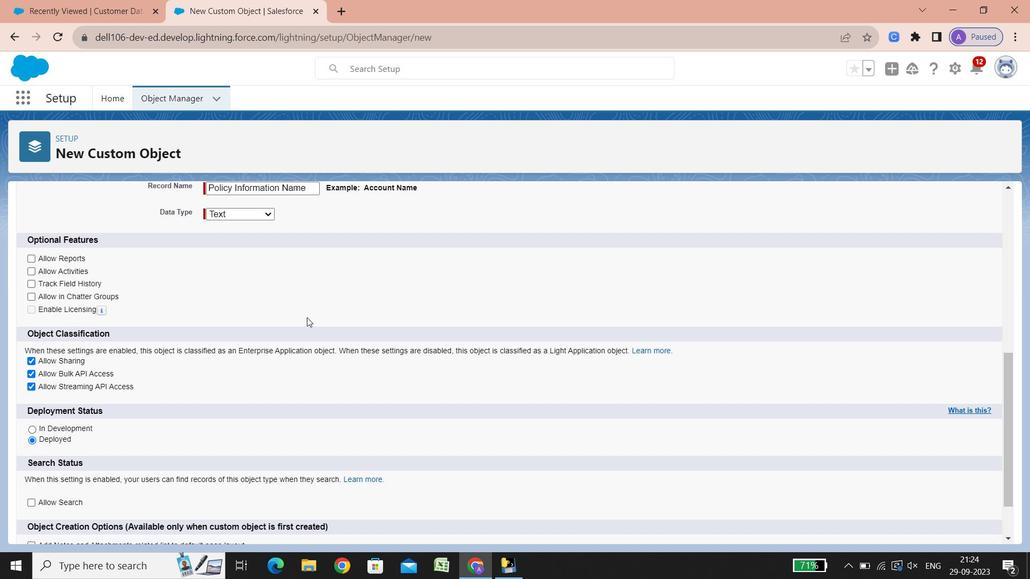 
Action: Mouse scrolled (307, 317) with delta (0, 0)
Screenshot: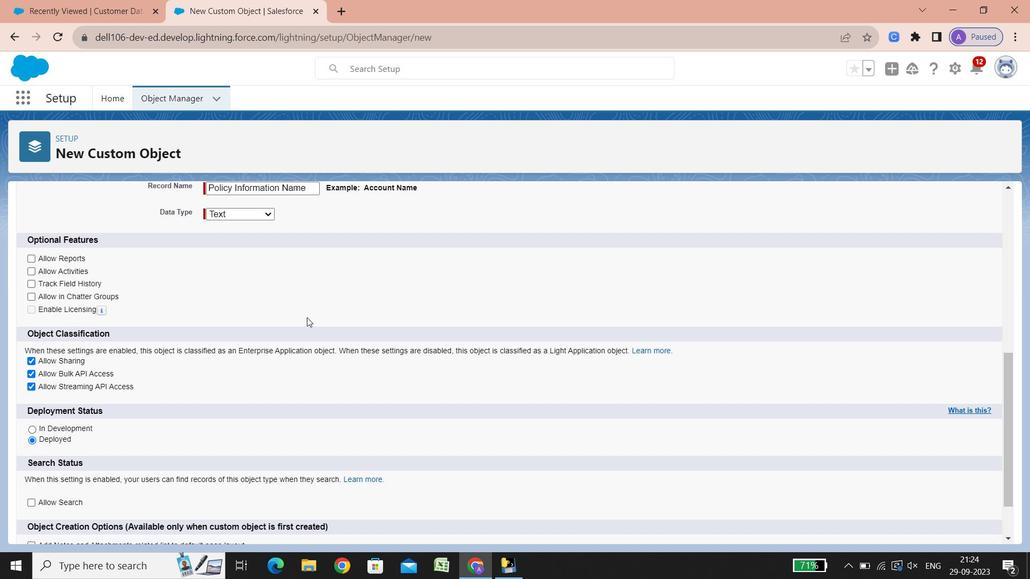 
Action: Mouse scrolled (307, 317) with delta (0, 0)
Screenshot: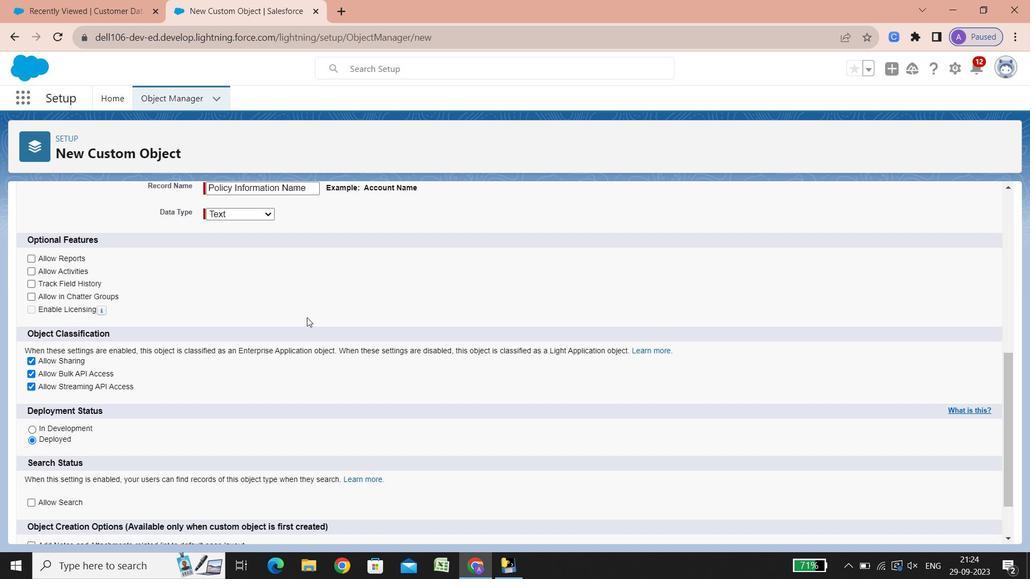 
Action: Mouse scrolled (307, 317) with delta (0, 0)
Screenshot: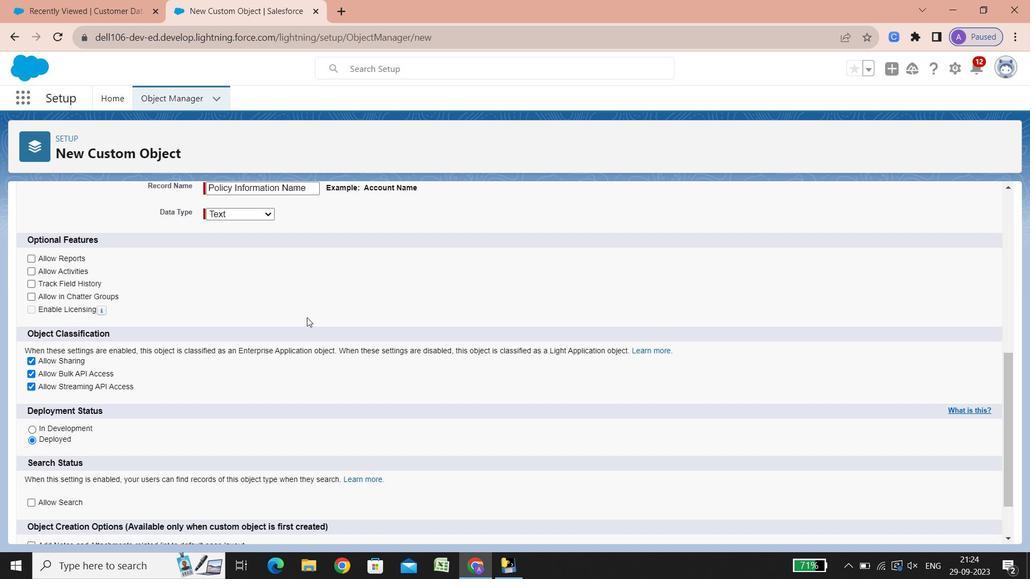 
Action: Mouse scrolled (307, 317) with delta (0, 0)
Screenshot: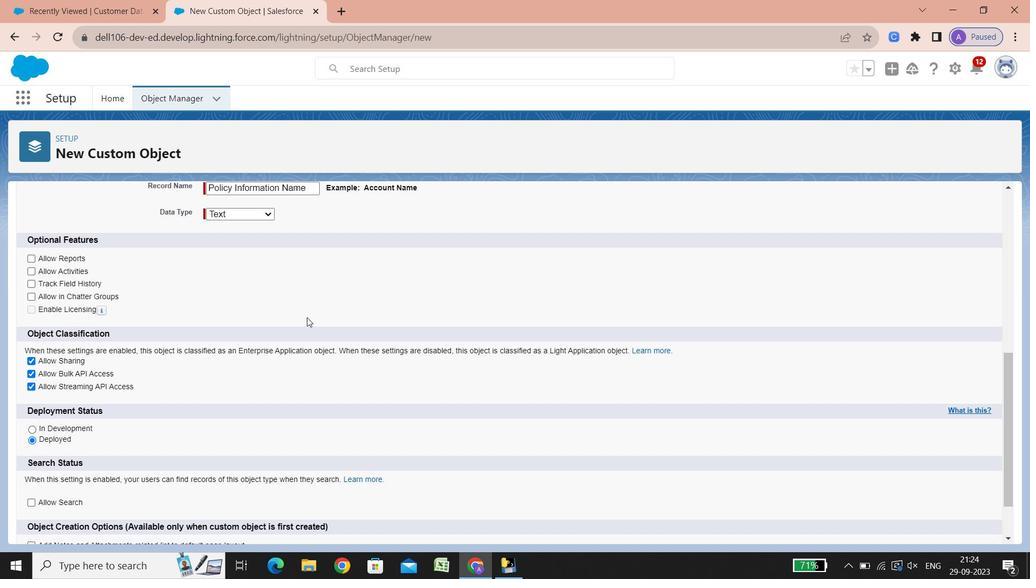 
Action: Mouse scrolled (307, 317) with delta (0, 0)
Screenshot: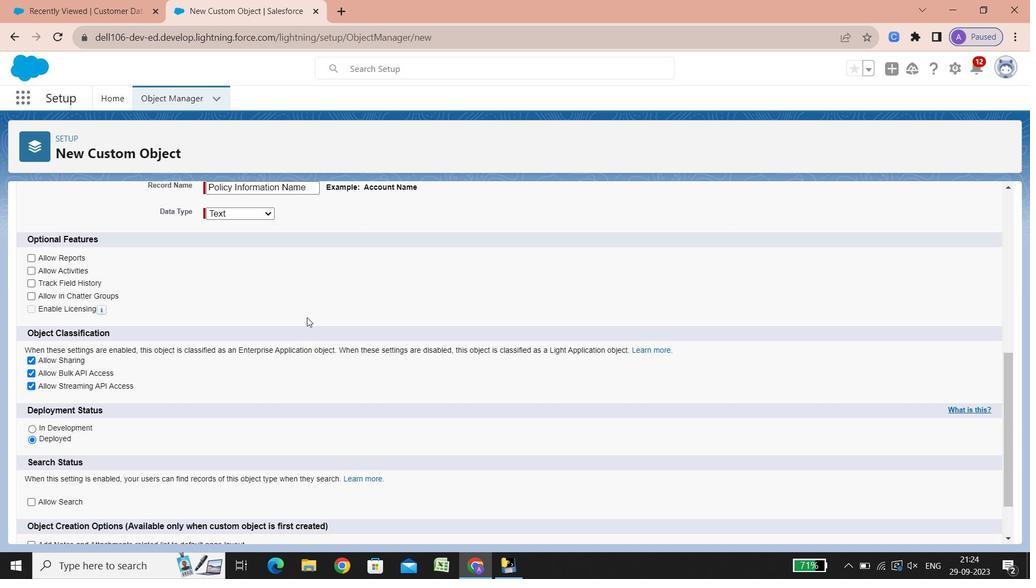 
Action: Mouse scrolled (307, 317) with delta (0, 0)
Screenshot: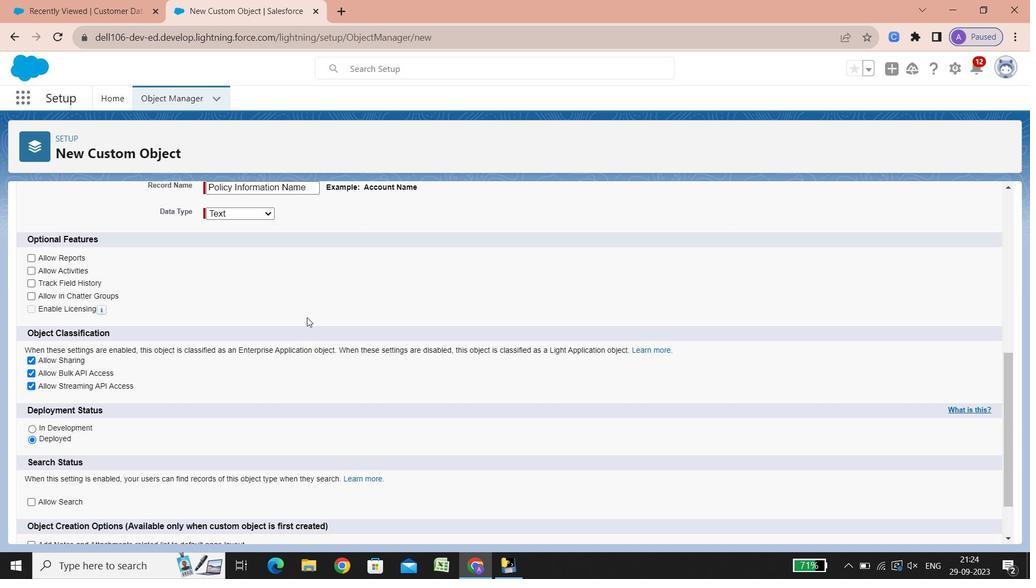 
Action: Mouse scrolled (307, 317) with delta (0, 0)
Screenshot: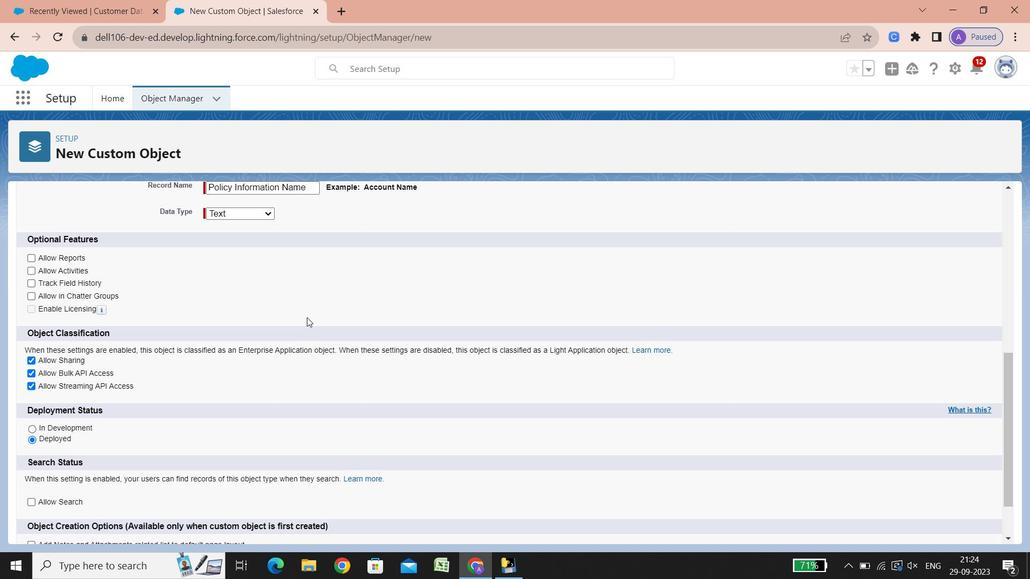 
Action: Mouse scrolled (307, 317) with delta (0, 0)
Screenshot: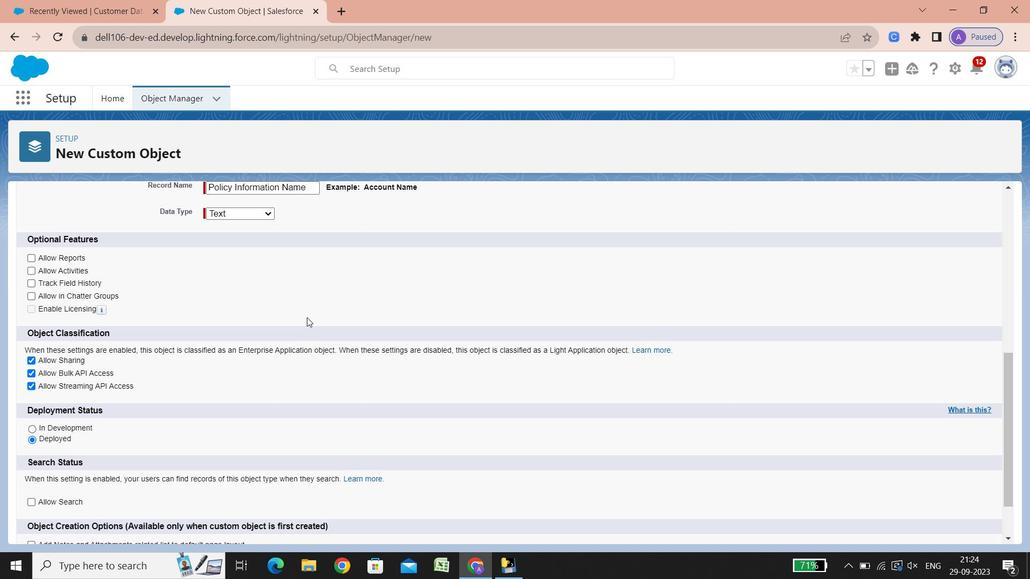 
Action: Mouse scrolled (307, 317) with delta (0, 0)
Screenshot: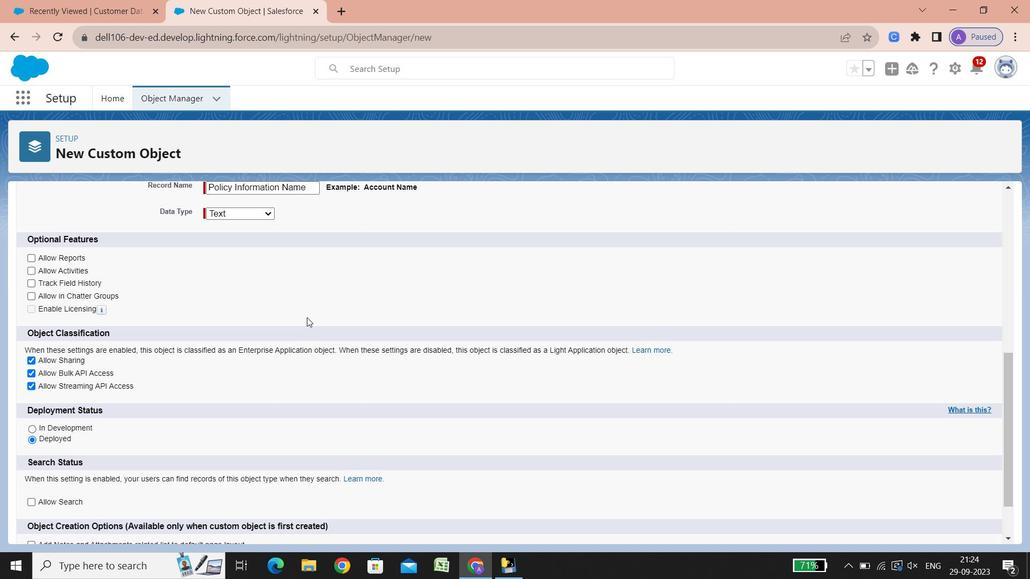 
Action: Mouse scrolled (307, 317) with delta (0, 0)
Screenshot: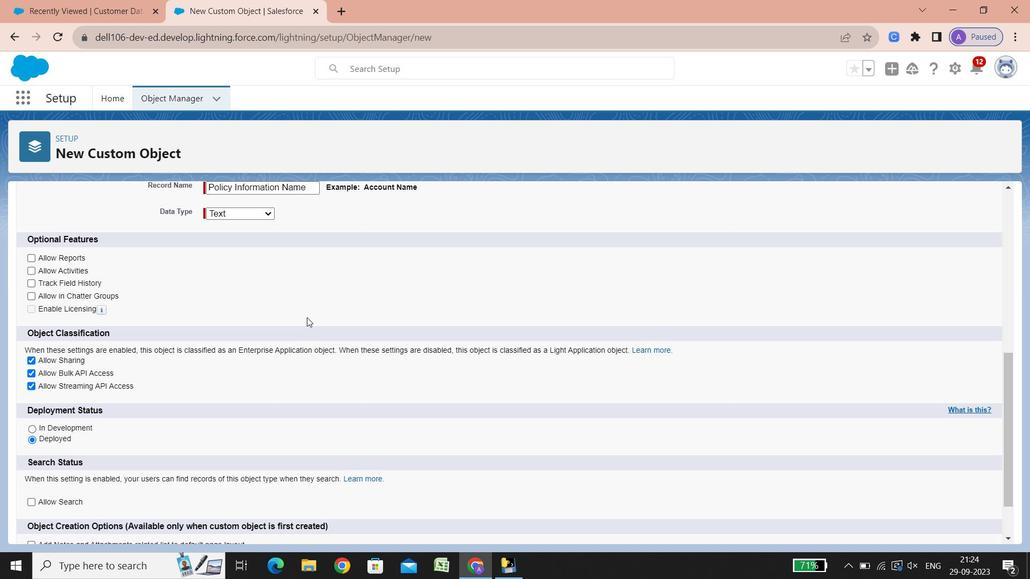 
Action: Mouse scrolled (307, 317) with delta (0, 0)
Screenshot: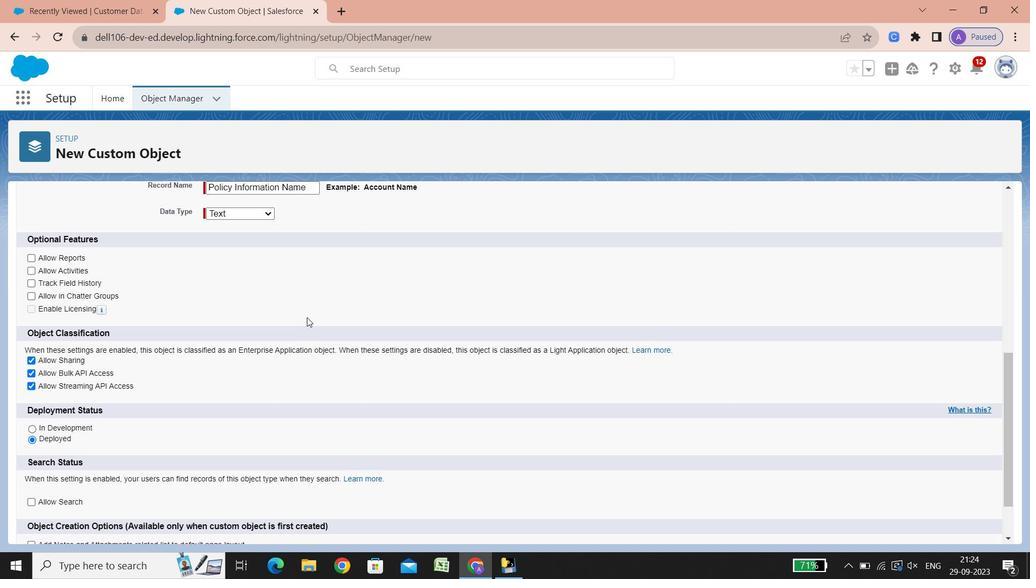 
Action: Mouse scrolled (307, 317) with delta (0, 0)
Screenshot: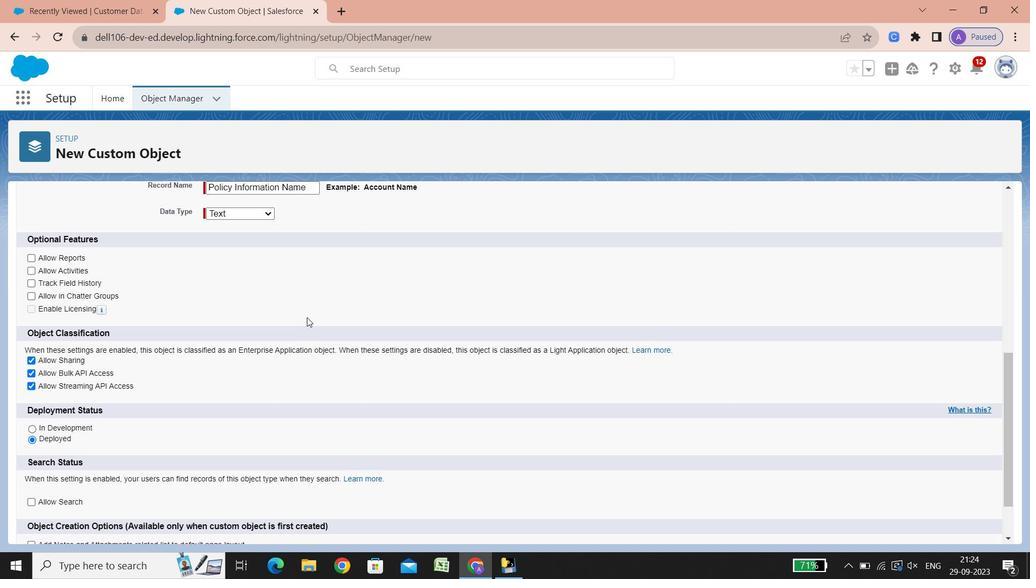 
Action: Mouse scrolled (307, 317) with delta (0, 0)
Screenshot: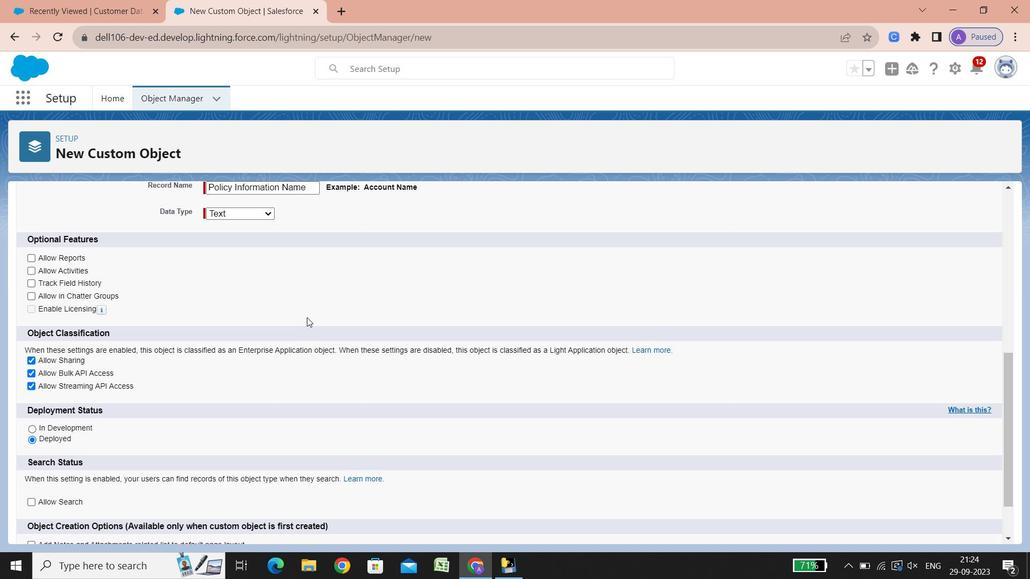 
Action: Mouse scrolled (307, 317) with delta (0, 0)
Screenshot: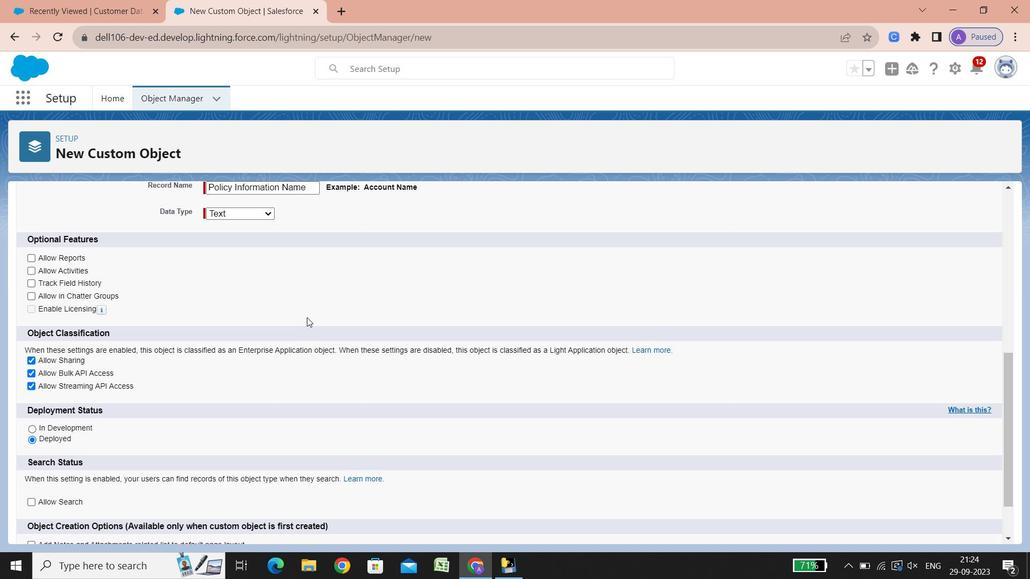 
Action: Mouse scrolled (307, 317) with delta (0, 0)
Screenshot: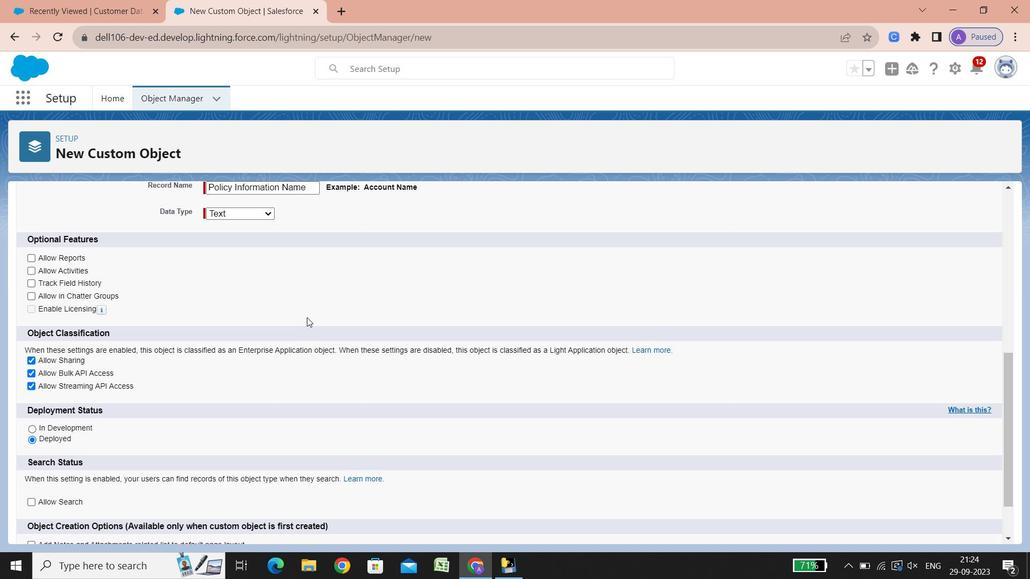 
Action: Mouse scrolled (307, 317) with delta (0, 0)
Screenshot: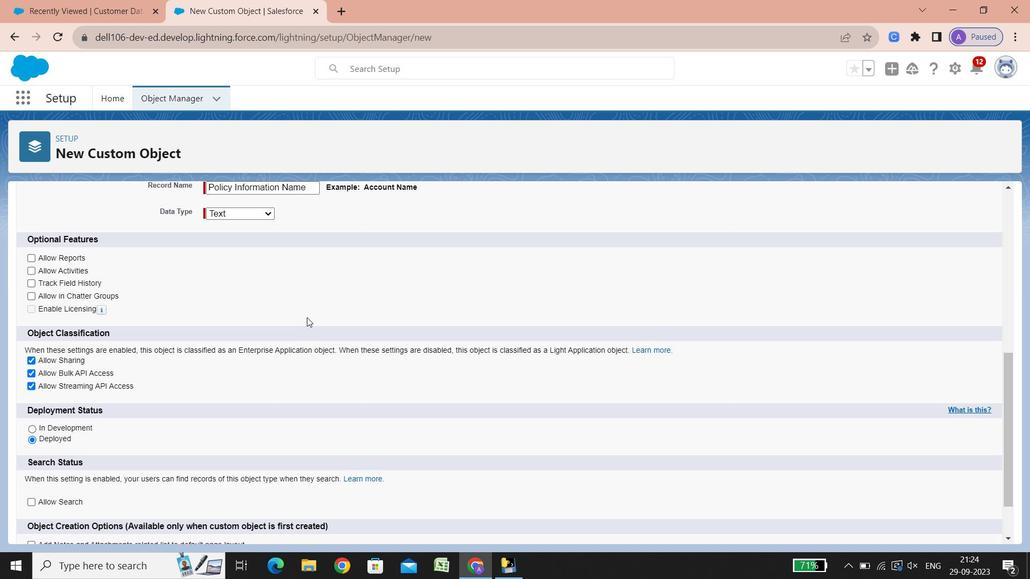 
Action: Mouse scrolled (307, 317) with delta (0, 0)
Screenshot: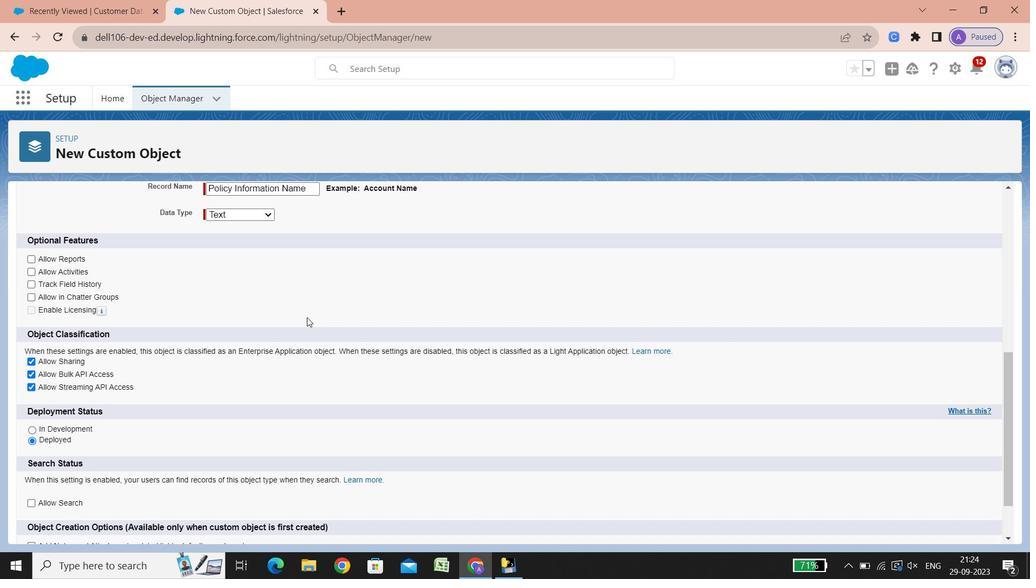 
Action: Mouse scrolled (307, 317) with delta (0, 0)
Screenshot: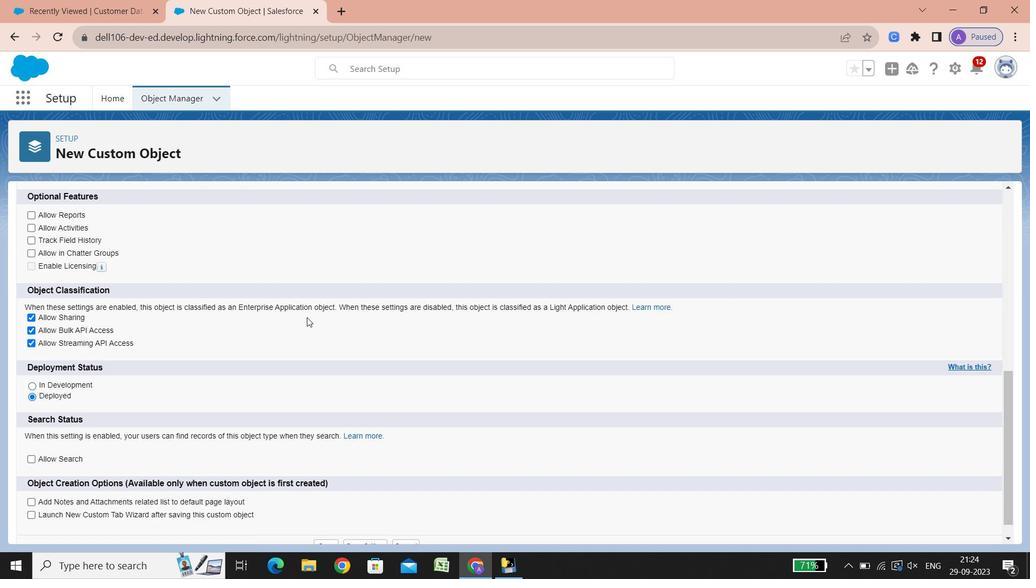 
Action: Mouse scrolled (307, 317) with delta (0, 0)
Screenshot: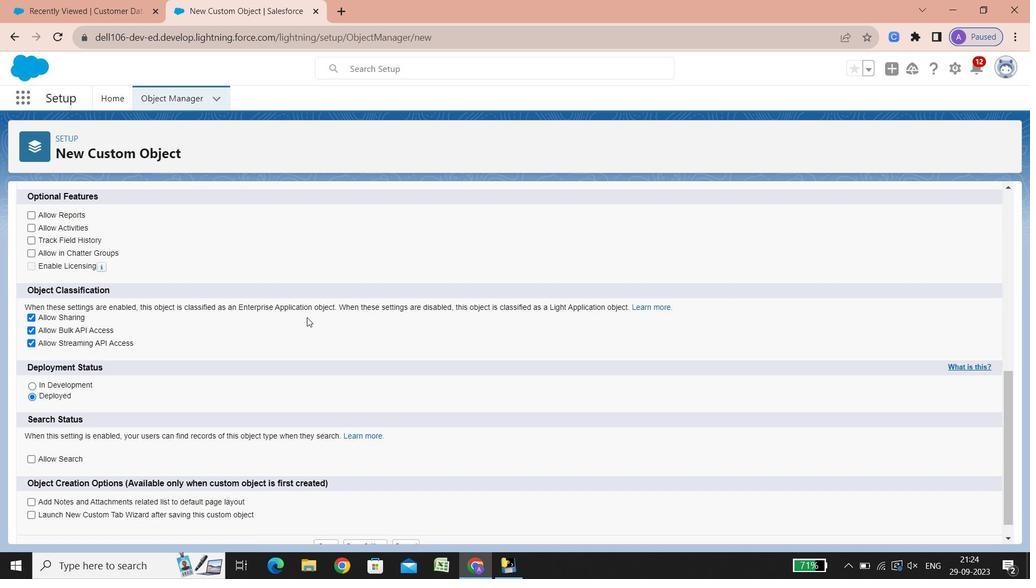 
Action: Mouse scrolled (307, 317) with delta (0, 0)
Screenshot: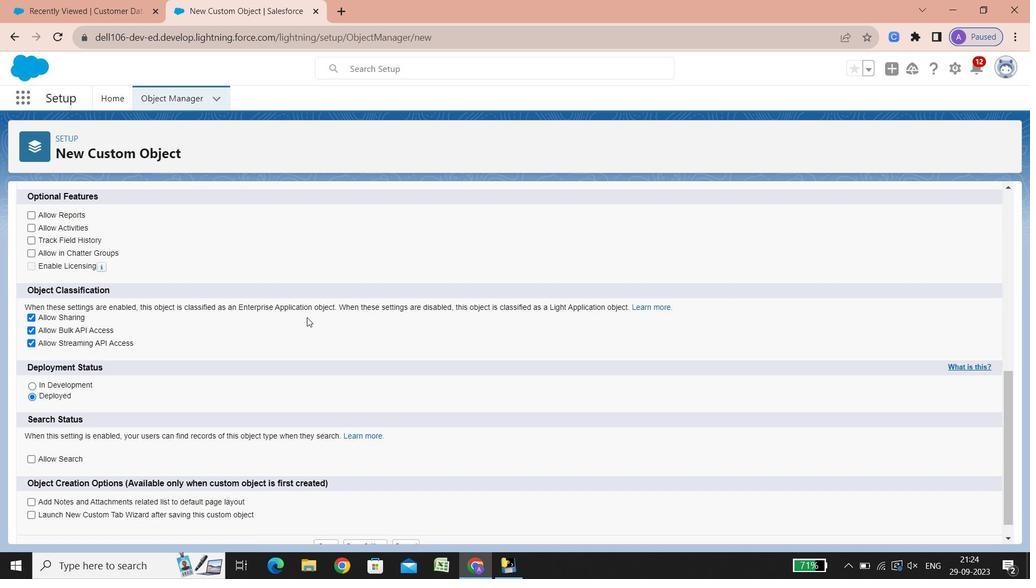 
Action: Mouse scrolled (307, 317) with delta (0, 0)
Screenshot: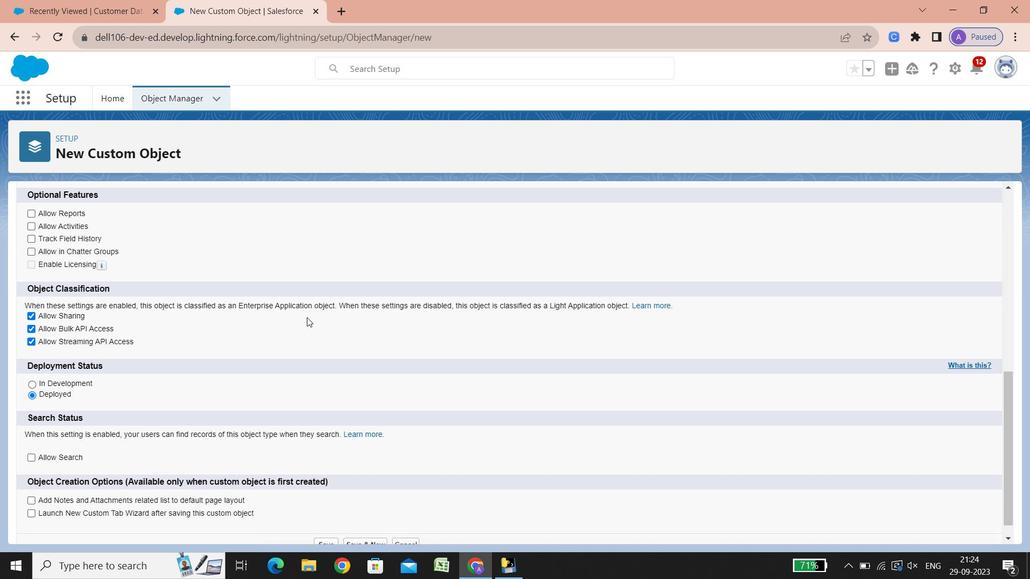 
Action: Mouse scrolled (307, 317) with delta (0, 0)
Screenshot: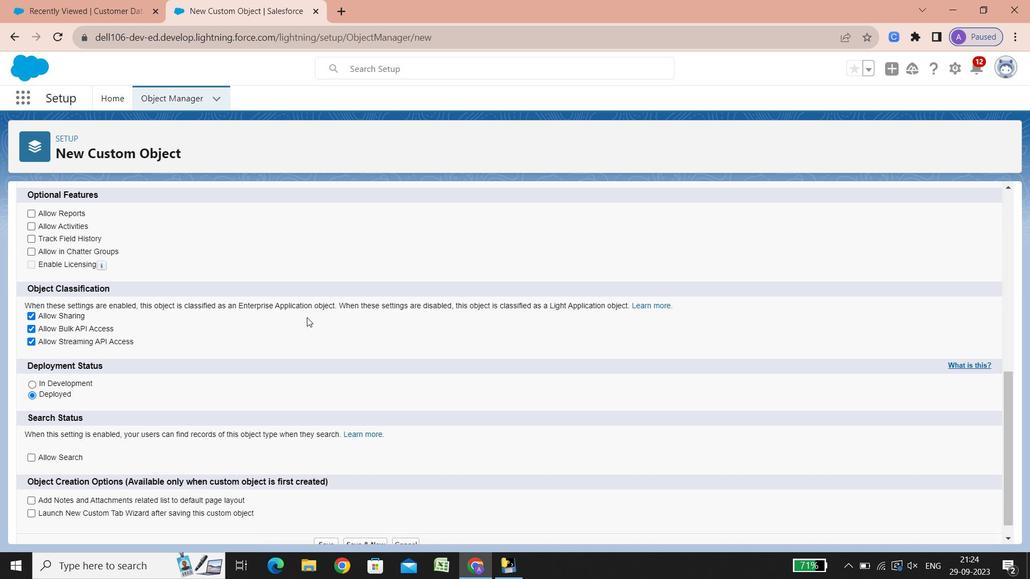 
Action: Mouse scrolled (307, 317) with delta (0, 0)
Screenshot: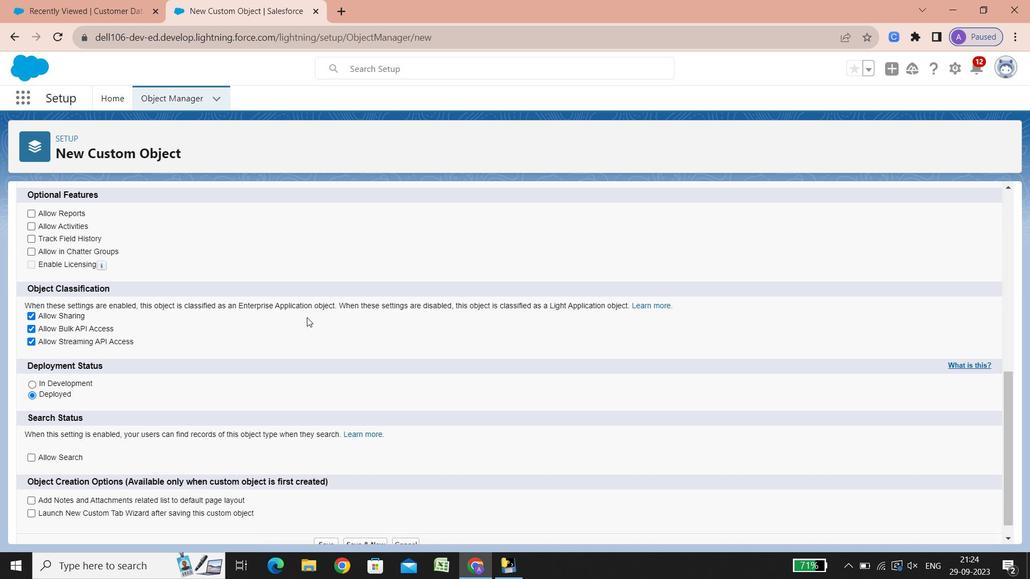 
Action: Mouse scrolled (307, 317) with delta (0, 0)
Screenshot: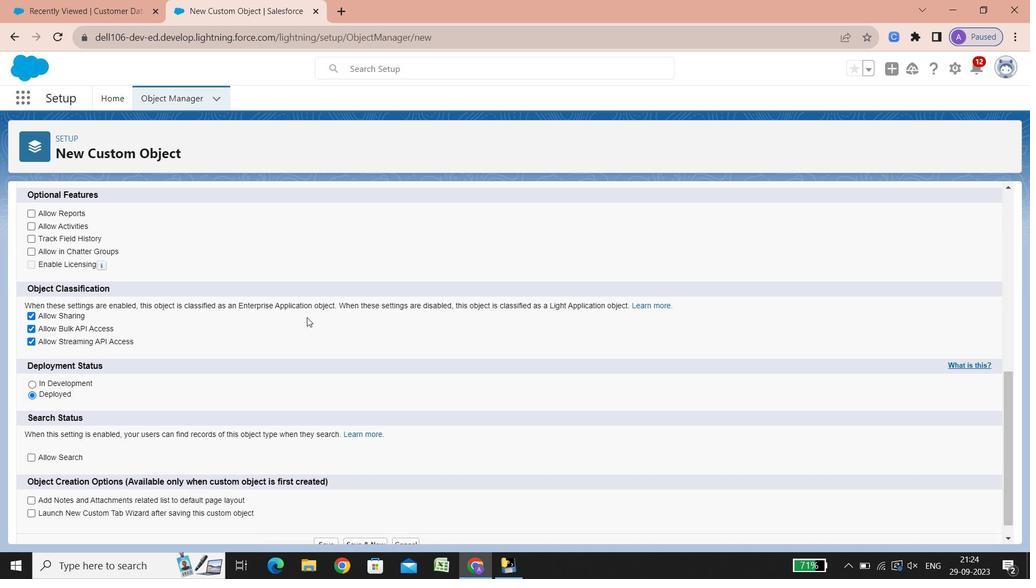 
Action: Mouse scrolled (307, 317) with delta (0, 0)
Screenshot: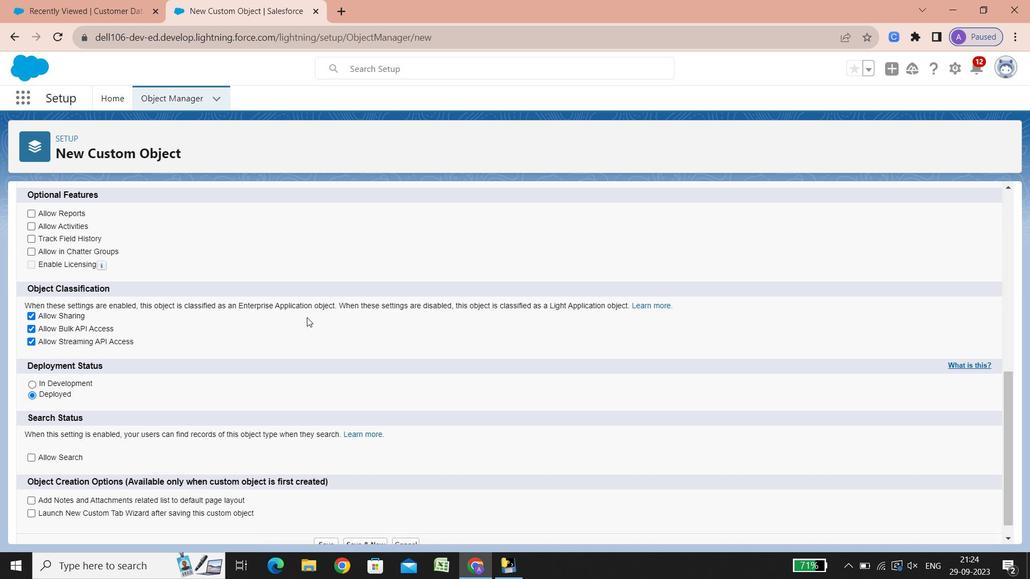 
Action: Mouse scrolled (307, 317) with delta (0, 0)
Screenshot: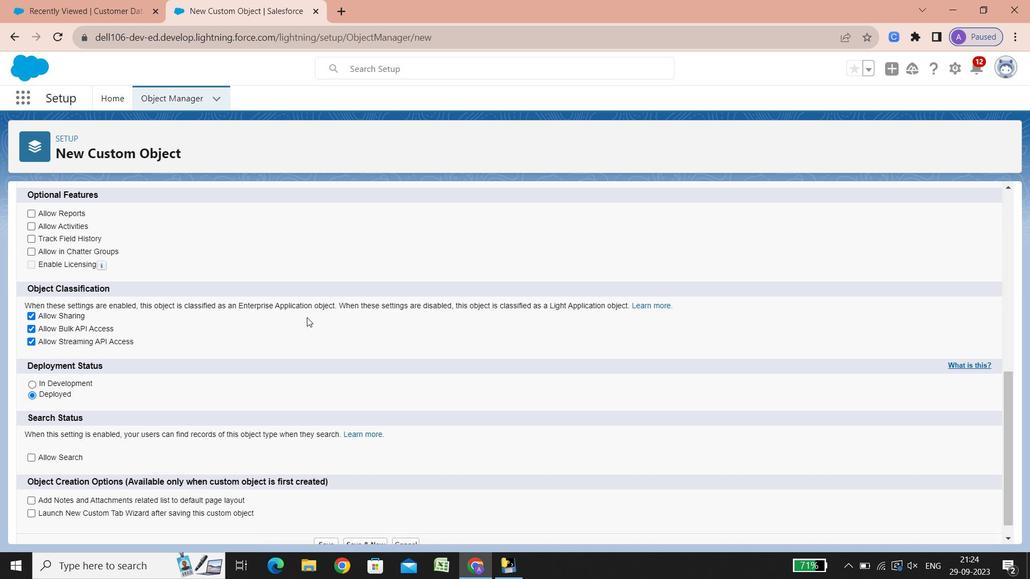 
Action: Mouse scrolled (307, 317) with delta (0, 0)
Screenshot: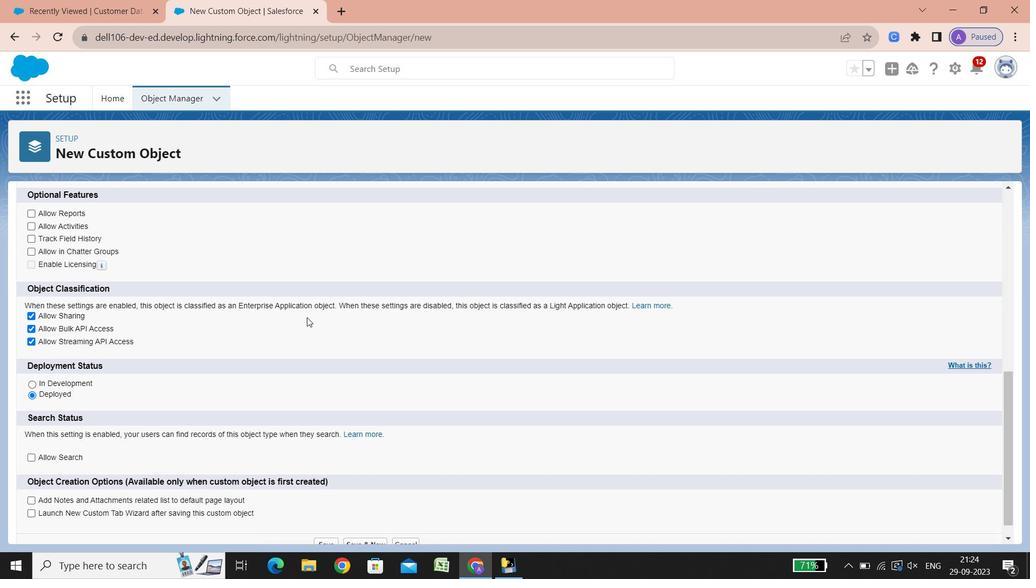 
Action: Mouse scrolled (307, 317) with delta (0, 0)
Screenshot: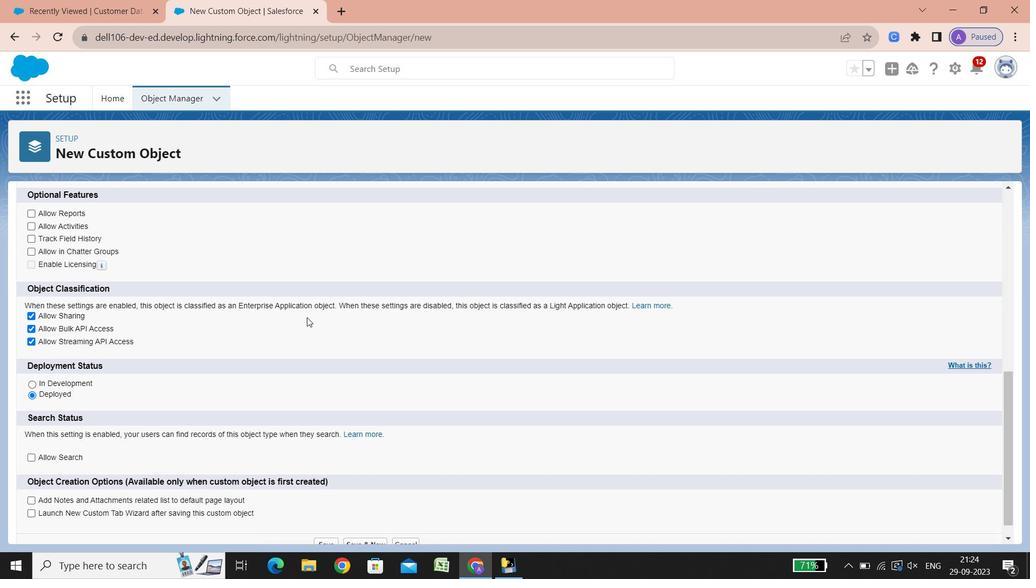 
Action: Mouse scrolled (307, 317) with delta (0, 0)
